 Task: Plan a trip to Trinidad, Uruguay from 6th December, 2023 to 10th December, 2023 for 1 adult.1  bedroom having 1 bed and 1 bathroom. Property type can be hotel. Look for 5 properties as per requirement.
Action: Mouse moved to (708, 288)
Screenshot: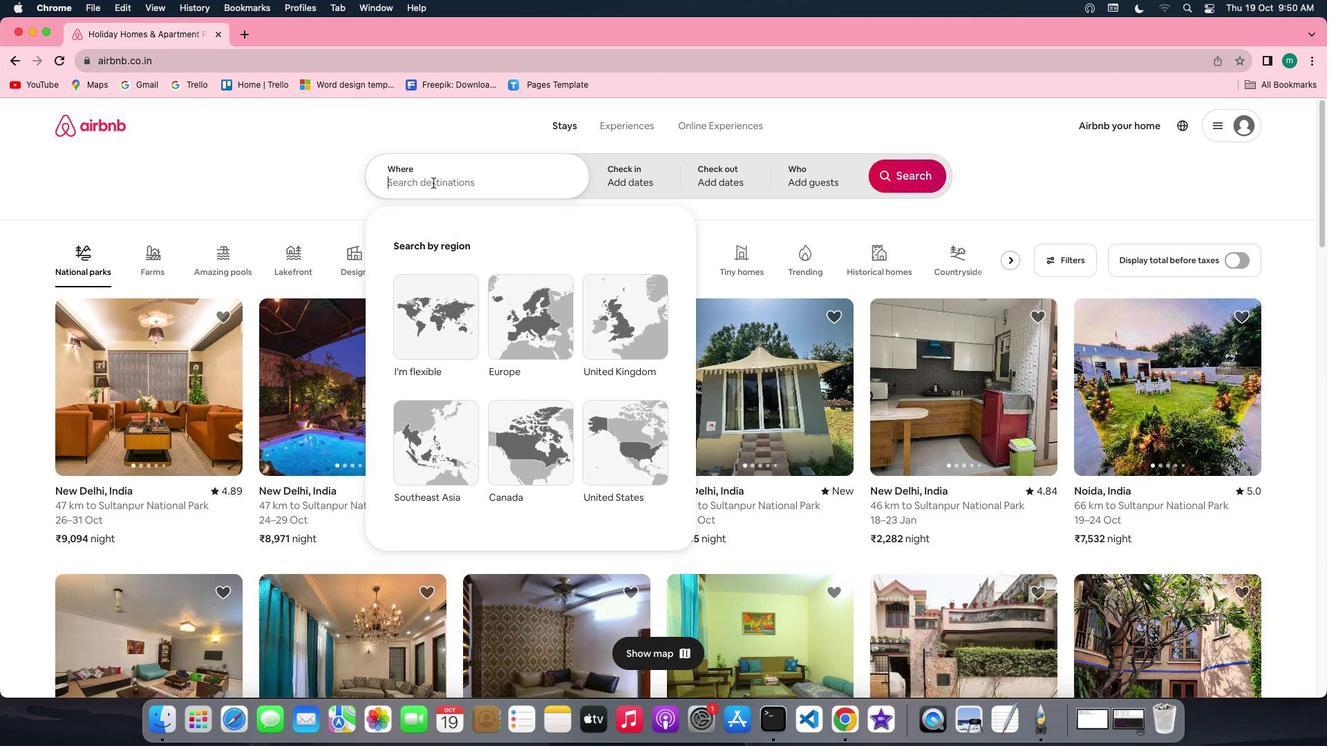 
Action: Mouse pressed left at (708, 288)
Screenshot: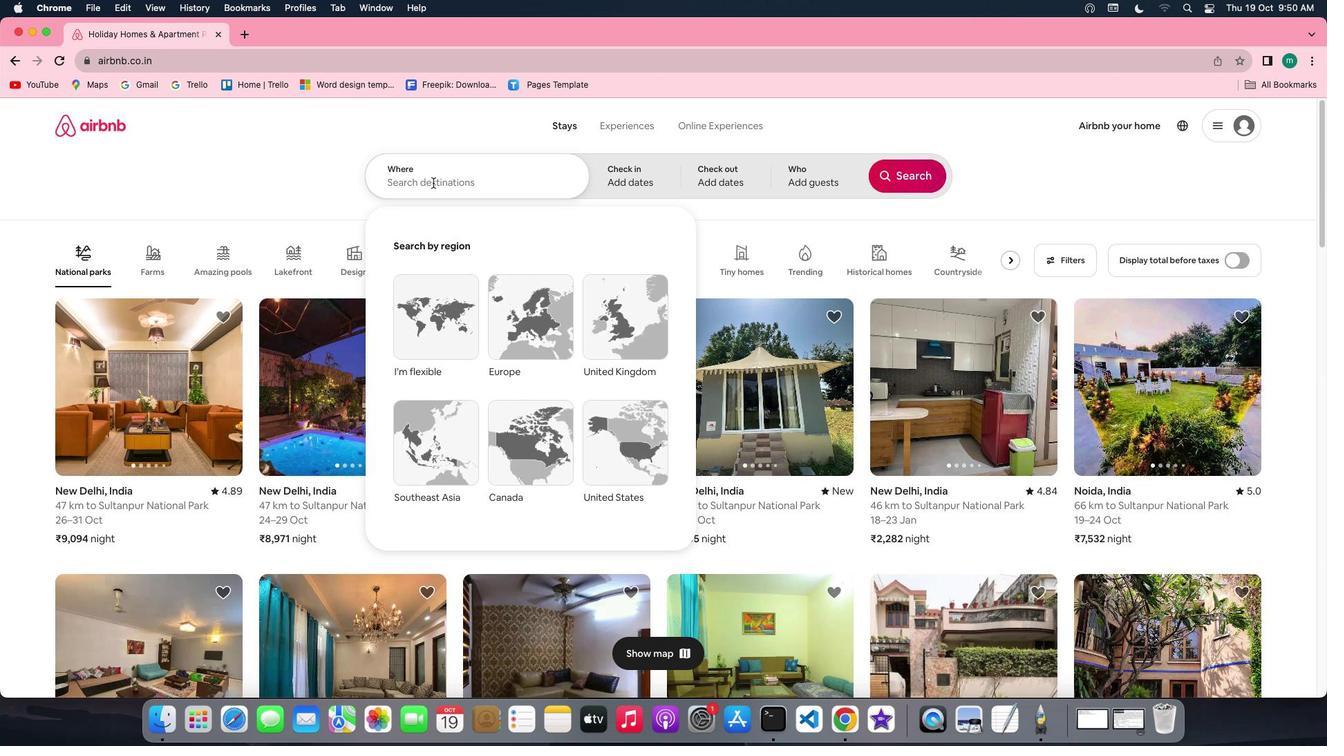 
Action: Mouse pressed left at (708, 288)
Screenshot: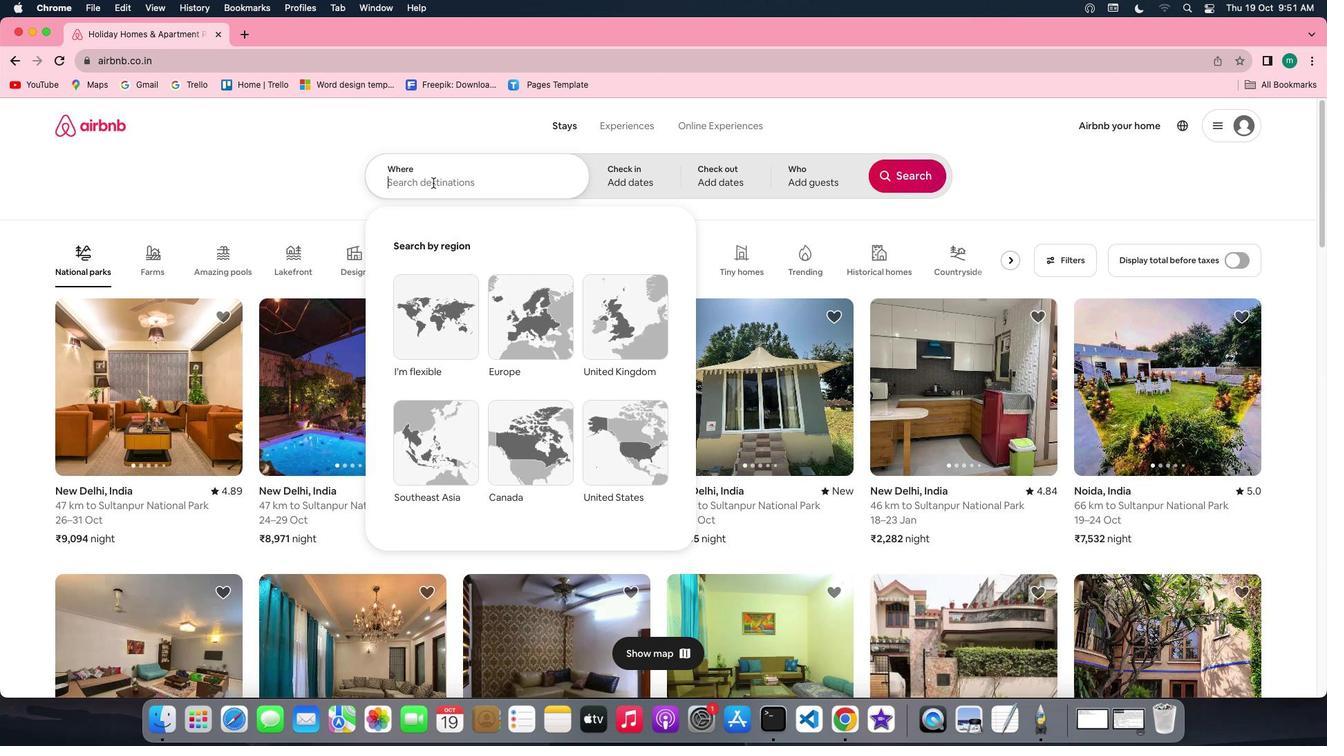 
Action: Key pressed Key.shift'T''r''i''n''i''d''a''d'','Key.spaceKey.shift'U''r''u''g''u''a''y'
Screenshot: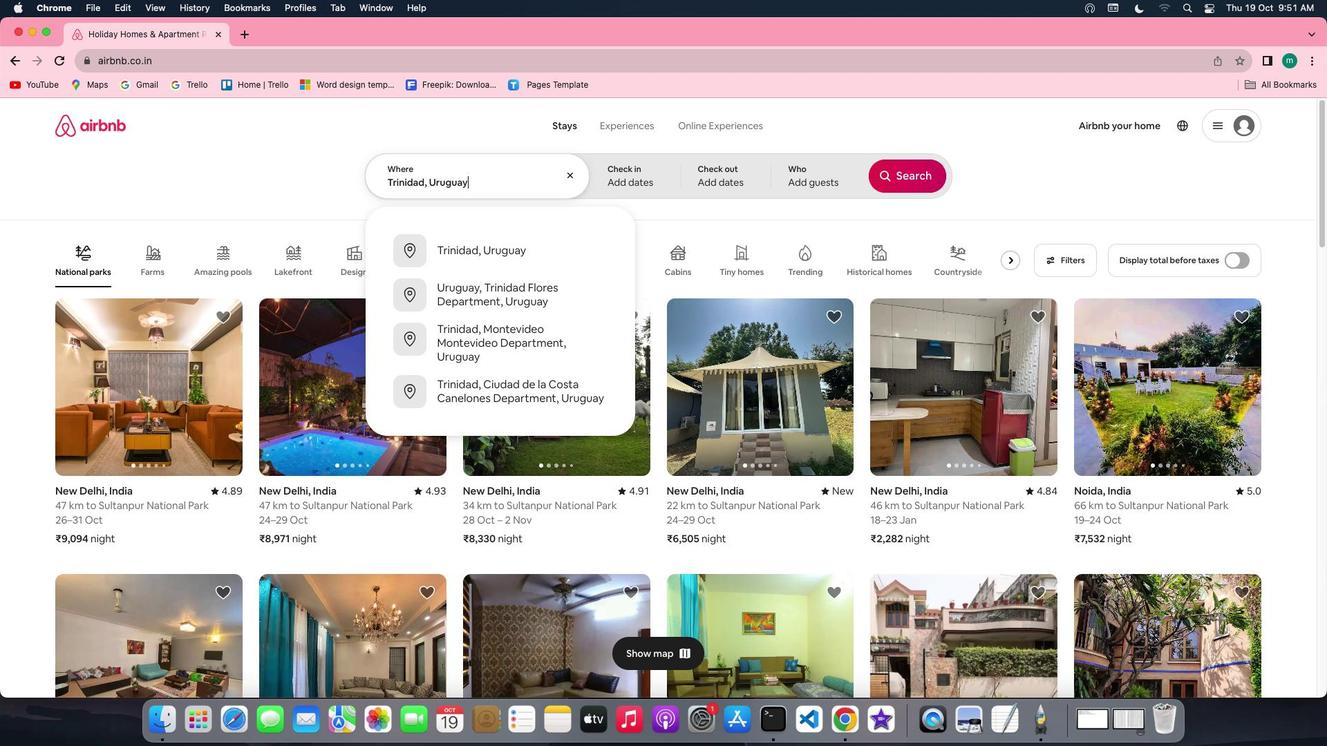 
Action: Mouse moved to (808, 281)
Screenshot: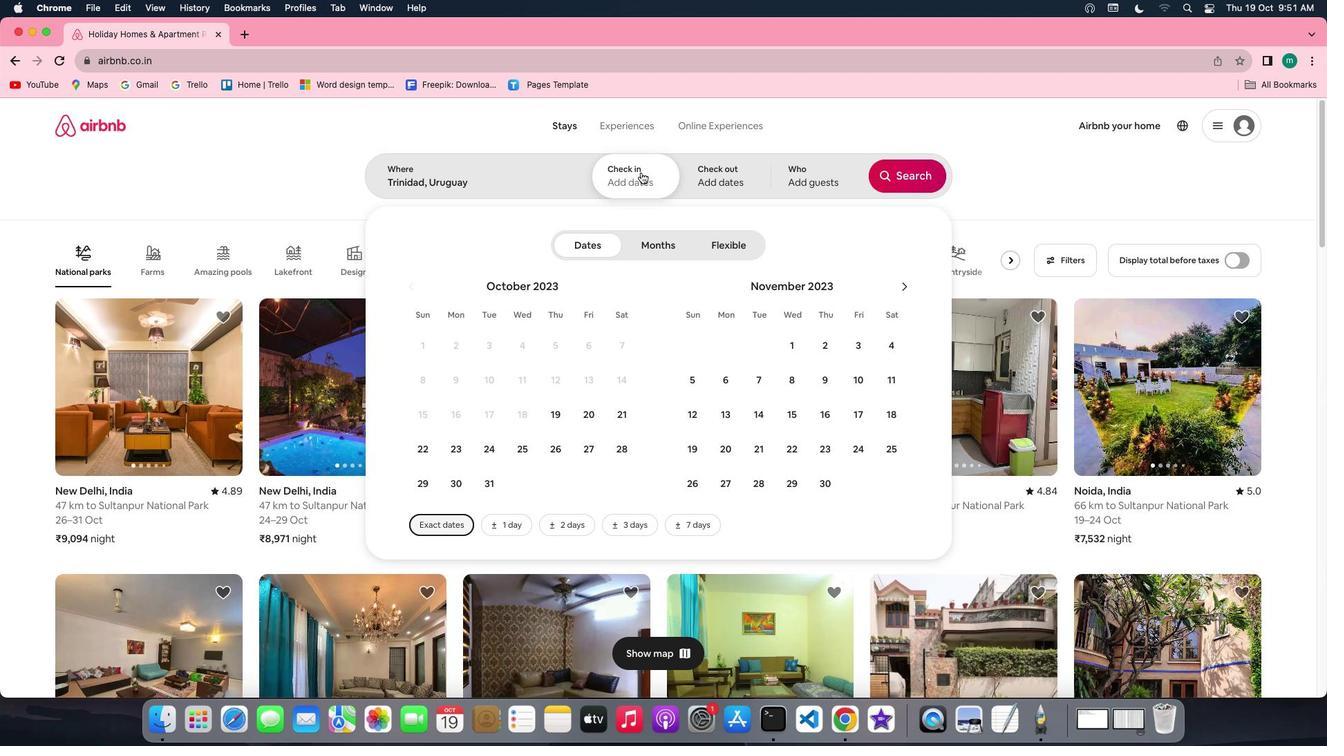 
Action: Mouse pressed left at (808, 281)
Screenshot: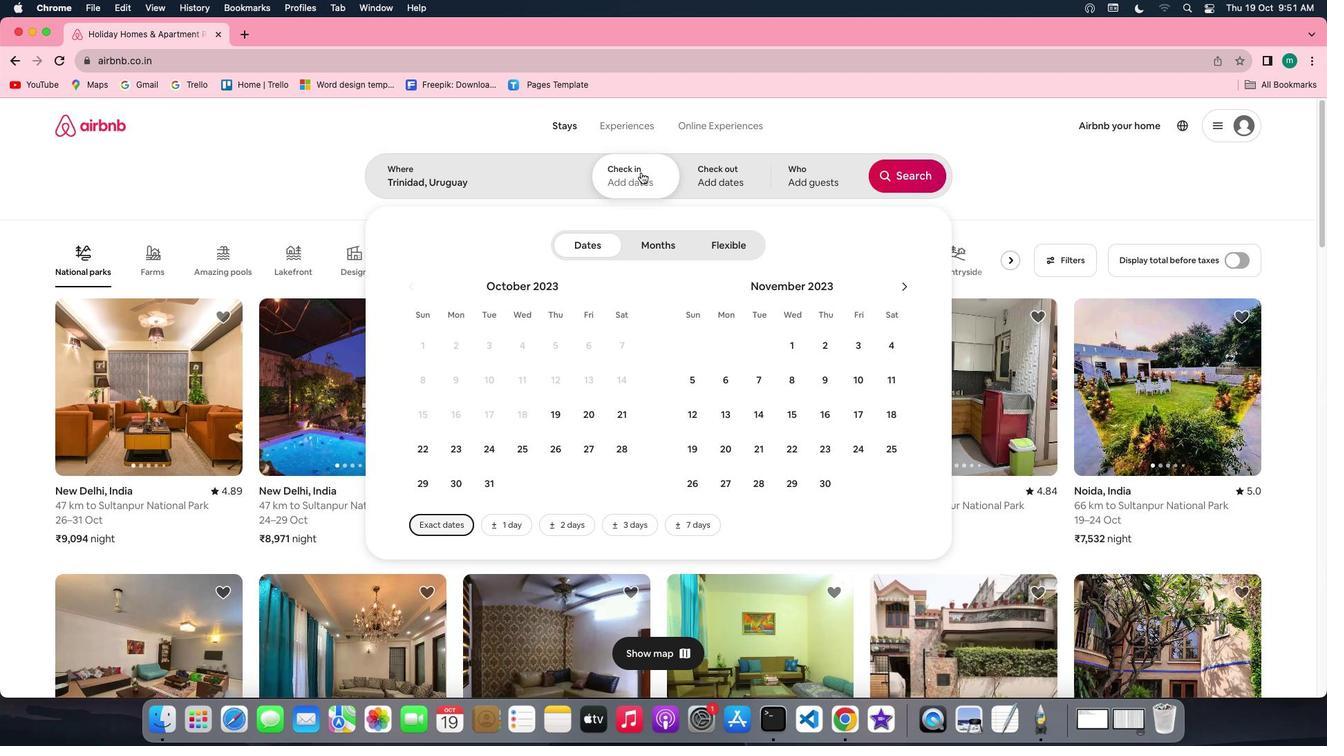 
Action: Key pressed '6'
Screenshot: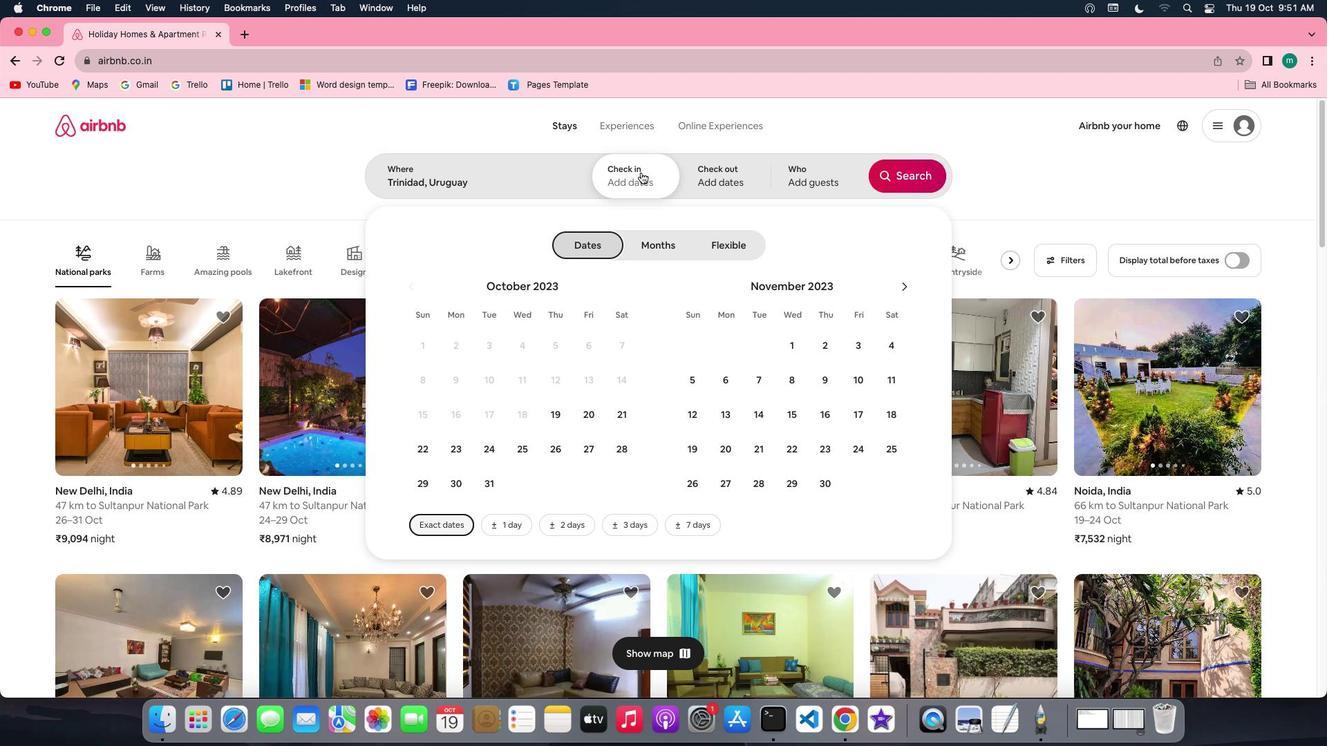 
Action: Mouse moved to (932, 356)
Screenshot: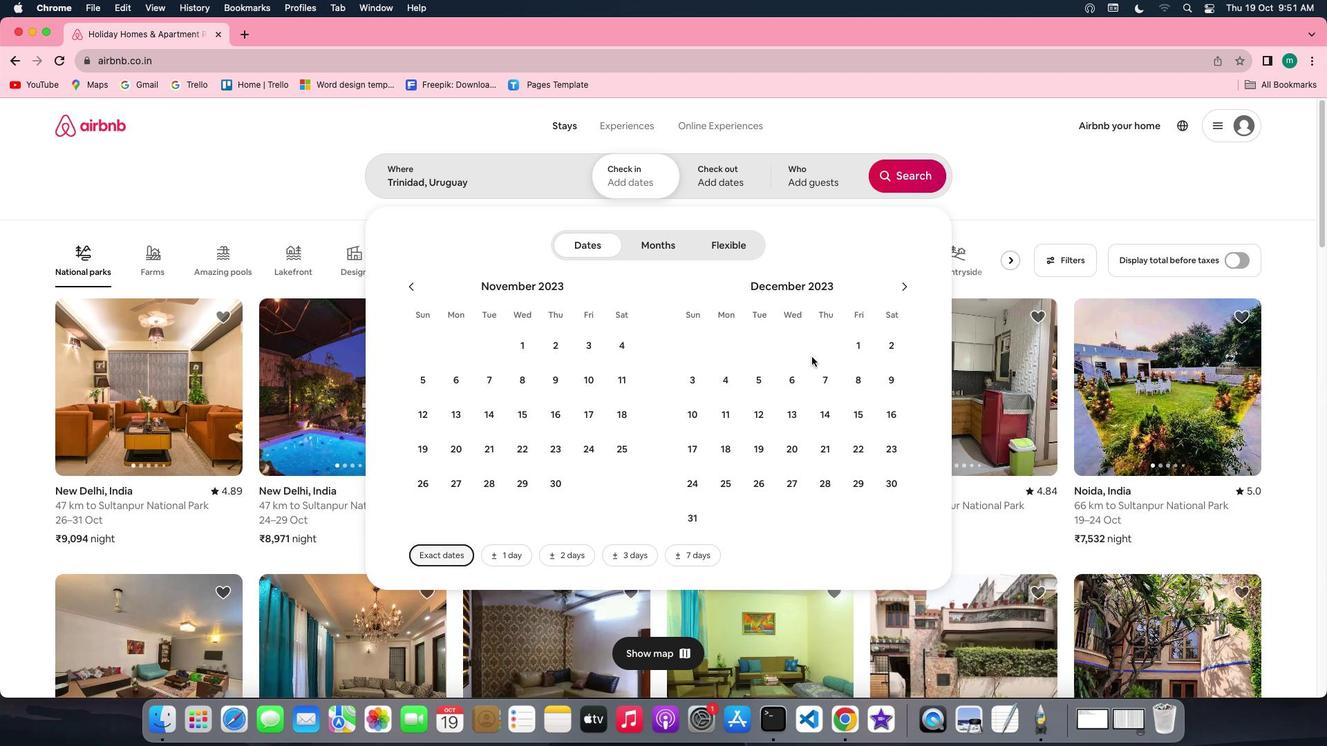 
Action: Mouse pressed left at (932, 356)
Screenshot: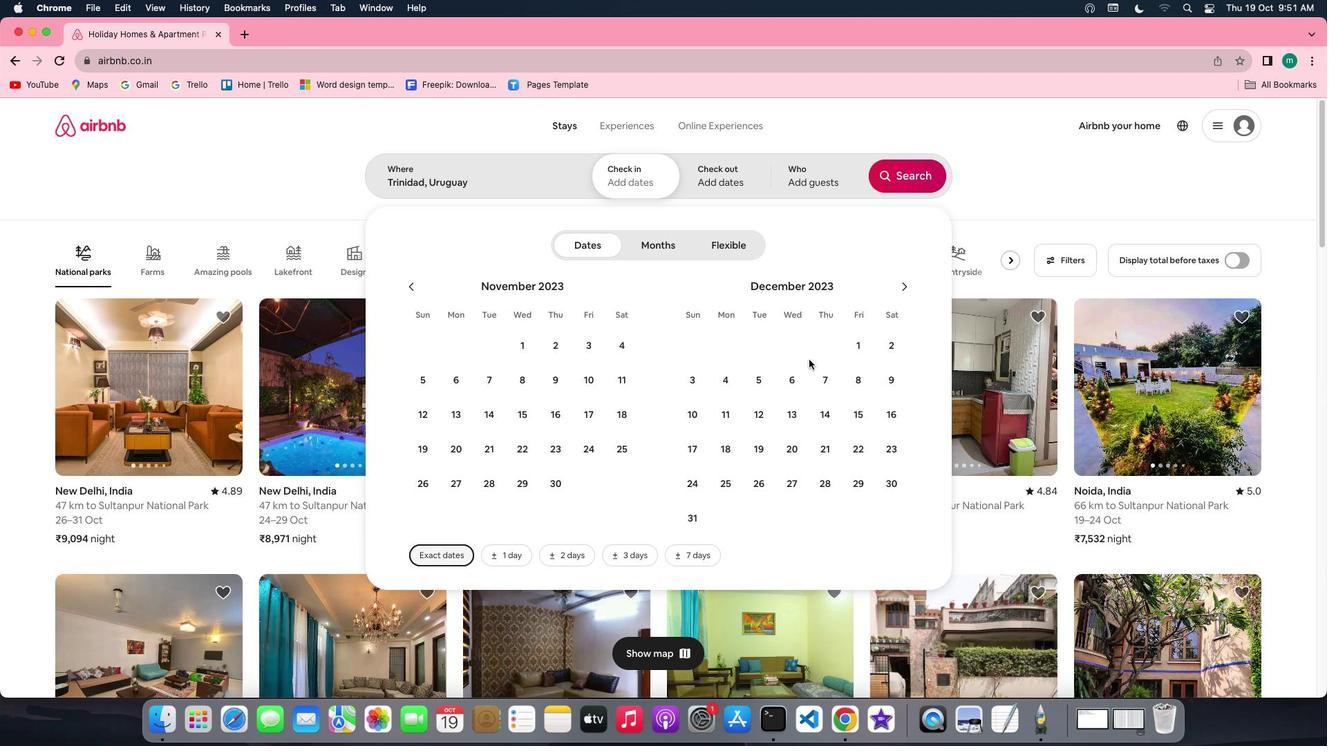 
Action: Mouse moved to (885, 418)
Screenshot: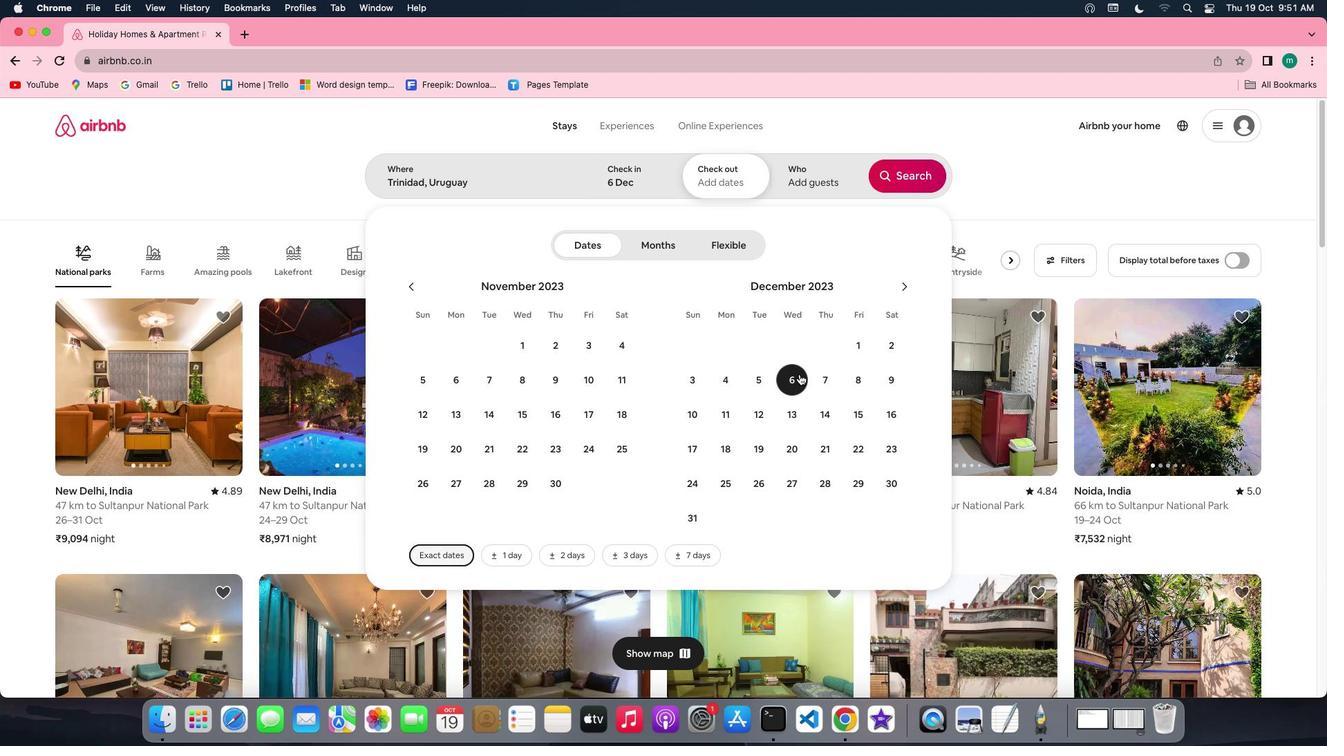 
Action: Mouse pressed left at (885, 418)
Screenshot: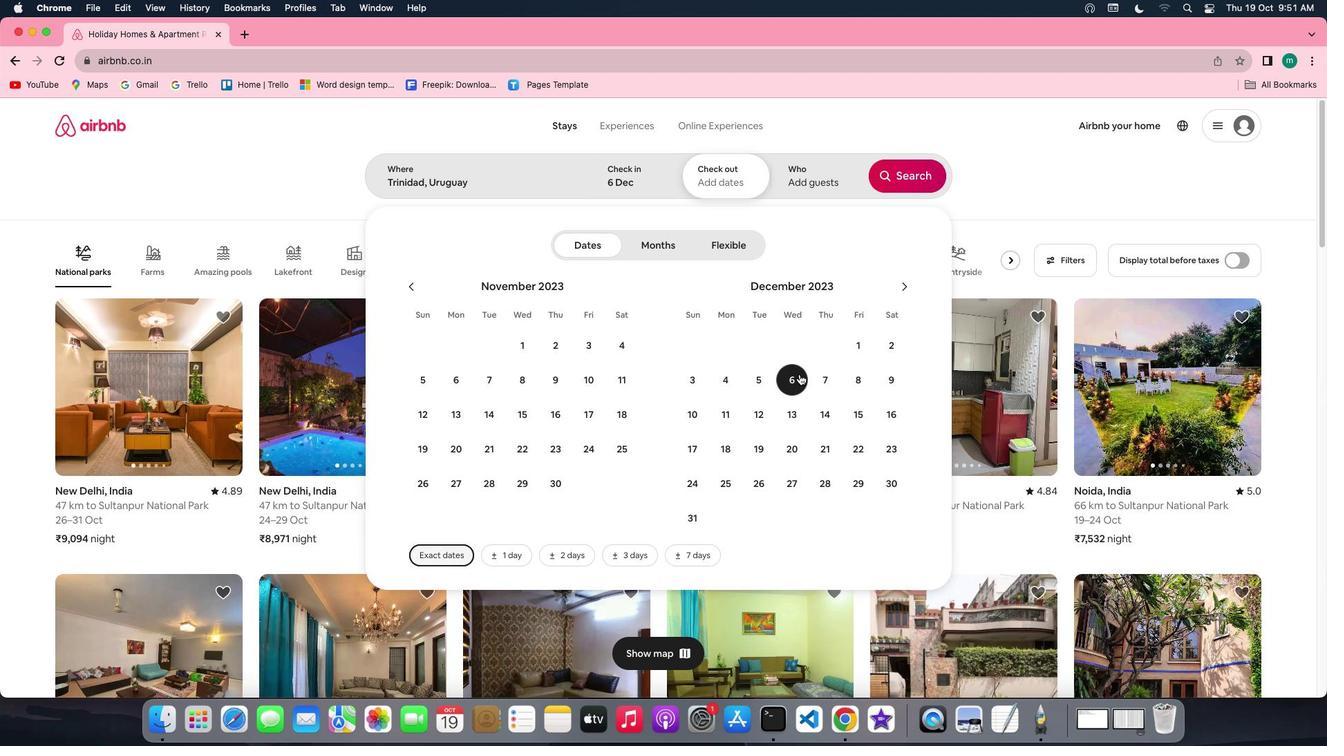 
Action: Mouse moved to (829, 450)
Screenshot: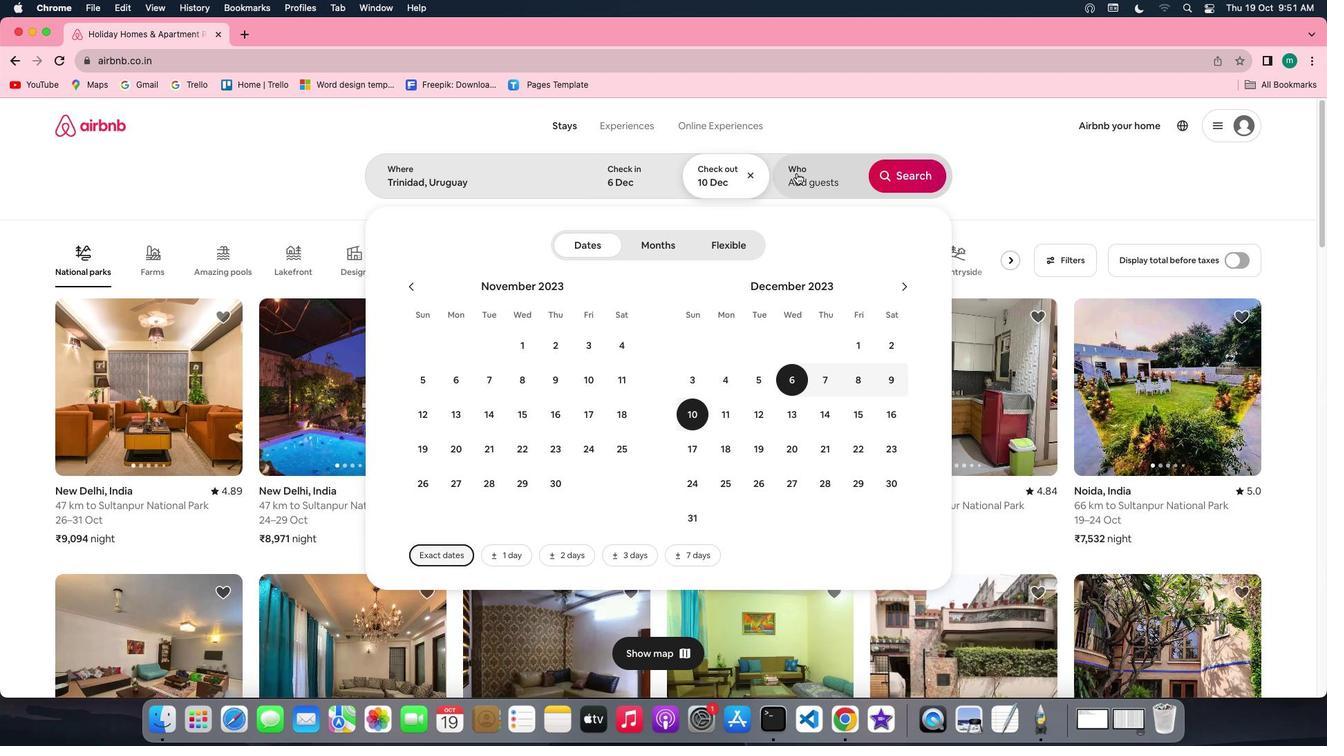 
Action: Mouse pressed left at (829, 450)
Screenshot: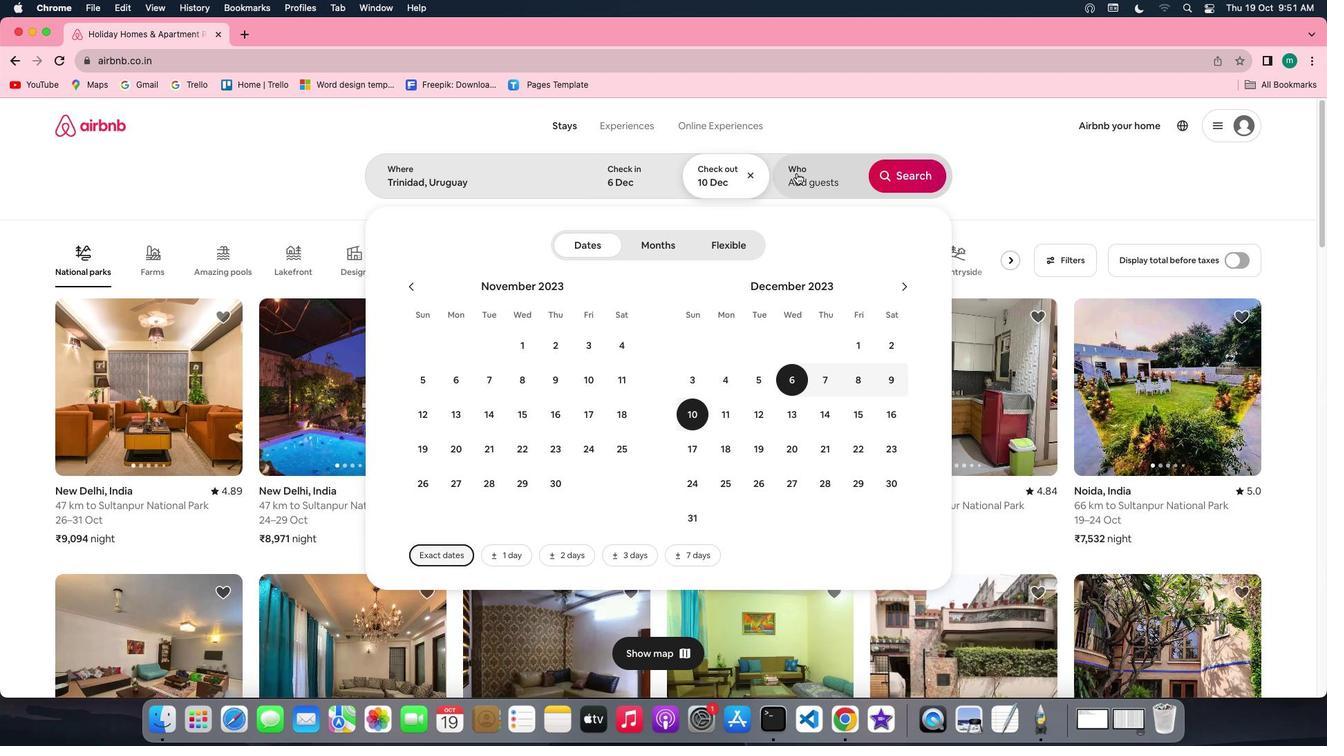 
Action: Mouse moved to (884, 282)
Screenshot: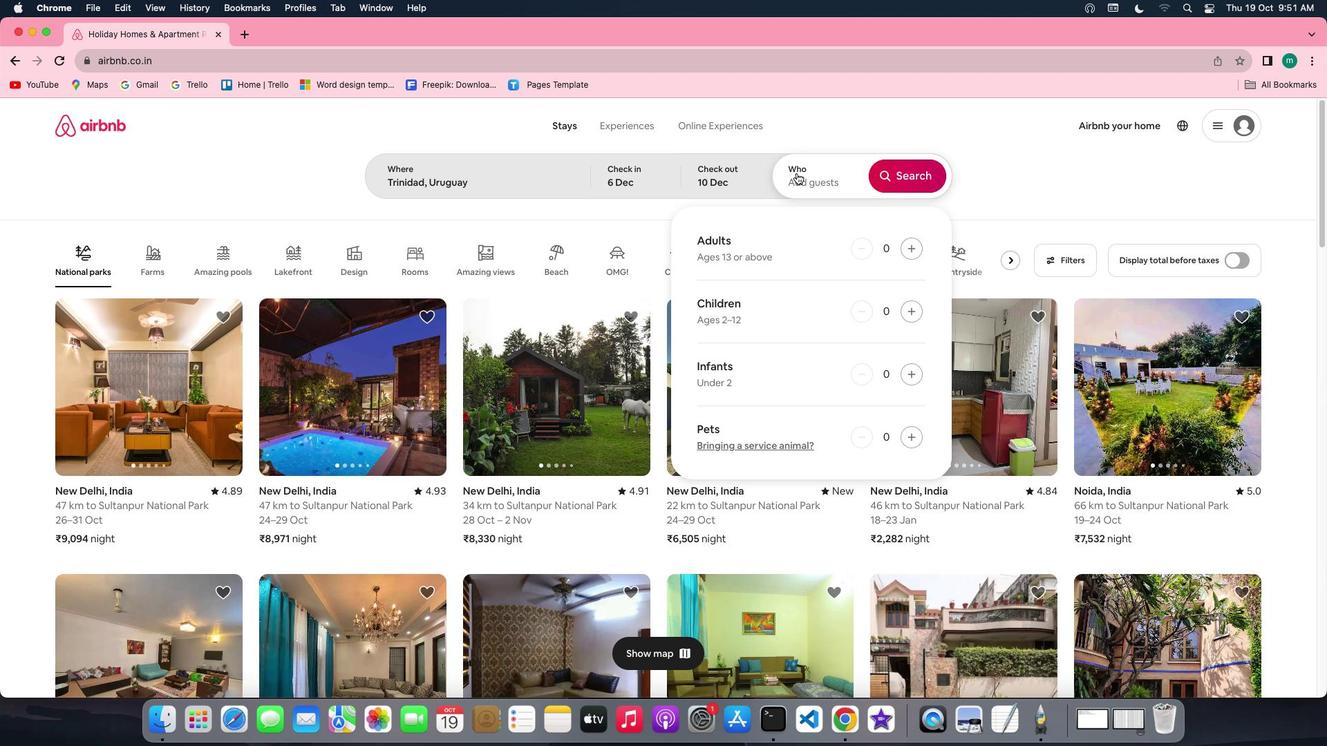 
Action: Mouse pressed left at (884, 282)
Screenshot: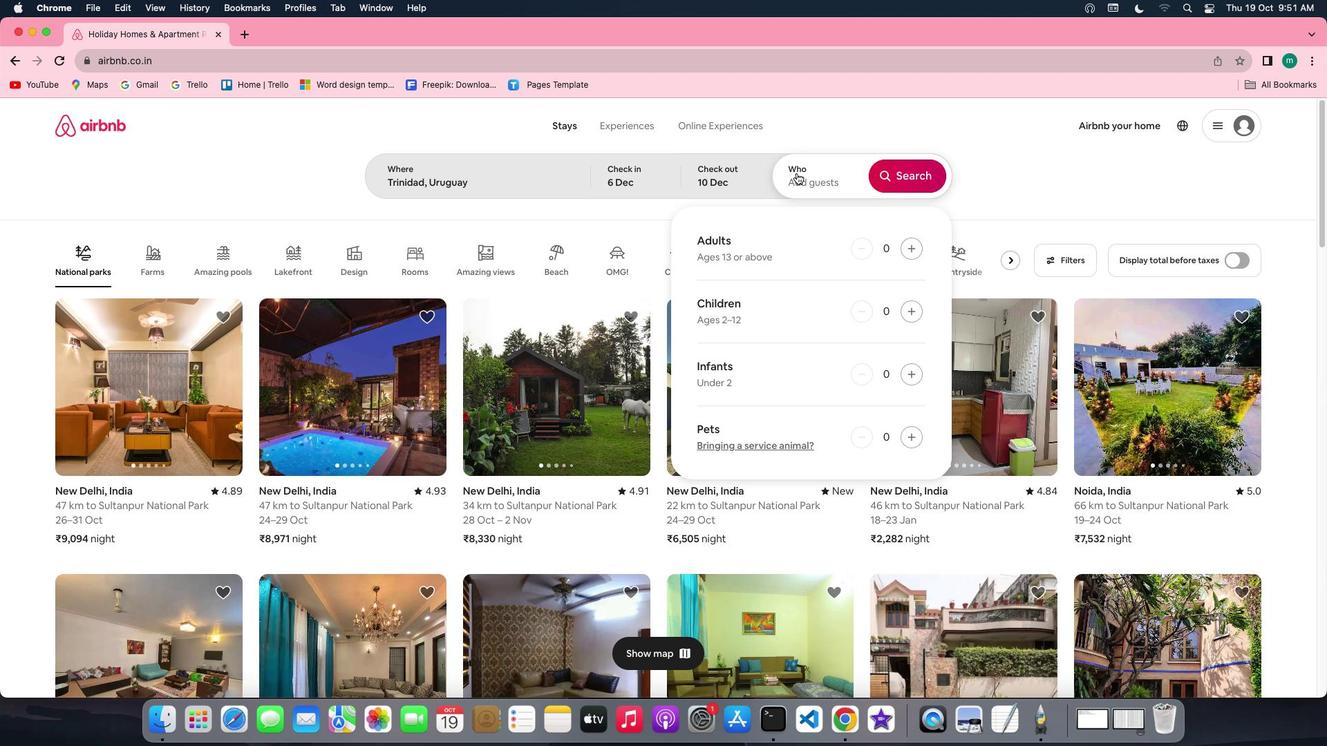 
Action: Mouse moved to (937, 333)
Screenshot: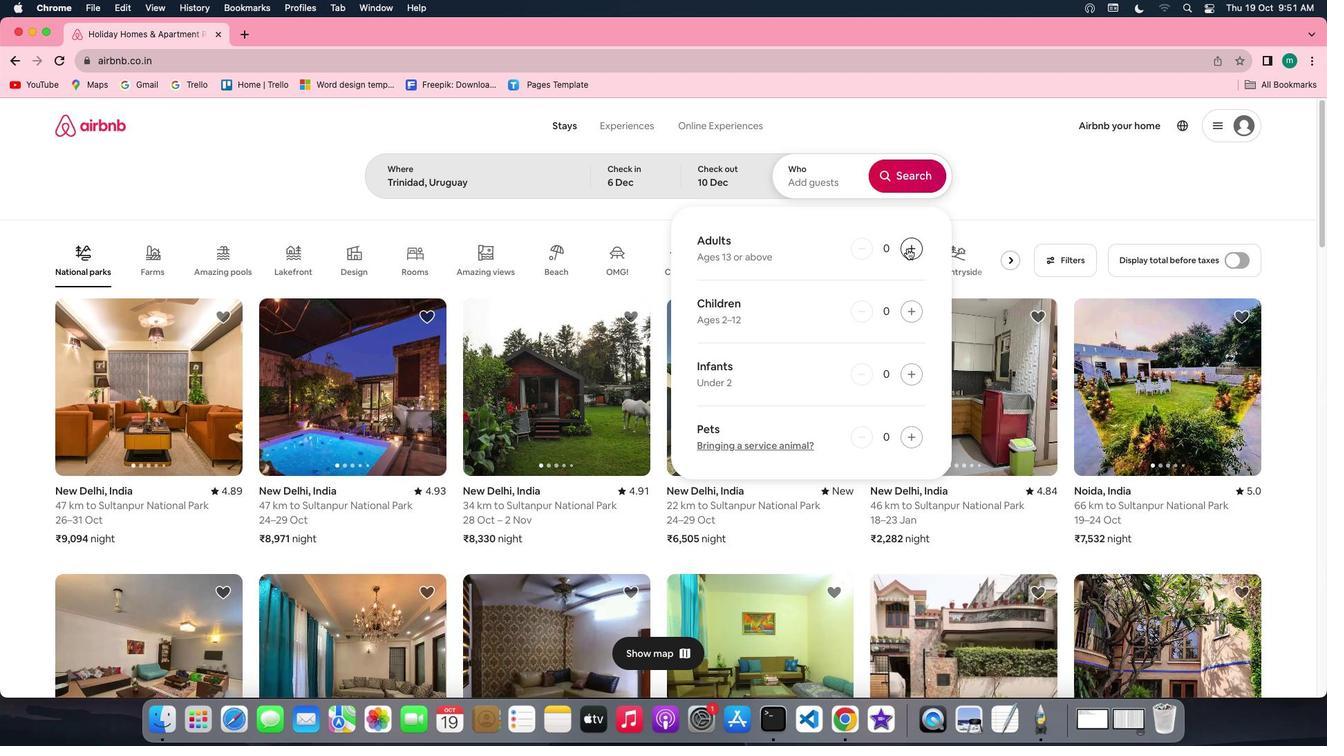 
Action: Mouse pressed left at (937, 333)
Screenshot: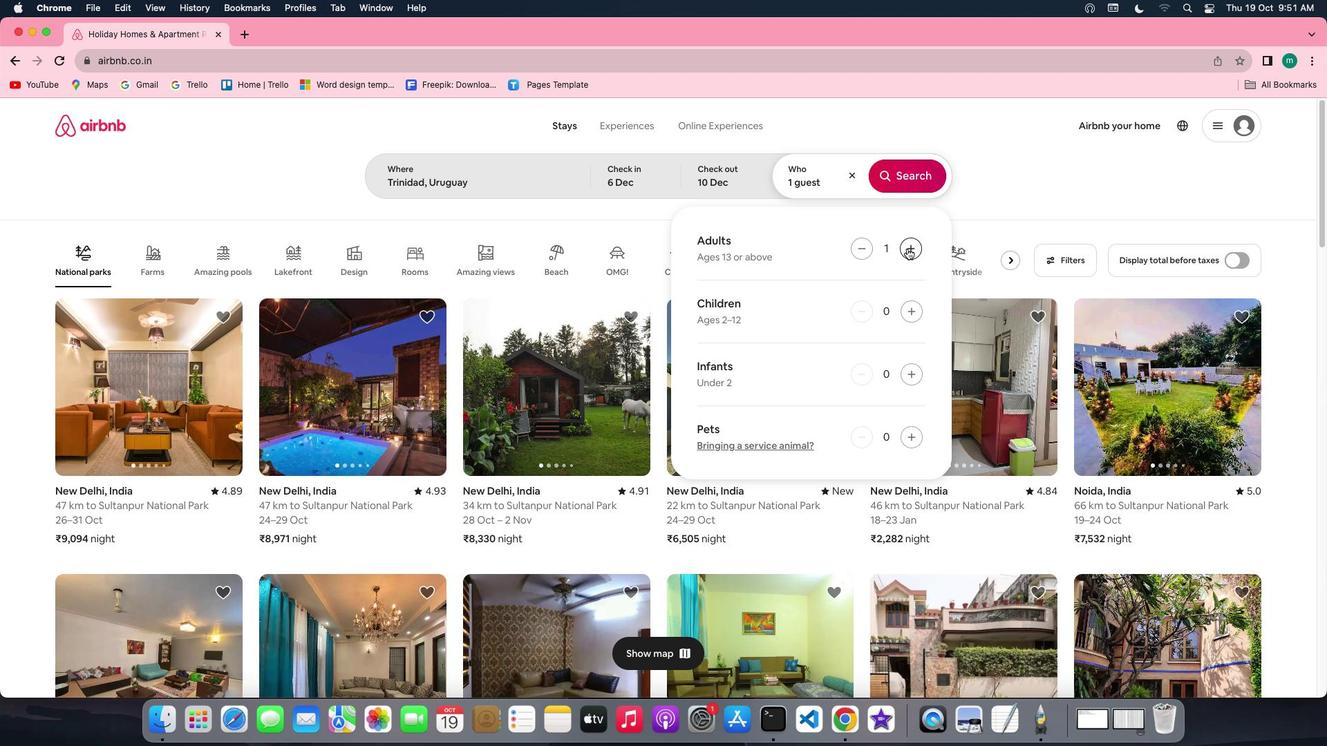
Action: Mouse moved to (947, 286)
Screenshot: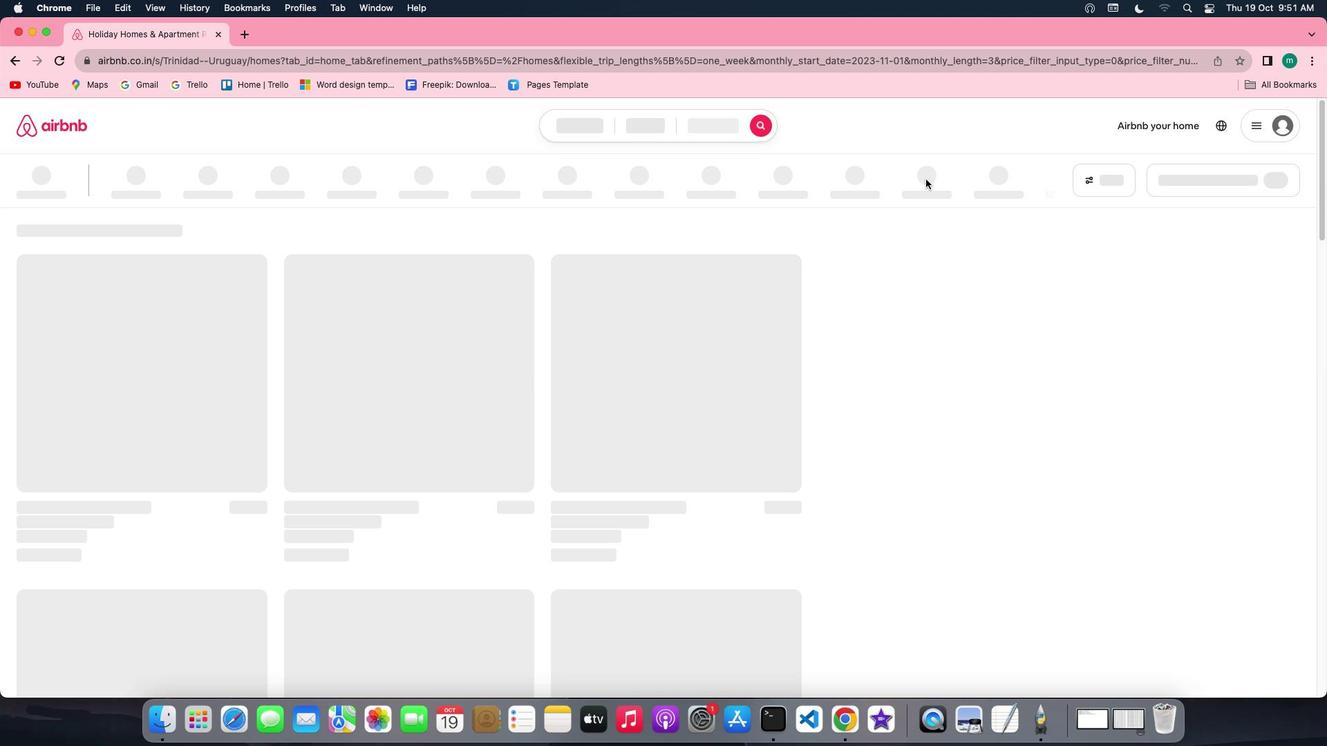 
Action: Mouse pressed left at (947, 286)
Screenshot: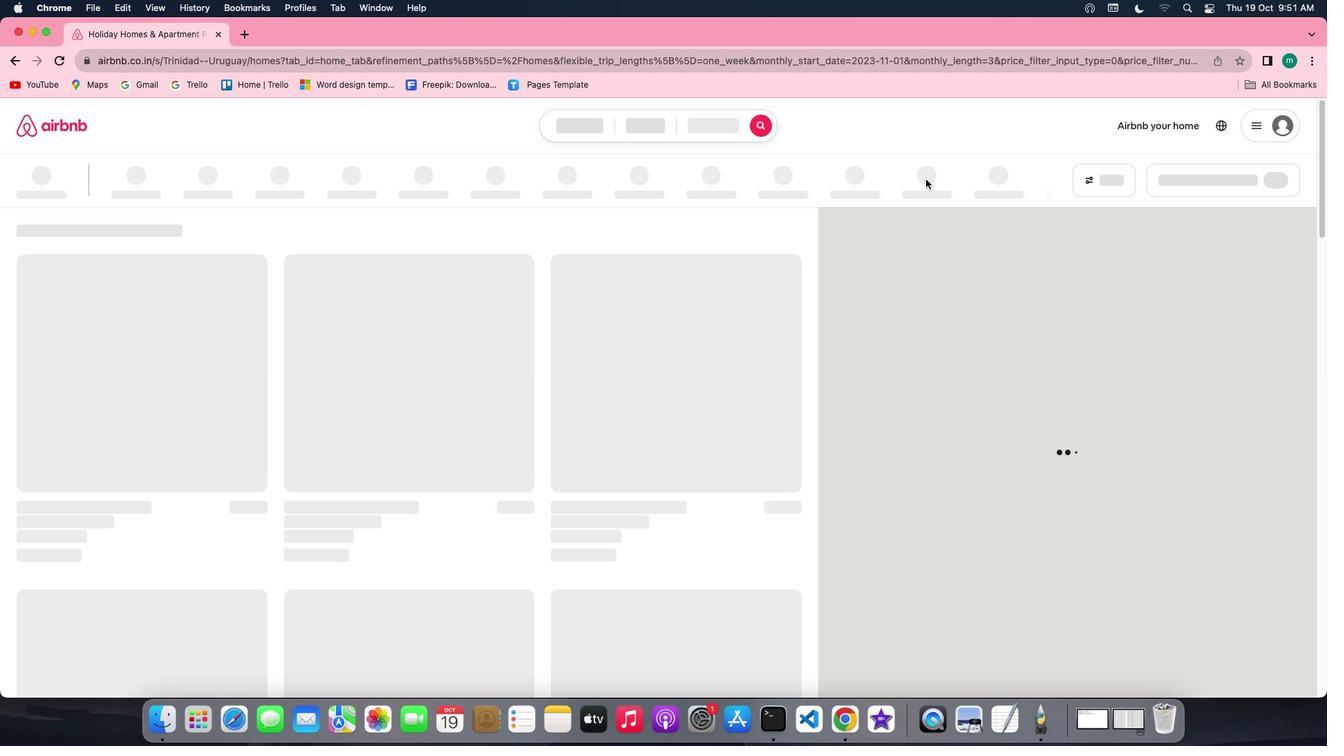 
Action: Mouse moved to (1032, 289)
Screenshot: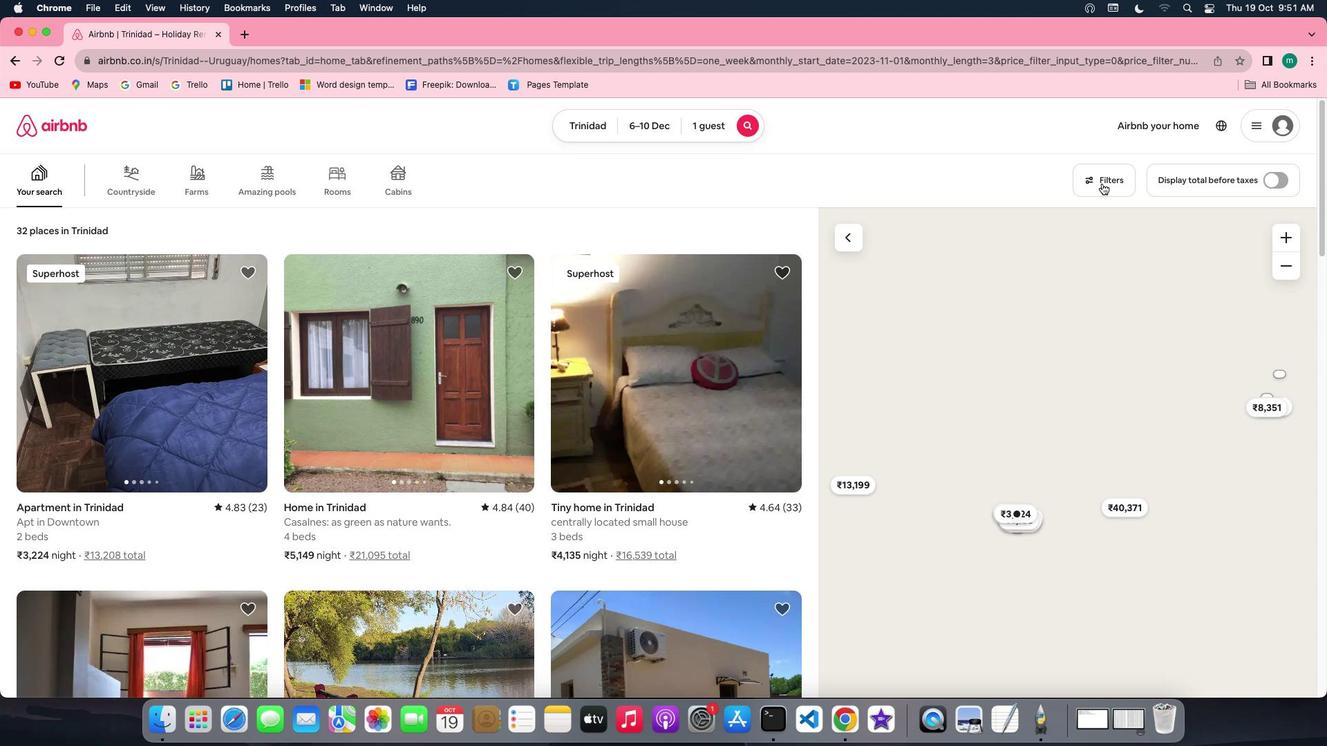 
Action: Mouse pressed left at (1032, 289)
Screenshot: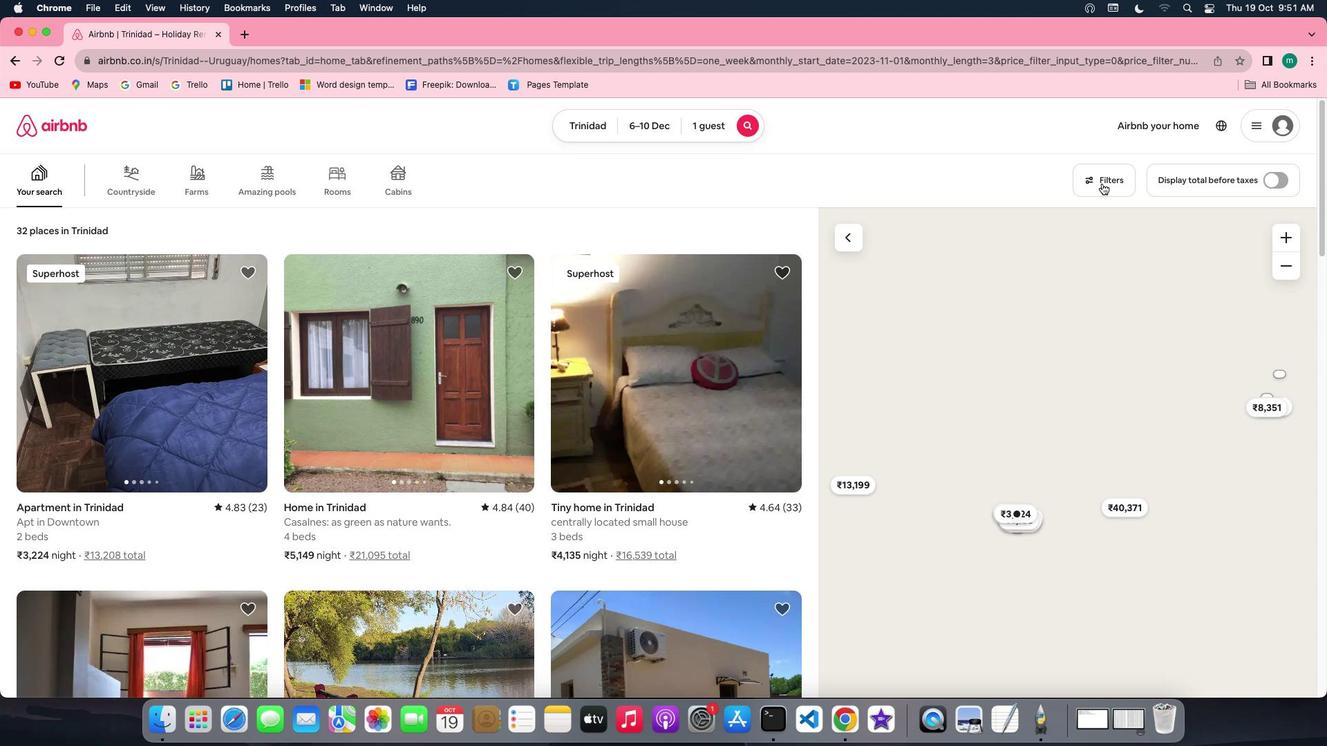 
Action: Mouse moved to (814, 432)
Screenshot: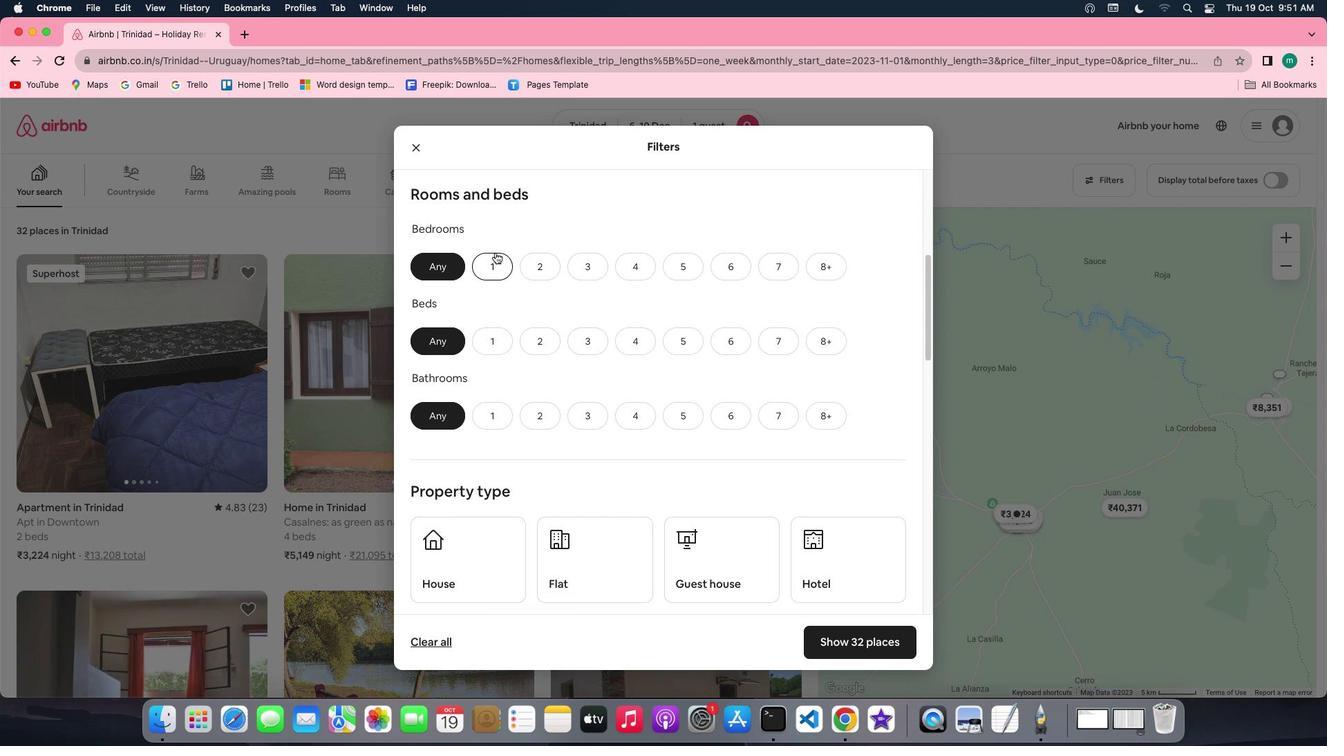 
Action: Mouse scrolled (814, 432) with delta (497, 165)
Screenshot: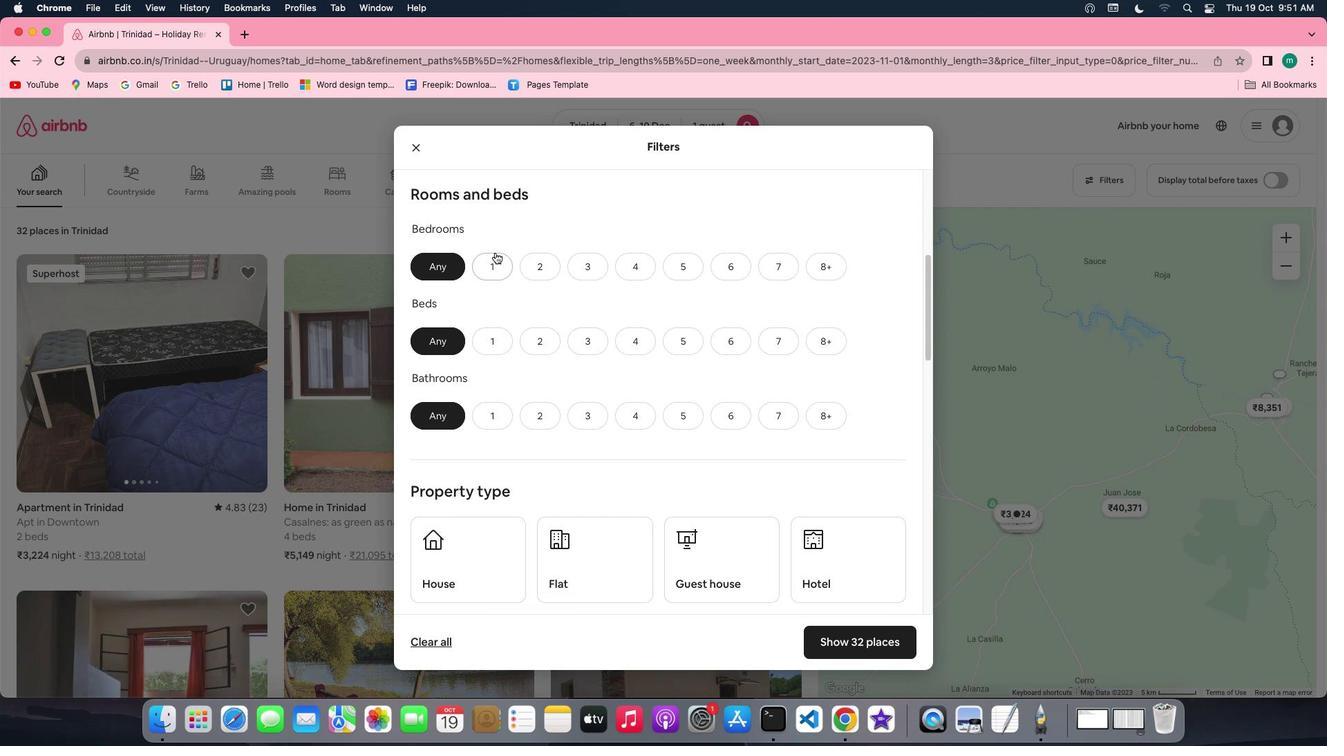 
Action: Mouse scrolled (814, 432) with delta (497, 165)
Screenshot: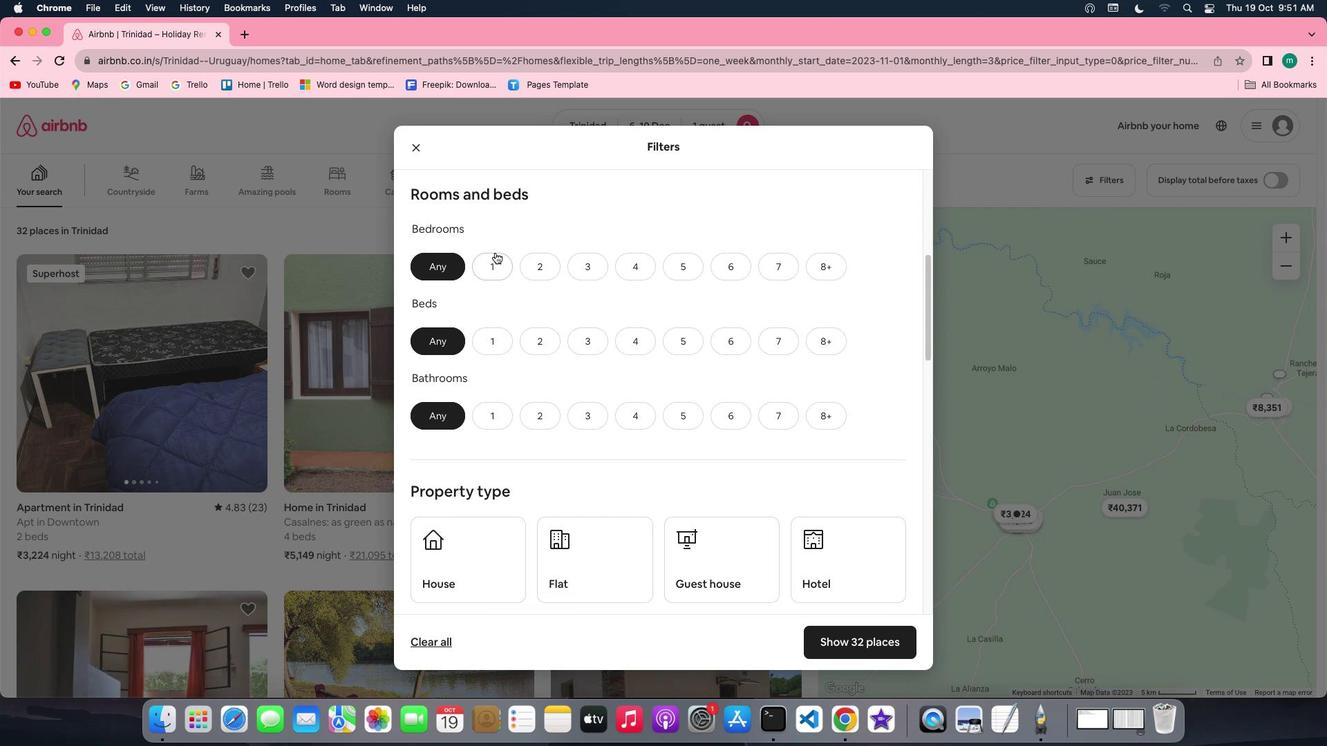 
Action: Mouse scrolled (814, 432) with delta (497, 163)
Screenshot: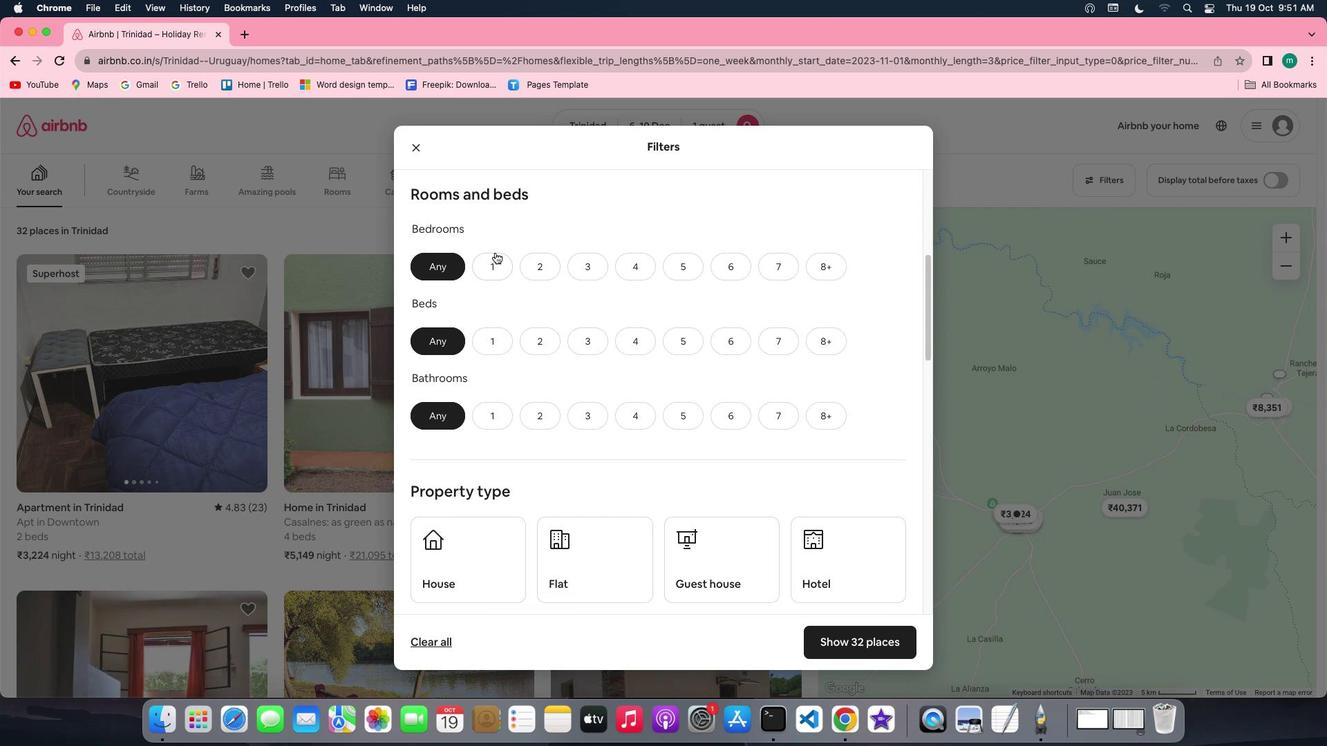 
Action: Mouse scrolled (814, 432) with delta (497, 163)
Screenshot: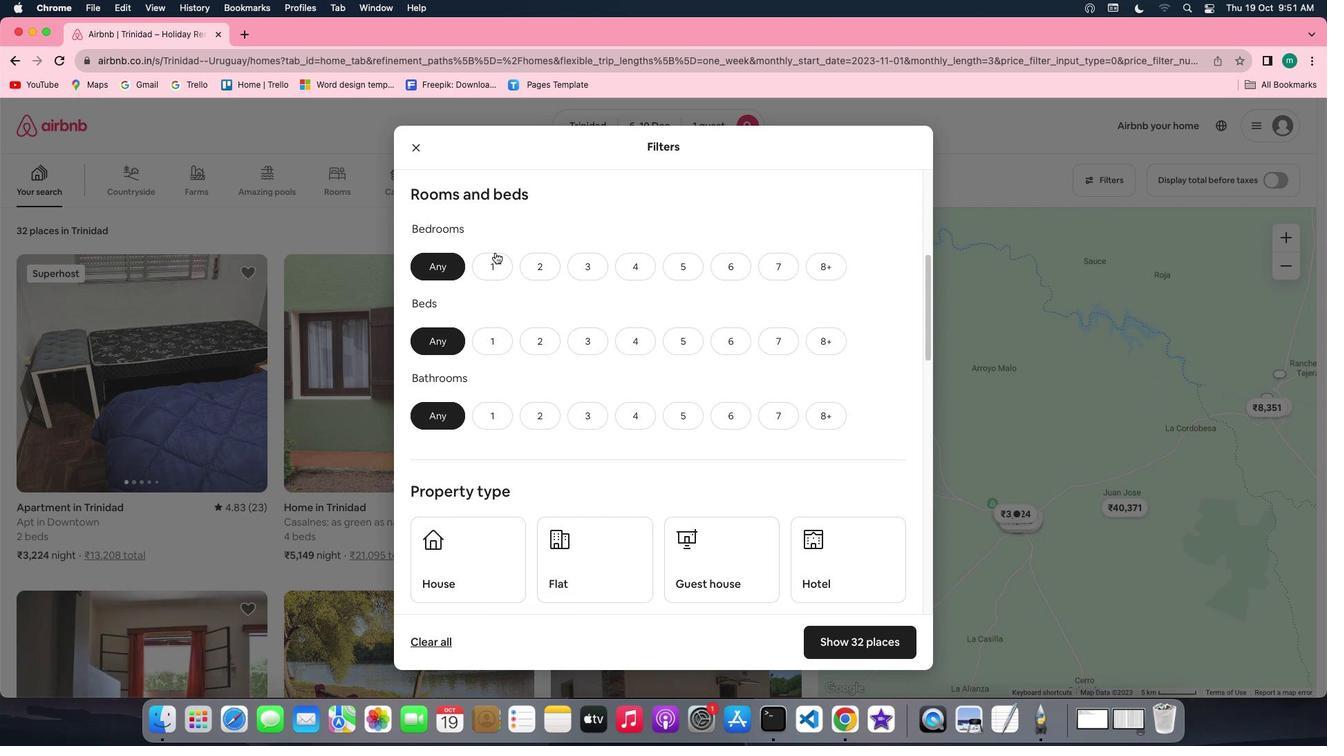 
Action: Mouse scrolled (814, 432) with delta (497, 163)
Screenshot: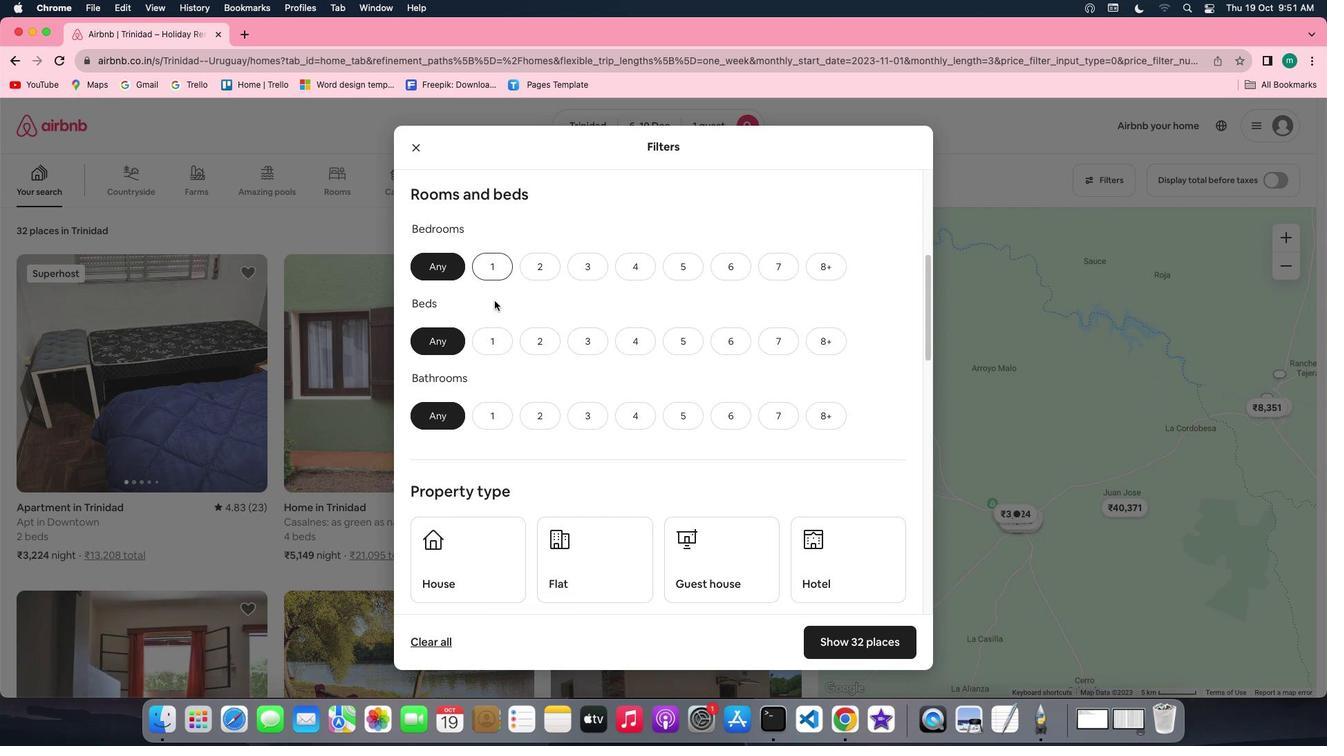 
Action: Mouse moved to (737, 335)
Screenshot: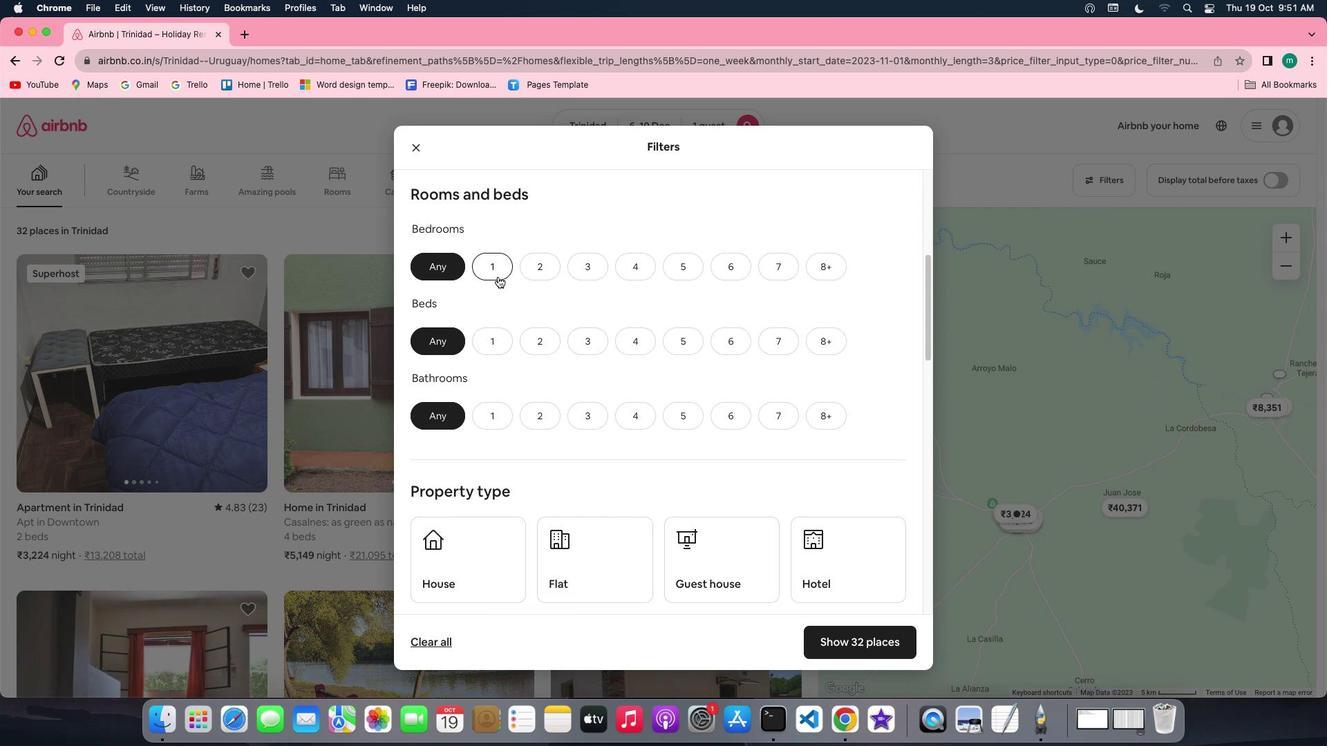 
Action: Mouse pressed left at (737, 335)
Screenshot: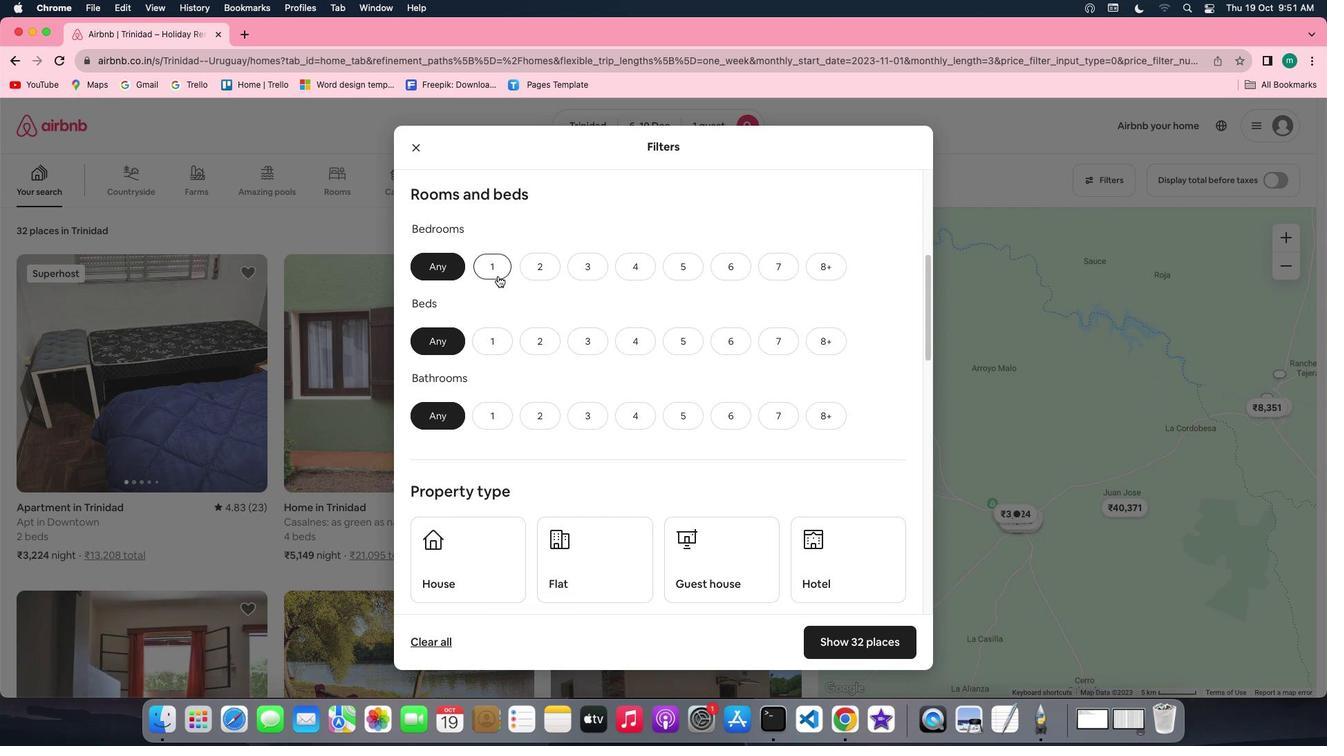 
Action: Mouse moved to (739, 351)
Screenshot: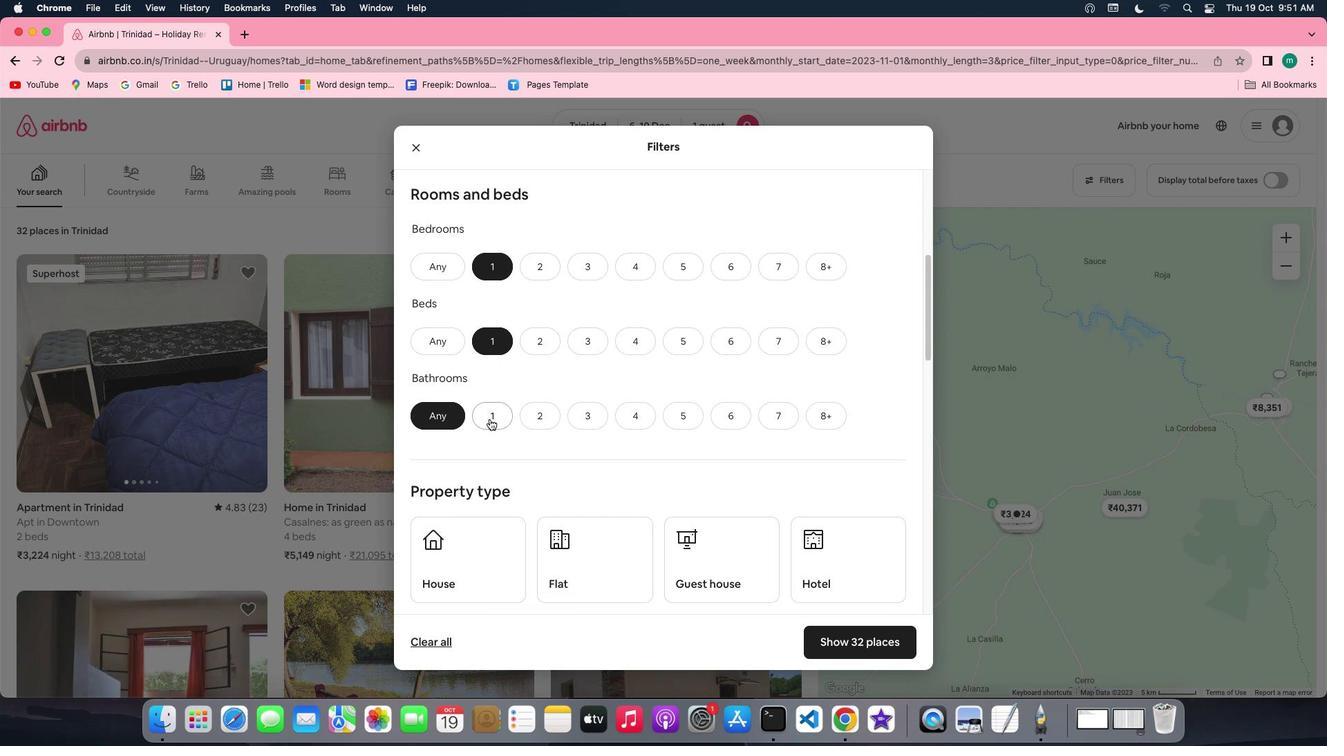 
Action: Mouse pressed left at (739, 351)
Screenshot: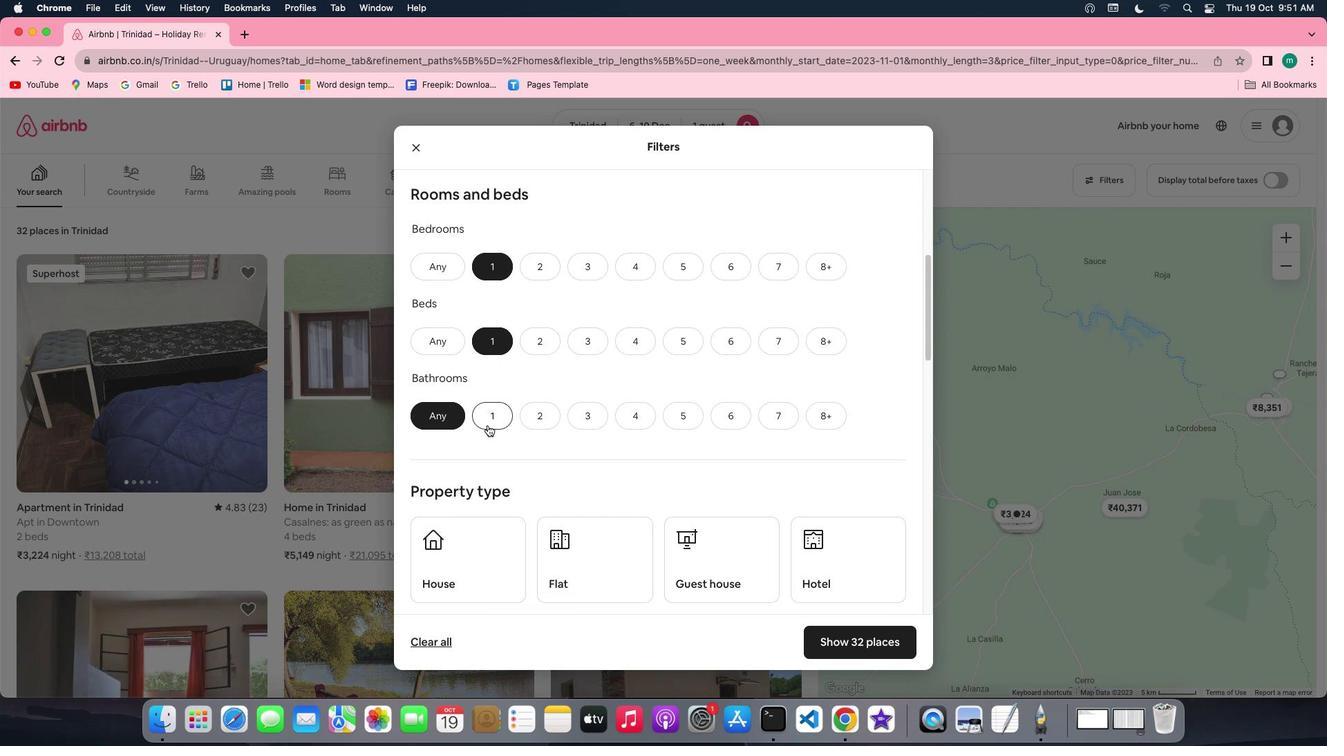 
Action: Mouse moved to (734, 395)
Screenshot: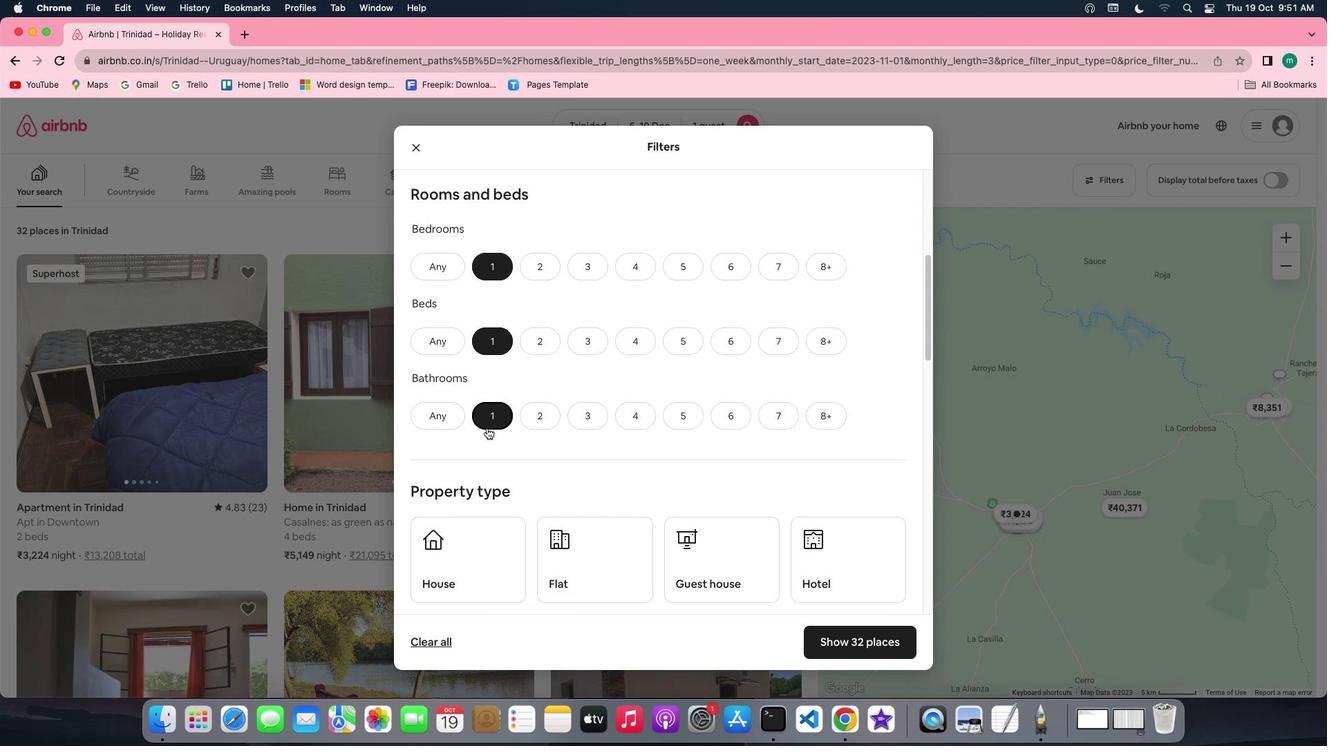 
Action: Mouse pressed left at (734, 395)
Screenshot: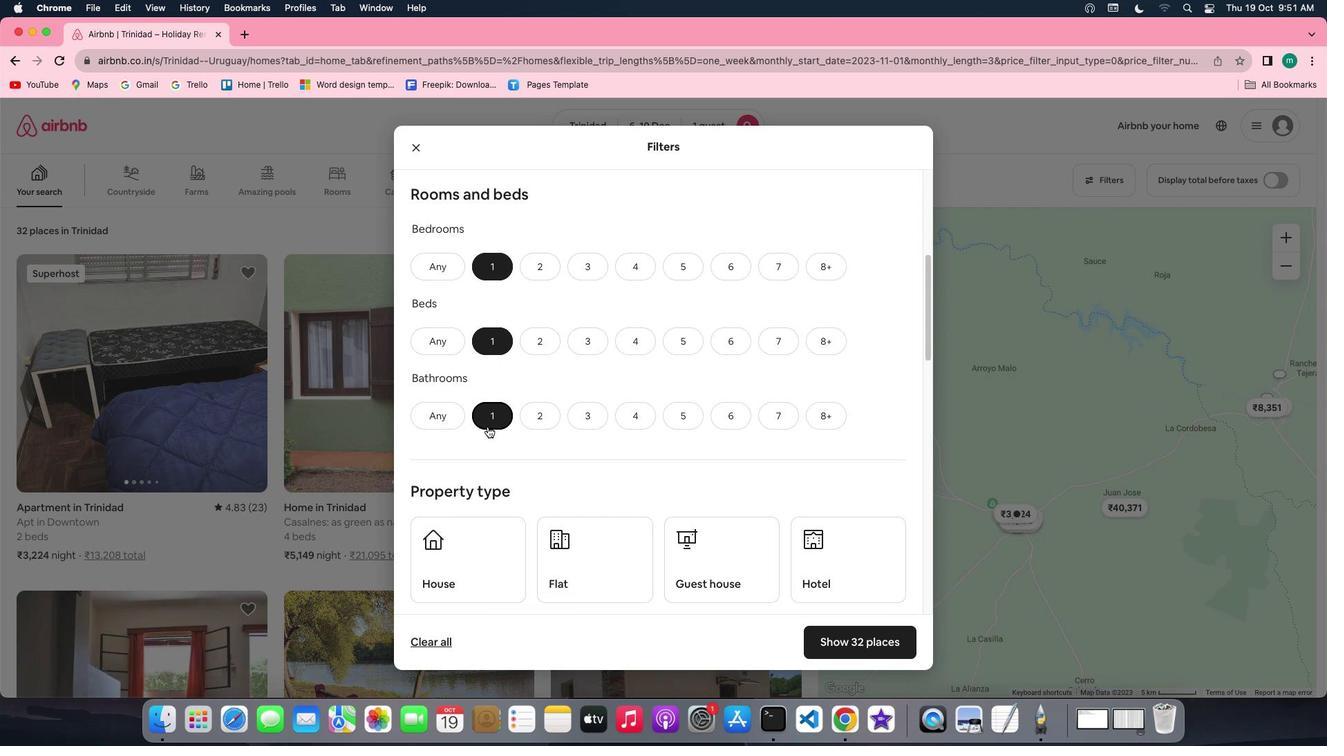 
Action: Mouse moved to (733, 454)
Screenshot: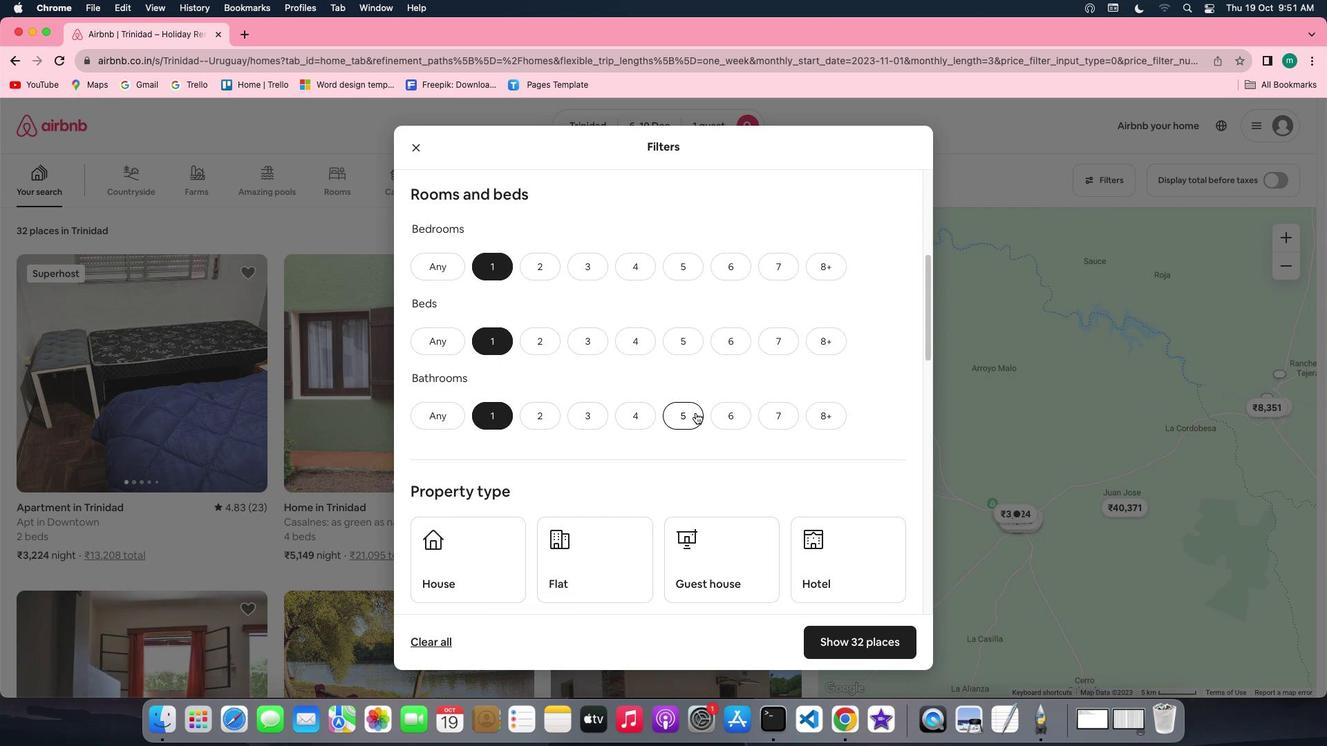
Action: Mouse pressed left at (733, 454)
Screenshot: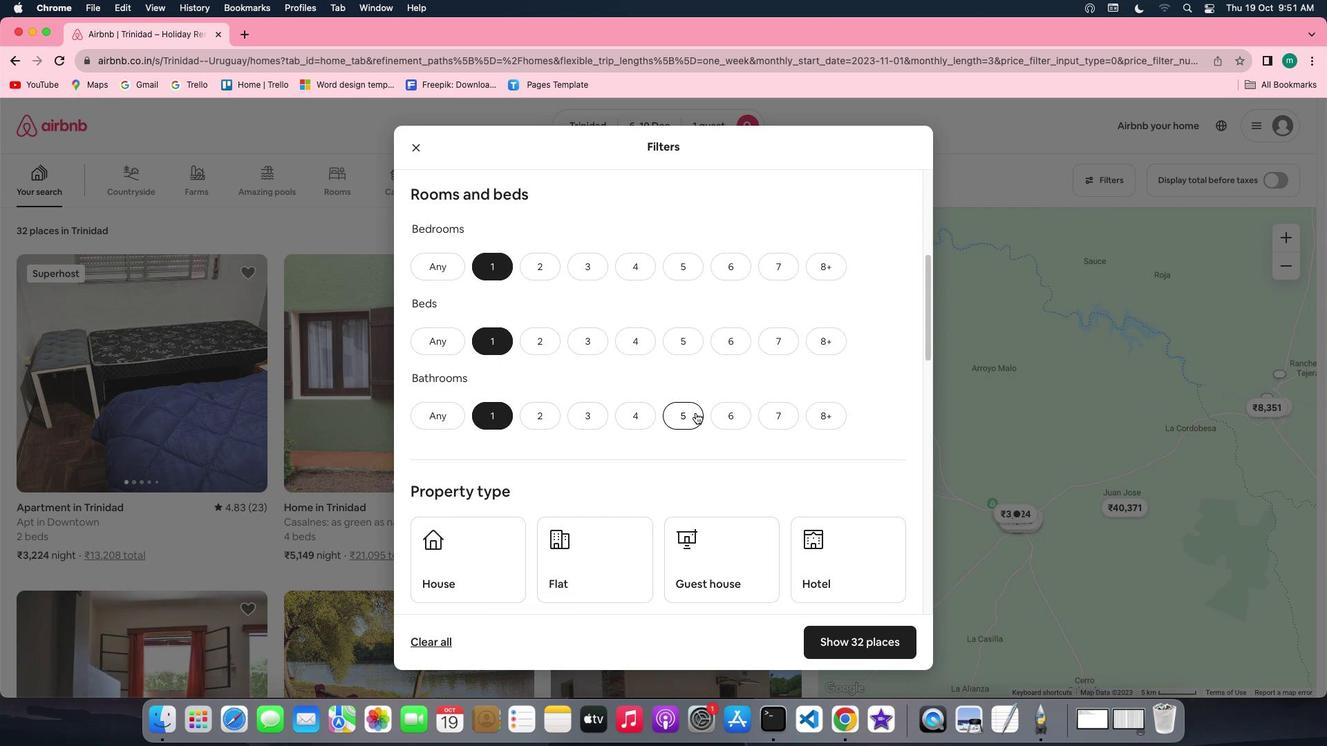
Action: Mouse moved to (835, 443)
Screenshot: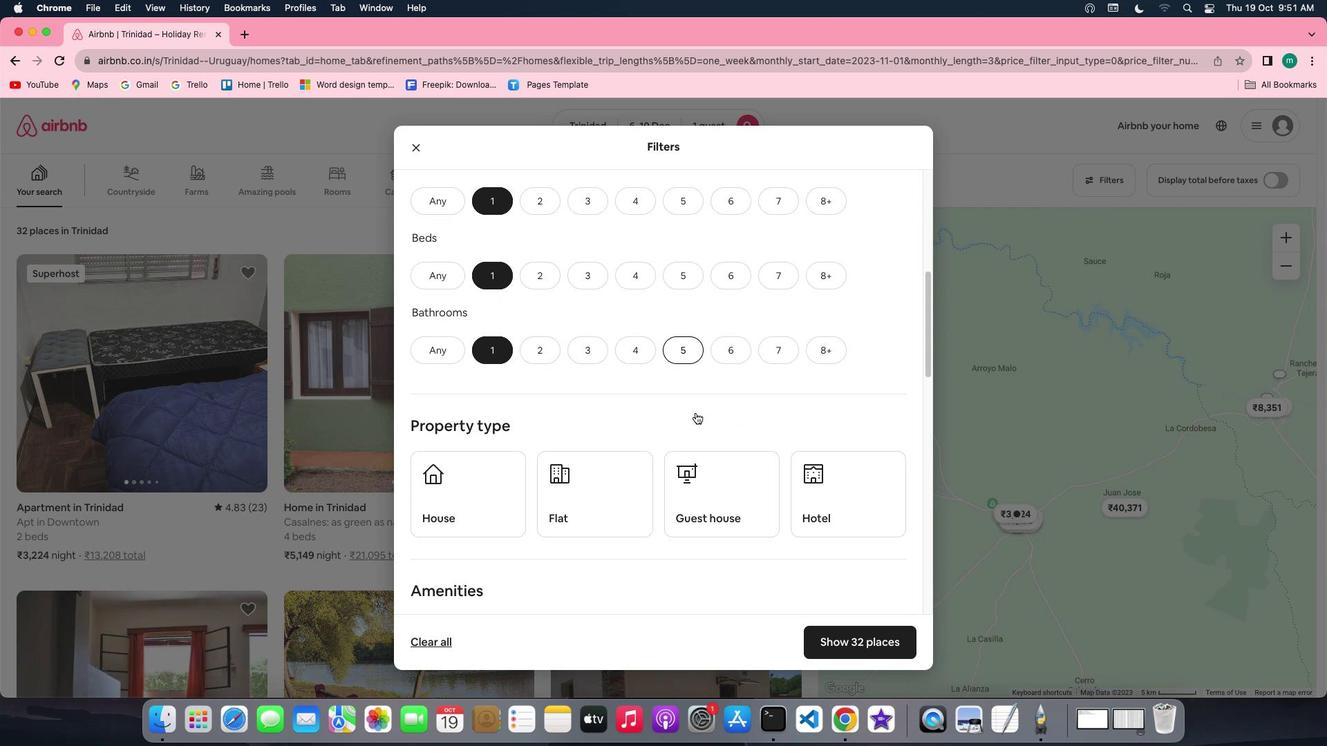 
Action: Mouse scrolled (835, 443) with delta (497, 165)
Screenshot: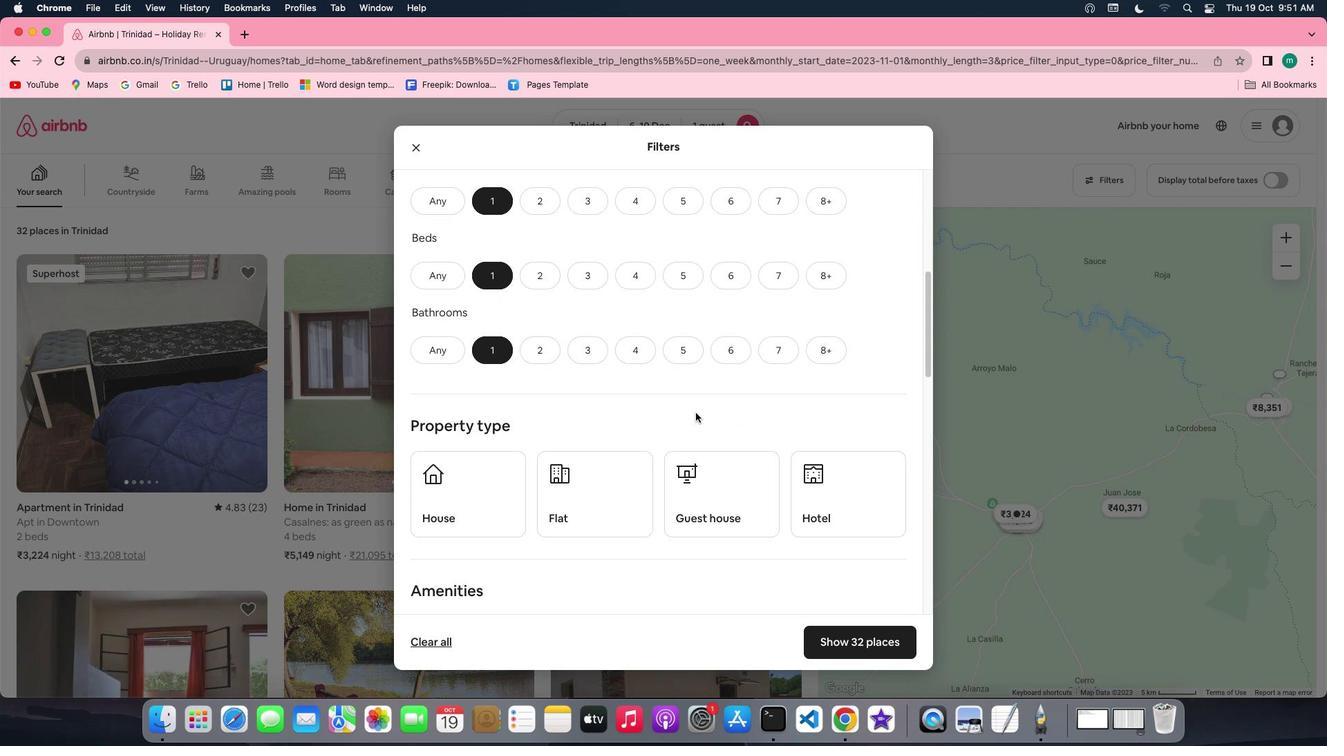 
Action: Mouse scrolled (835, 443) with delta (497, 165)
Screenshot: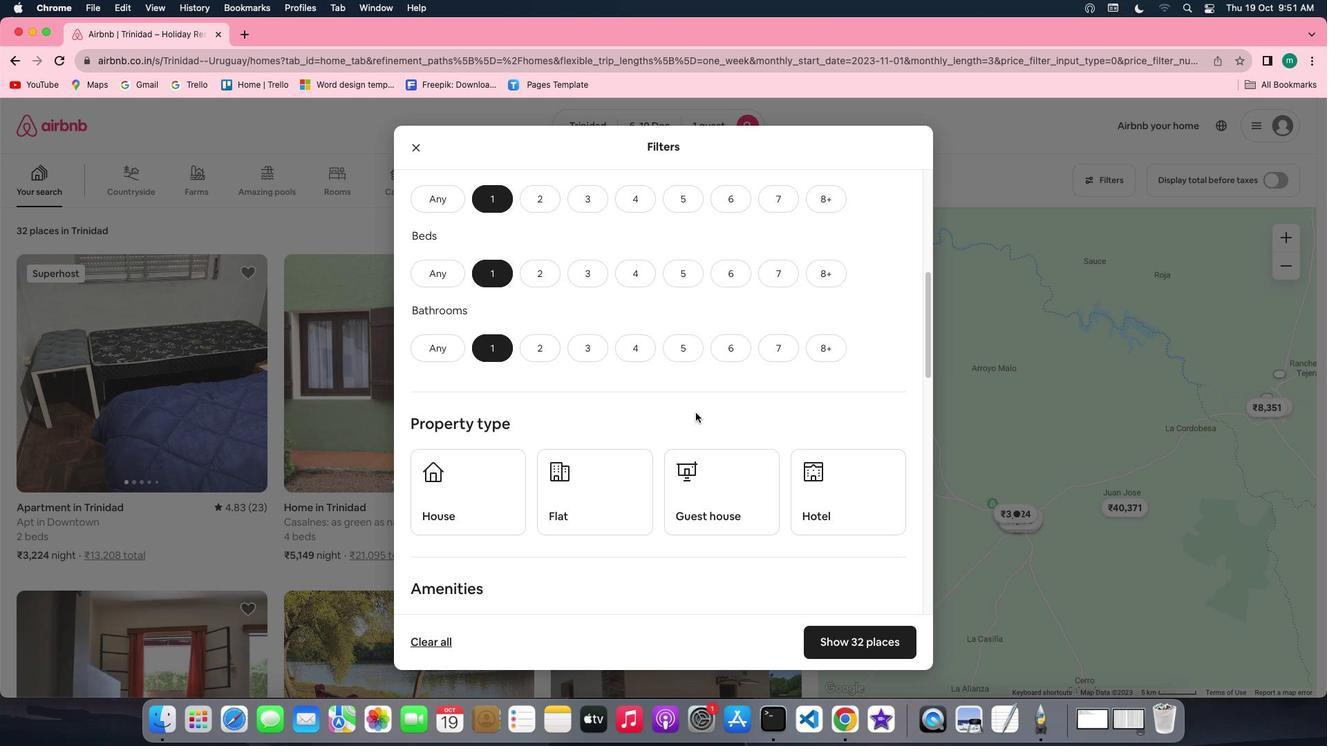 
Action: Mouse scrolled (835, 443) with delta (497, 165)
Screenshot: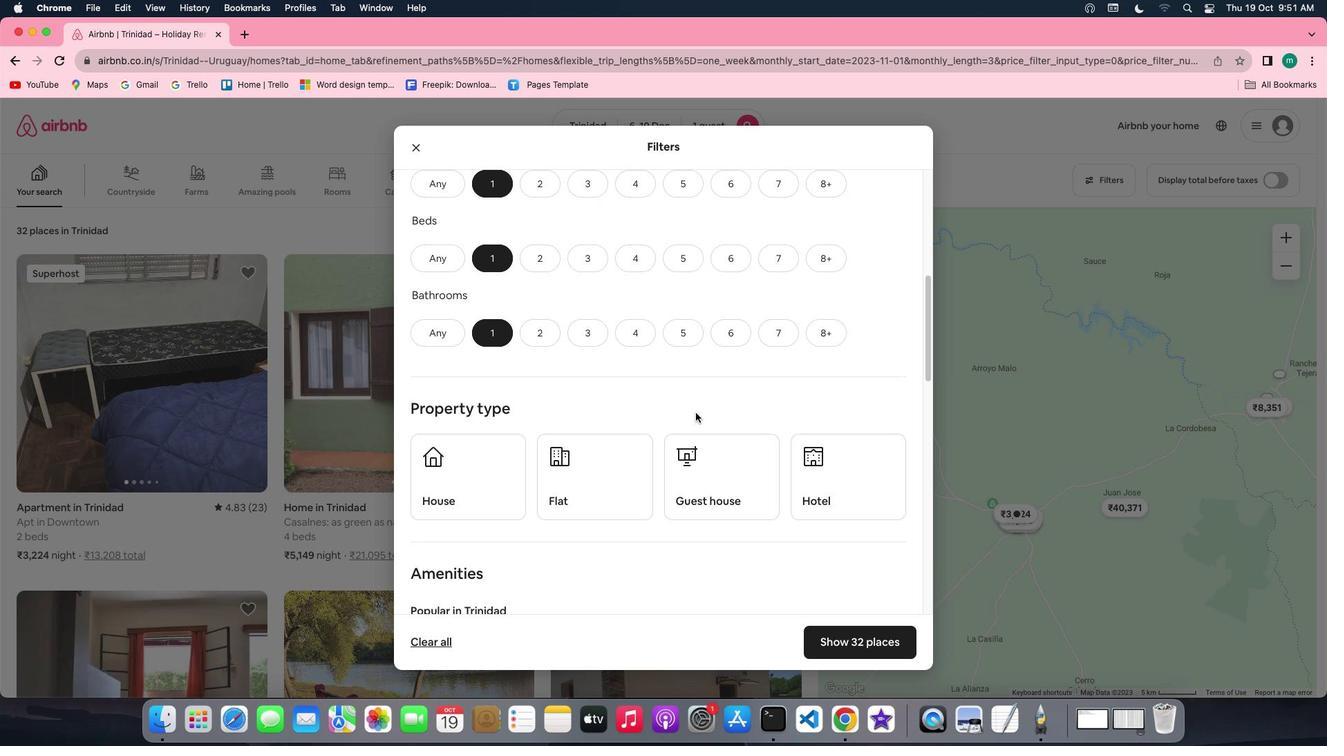 
Action: Mouse scrolled (835, 443) with delta (497, 165)
Screenshot: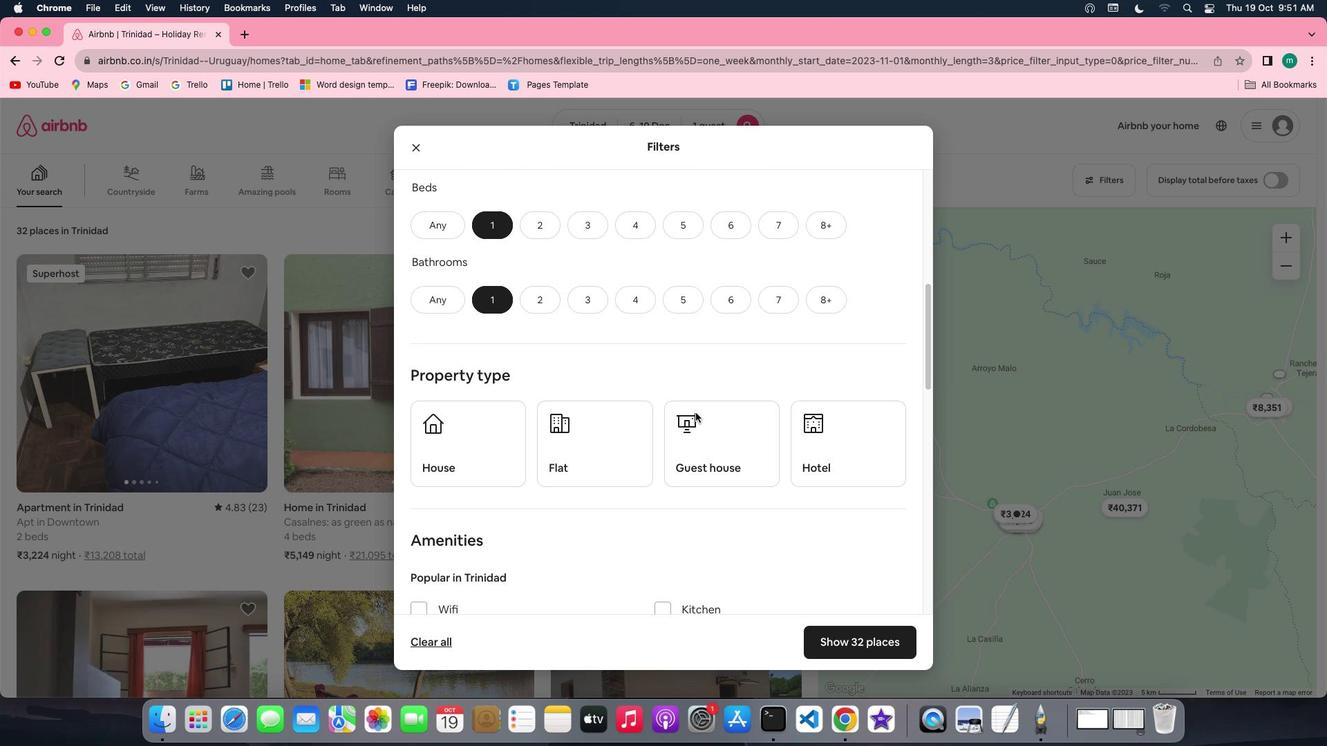 
Action: Mouse scrolled (835, 443) with delta (497, 165)
Screenshot: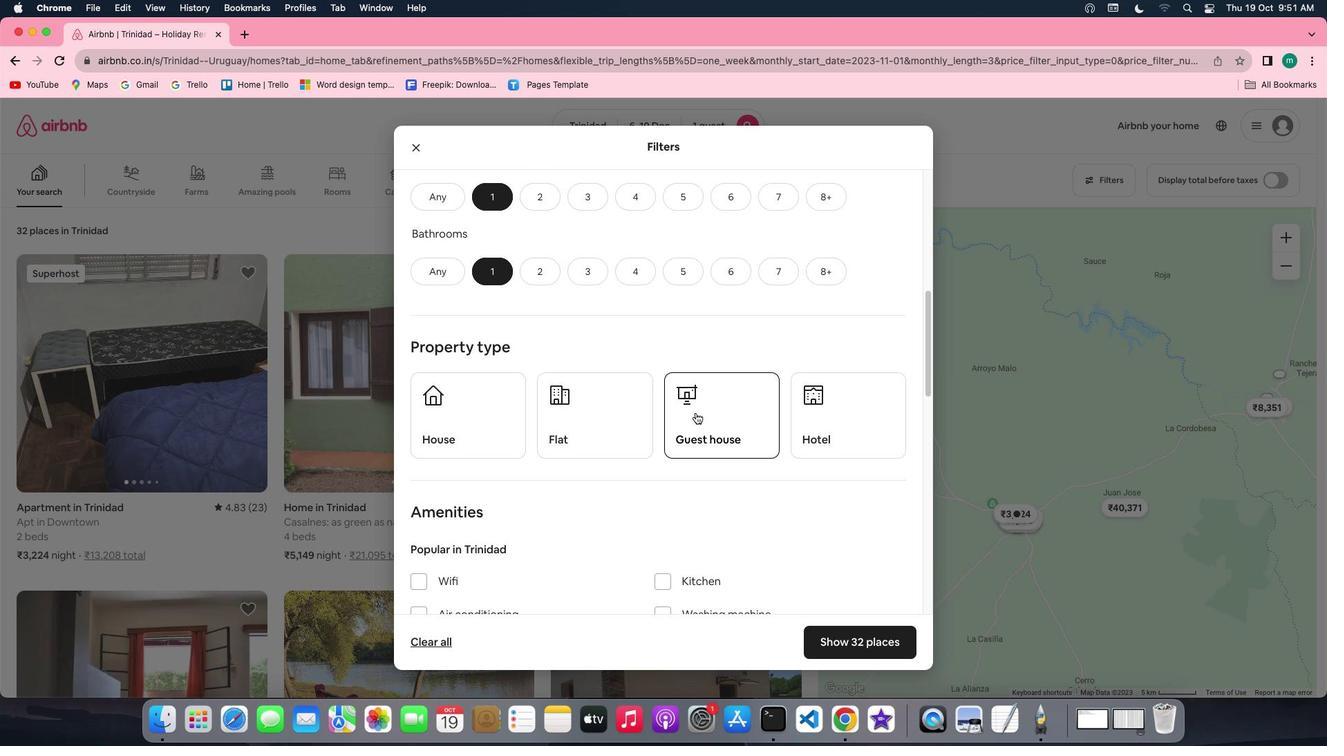 
Action: Mouse scrolled (835, 443) with delta (497, 165)
Screenshot: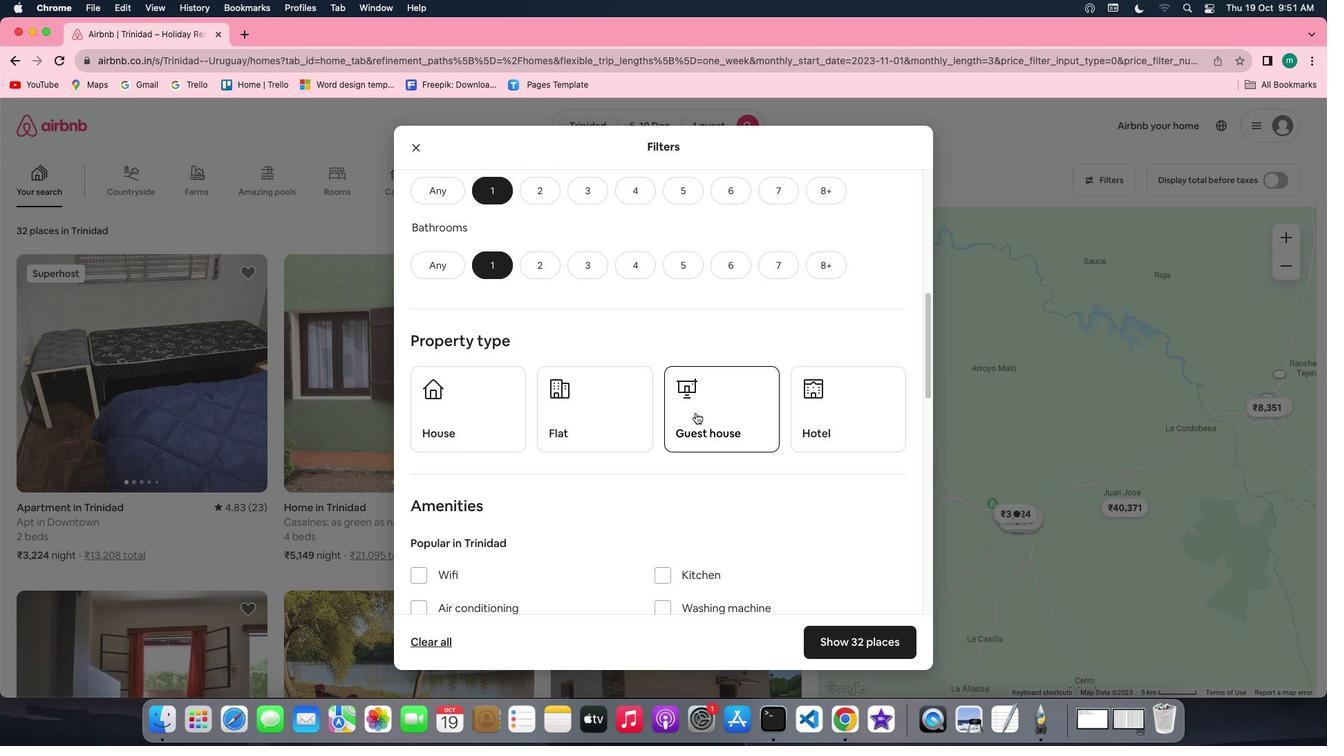 
Action: Mouse scrolled (835, 443) with delta (497, 165)
Screenshot: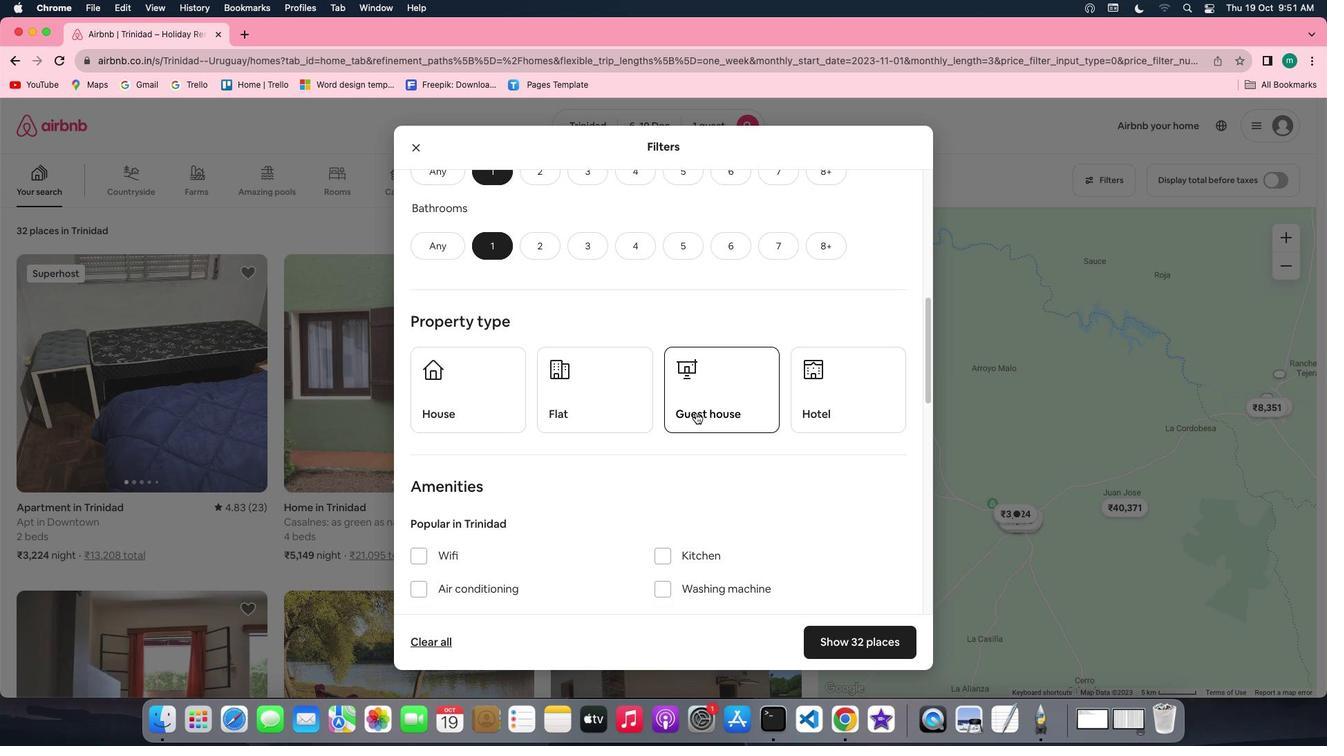 
Action: Mouse scrolled (835, 443) with delta (497, 165)
Screenshot: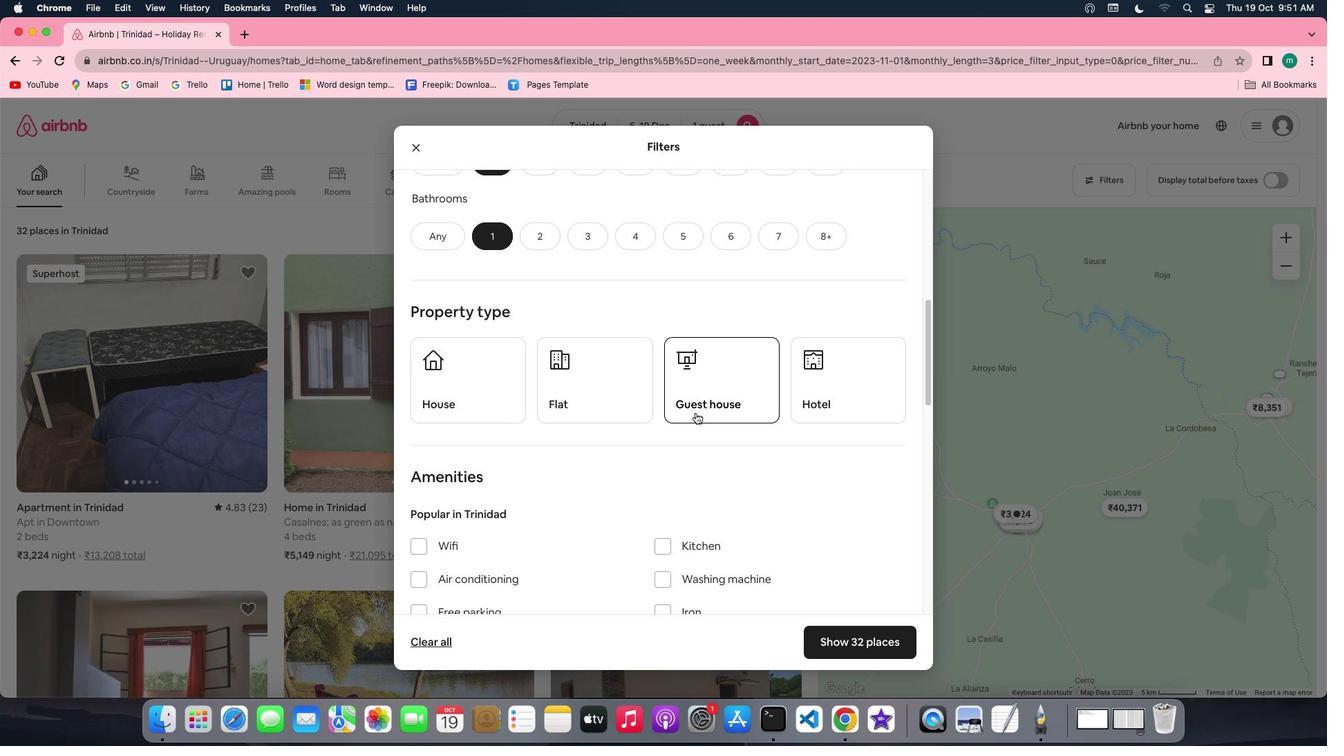 
Action: Mouse scrolled (835, 443) with delta (497, 165)
Screenshot: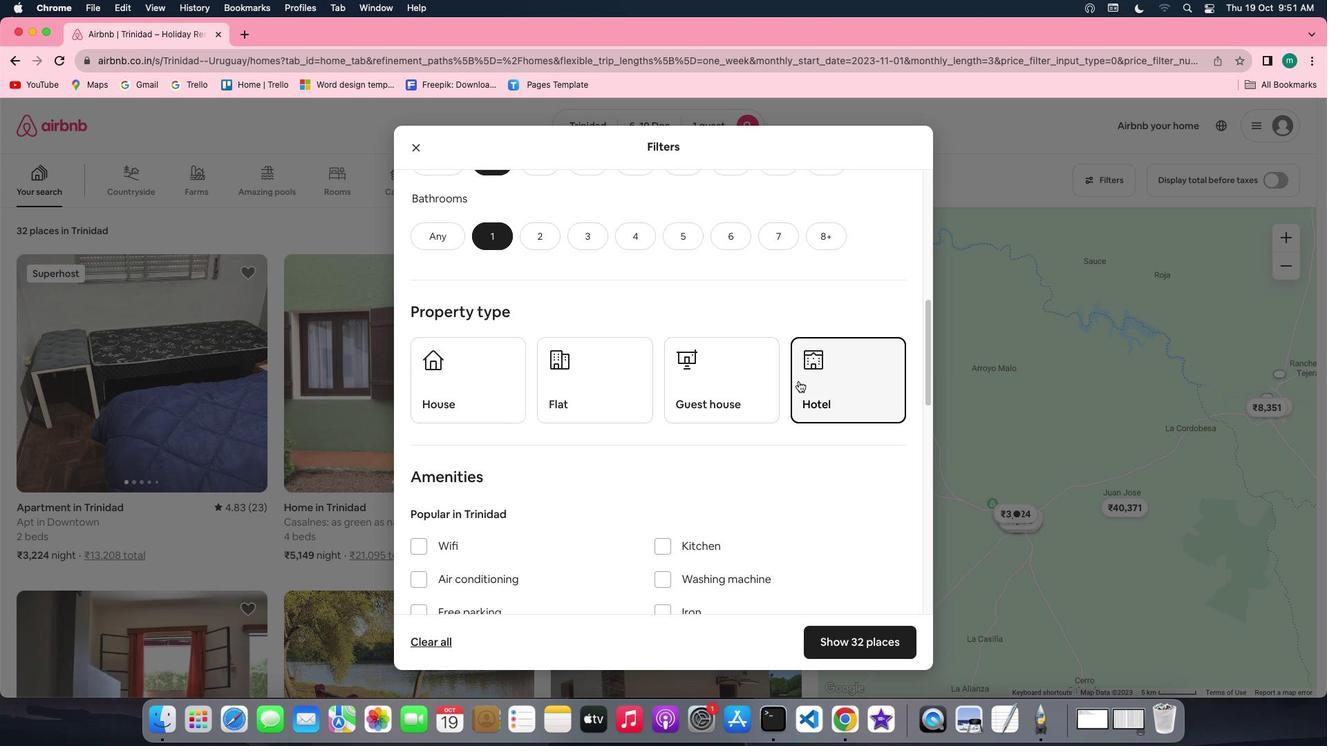 
Action: Mouse scrolled (835, 443) with delta (497, 165)
Screenshot: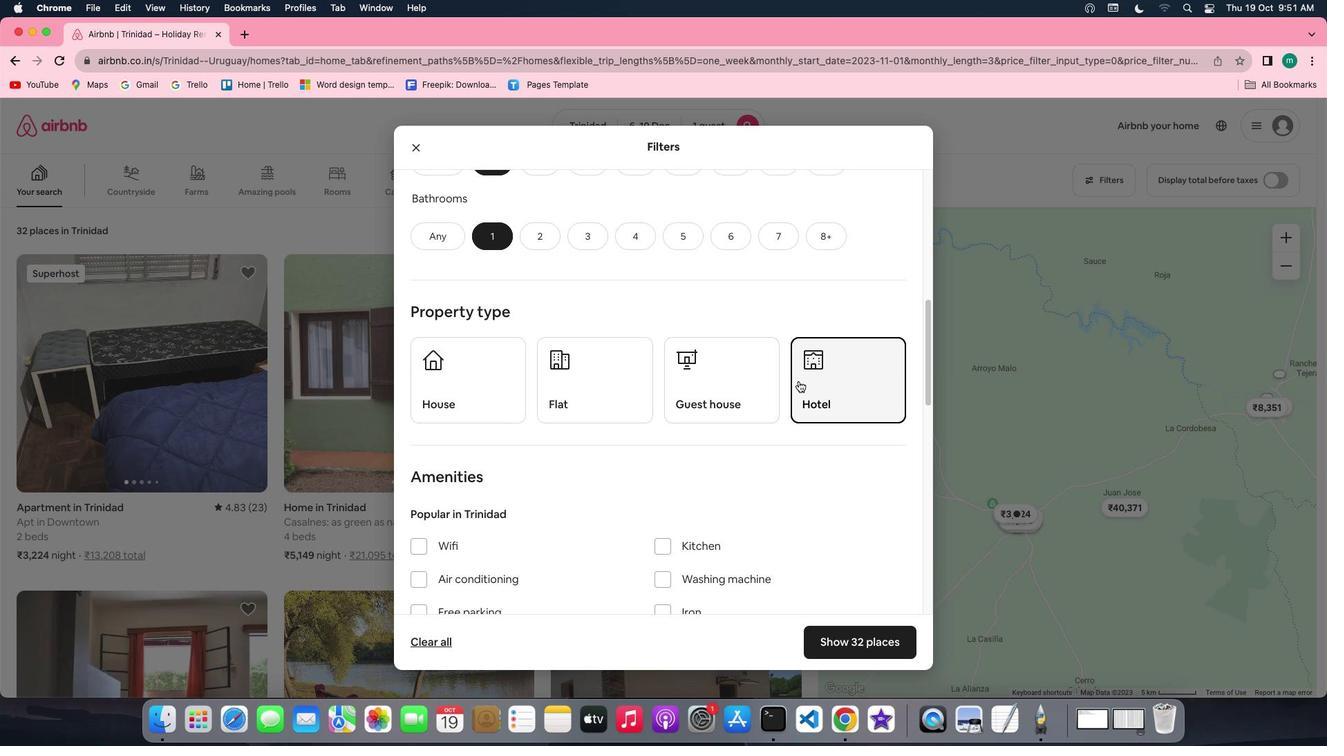 
Action: Mouse scrolled (835, 443) with delta (497, 165)
Screenshot: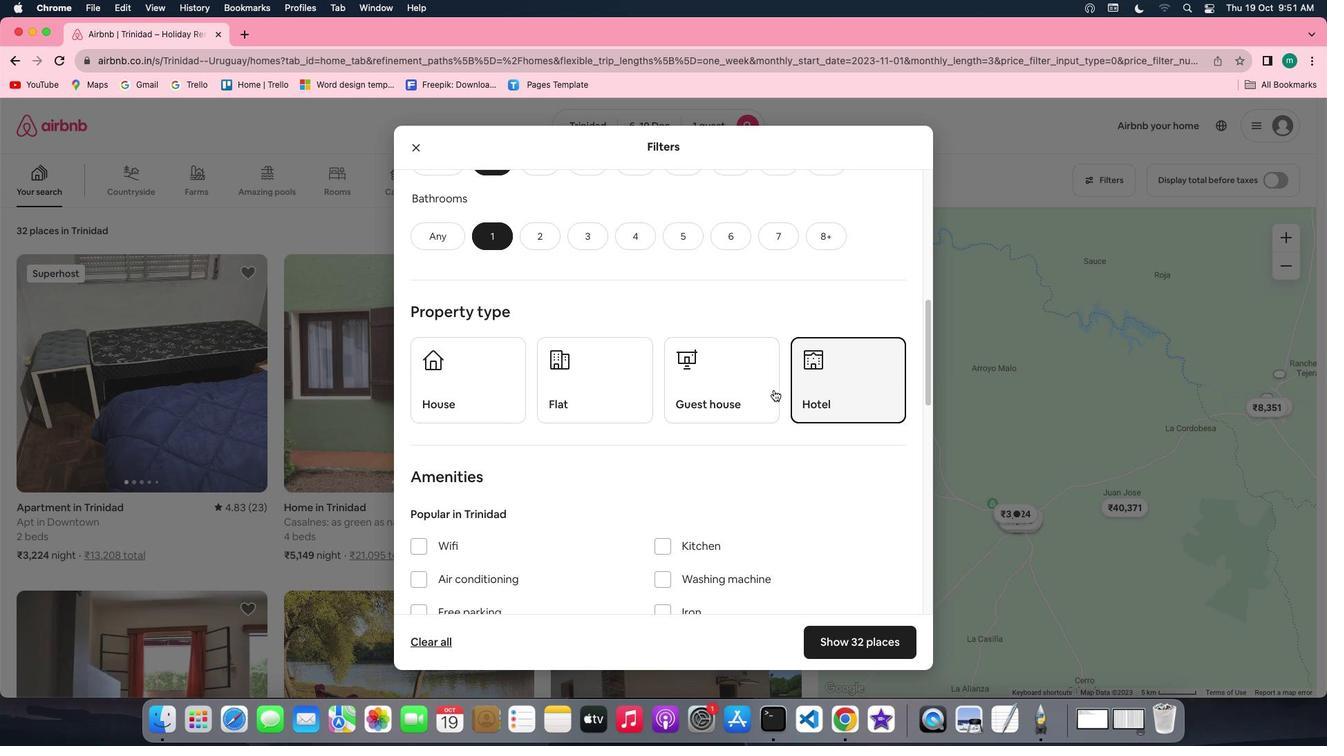 
Action: Mouse moved to (885, 422)
Screenshot: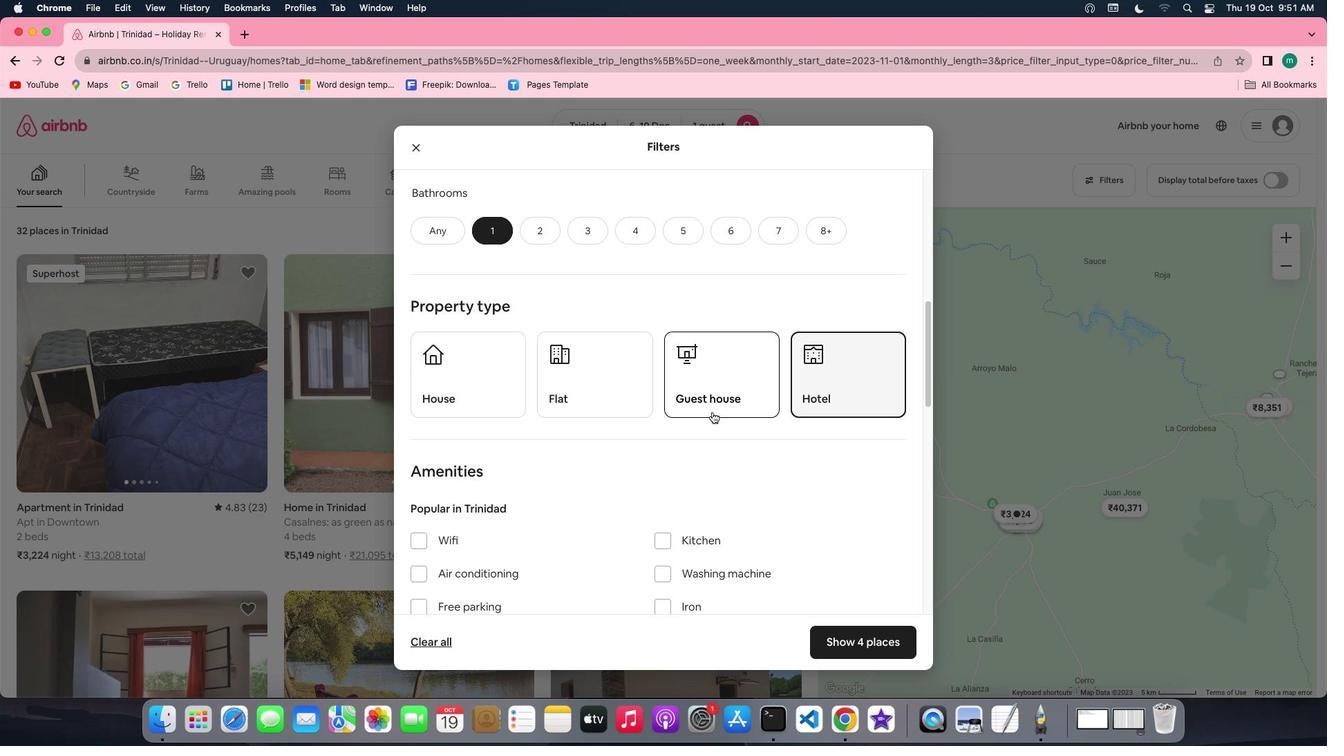 
Action: Mouse pressed left at (885, 422)
Screenshot: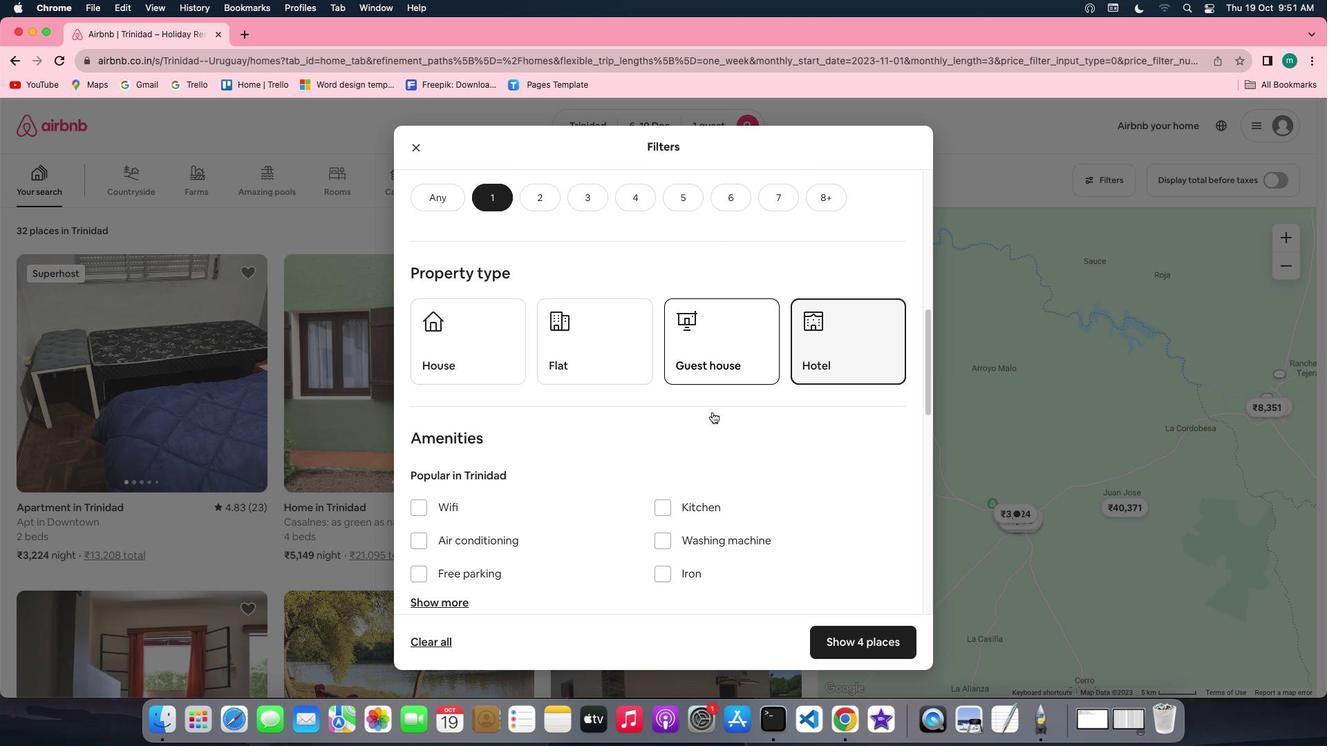 
Action: Mouse moved to (843, 443)
Screenshot: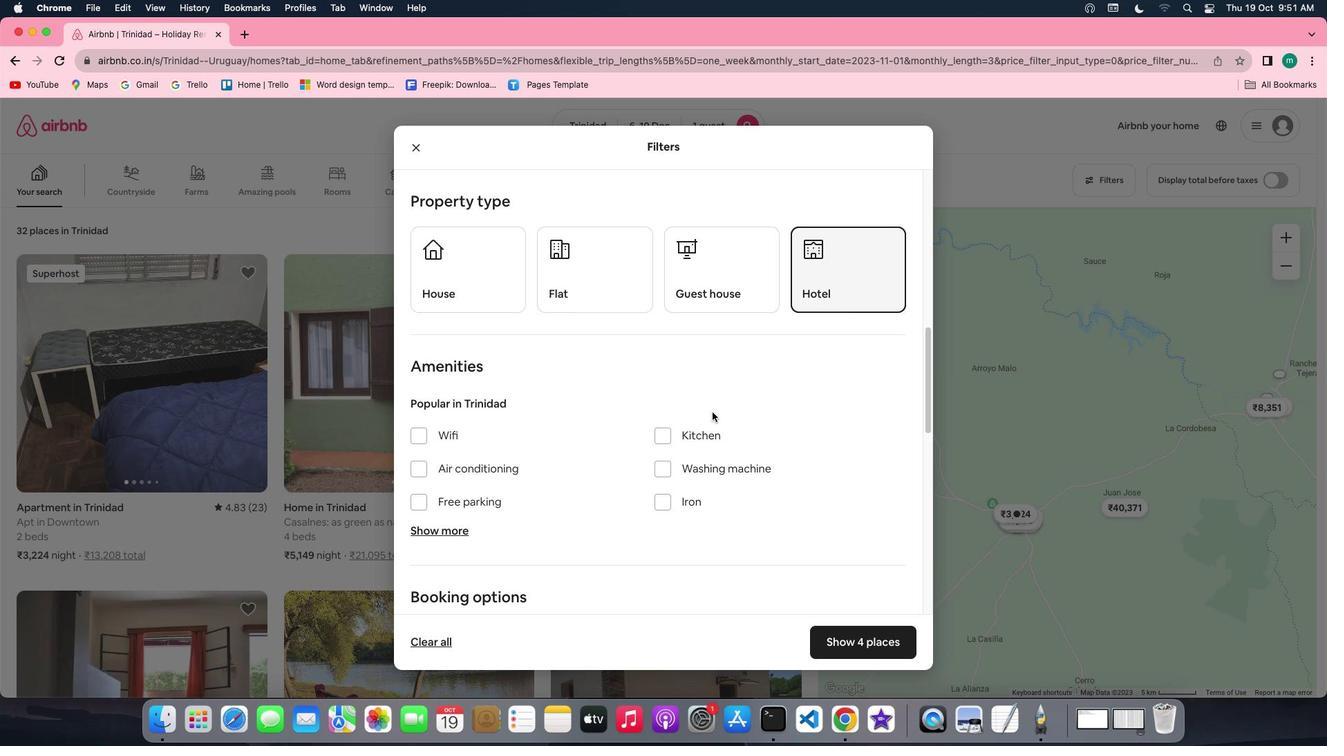 
Action: Mouse scrolled (843, 443) with delta (497, 165)
Screenshot: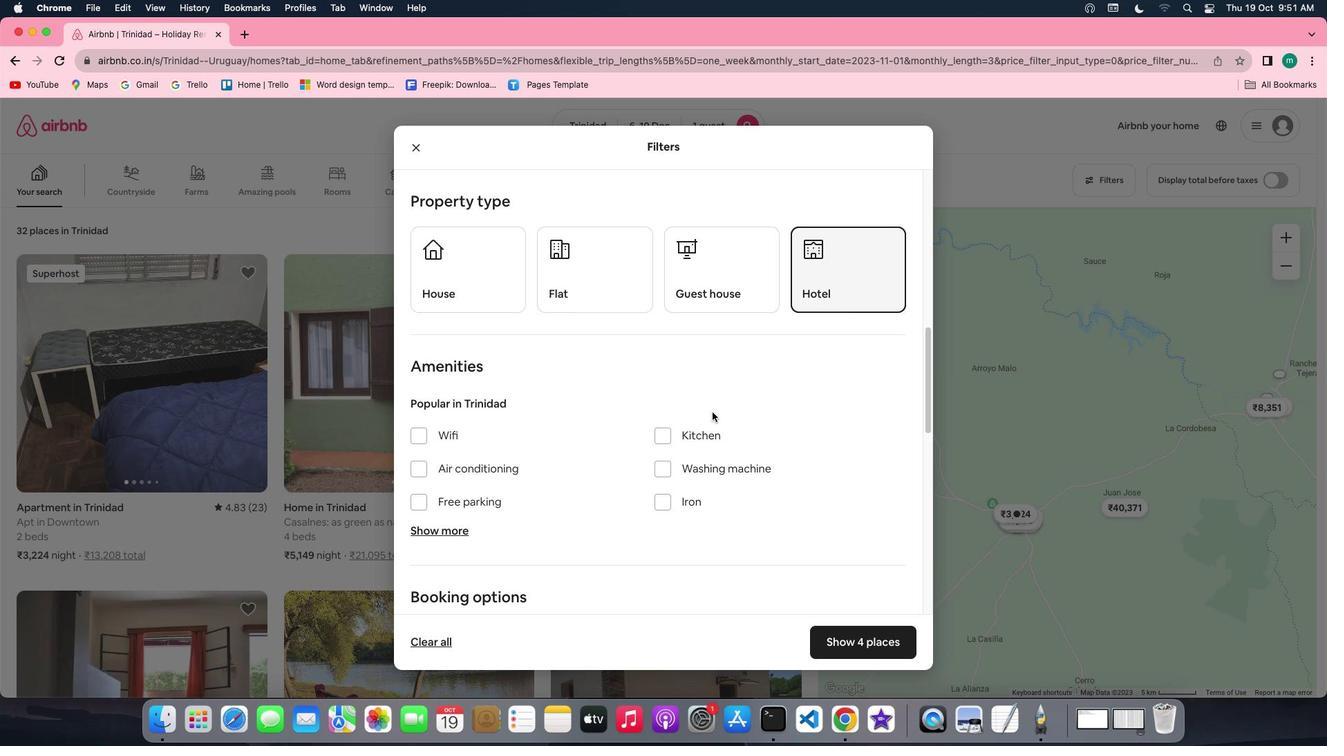 
Action: Mouse scrolled (843, 443) with delta (497, 165)
Screenshot: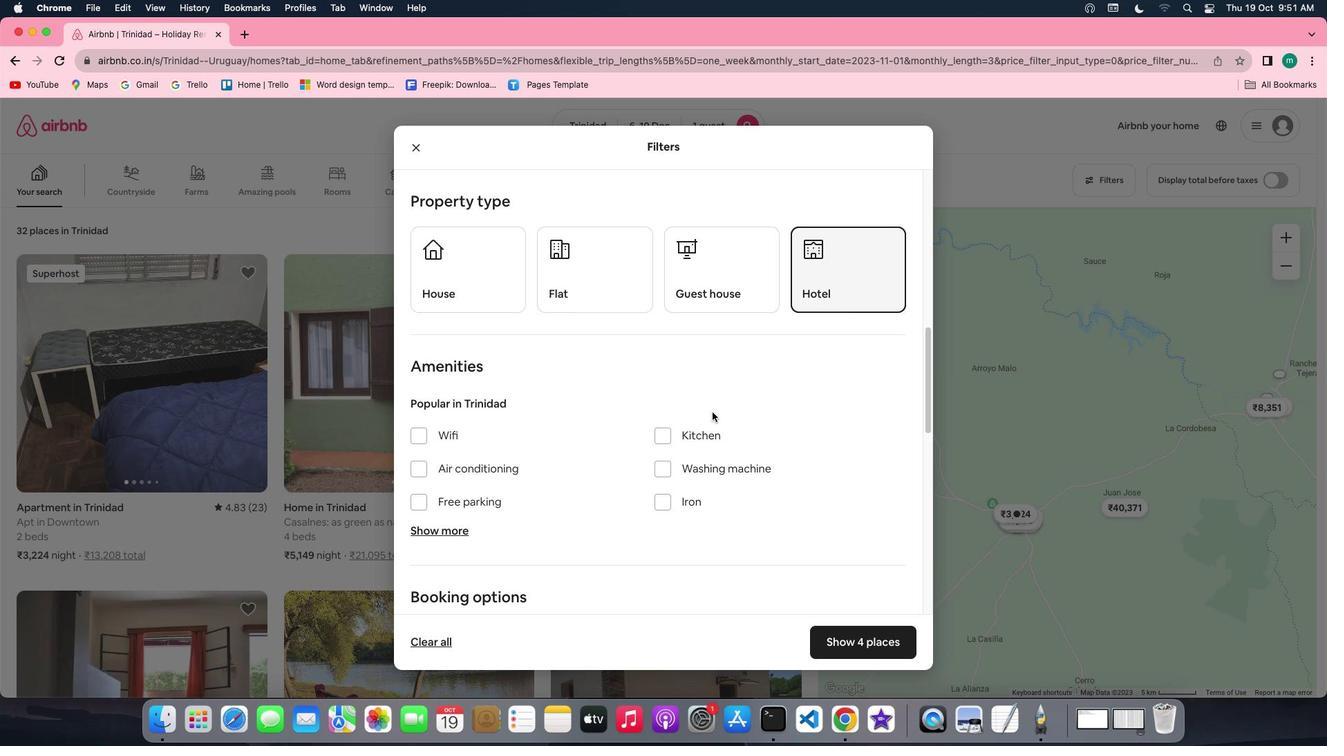 
Action: Mouse scrolled (843, 443) with delta (497, 165)
Screenshot: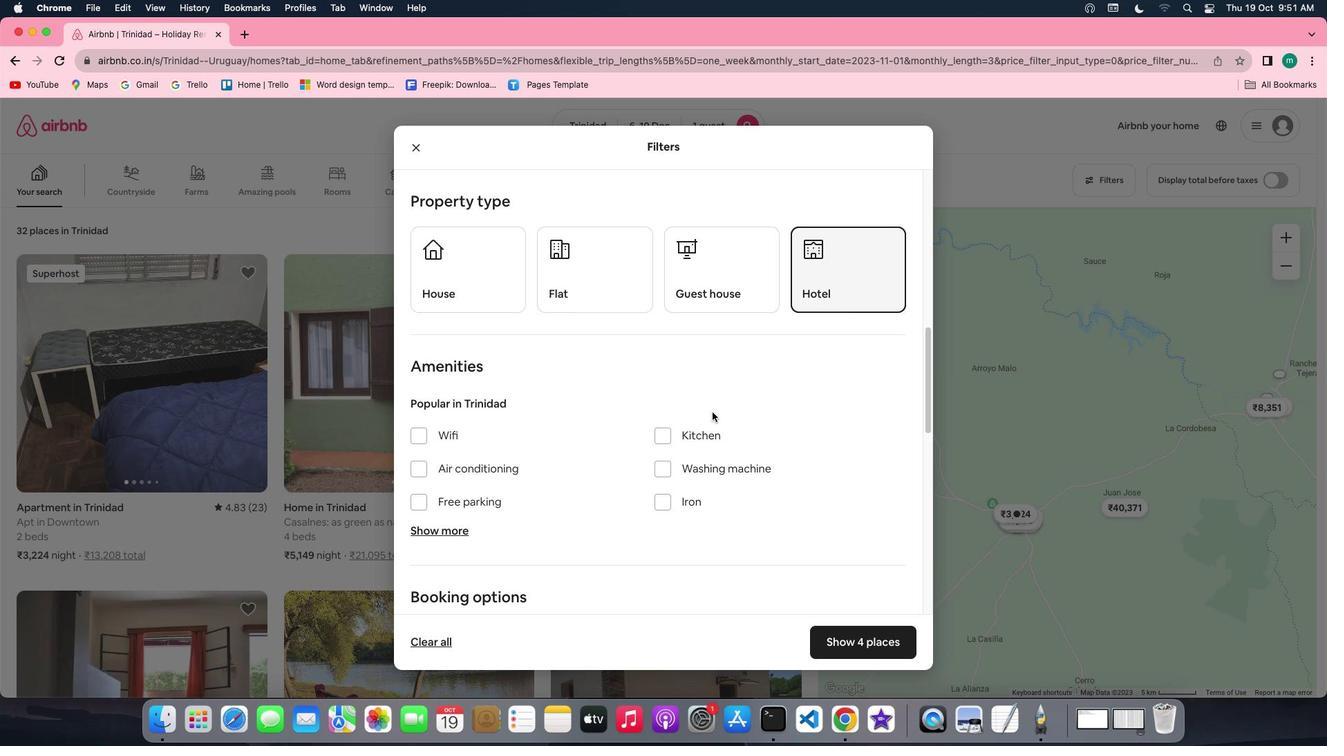 
Action: Mouse scrolled (843, 443) with delta (497, 165)
Screenshot: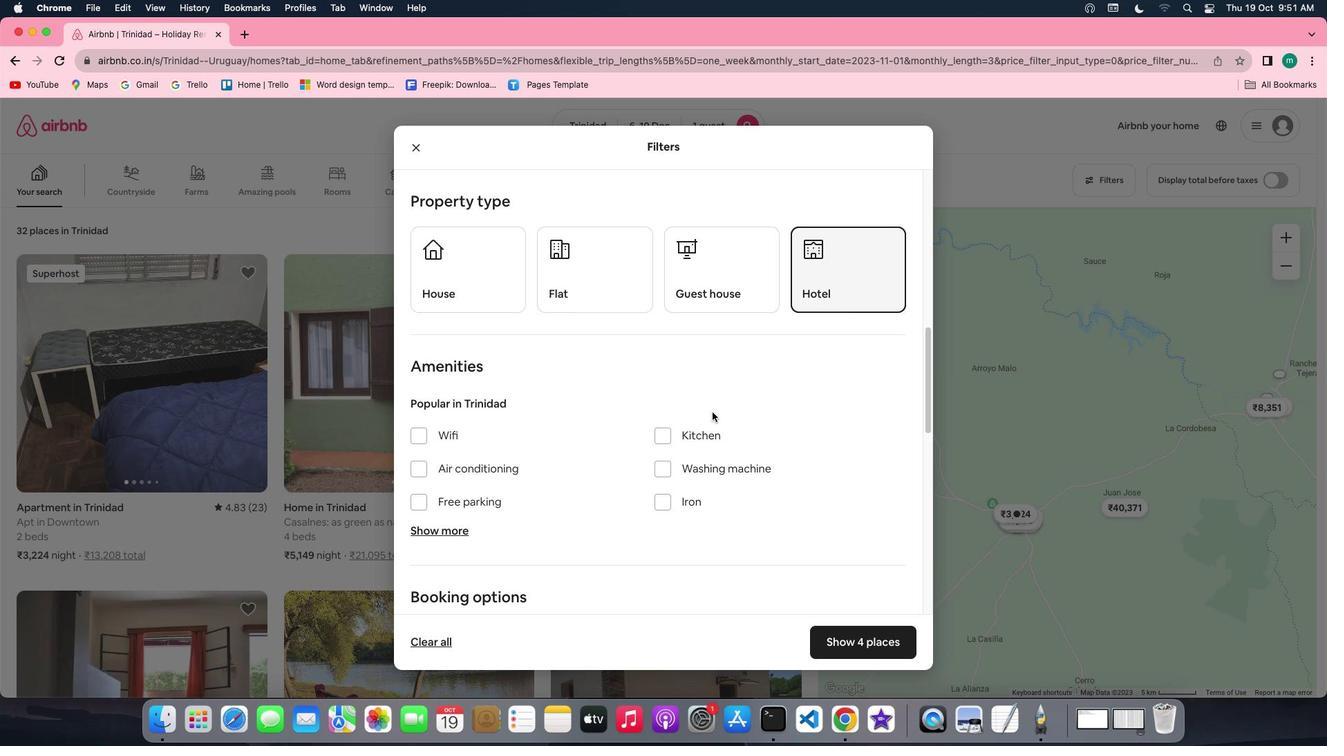 
Action: Mouse scrolled (843, 443) with delta (497, 165)
Screenshot: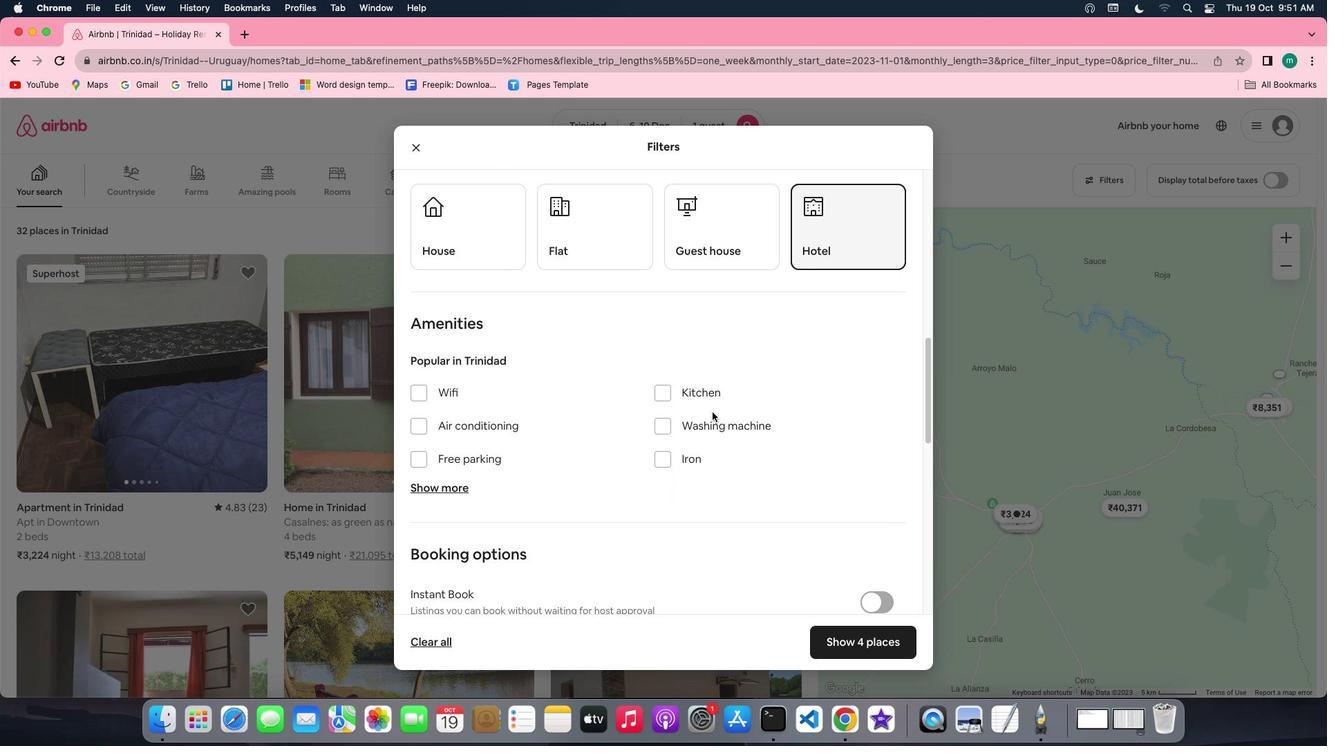 
Action: Mouse scrolled (843, 443) with delta (497, 165)
Screenshot: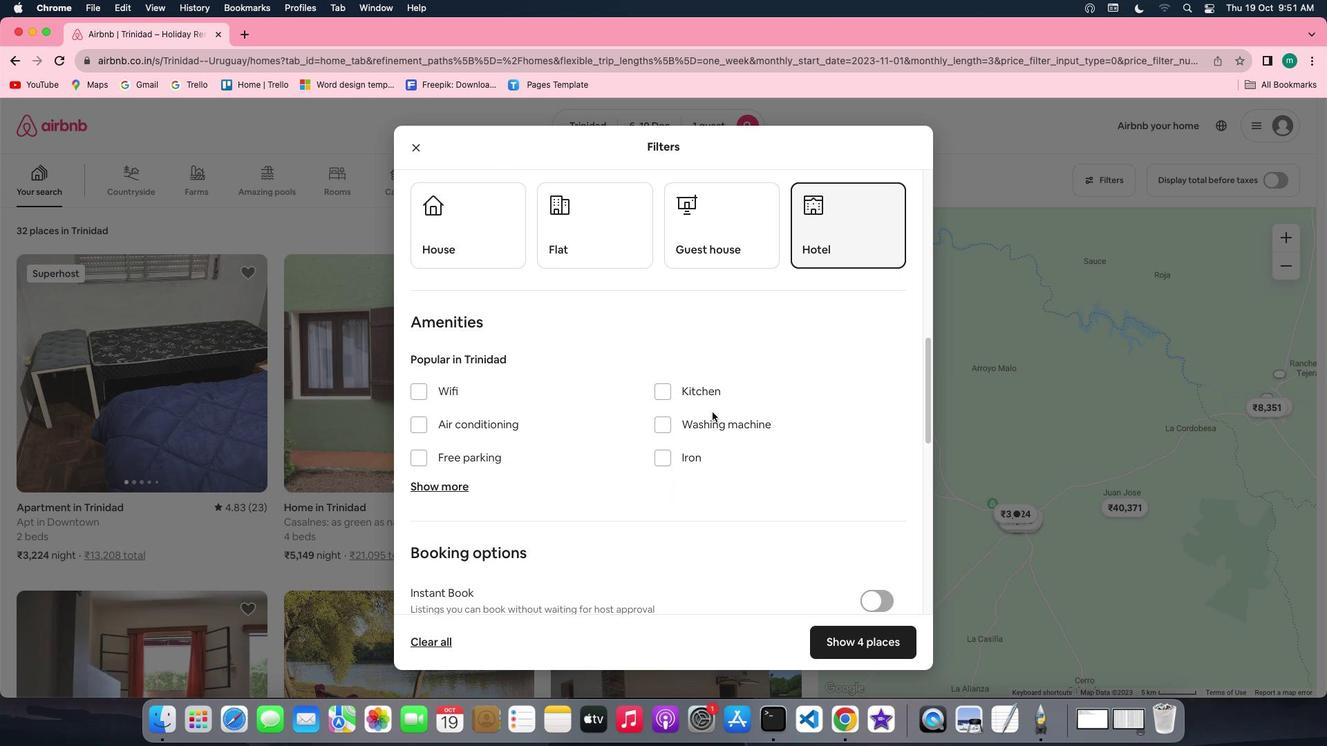 
Action: Mouse scrolled (843, 443) with delta (497, 165)
Screenshot: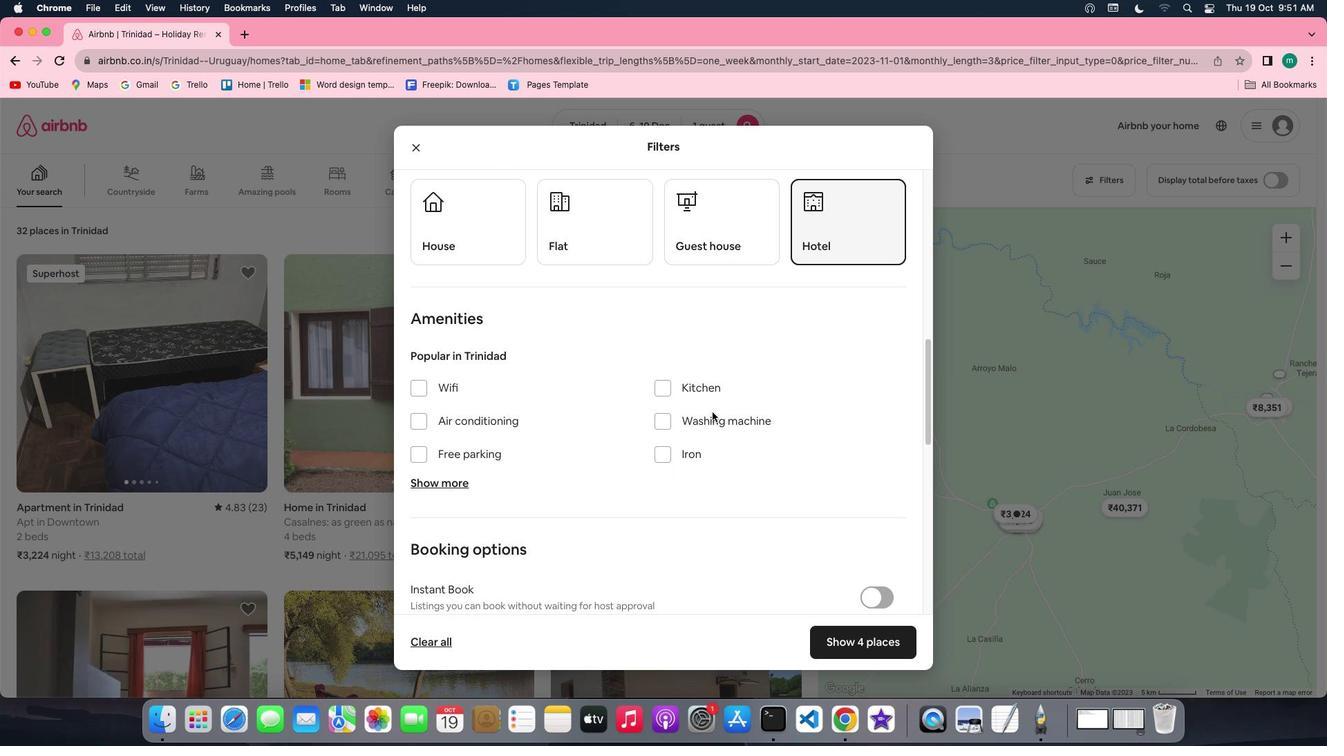 
Action: Mouse scrolled (843, 443) with delta (497, 165)
Screenshot: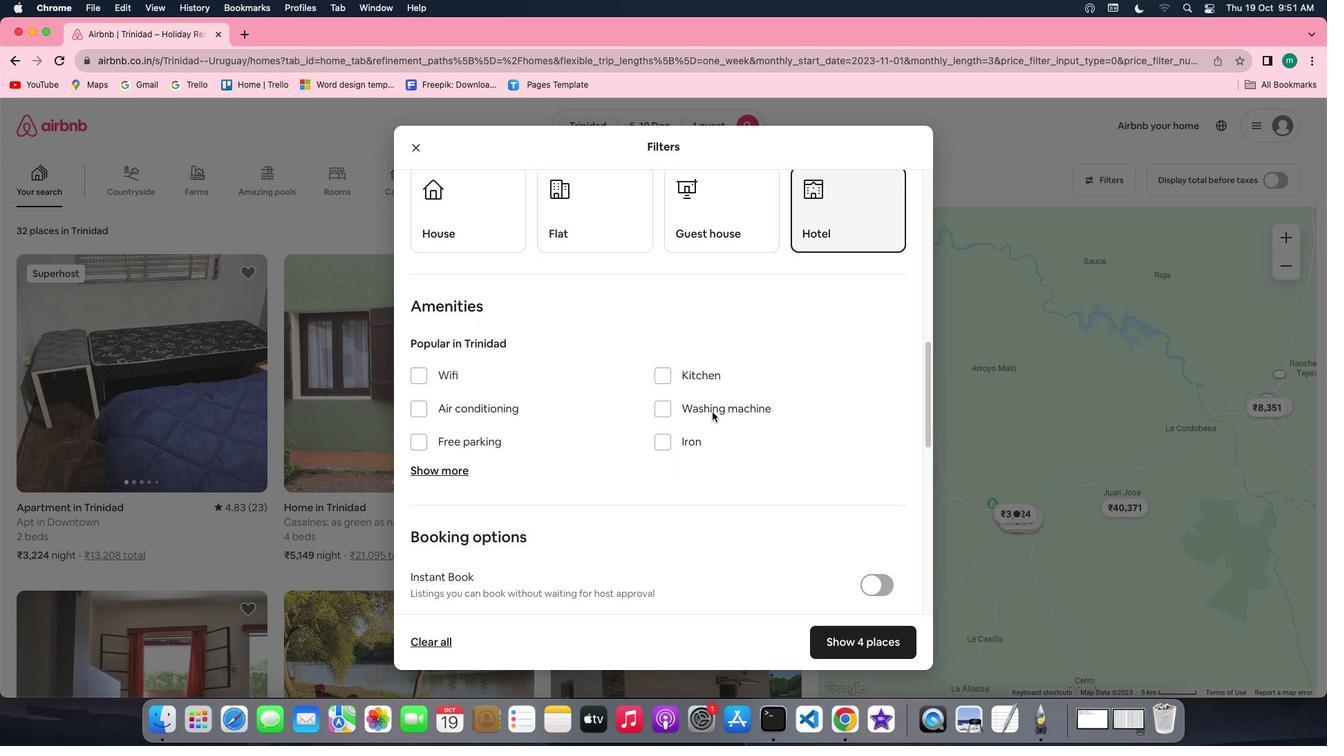 
Action: Mouse scrolled (843, 443) with delta (497, 165)
Screenshot: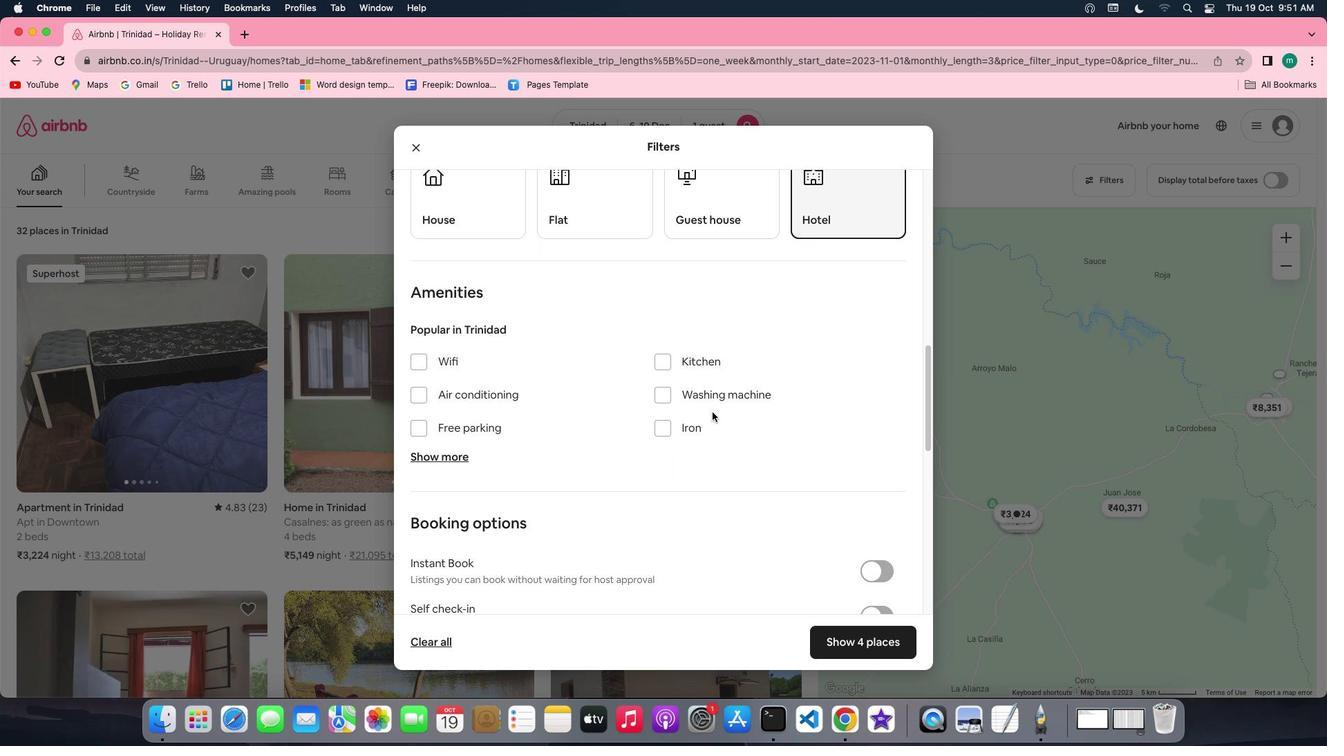 
Action: Mouse scrolled (843, 443) with delta (497, 165)
Screenshot: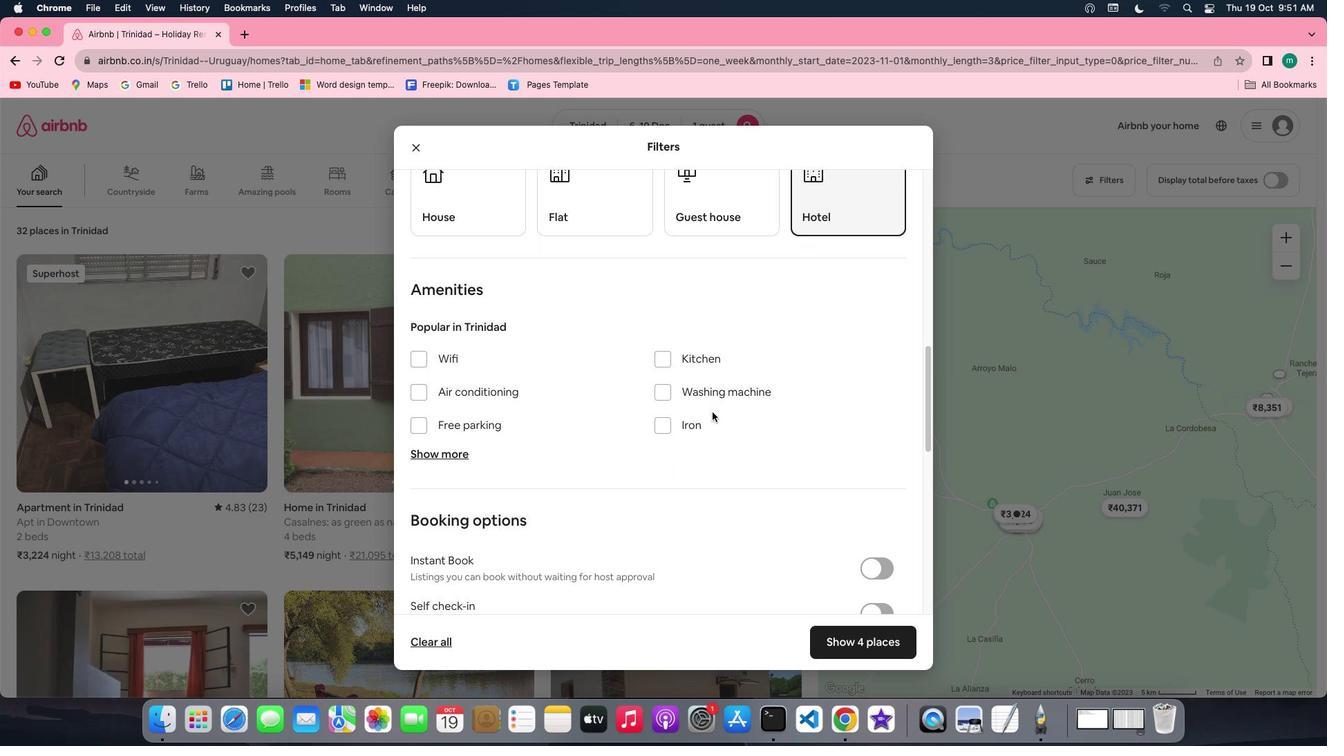 
Action: Mouse scrolled (843, 443) with delta (497, 165)
Screenshot: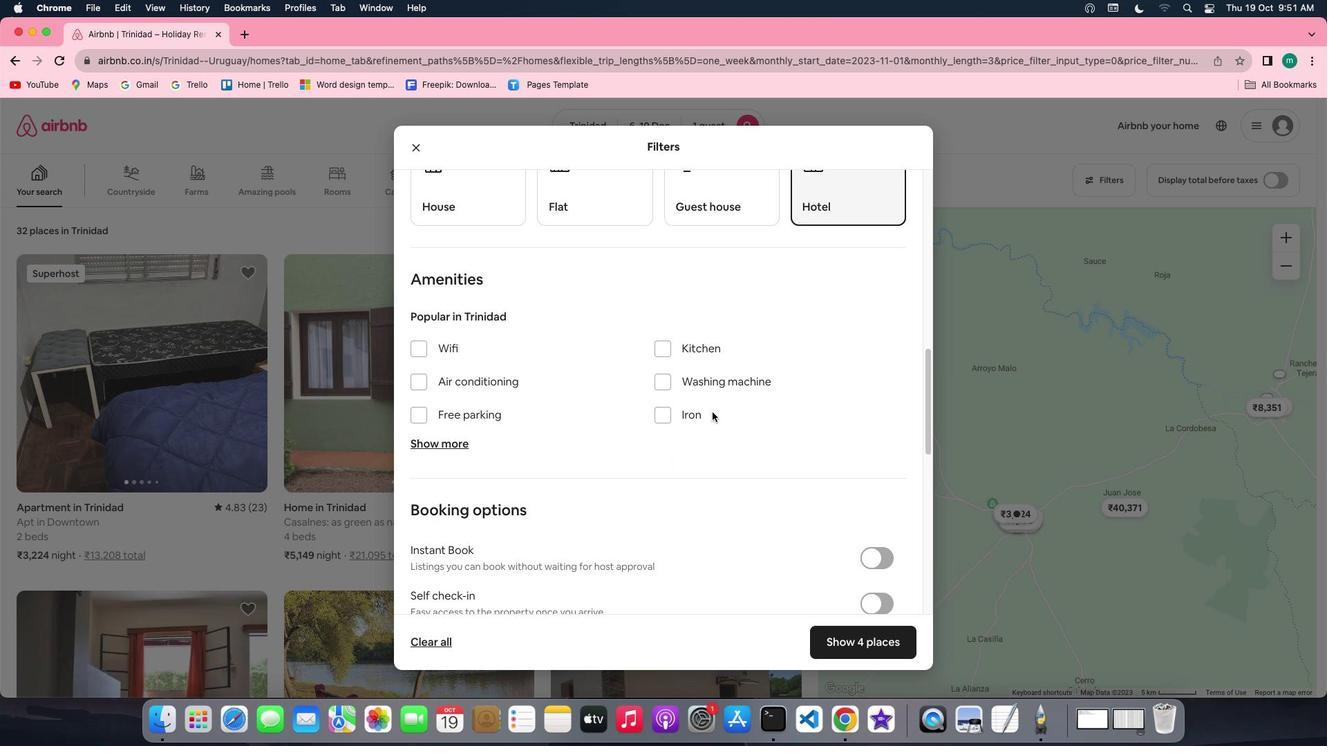 
Action: Mouse scrolled (843, 443) with delta (497, 165)
Screenshot: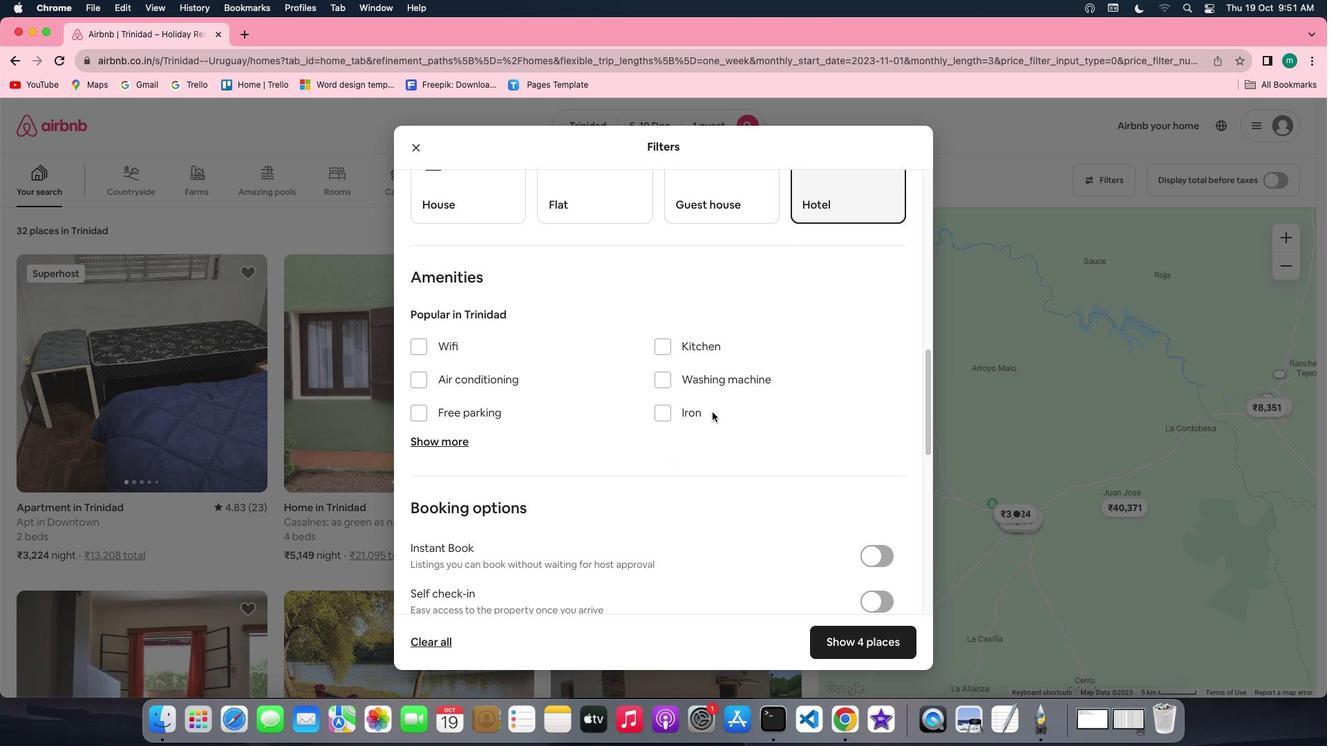 
Action: Mouse scrolled (843, 443) with delta (497, 165)
Screenshot: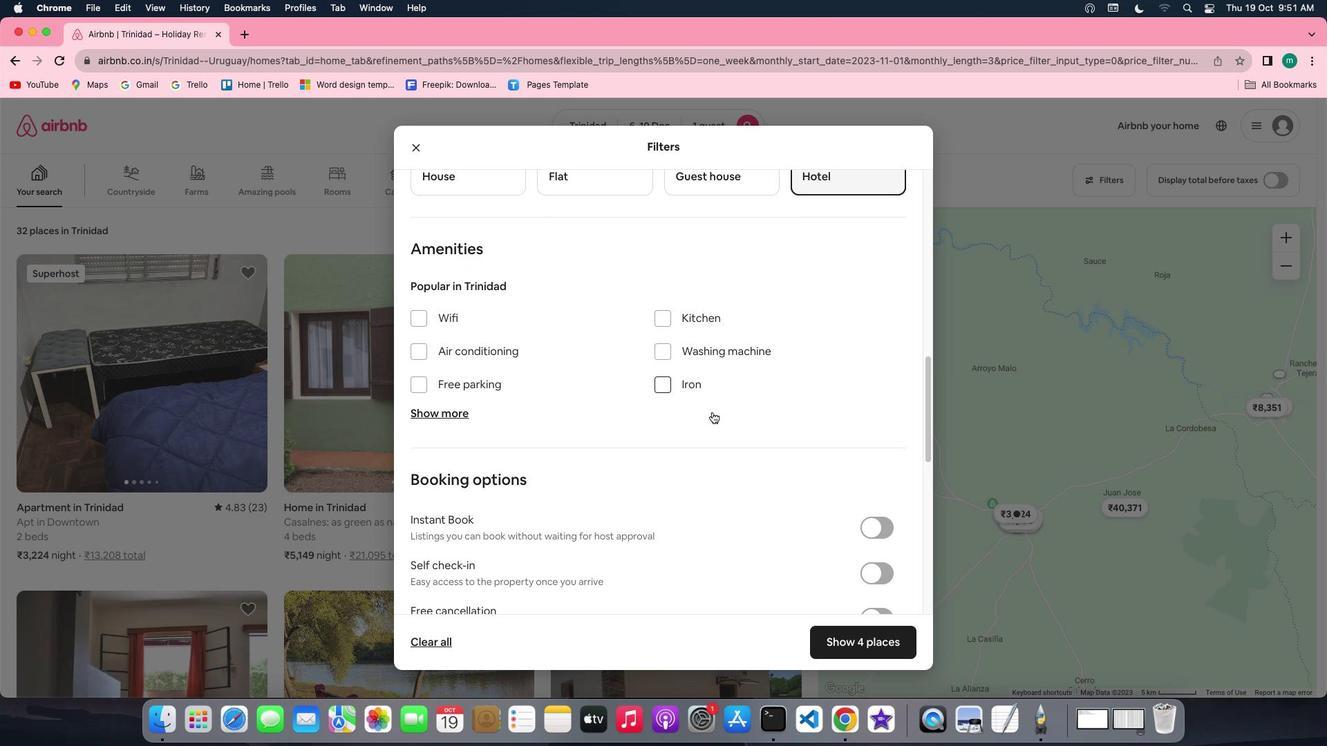 
Action: Mouse scrolled (843, 443) with delta (497, 165)
Screenshot: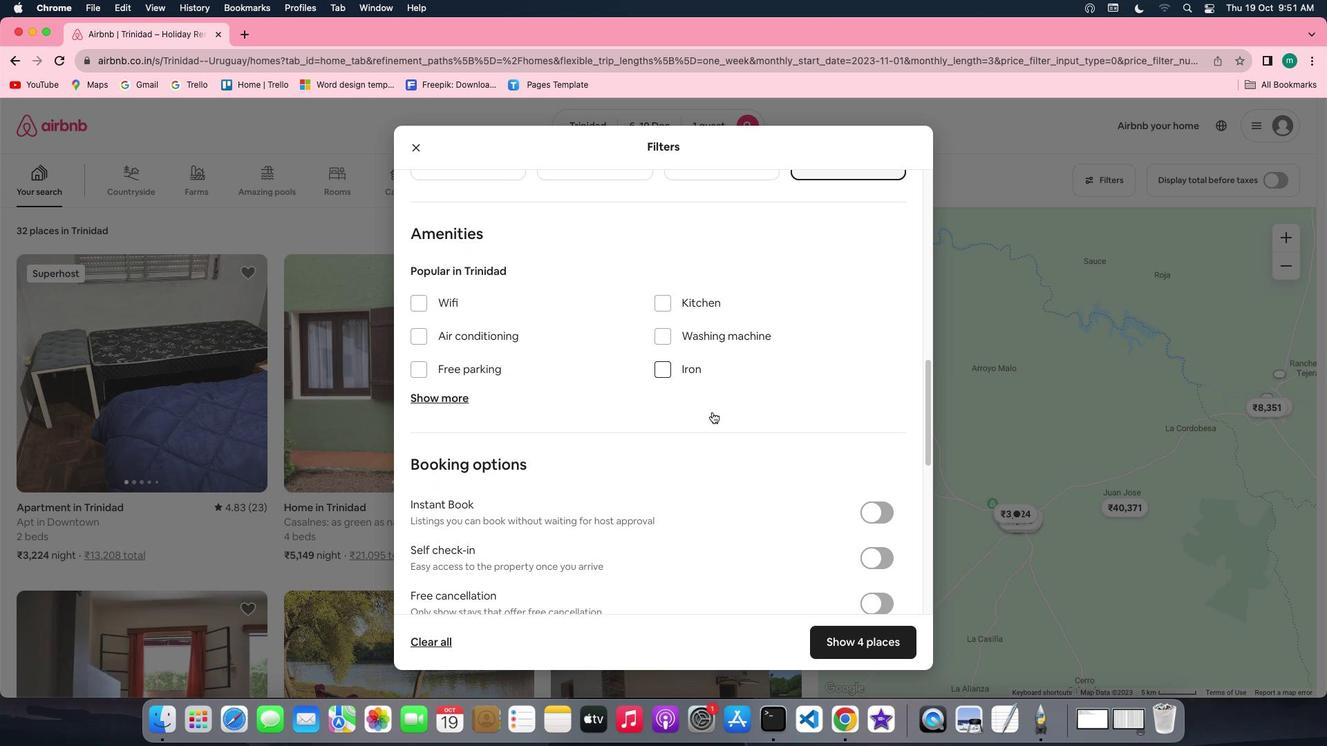 
Action: Mouse scrolled (843, 443) with delta (497, 165)
Screenshot: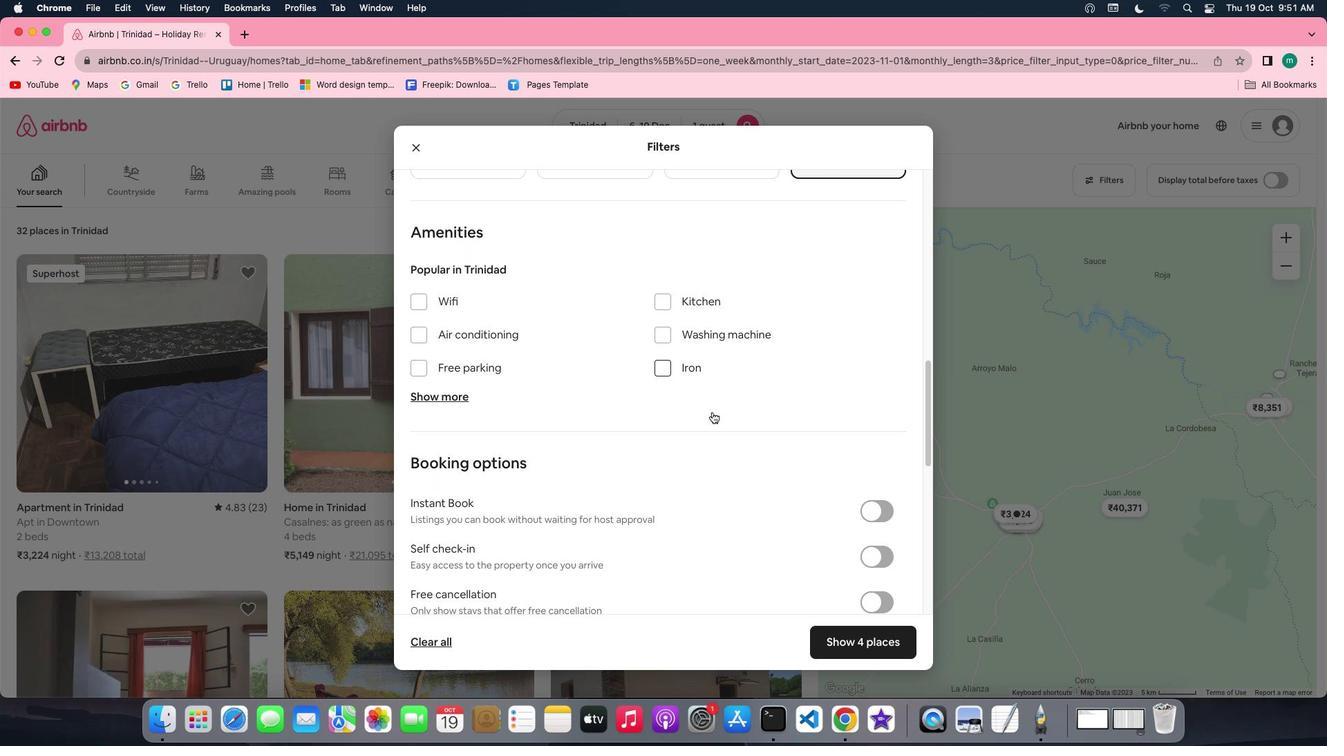 
Action: Mouse scrolled (843, 443) with delta (497, 165)
Screenshot: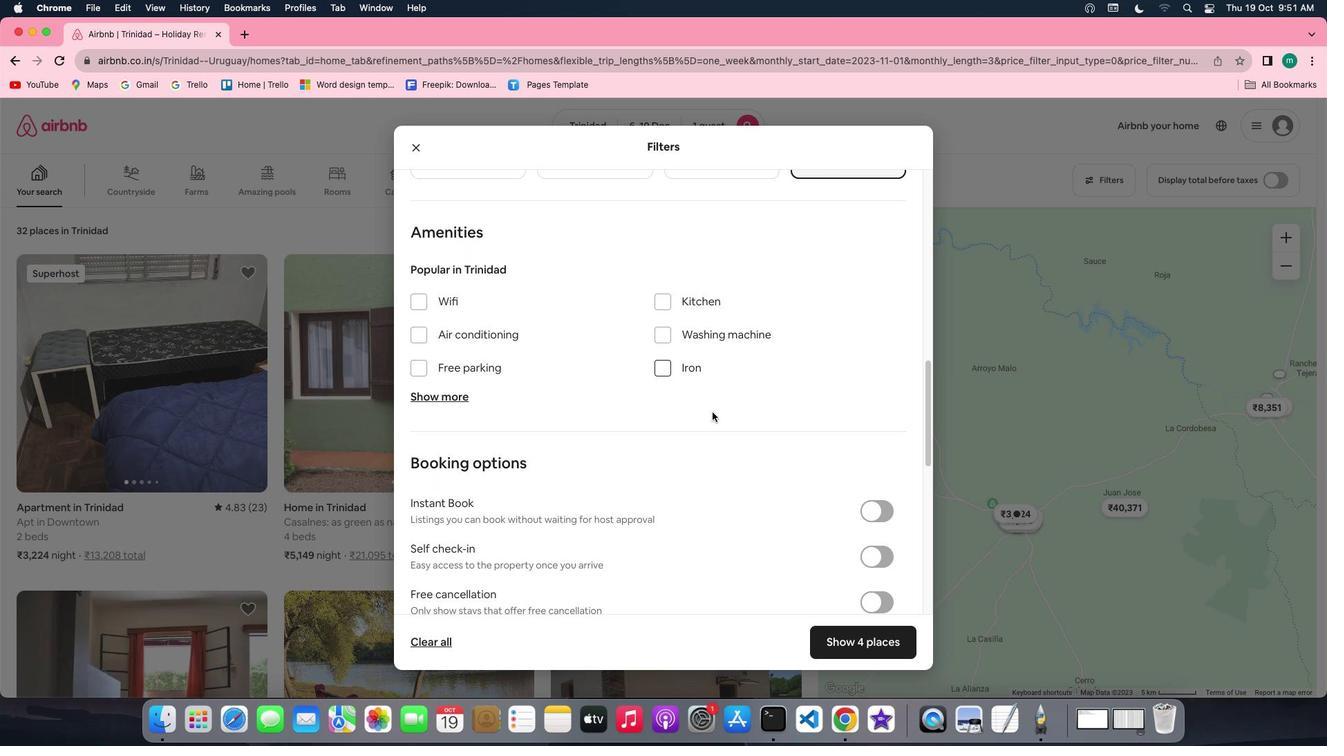 
Action: Mouse scrolled (843, 443) with delta (497, 165)
Screenshot: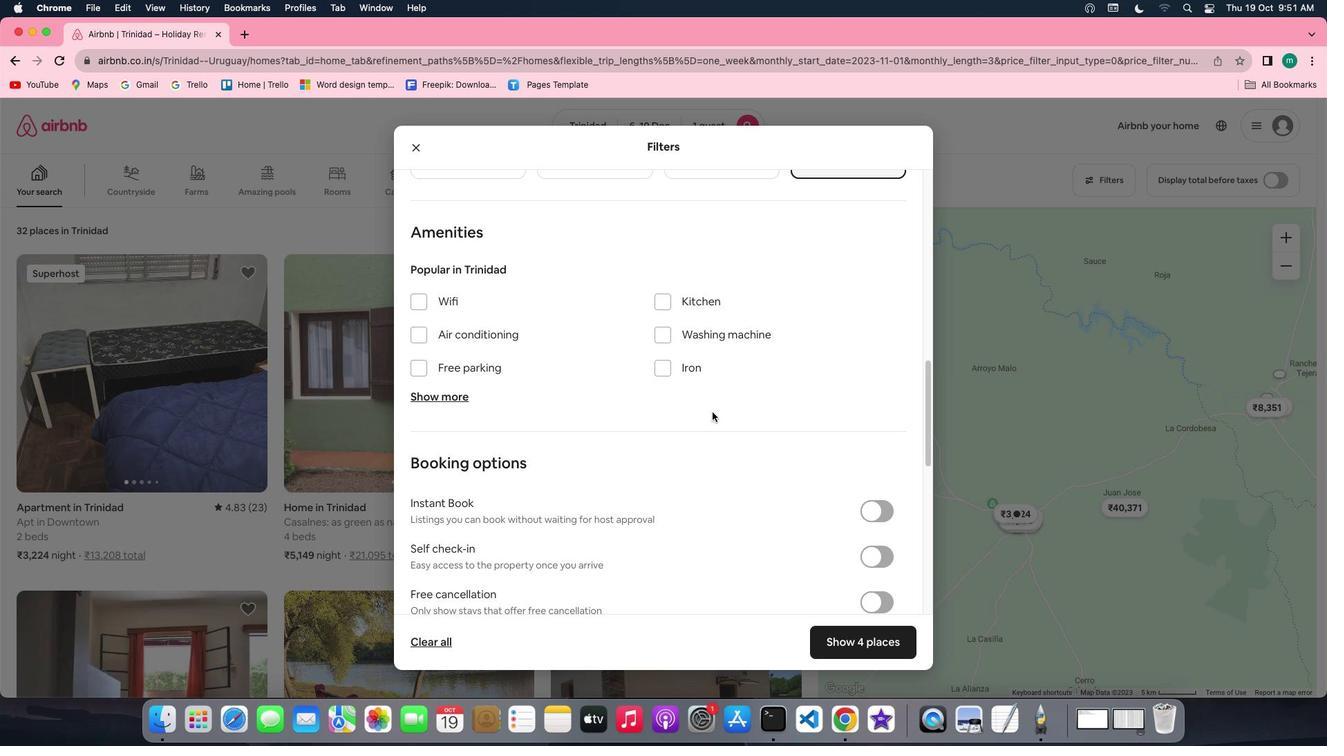 
Action: Mouse scrolled (843, 443) with delta (497, 165)
Screenshot: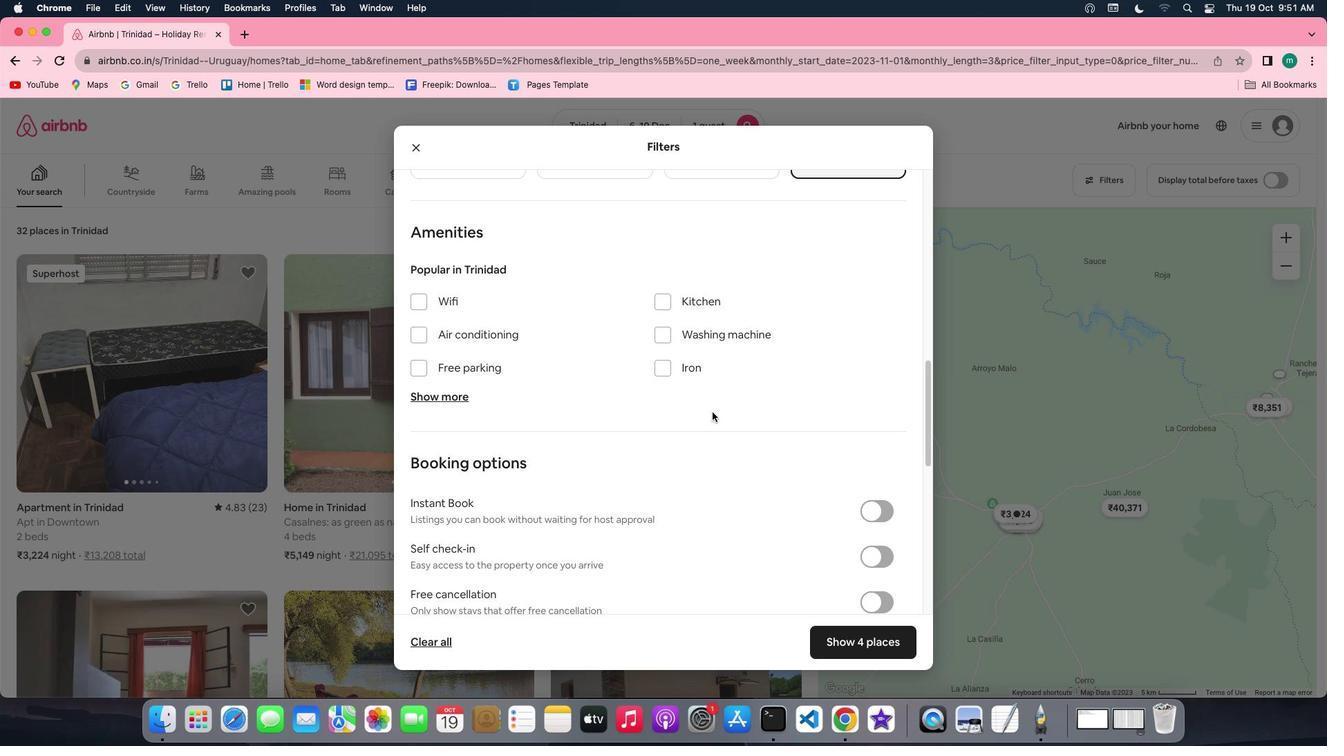 
Action: Mouse scrolled (843, 443) with delta (497, 165)
Screenshot: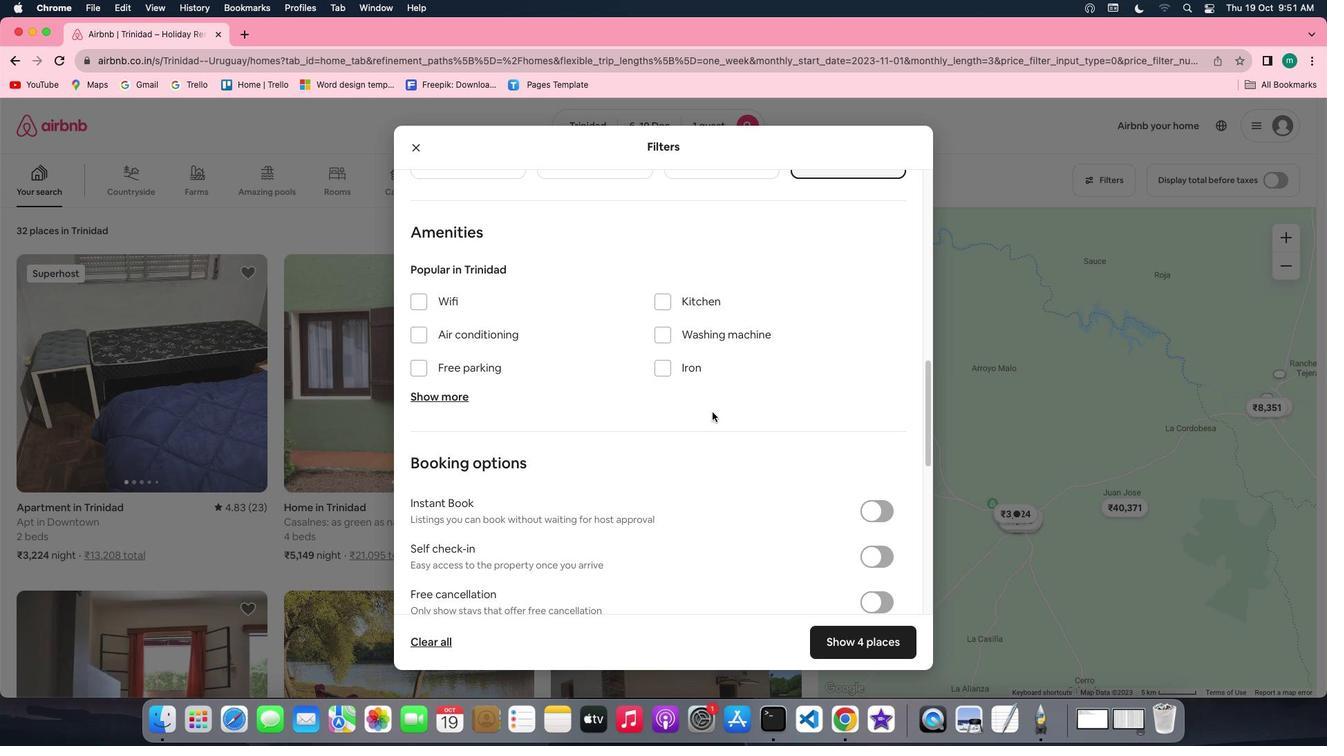 
Action: Mouse scrolled (843, 443) with delta (497, 165)
Screenshot: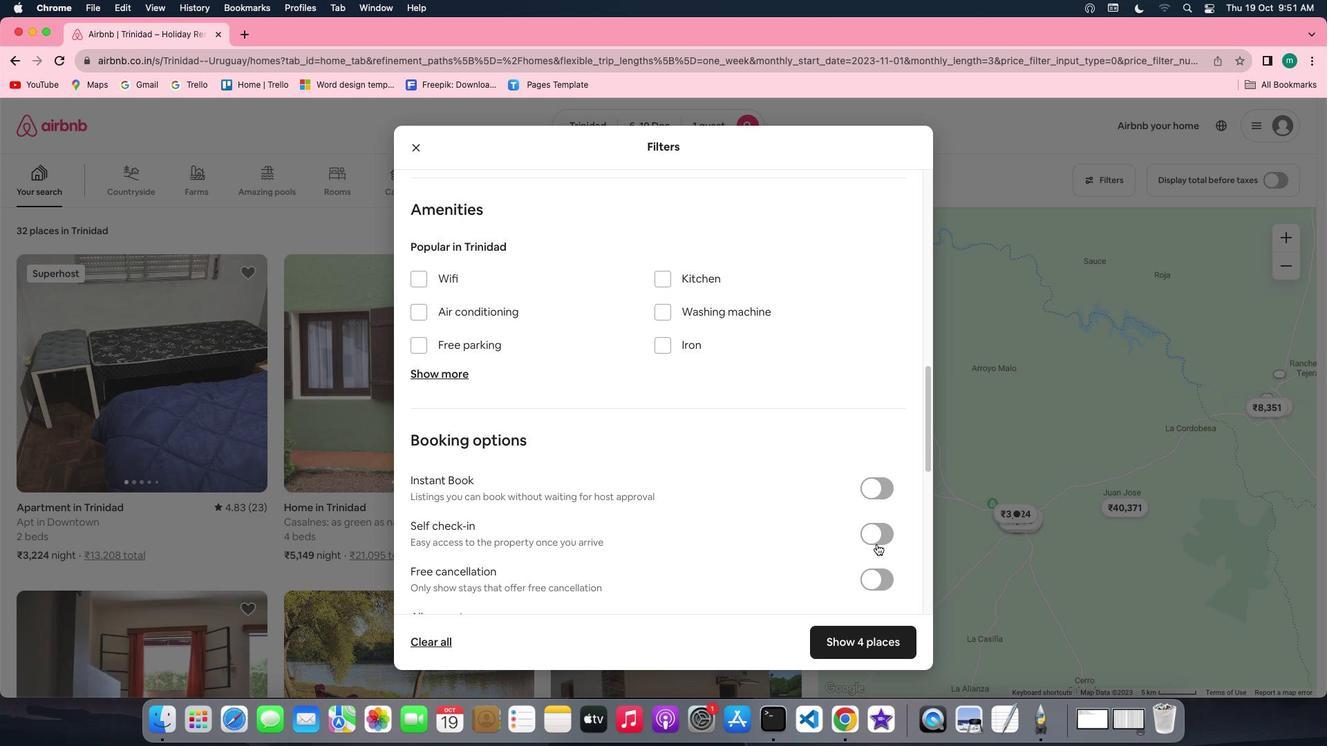 
Action: Mouse scrolled (843, 443) with delta (497, 165)
Screenshot: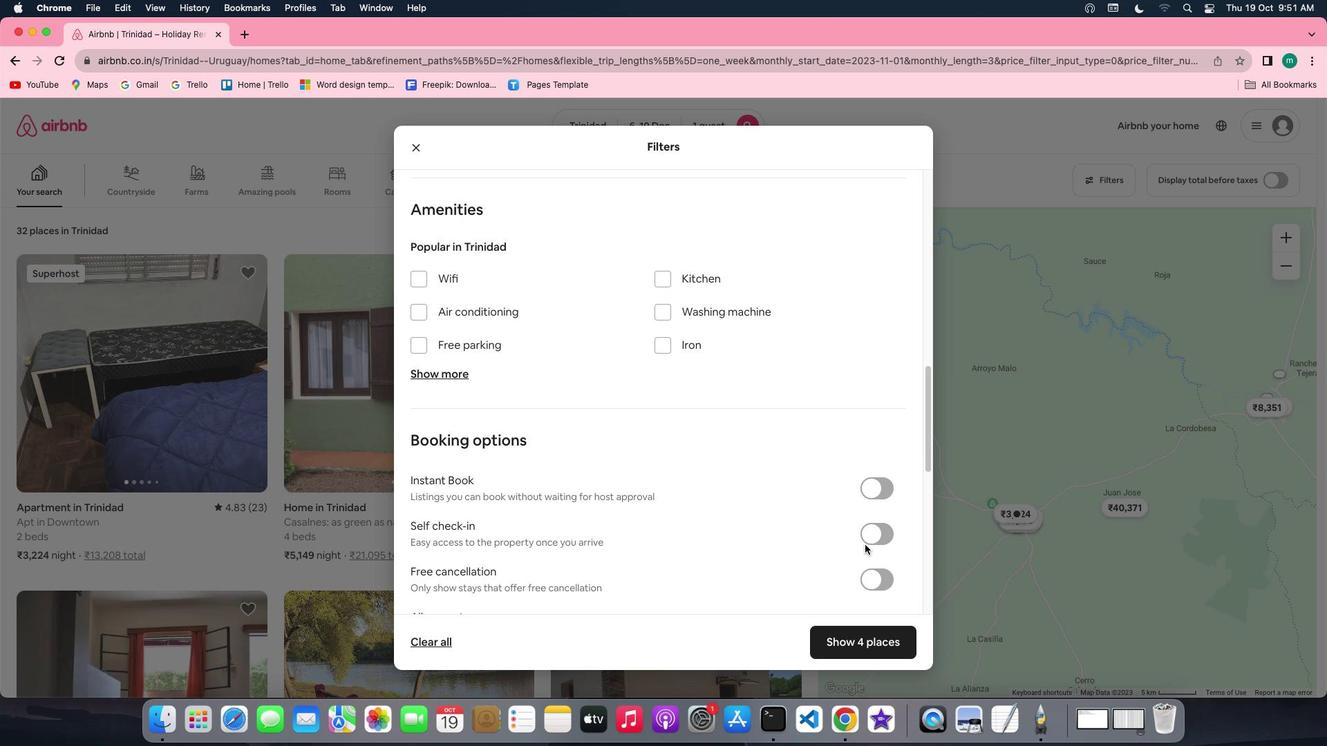 
Action: Mouse scrolled (843, 443) with delta (497, 165)
Screenshot: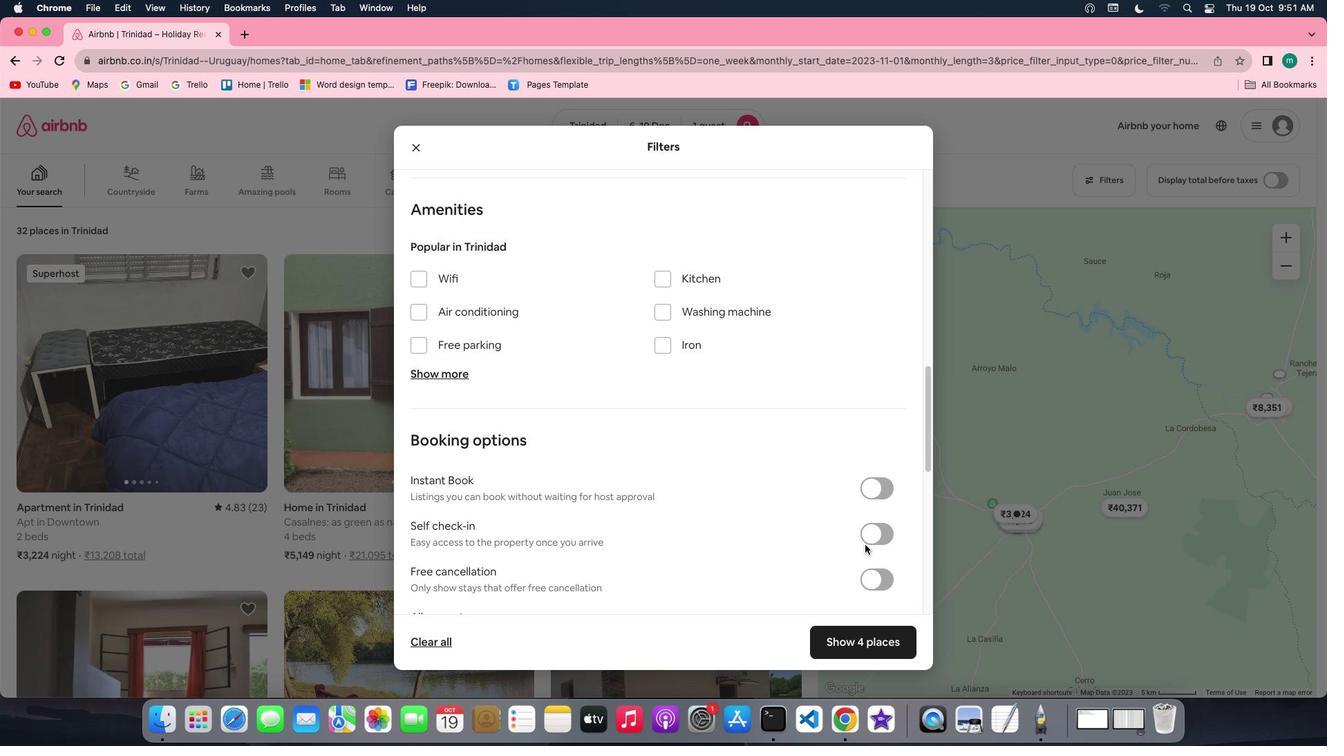 
Action: Mouse moved to (922, 528)
Screenshot: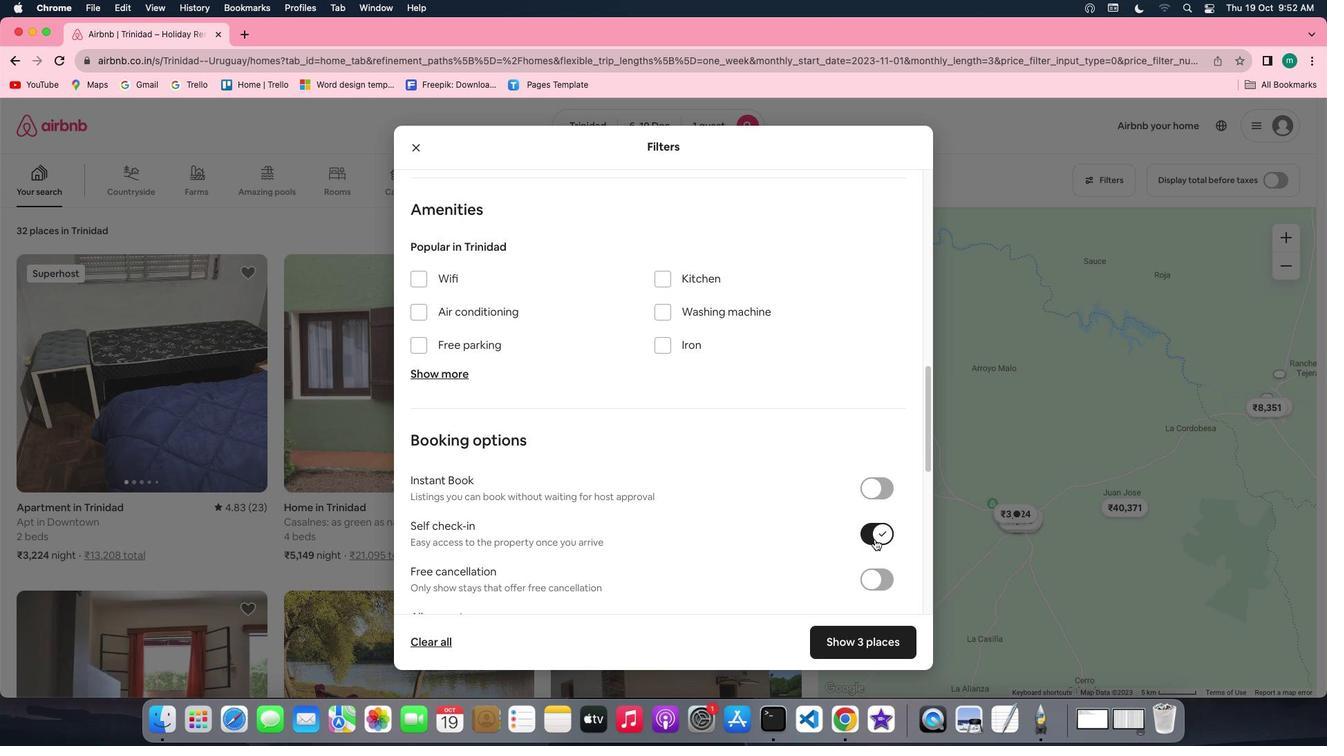 
Action: Mouse pressed left at (922, 528)
Screenshot: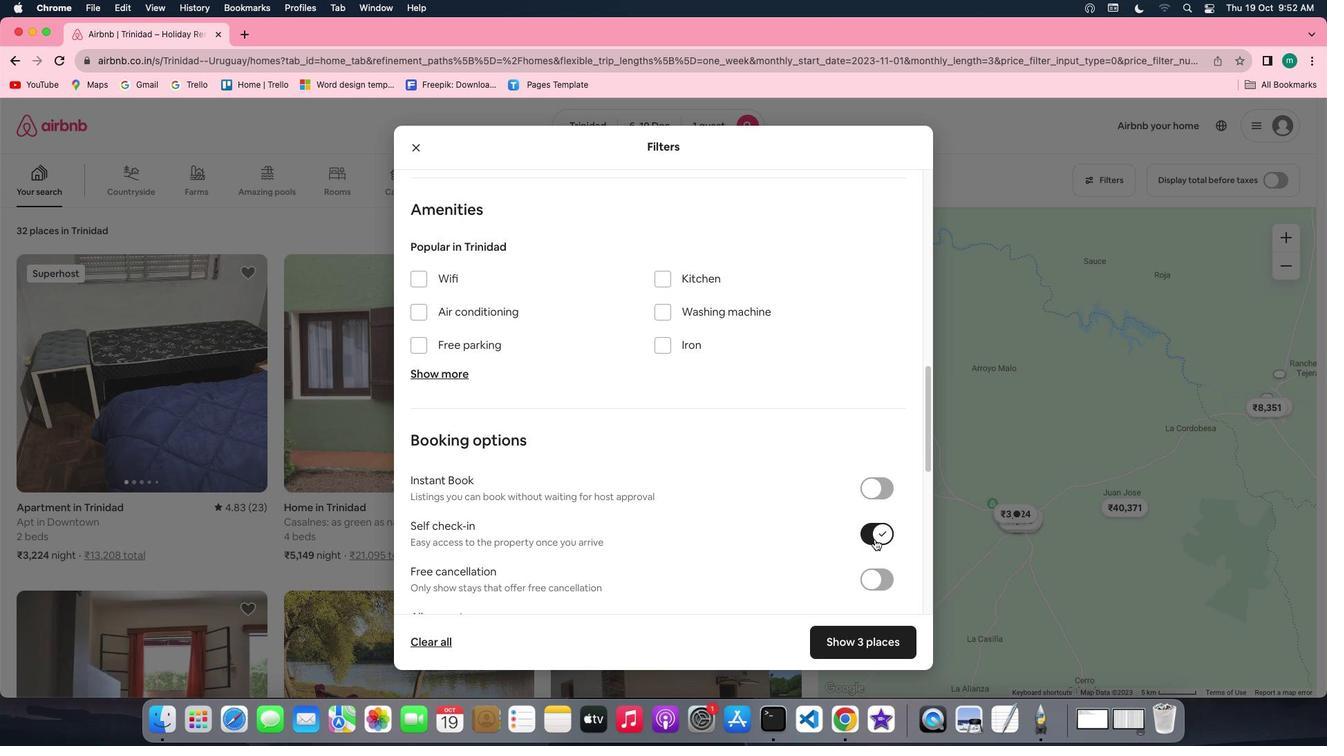 
Action: Mouse moved to (922, 528)
Screenshot: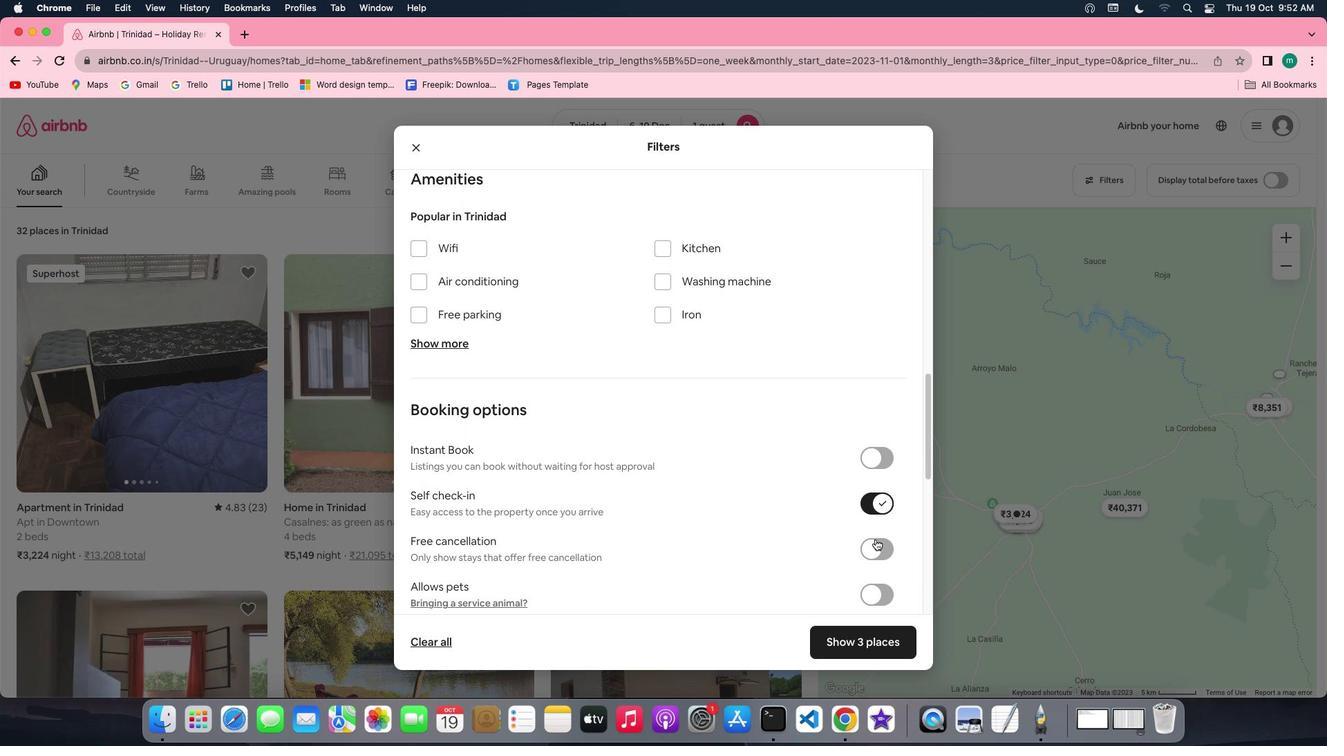 
Action: Mouse scrolled (922, 528) with delta (497, 165)
Screenshot: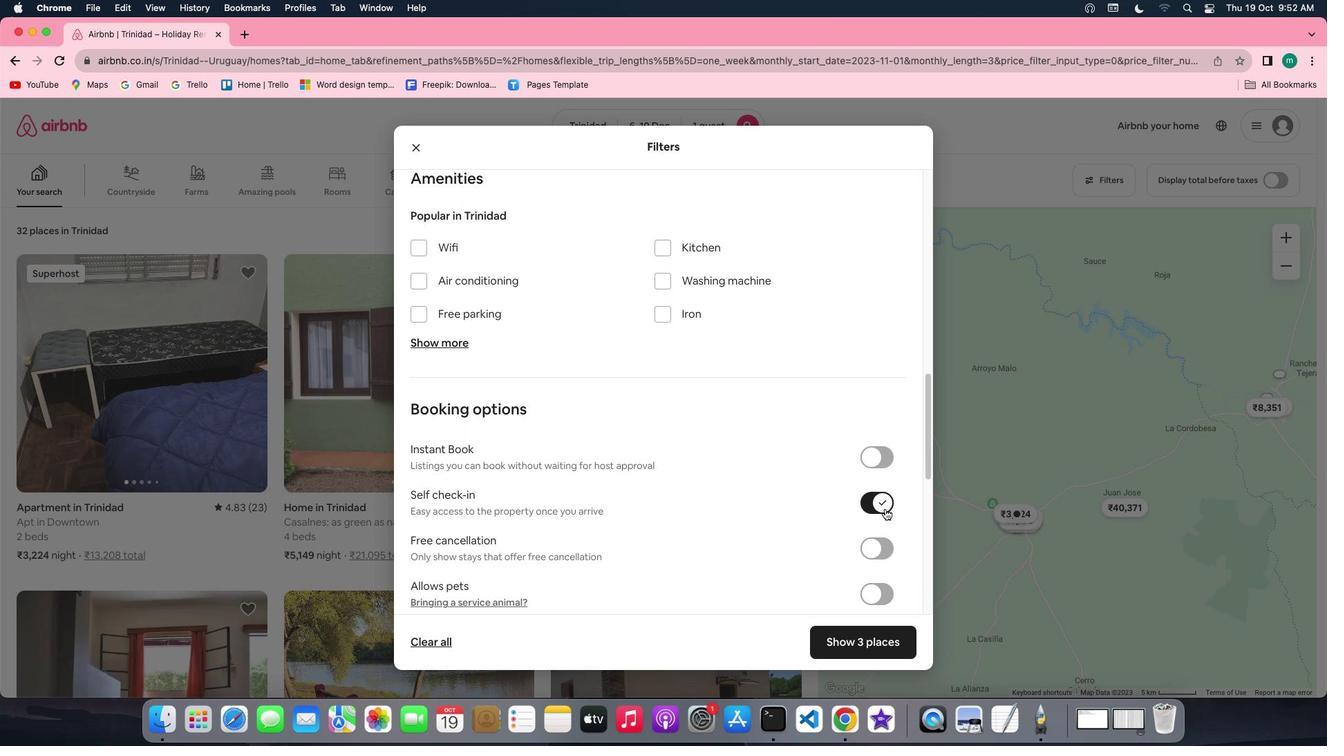 
Action: Mouse scrolled (922, 528) with delta (497, 165)
Screenshot: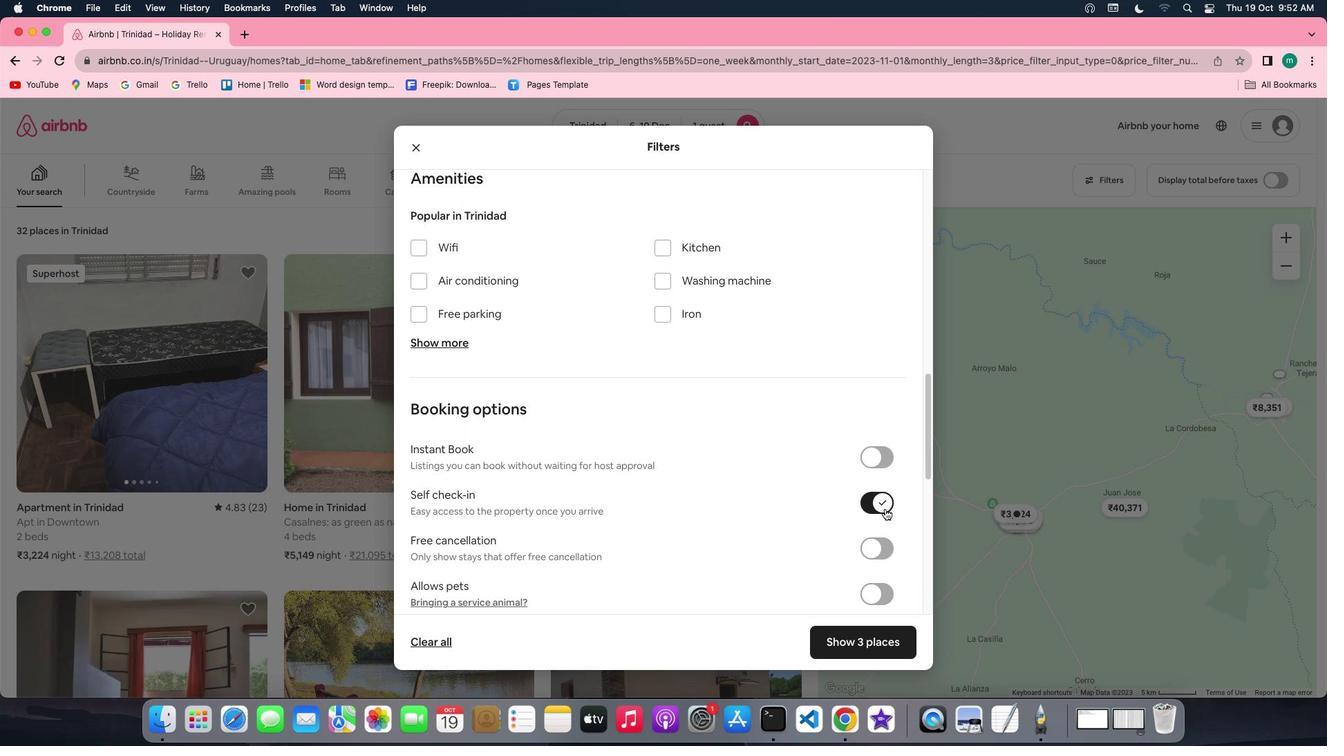 
Action: Mouse scrolled (922, 528) with delta (497, 165)
Screenshot: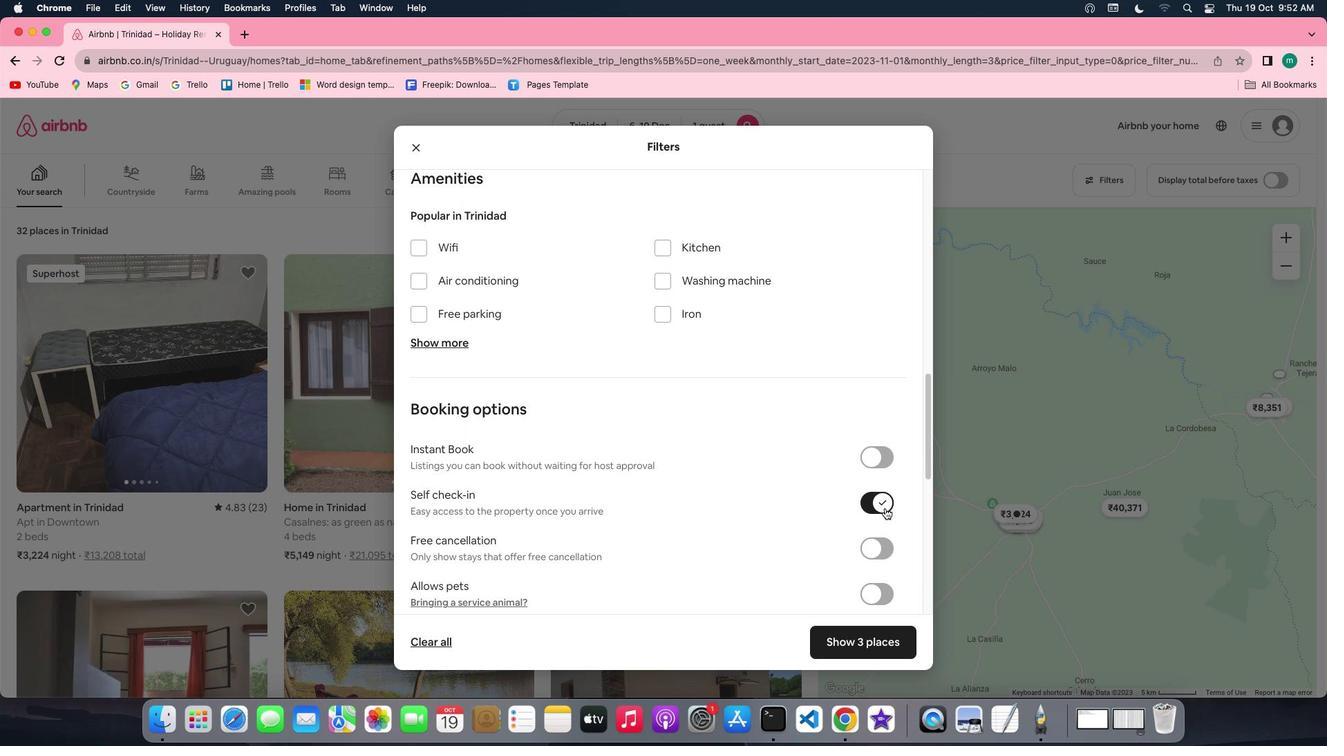 
Action: Mouse moved to (927, 508)
Screenshot: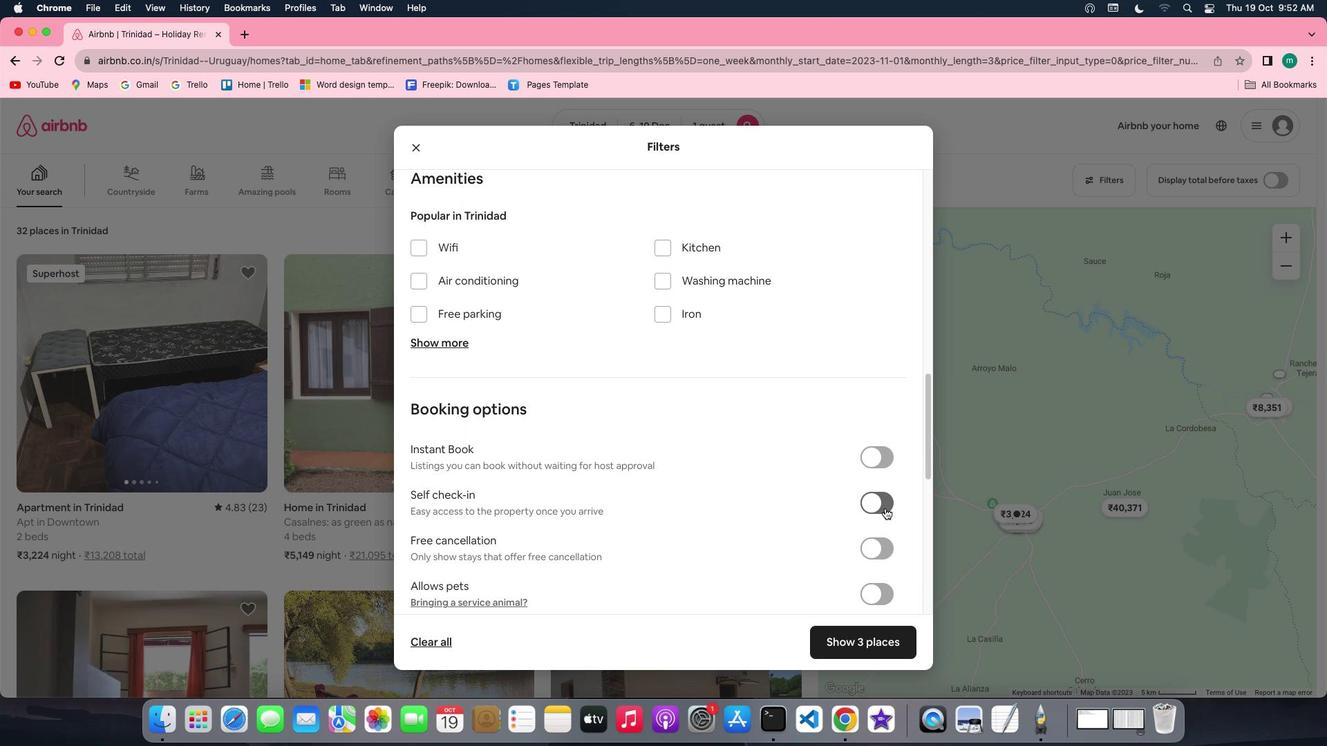 
Action: Mouse pressed left at (927, 508)
Screenshot: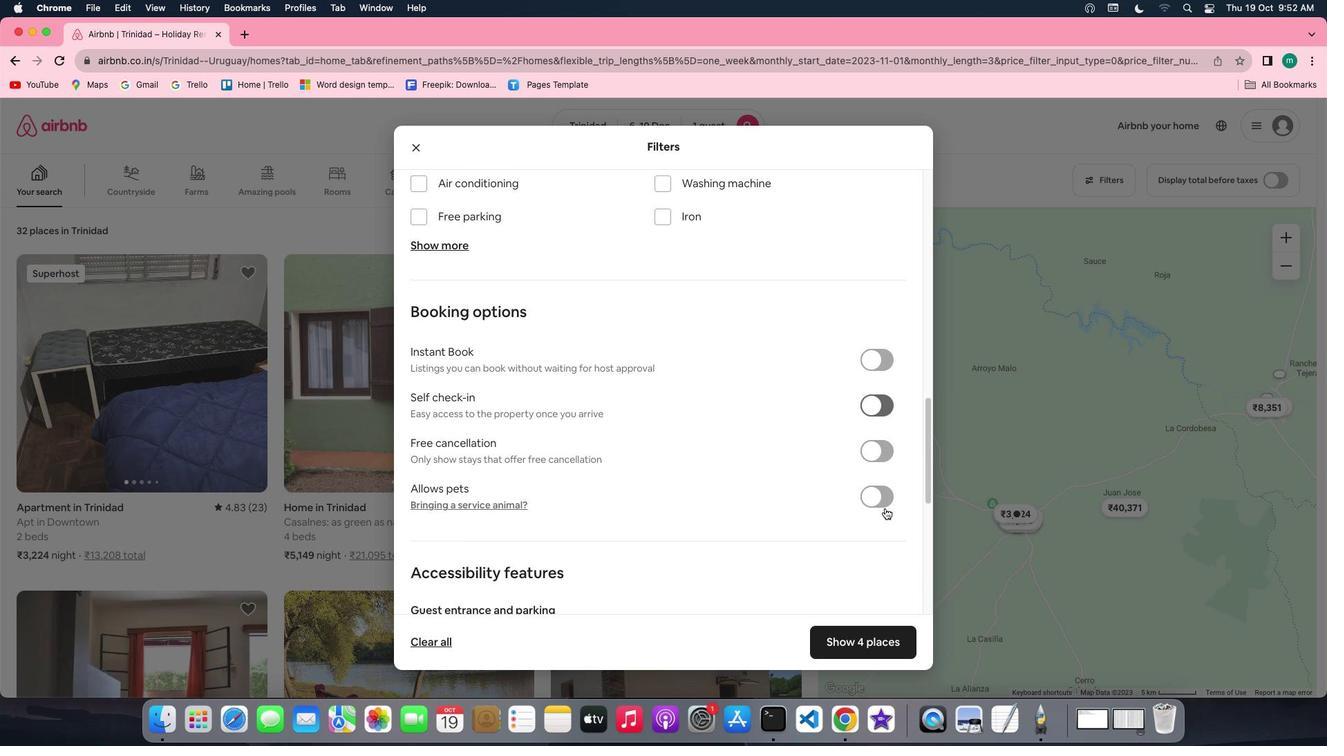 
Action: Mouse scrolled (927, 508) with delta (497, 165)
Screenshot: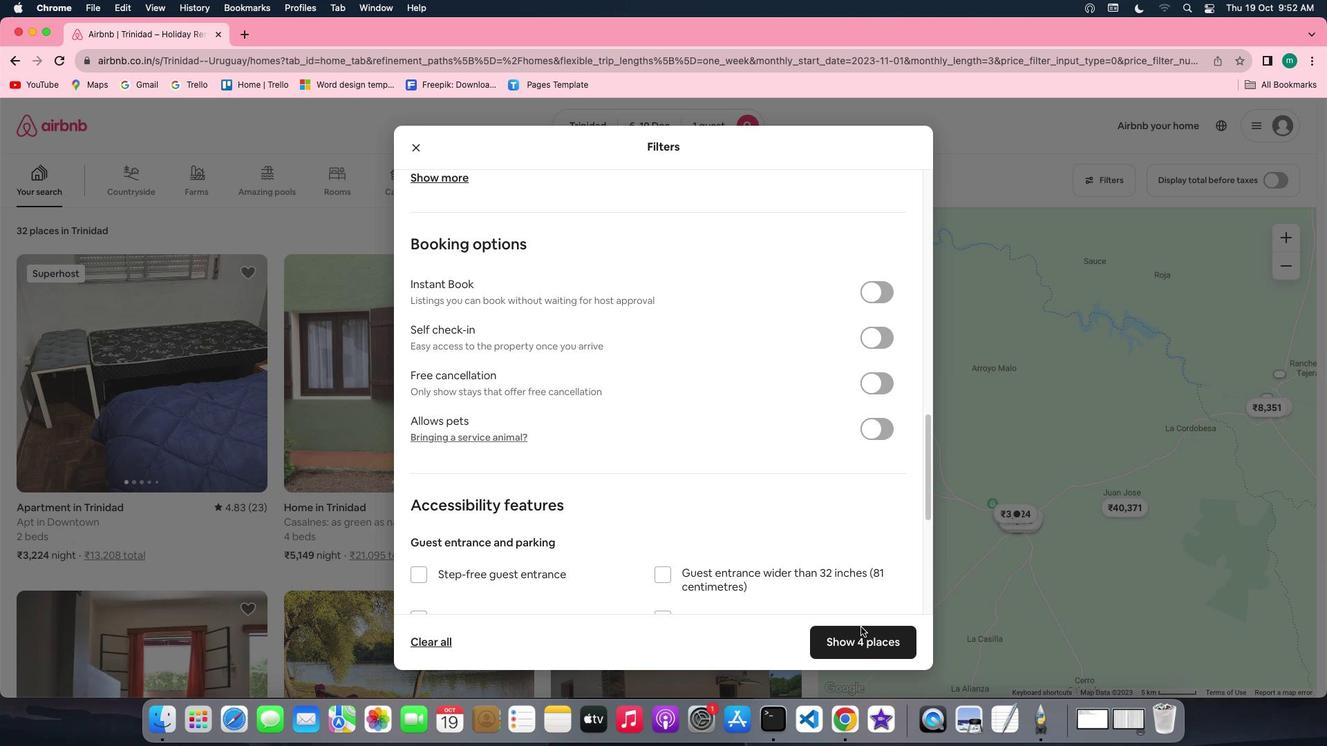 
Action: Mouse scrolled (927, 508) with delta (497, 165)
Screenshot: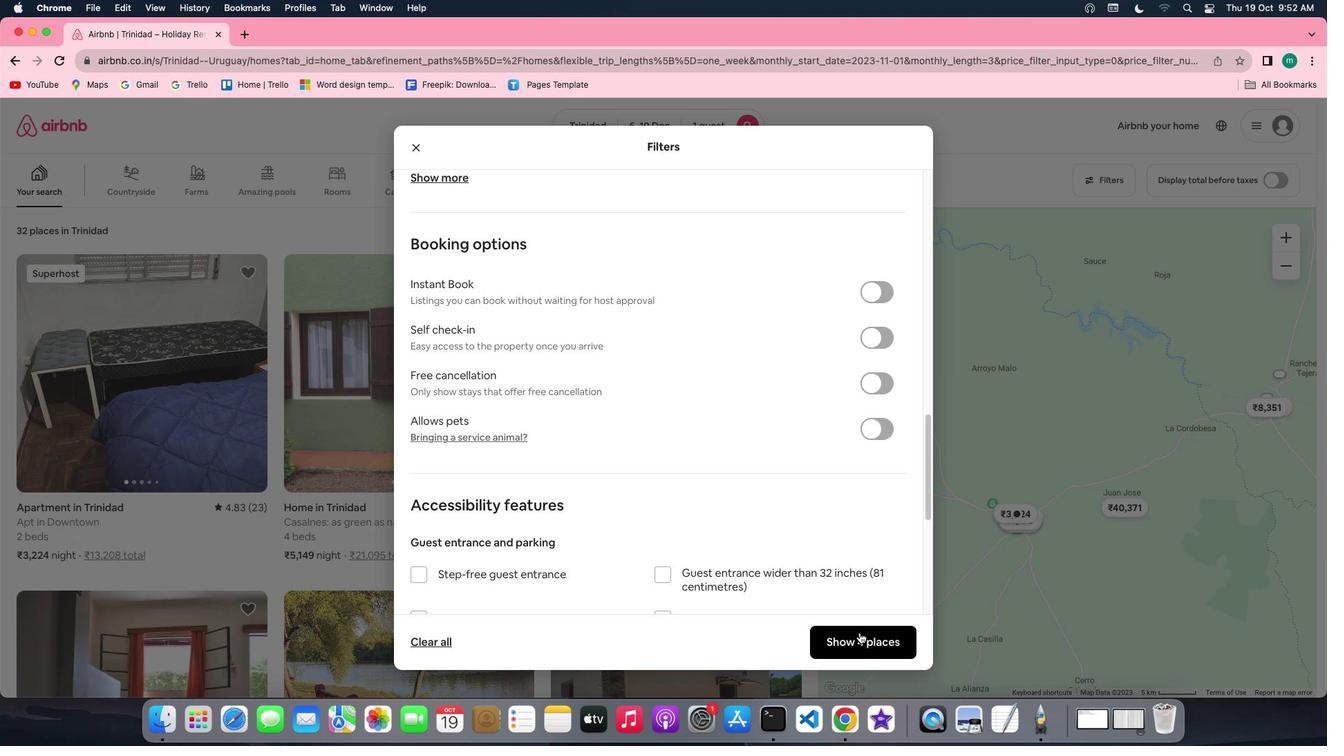 
Action: Mouse scrolled (927, 508) with delta (497, 164)
Screenshot: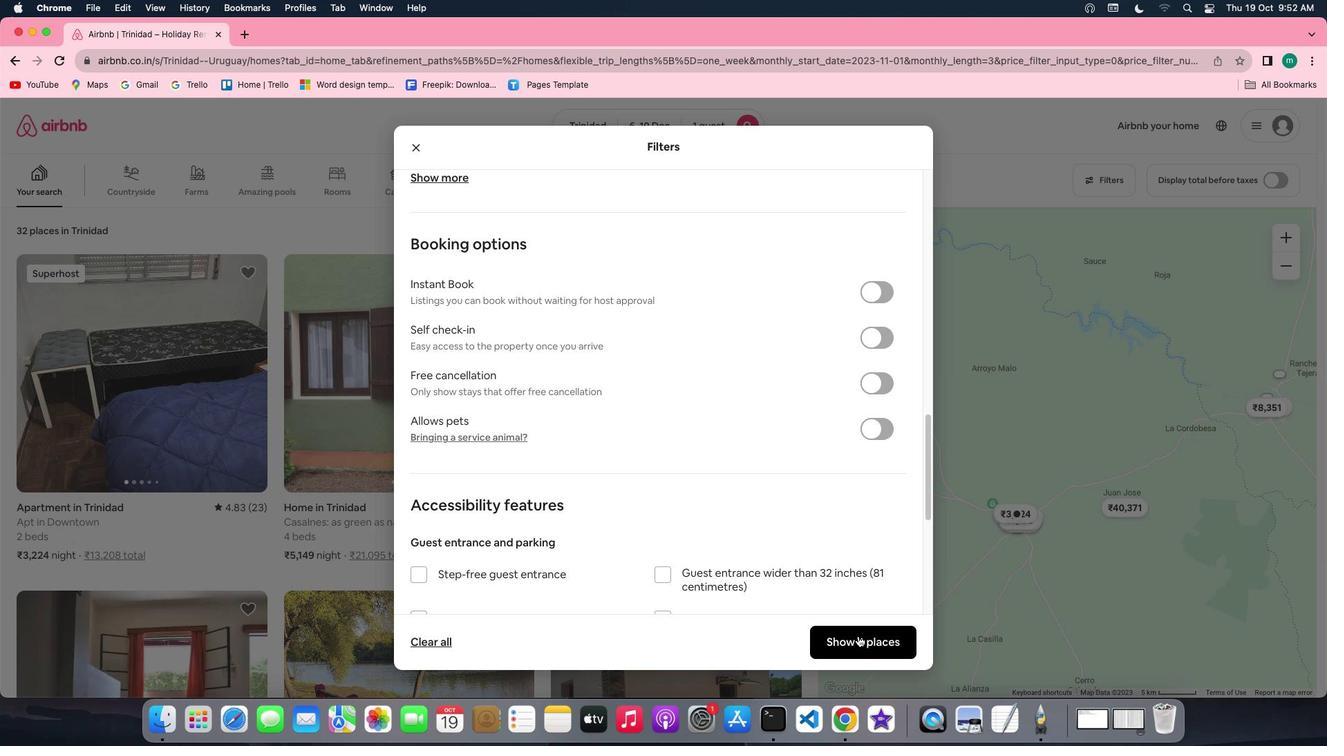 
Action: Mouse scrolled (927, 508) with delta (497, 164)
Screenshot: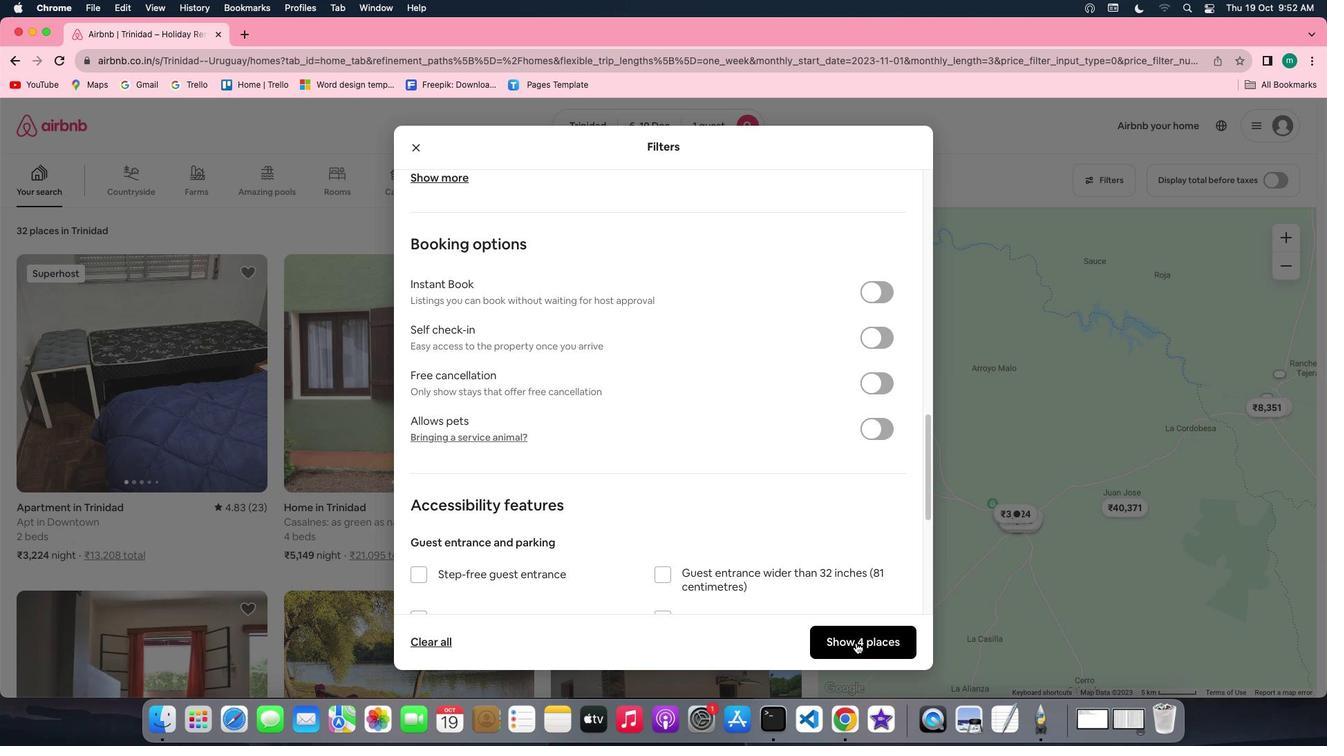 
Action: Mouse moved to (913, 598)
Screenshot: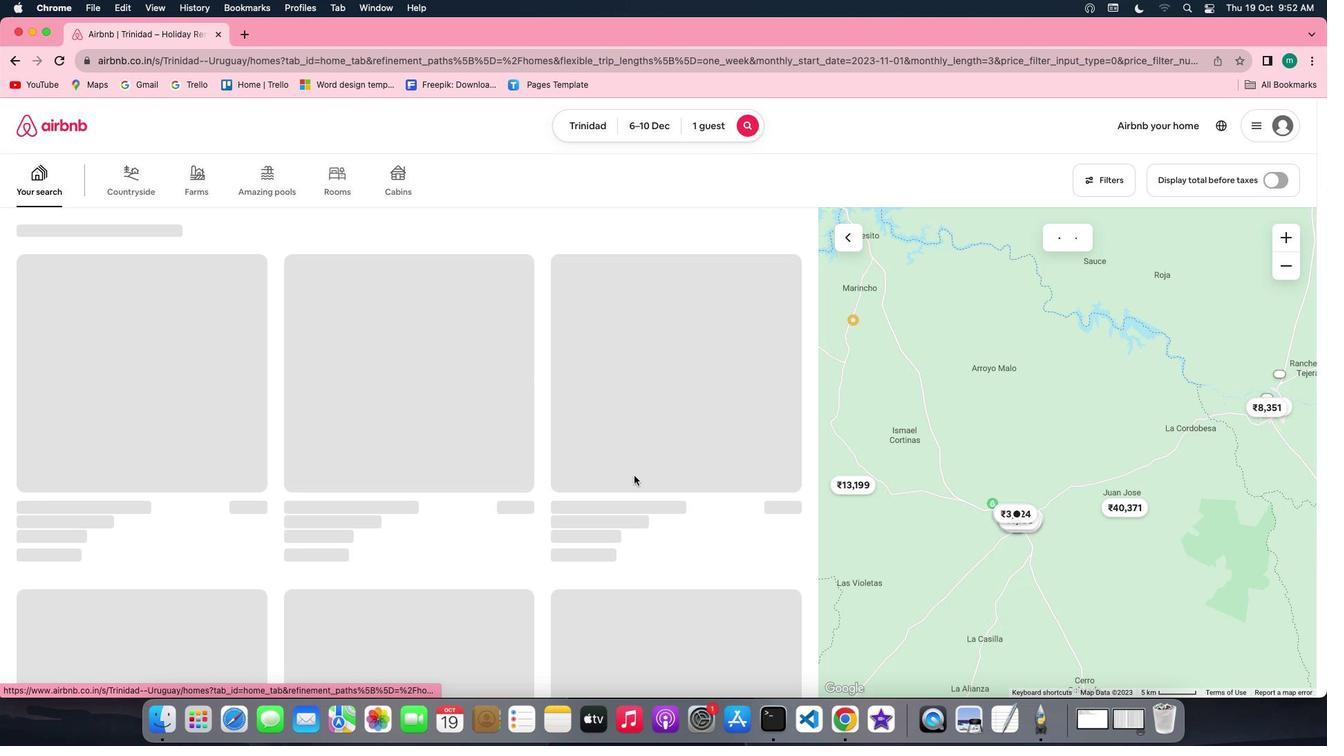 
Action: Mouse pressed left at (913, 598)
Screenshot: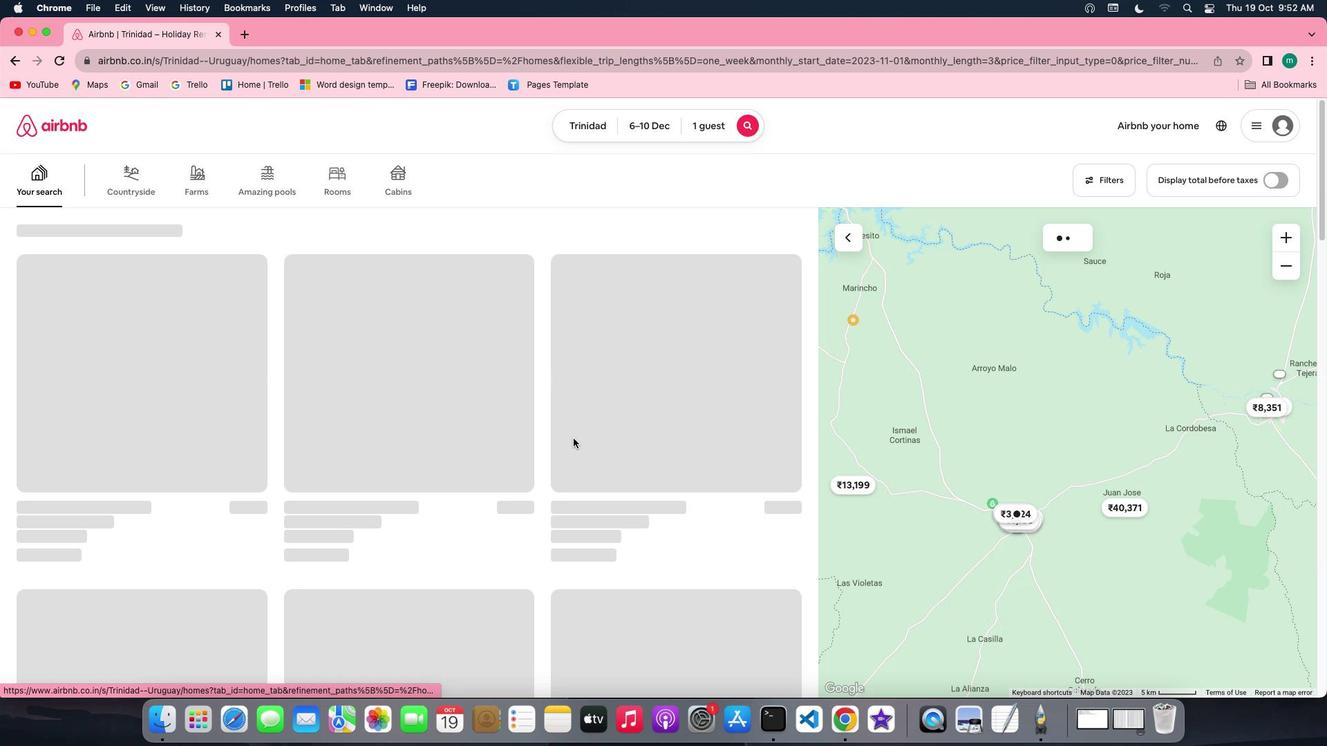 
Action: Mouse moved to (587, 404)
Screenshot: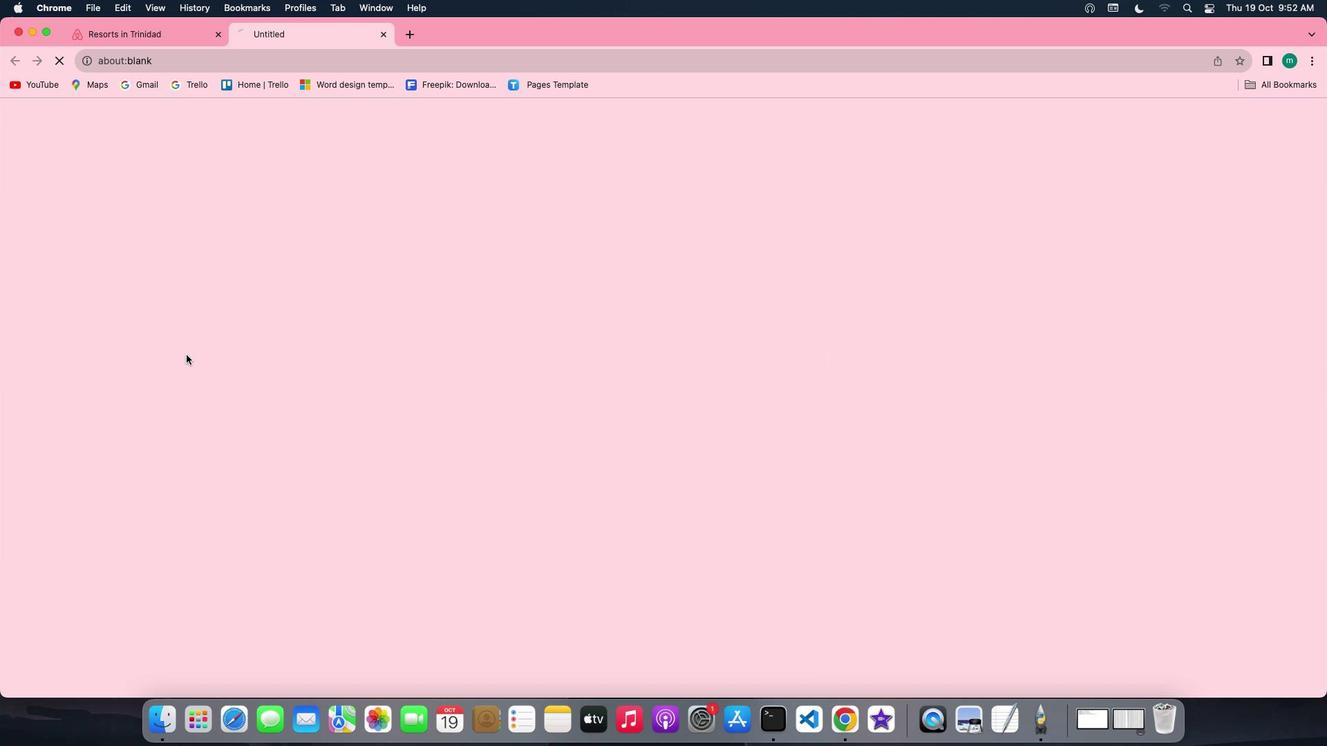 
Action: Mouse pressed left at (587, 404)
Screenshot: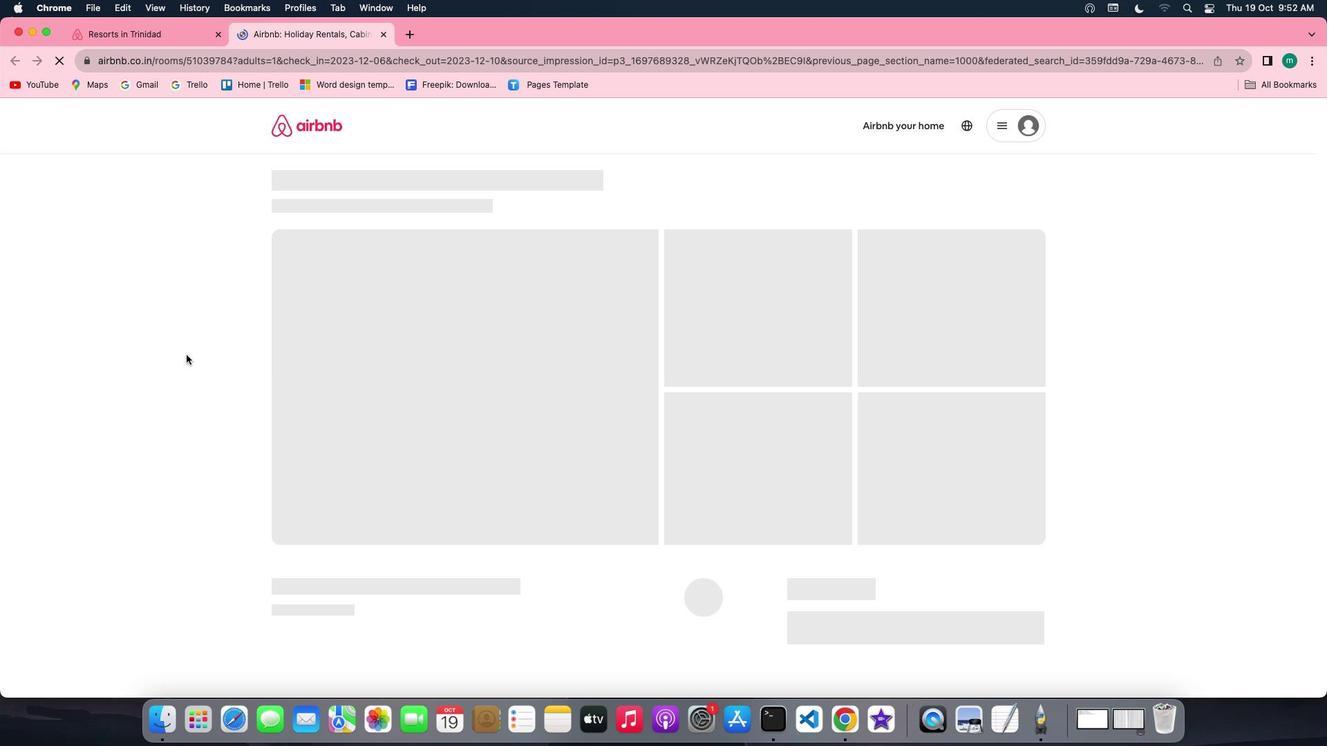 
Action: Mouse moved to (986, 515)
Screenshot: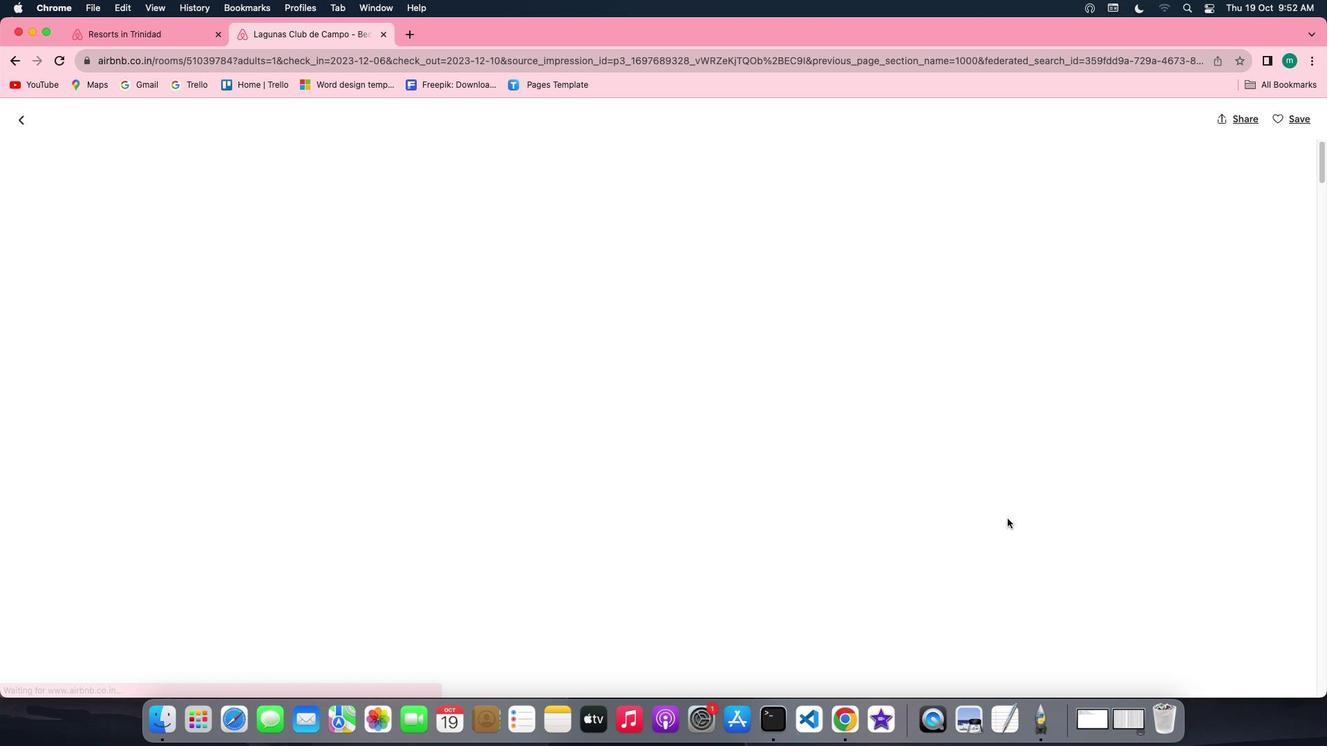 
Action: Mouse pressed left at (986, 515)
Screenshot: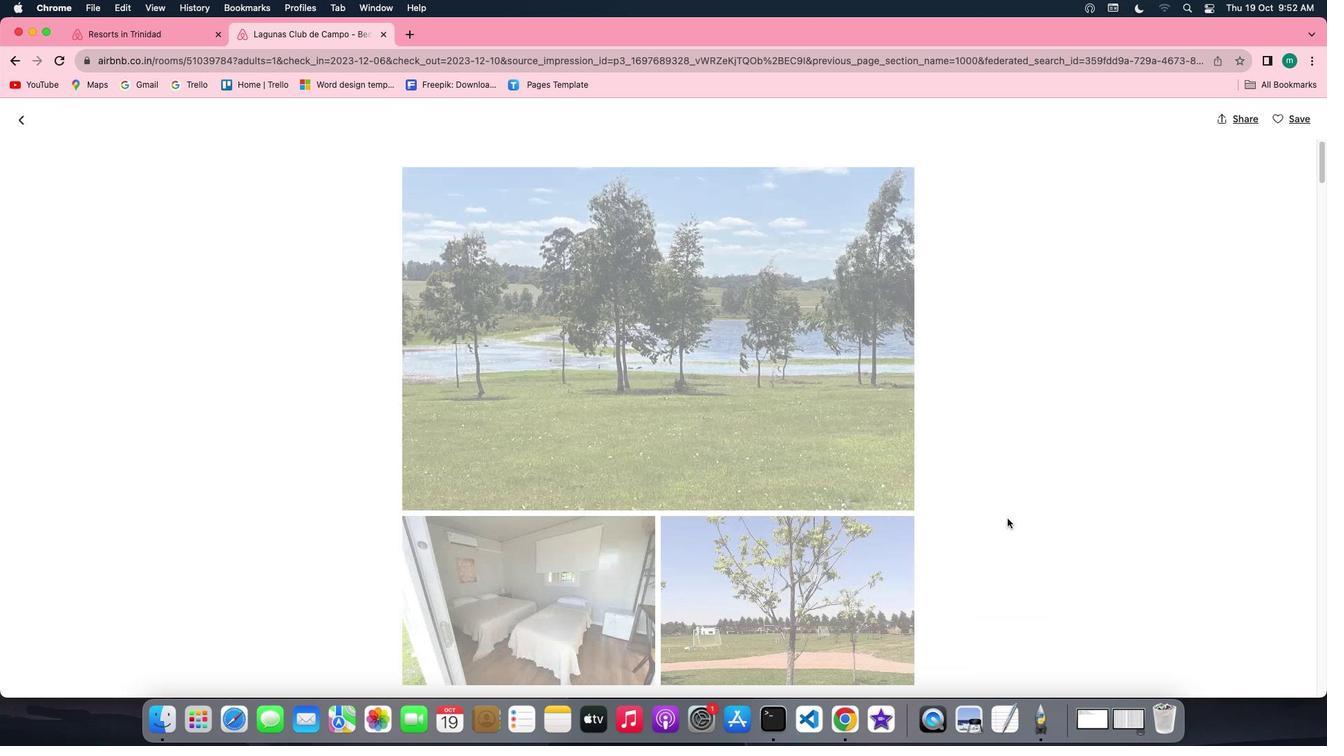 
Action: Mouse moved to (912, 512)
Screenshot: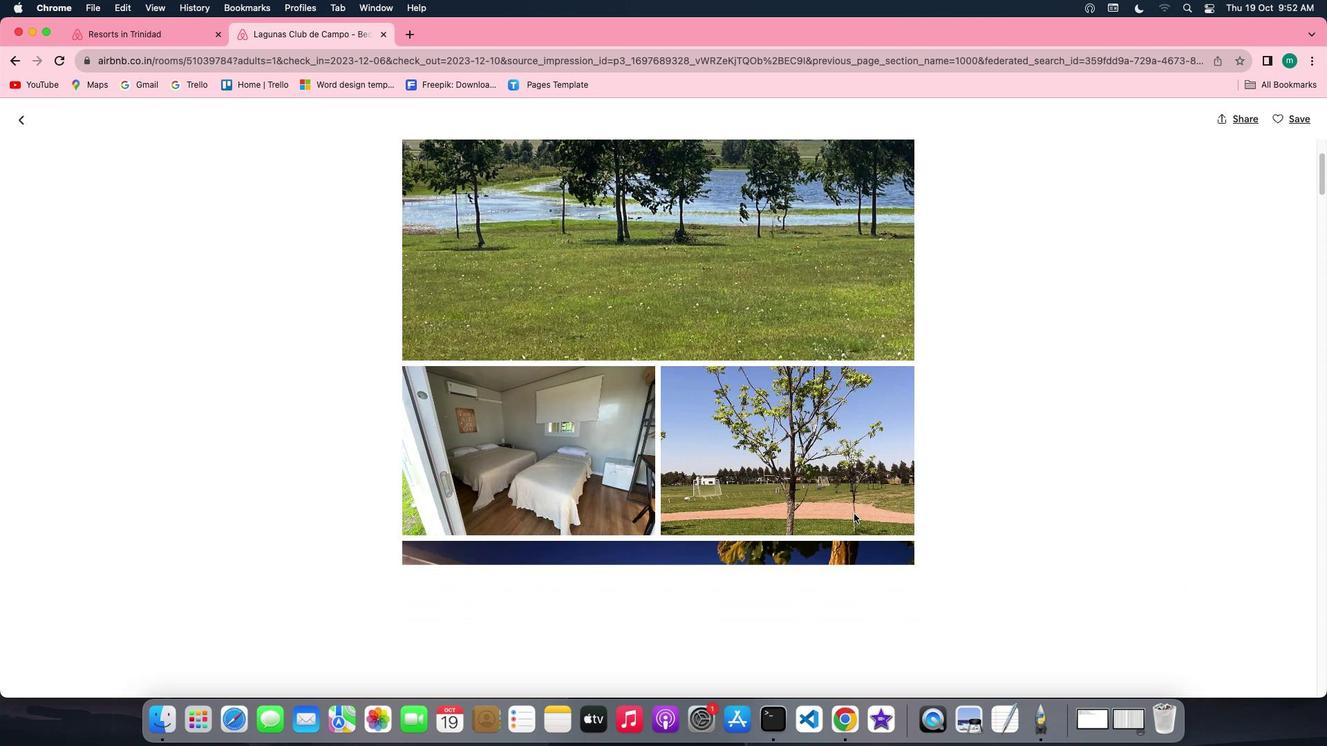 
Action: Mouse scrolled (912, 512) with delta (497, 165)
Screenshot: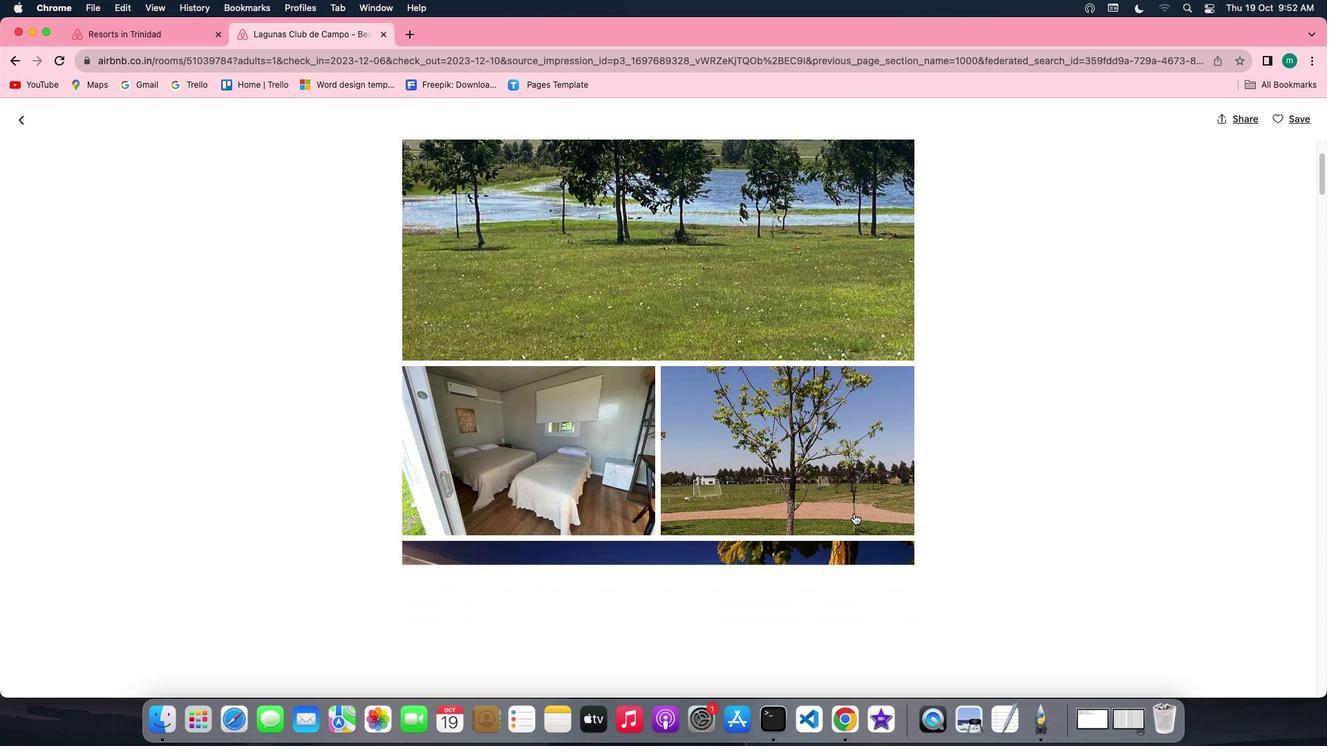 
Action: Mouse scrolled (912, 512) with delta (497, 165)
Screenshot: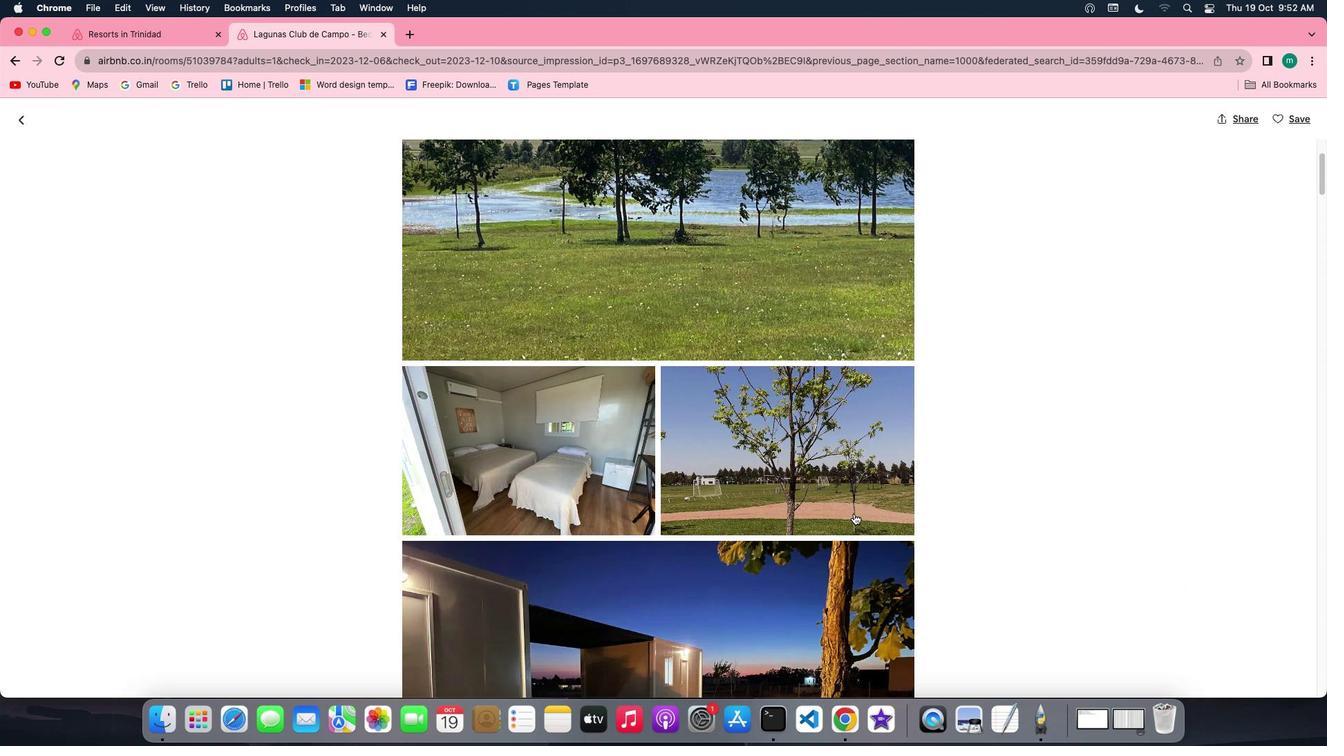 
Action: Mouse scrolled (912, 512) with delta (497, 165)
Screenshot: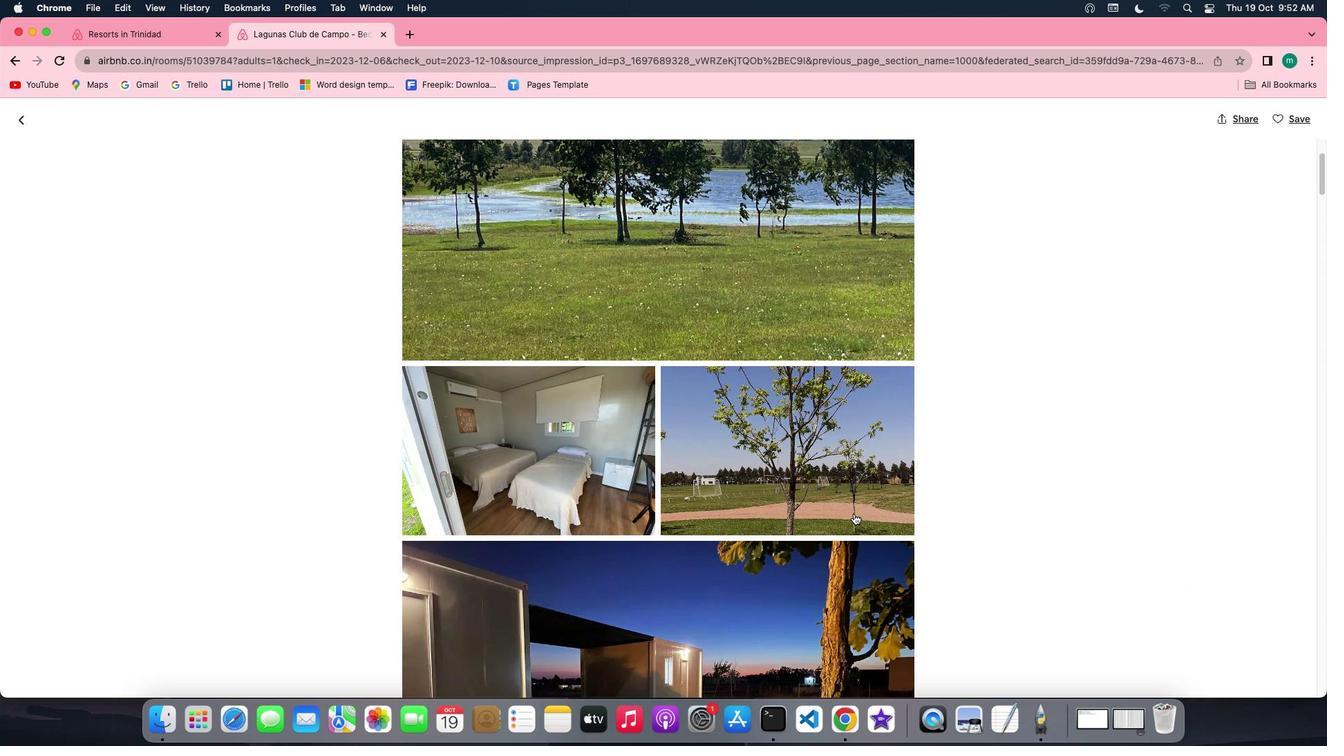 
Action: Mouse scrolled (912, 512) with delta (497, 165)
Screenshot: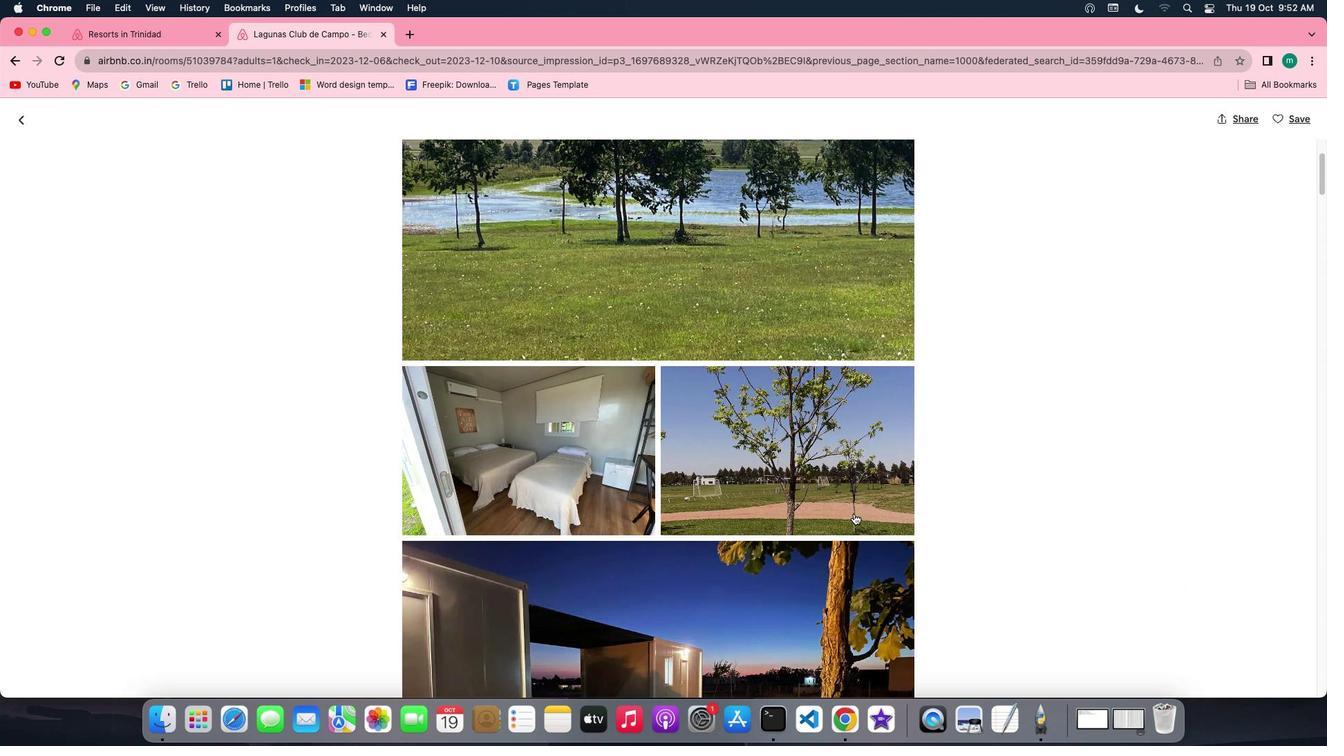 
Action: Mouse scrolled (912, 512) with delta (497, 165)
Screenshot: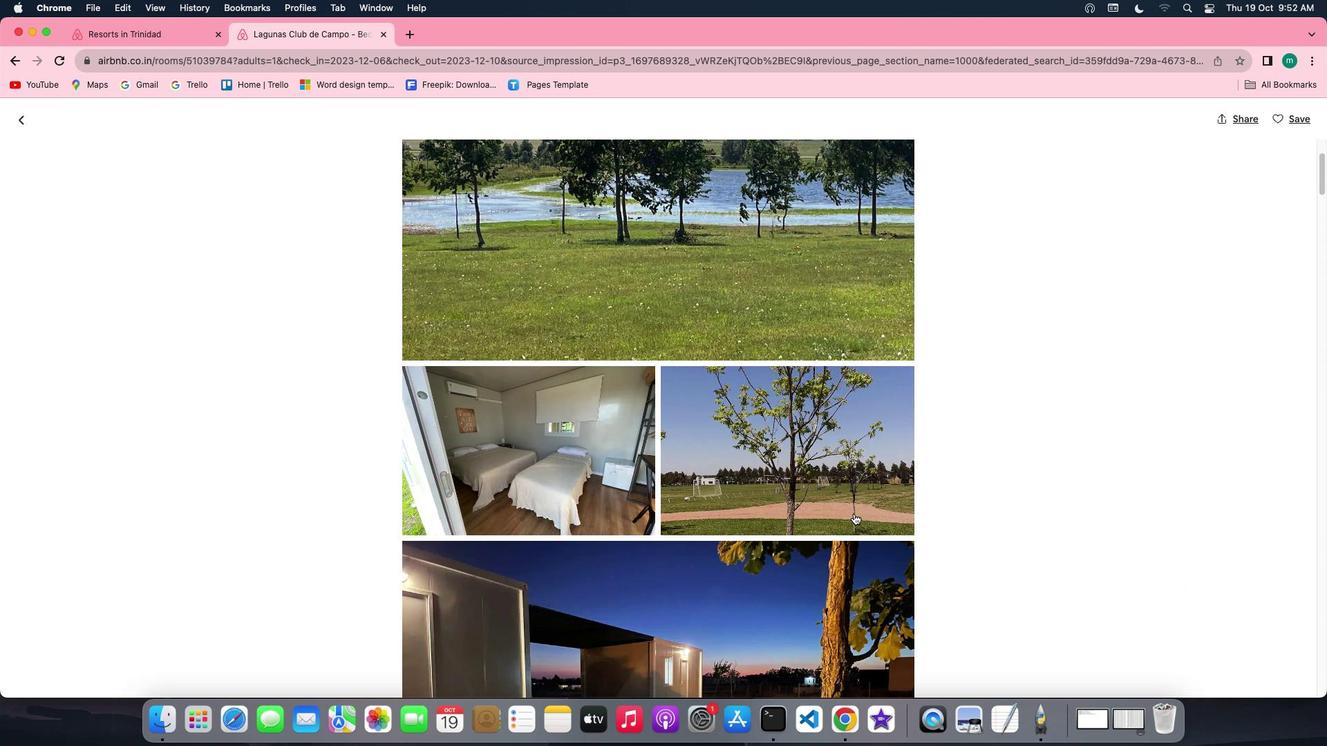 
Action: Mouse scrolled (912, 512) with delta (497, 165)
Screenshot: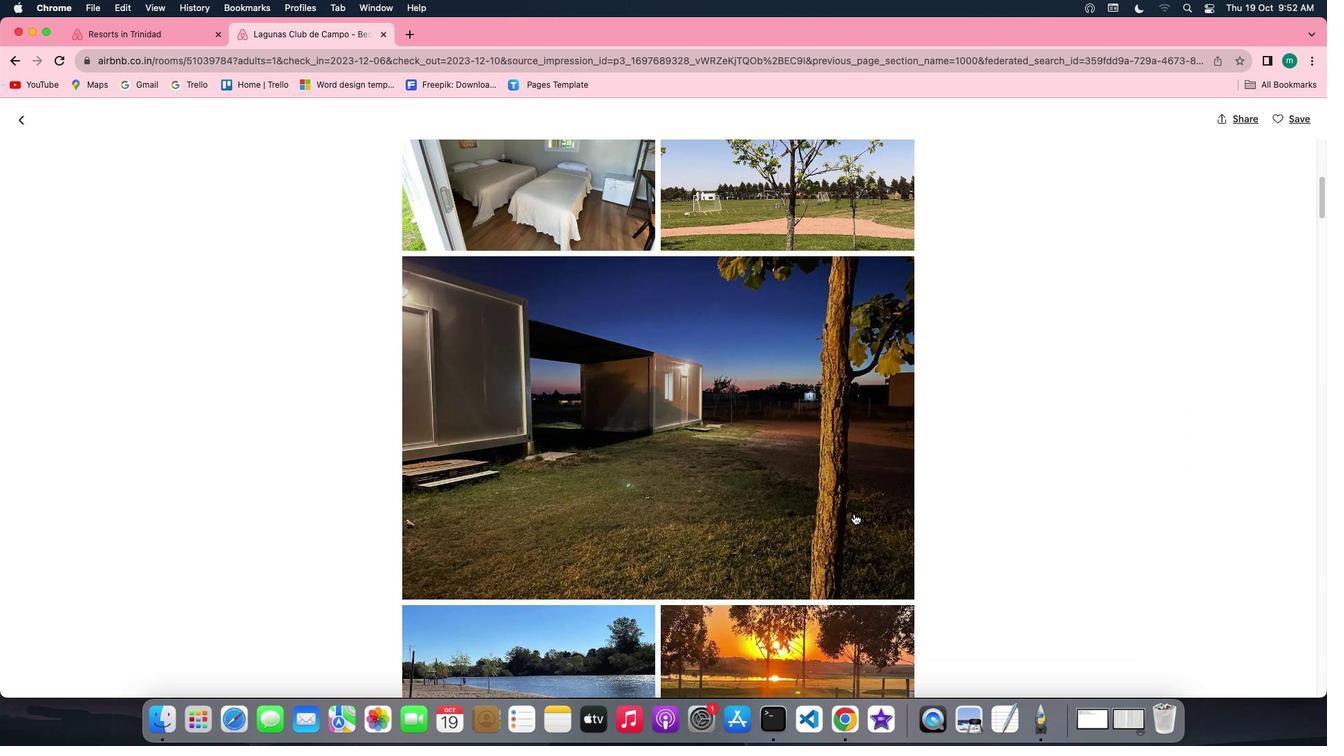 
Action: Mouse scrolled (912, 512) with delta (497, 165)
Screenshot: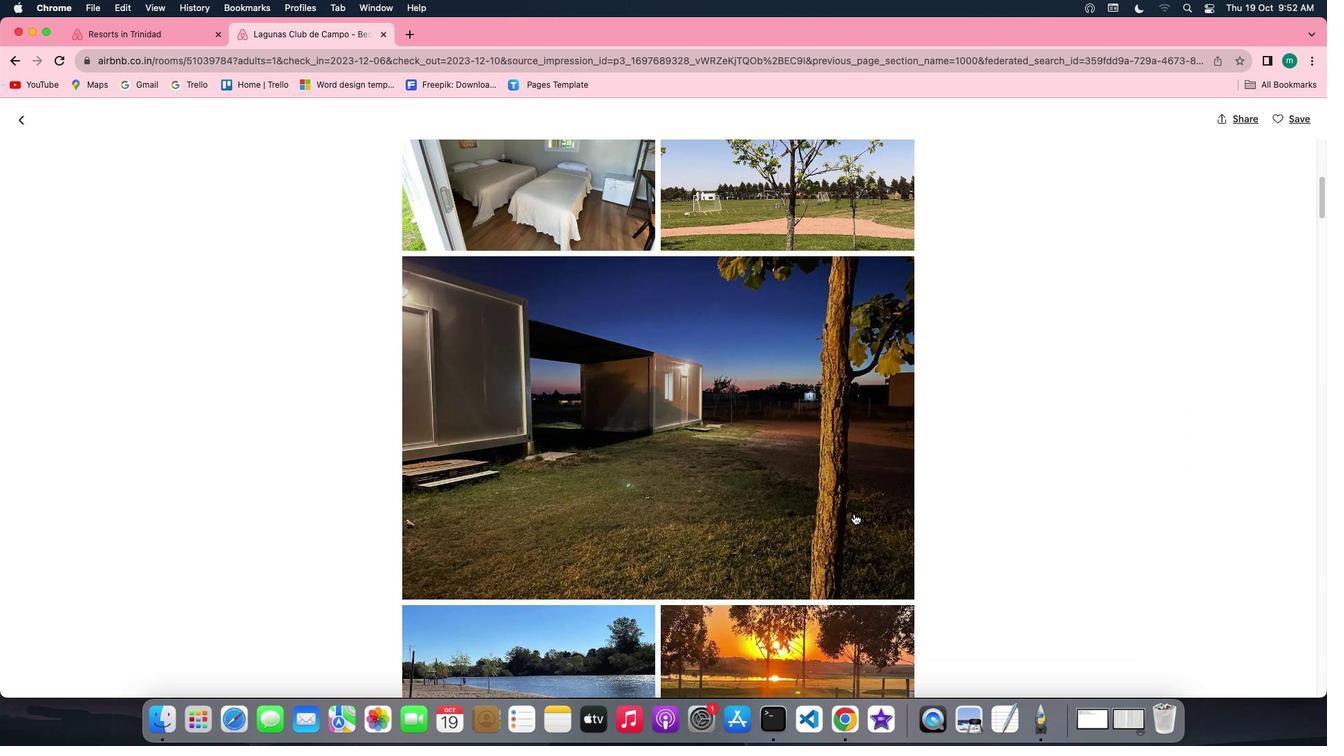 
Action: Mouse scrolled (912, 512) with delta (497, 165)
Screenshot: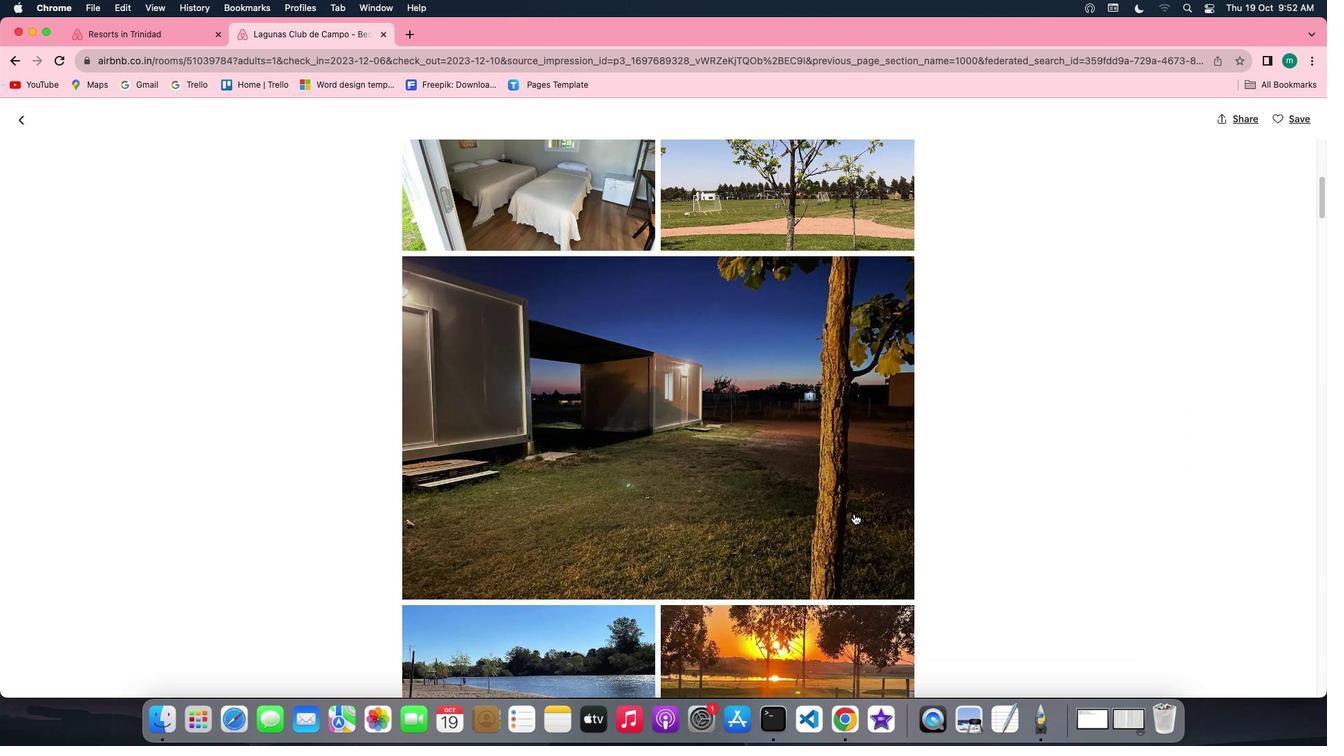 
Action: Mouse scrolled (912, 512) with delta (497, 164)
Screenshot: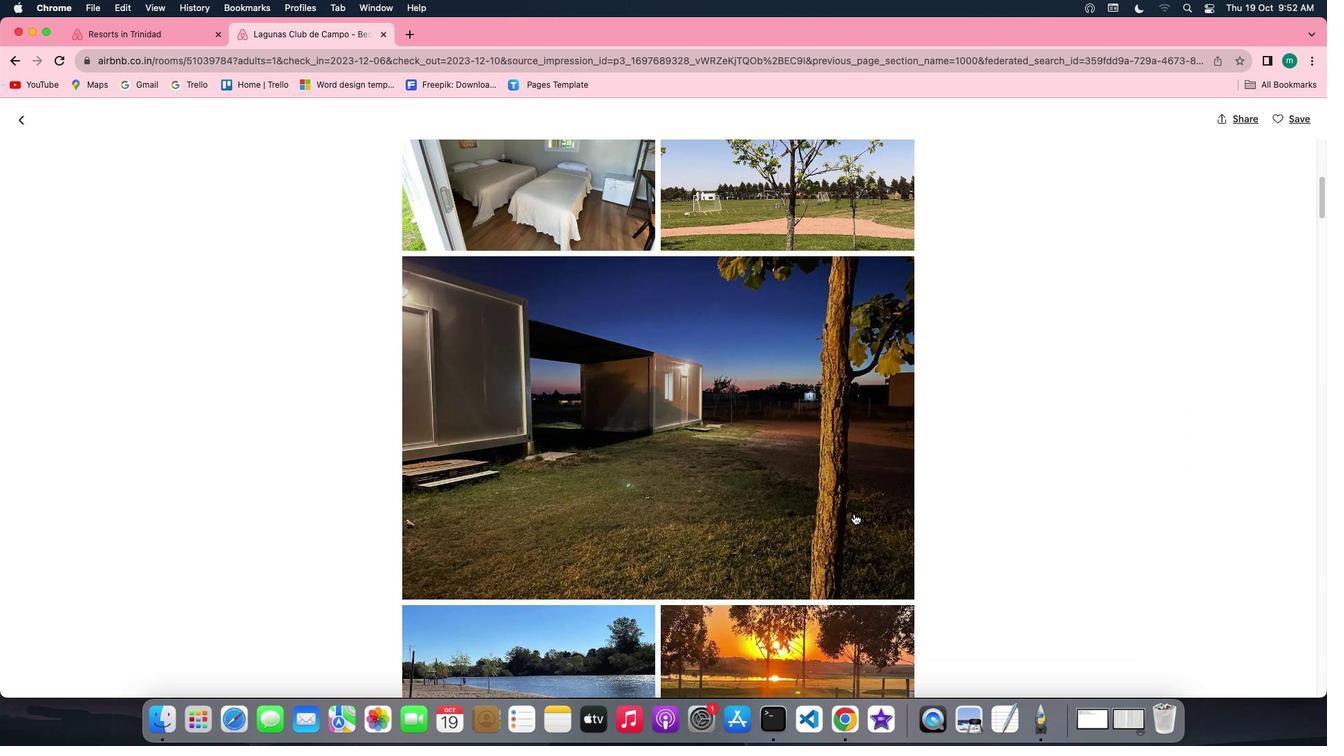 
Action: Mouse scrolled (912, 512) with delta (497, 163)
Screenshot: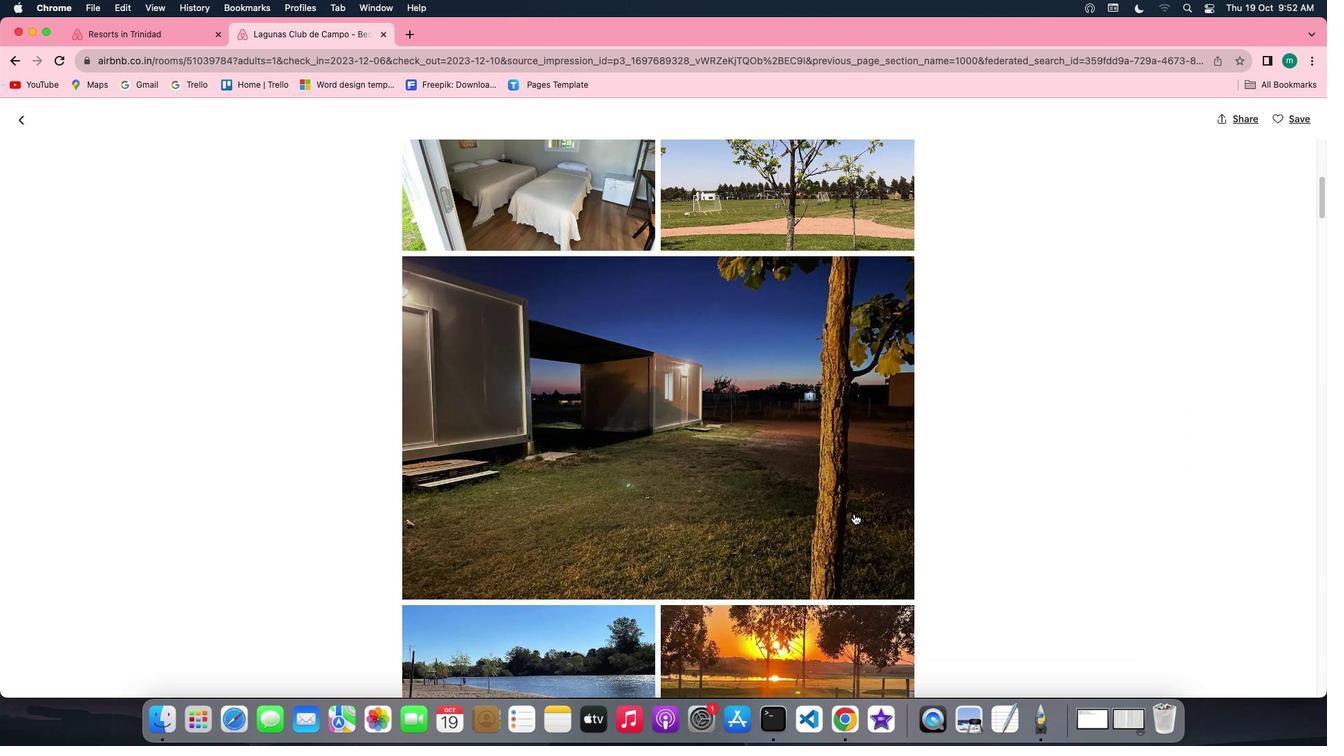 
Action: Mouse scrolled (912, 512) with delta (497, 163)
Screenshot: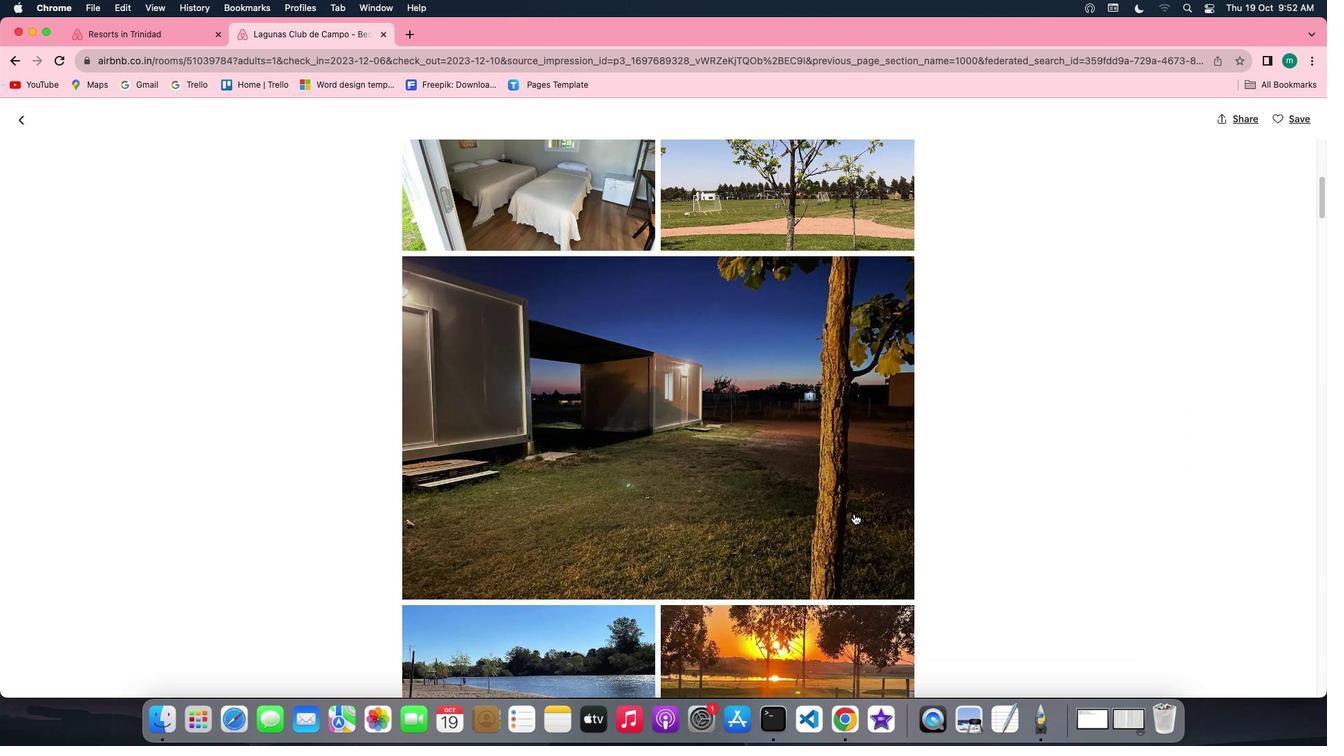 
Action: Mouse scrolled (912, 512) with delta (497, 165)
Screenshot: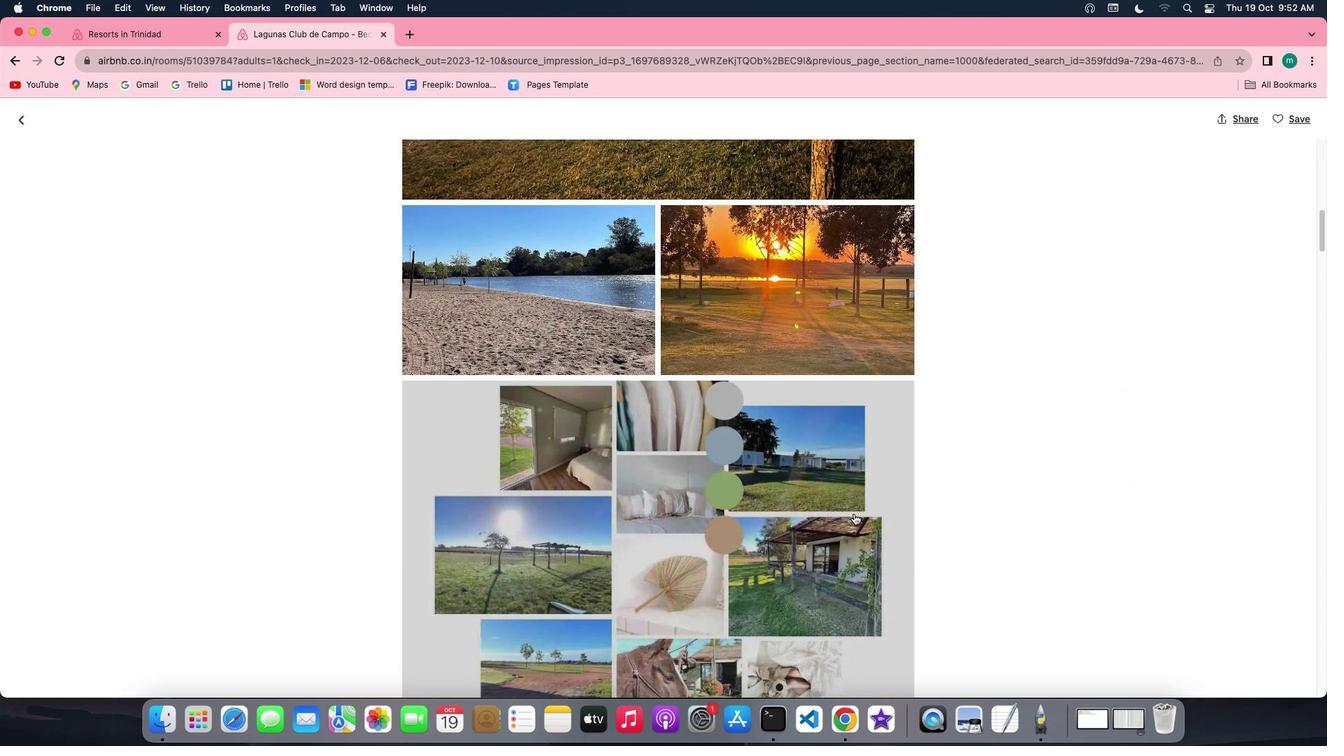 
Action: Mouse scrolled (912, 512) with delta (497, 165)
Screenshot: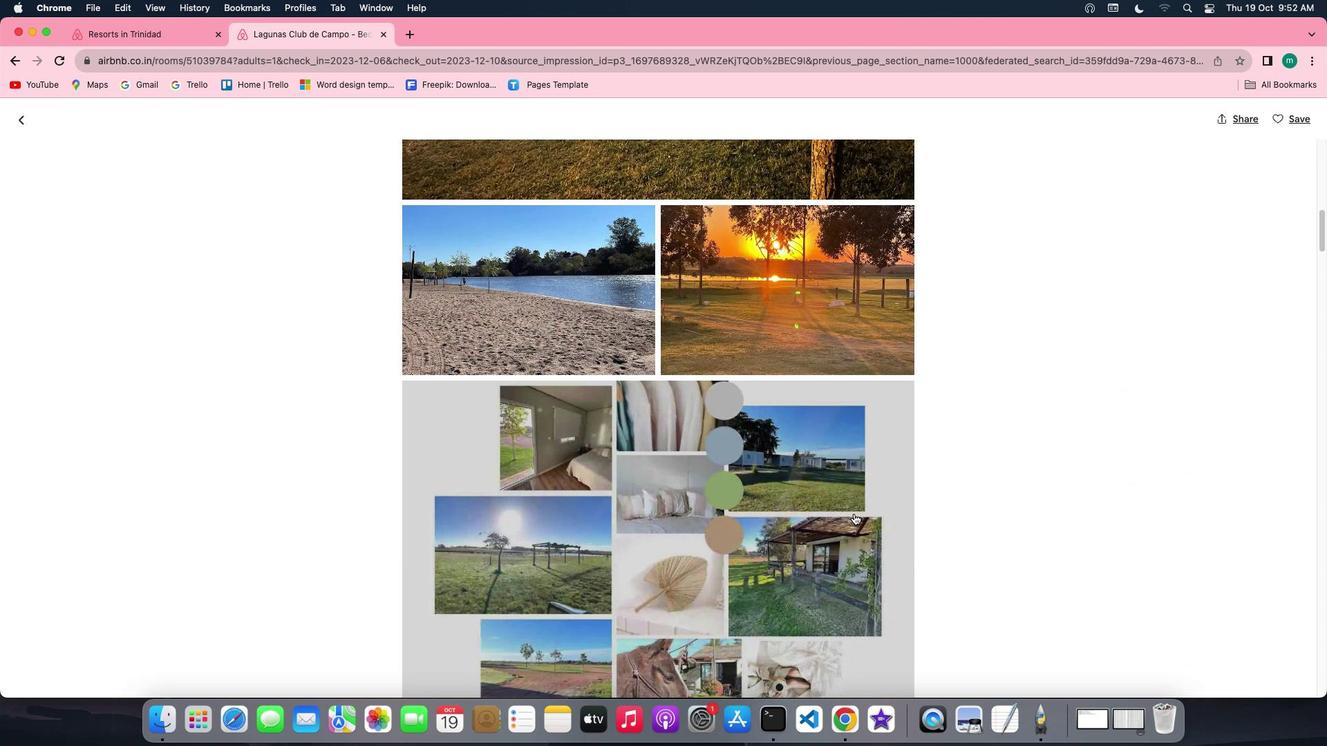 
Action: Mouse scrolled (912, 512) with delta (497, 164)
Screenshot: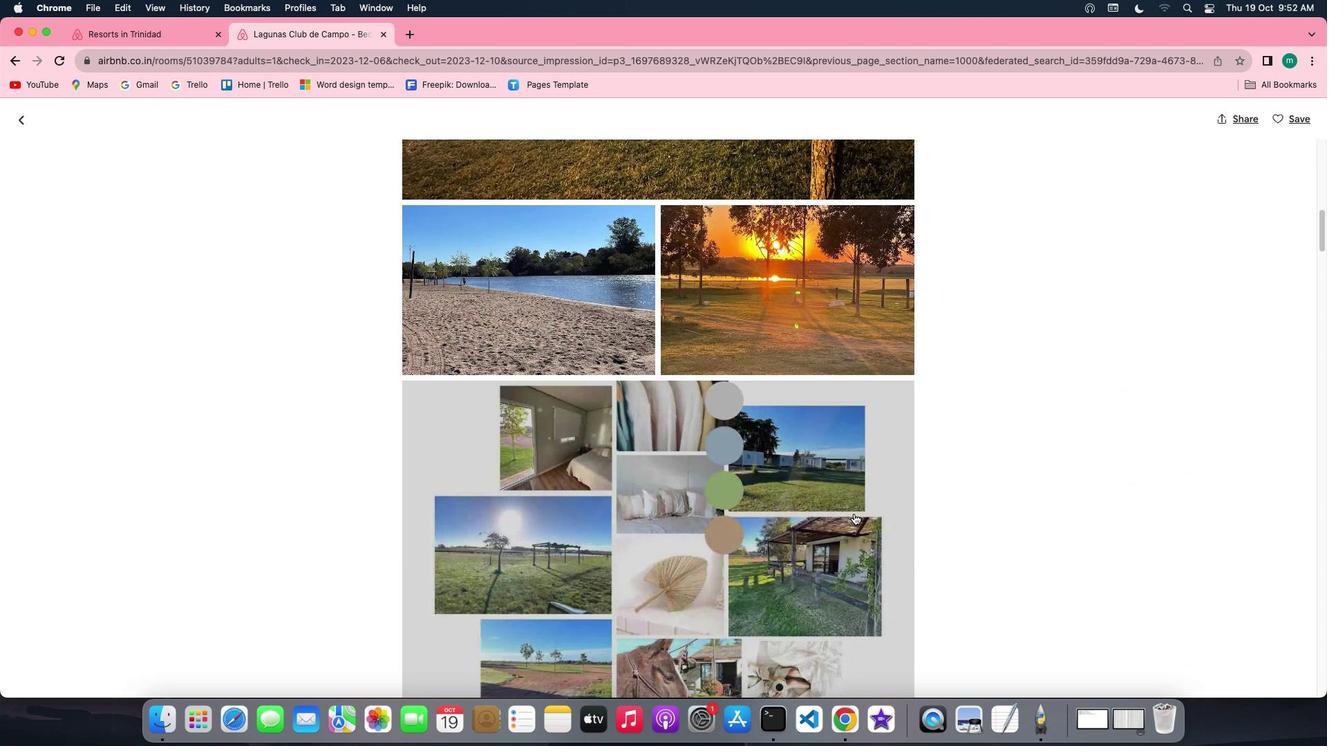 
Action: Mouse scrolled (912, 512) with delta (497, 163)
Screenshot: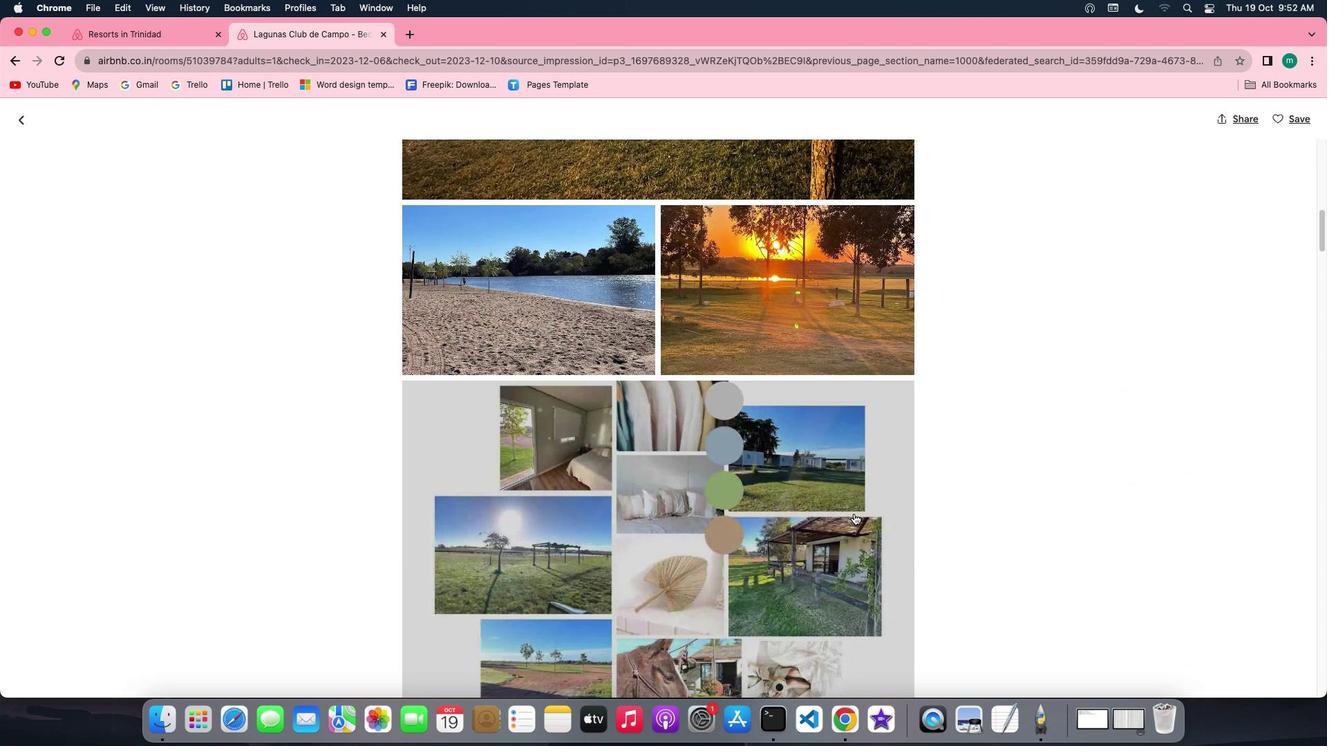 
Action: Mouse scrolled (912, 512) with delta (497, 163)
Screenshot: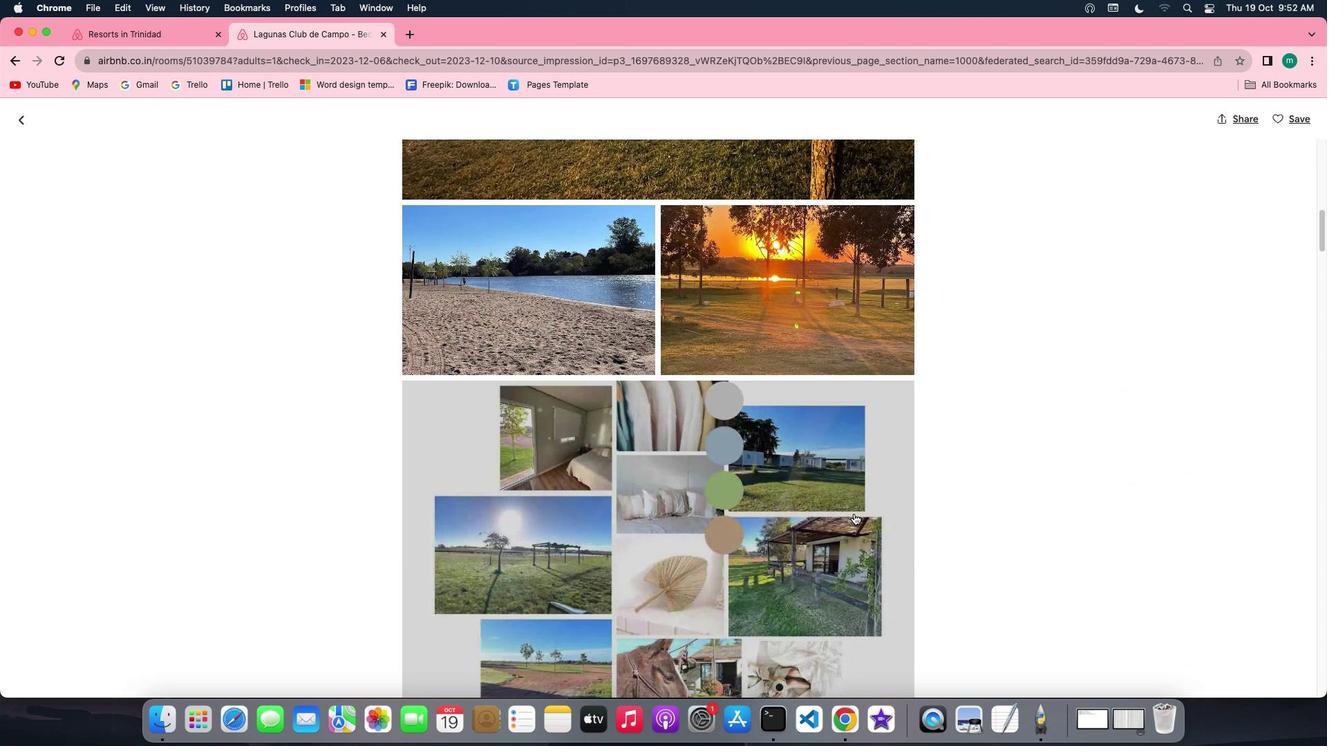 
Action: Mouse scrolled (912, 512) with delta (497, 163)
Screenshot: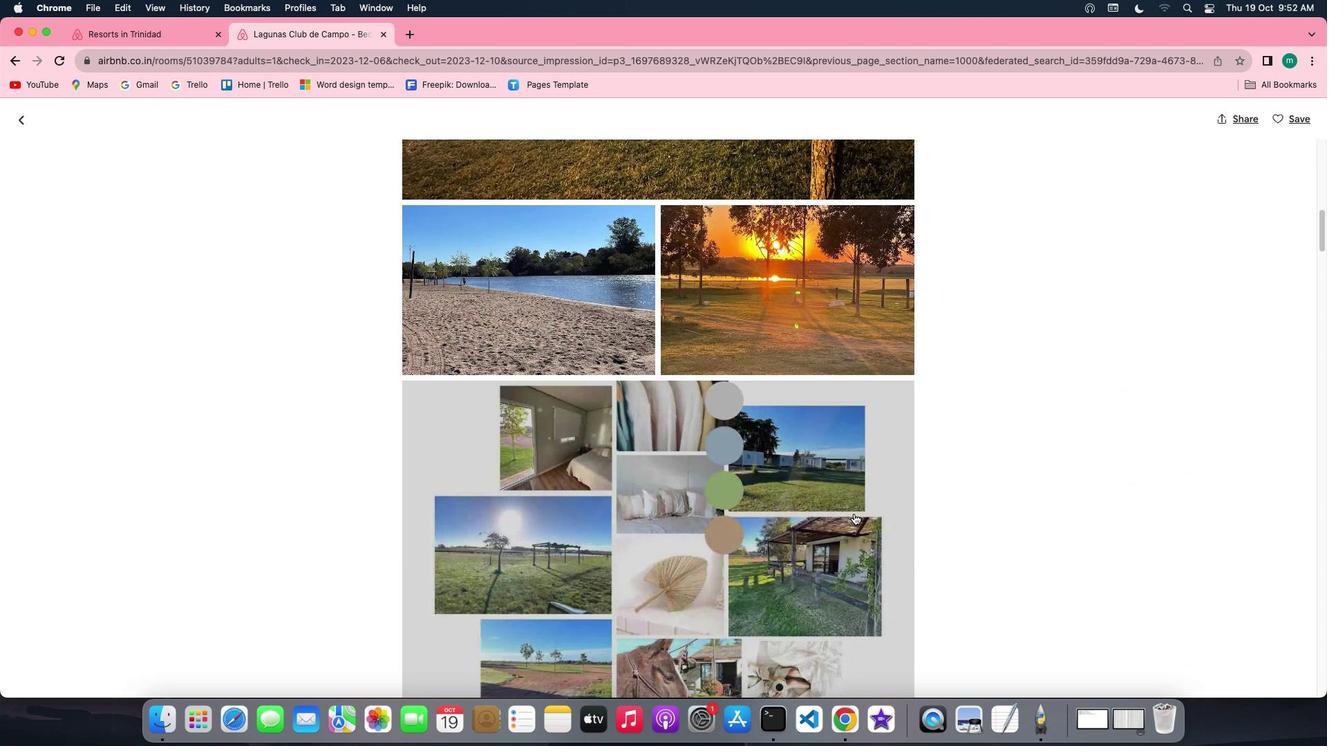 
Action: Mouse scrolled (912, 512) with delta (497, 165)
Screenshot: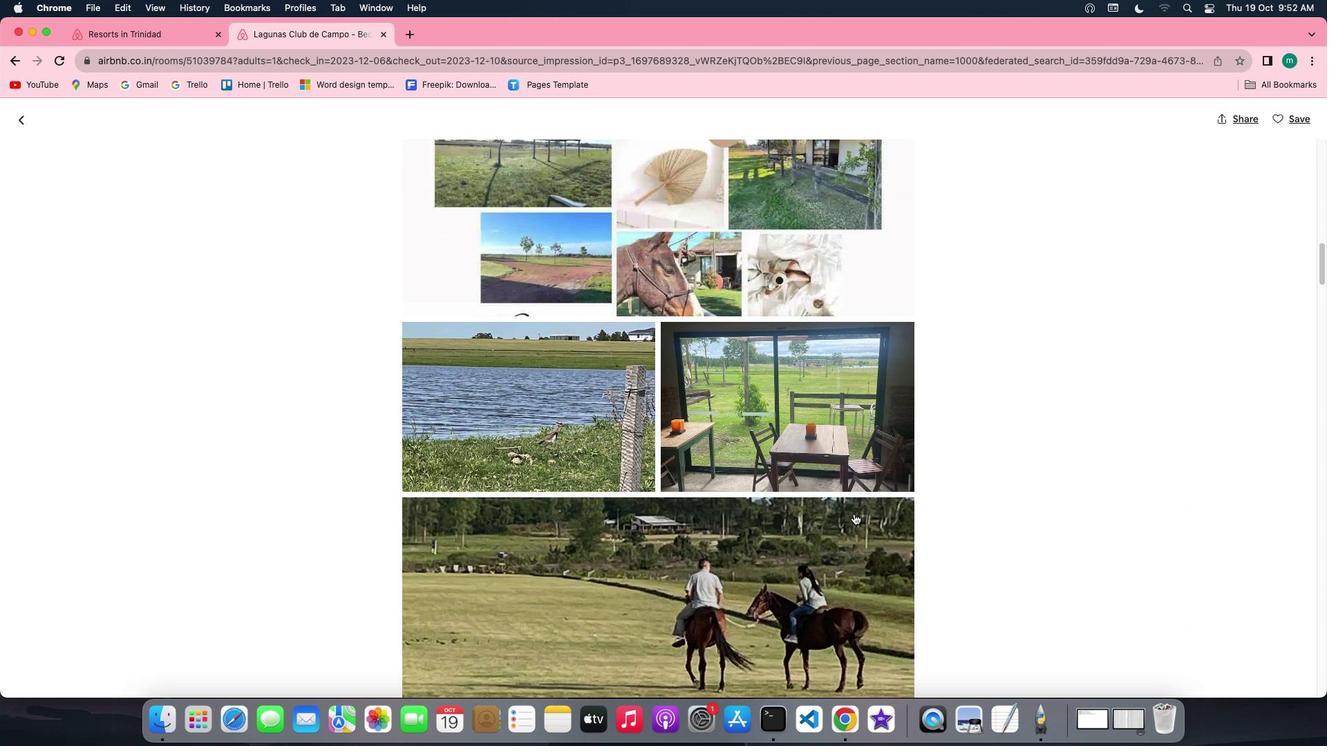 
Action: Mouse scrolled (912, 512) with delta (497, 165)
Screenshot: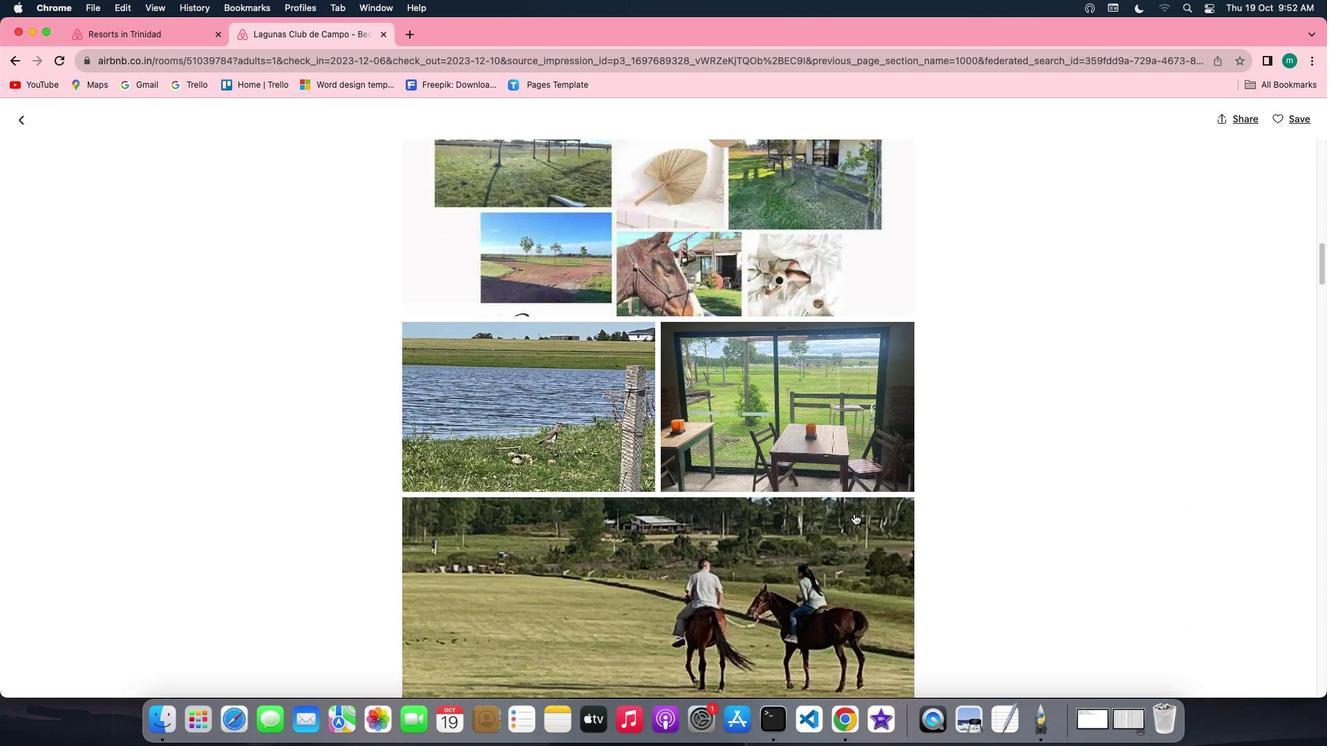
Action: Mouse scrolled (912, 512) with delta (497, 164)
Screenshot: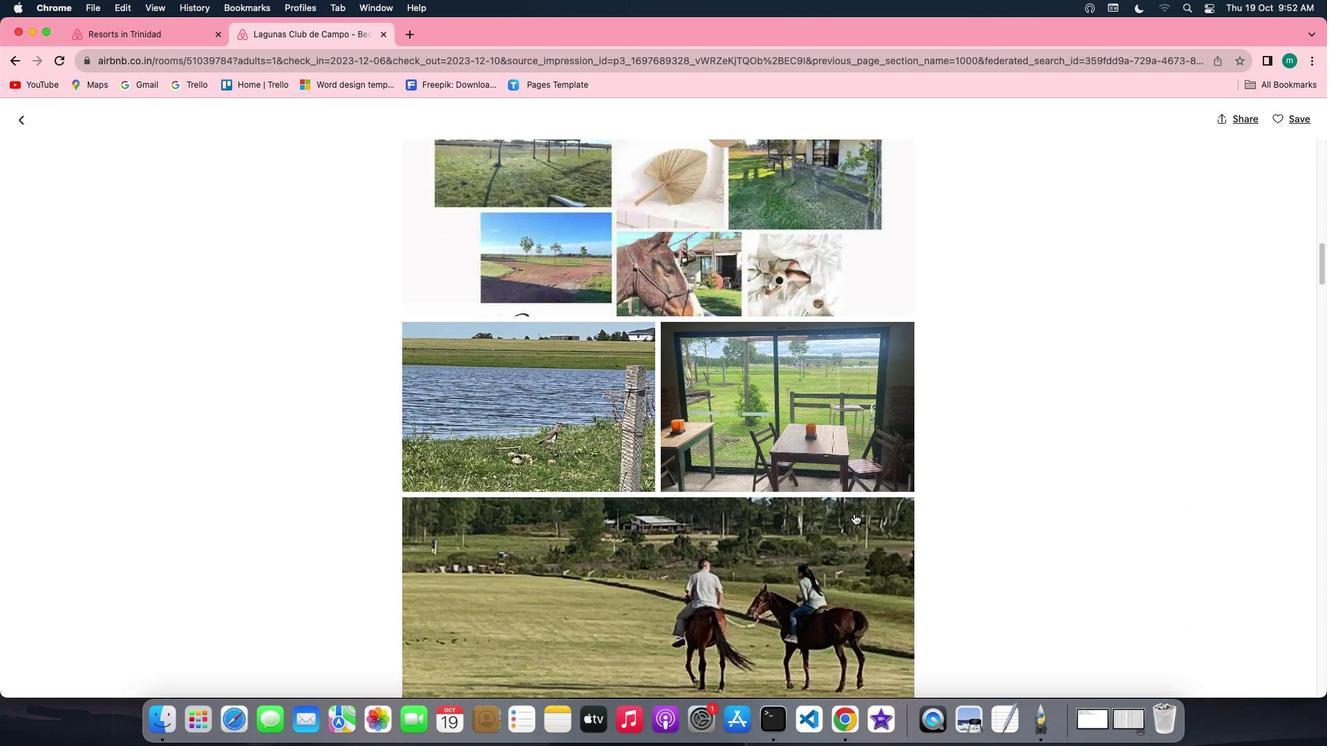 
Action: Mouse scrolled (912, 512) with delta (497, 163)
Screenshot: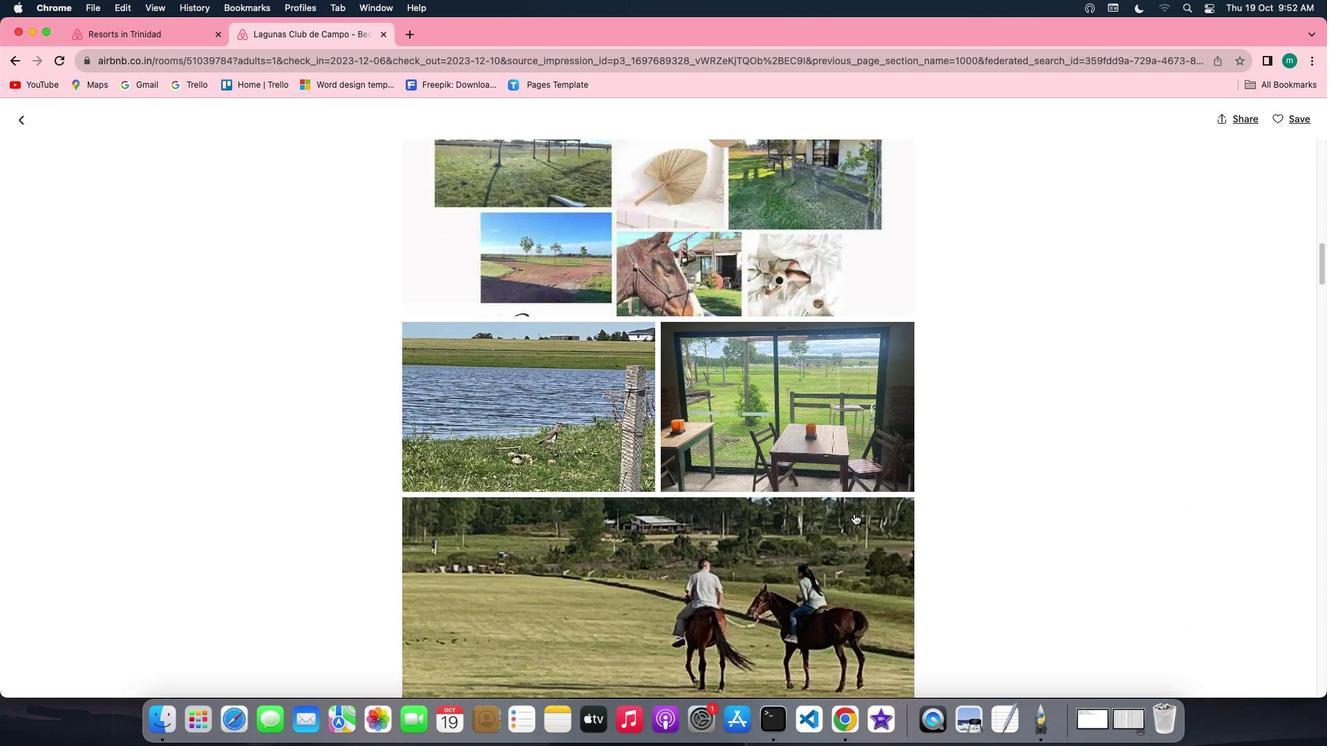
Action: Mouse scrolled (912, 512) with delta (497, 163)
Screenshot: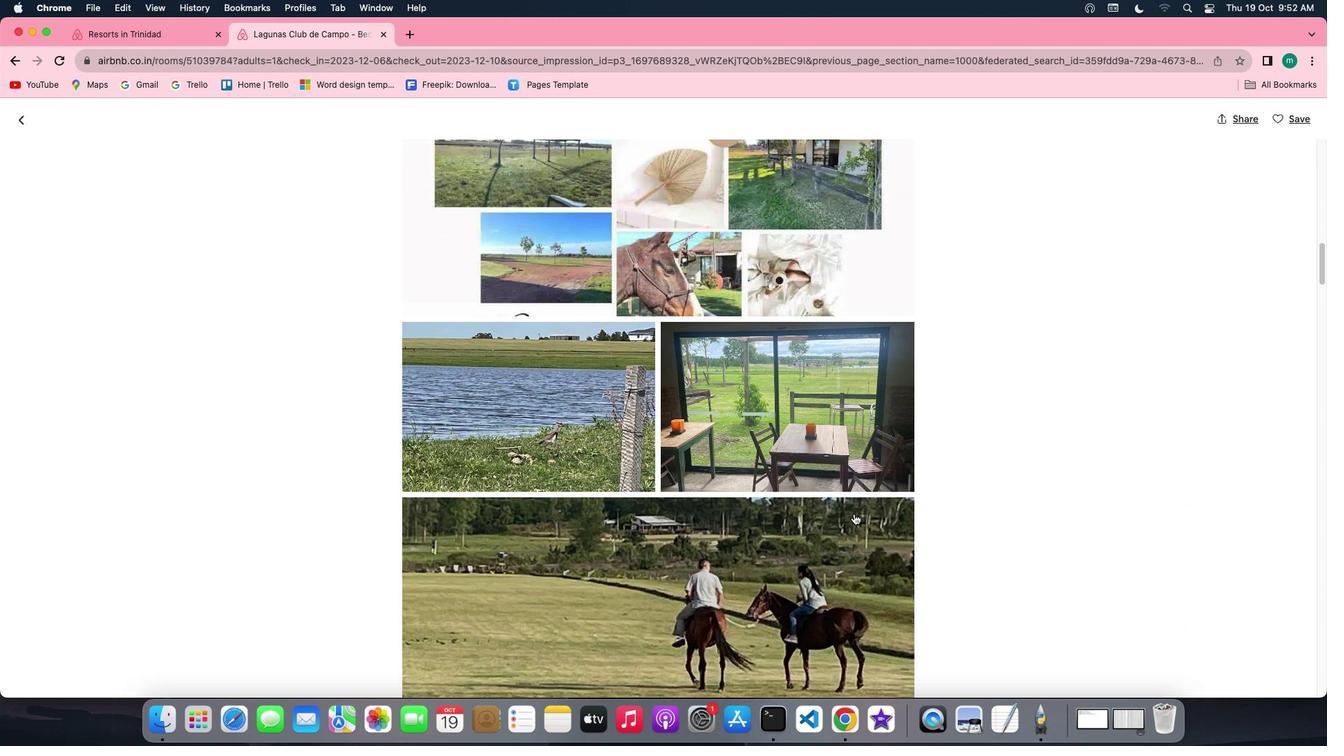 
Action: Mouse scrolled (912, 512) with delta (497, 163)
Screenshot: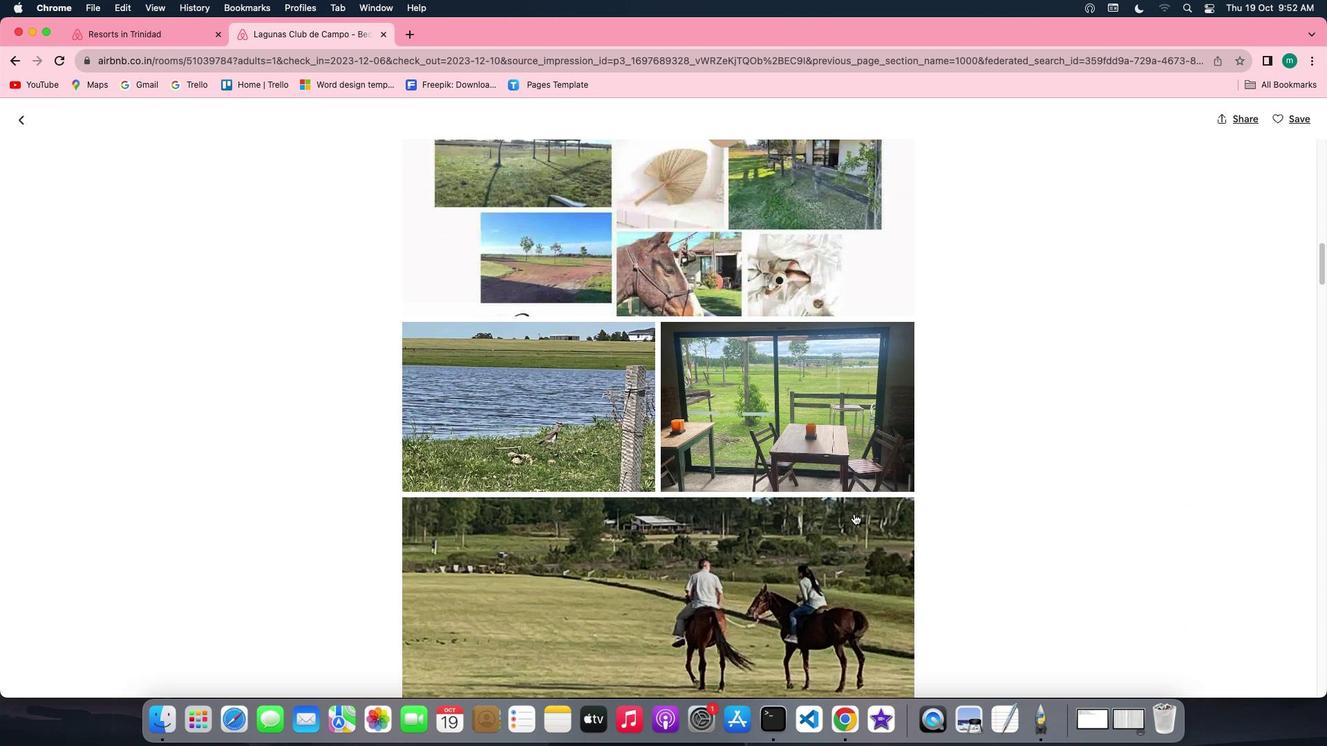 
Action: Mouse scrolled (912, 512) with delta (497, 165)
Screenshot: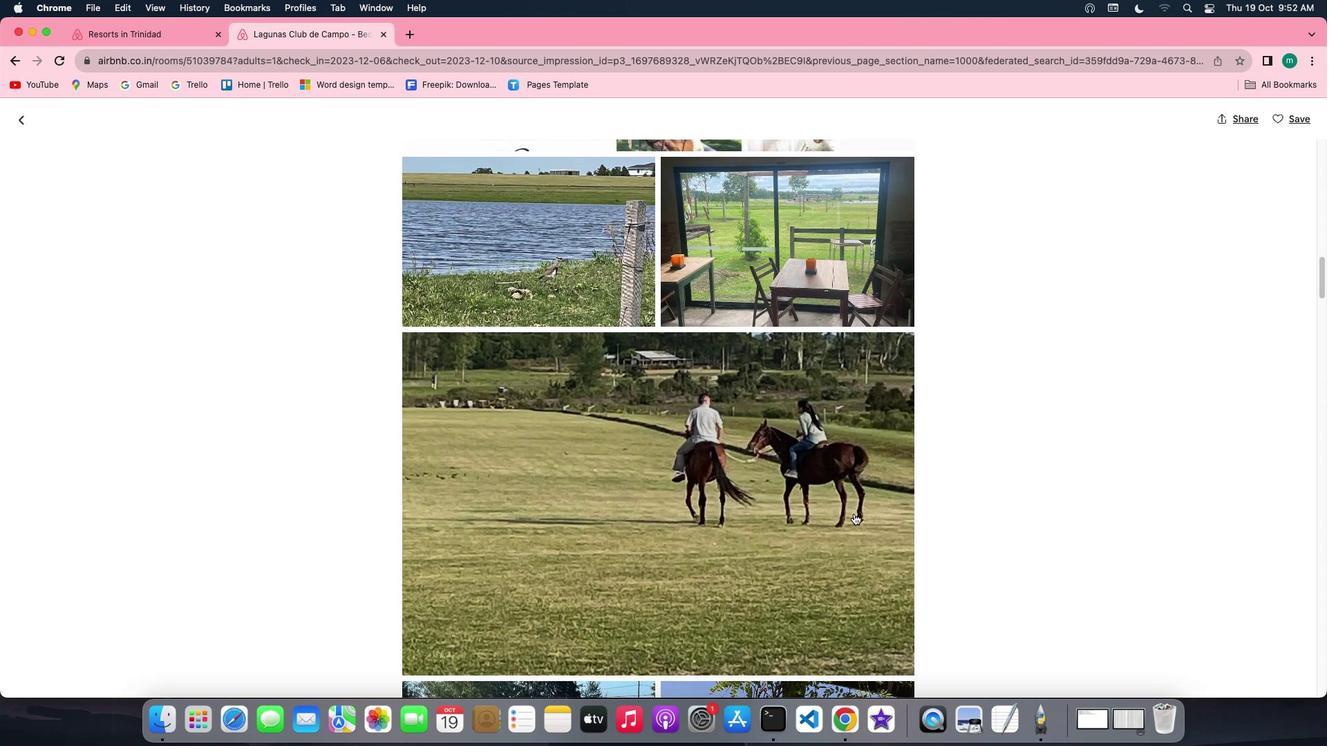 
Action: Mouse scrolled (912, 512) with delta (497, 165)
Screenshot: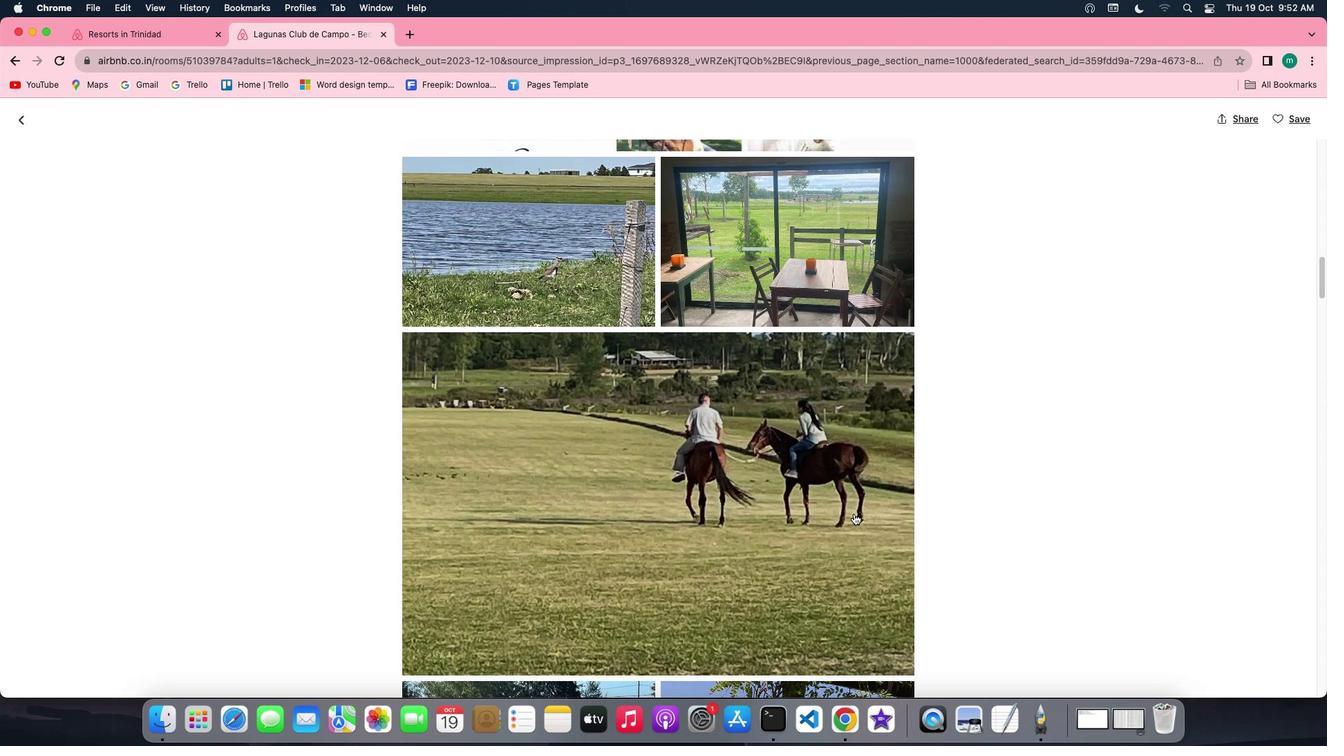 
Action: Mouse scrolled (912, 512) with delta (497, 165)
Screenshot: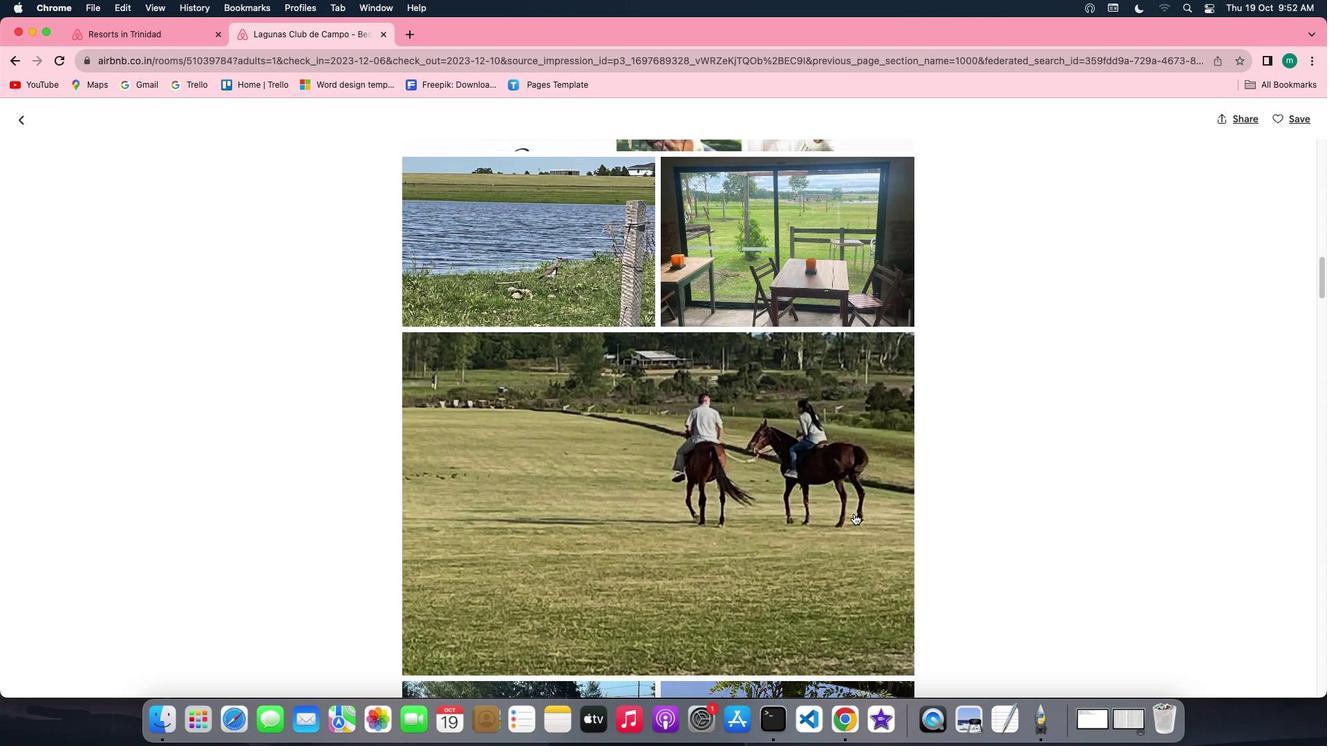 
Action: Mouse scrolled (912, 512) with delta (497, 165)
Screenshot: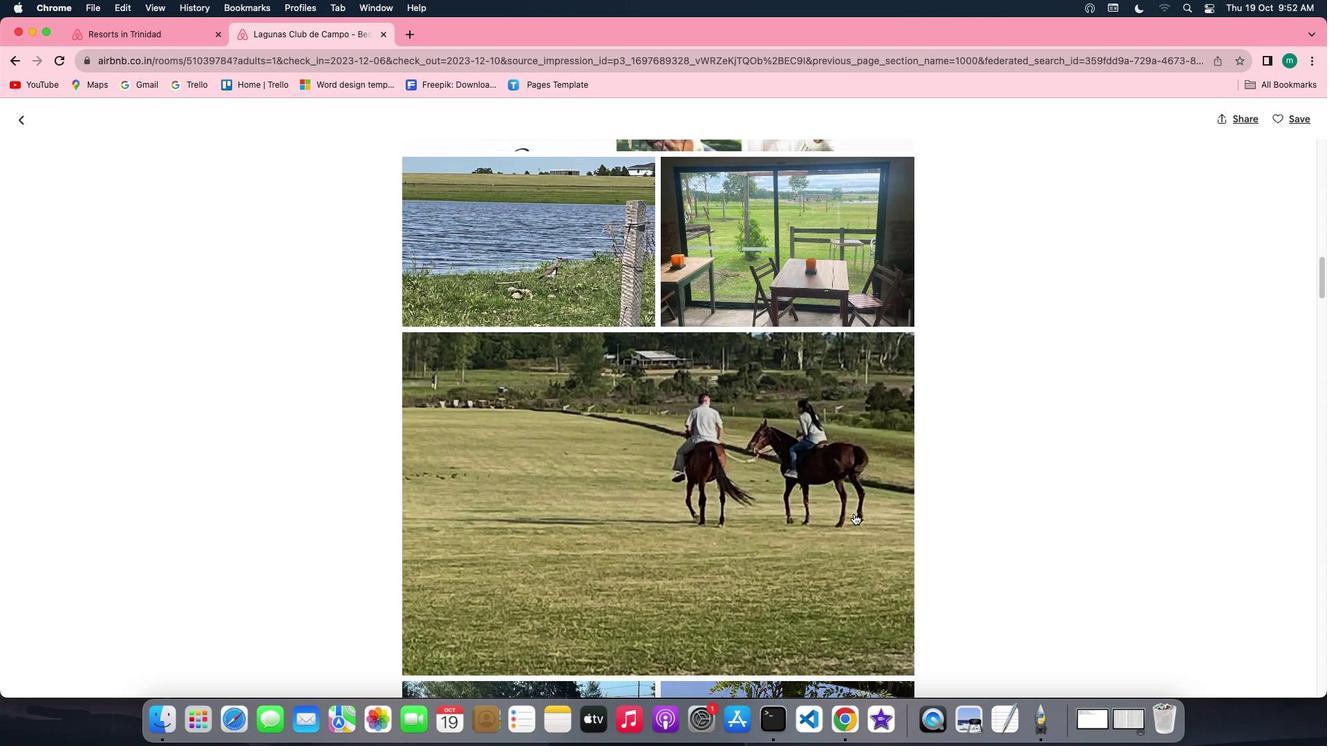 
Action: Mouse scrolled (912, 512) with delta (497, 164)
Screenshot: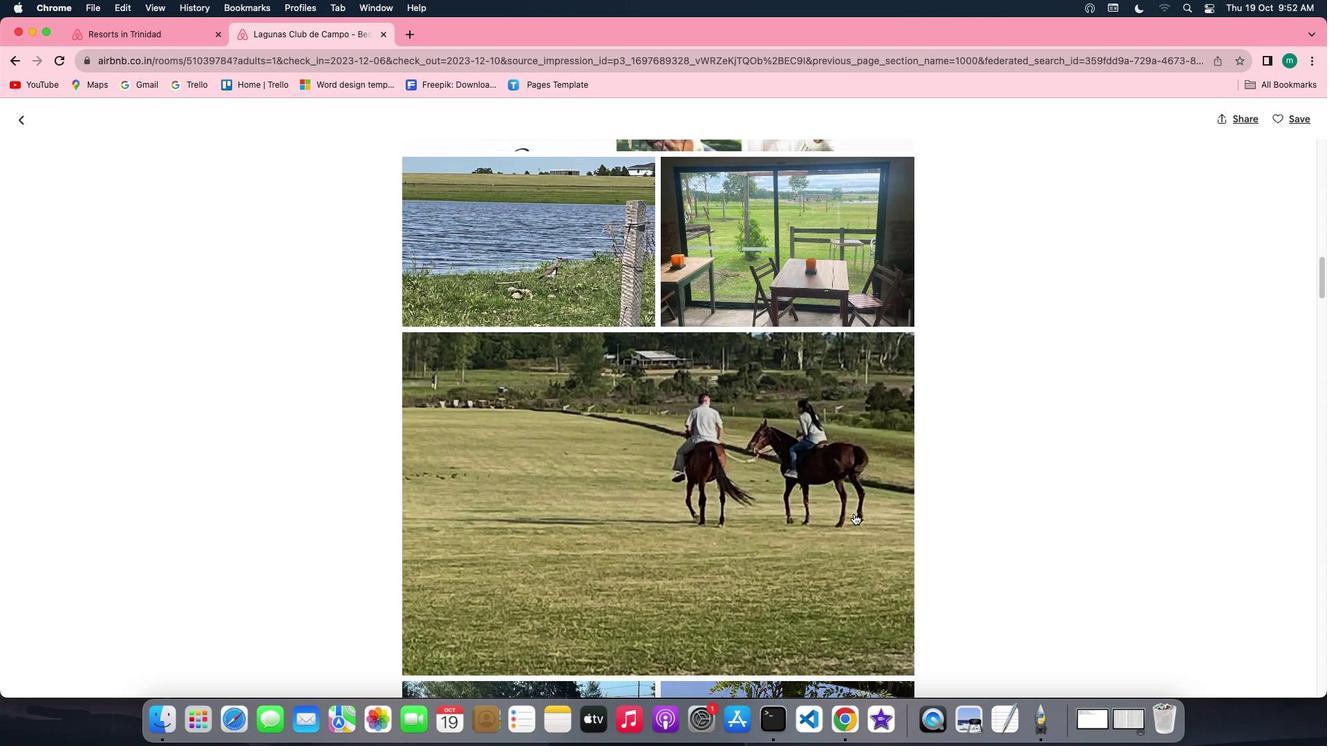 
Action: Mouse scrolled (912, 512) with delta (497, 165)
Screenshot: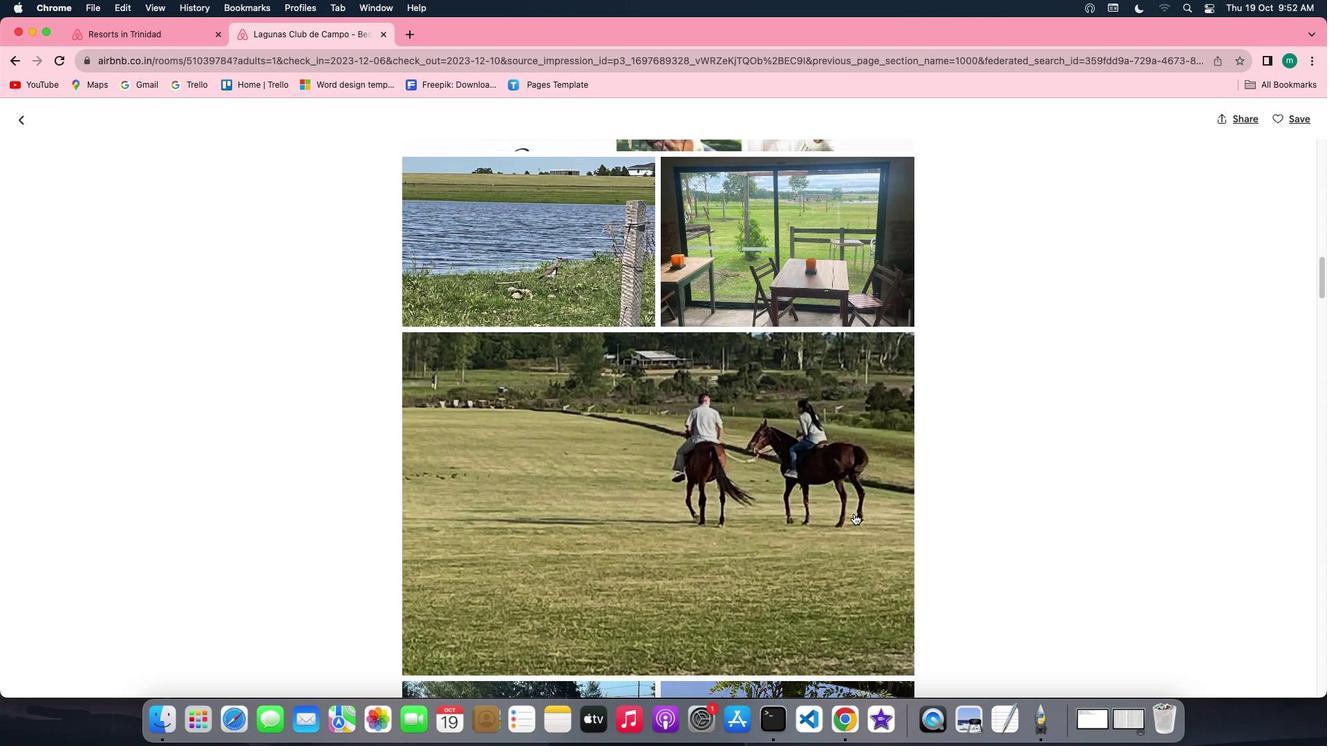 
Action: Mouse scrolled (912, 512) with delta (497, 165)
Screenshot: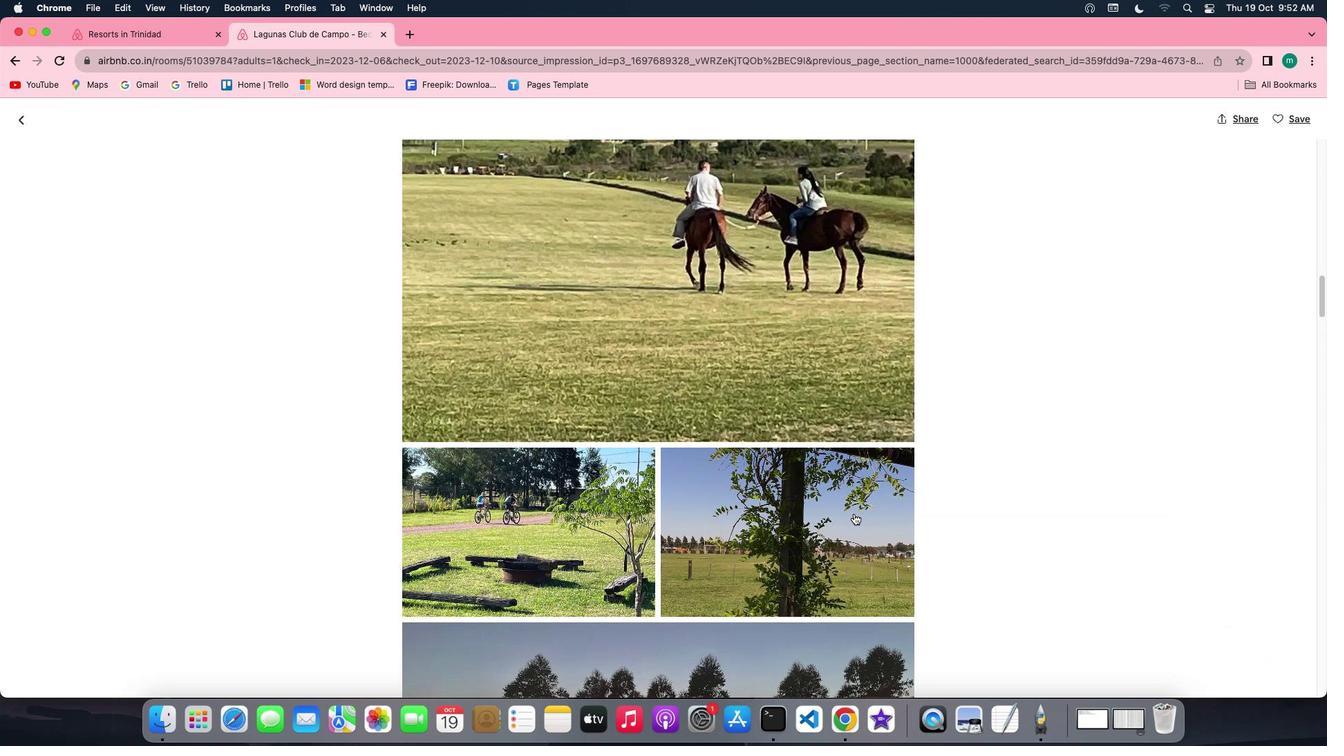 
Action: Mouse scrolled (912, 512) with delta (497, 165)
Screenshot: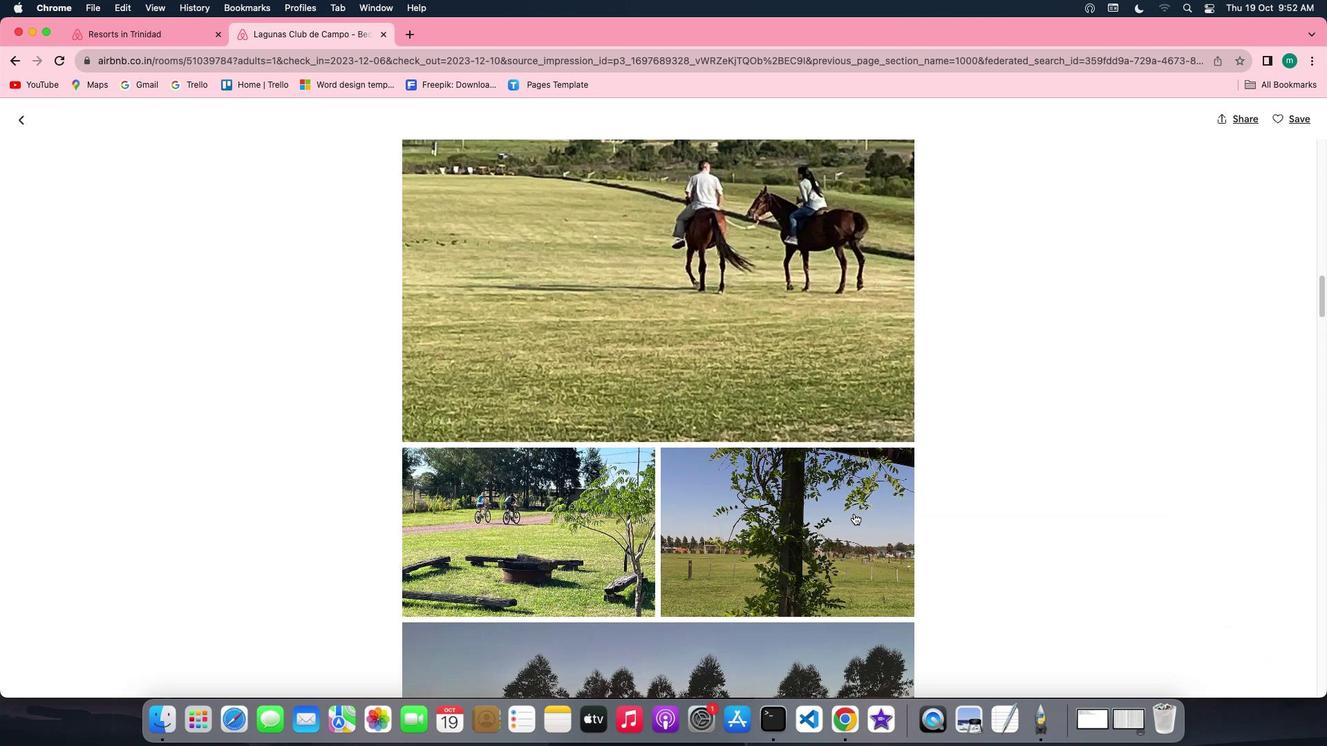 
Action: Mouse scrolled (912, 512) with delta (497, 165)
Screenshot: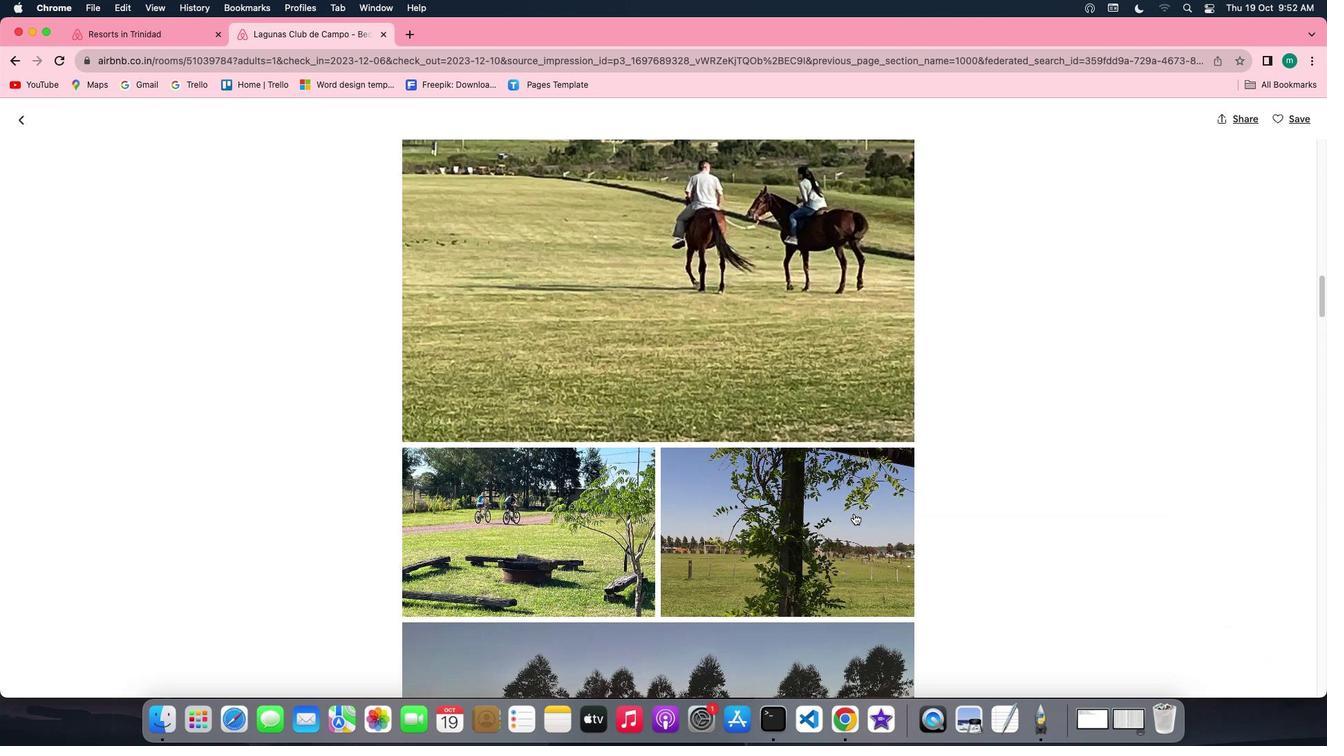 
Action: Mouse scrolled (912, 512) with delta (497, 165)
Screenshot: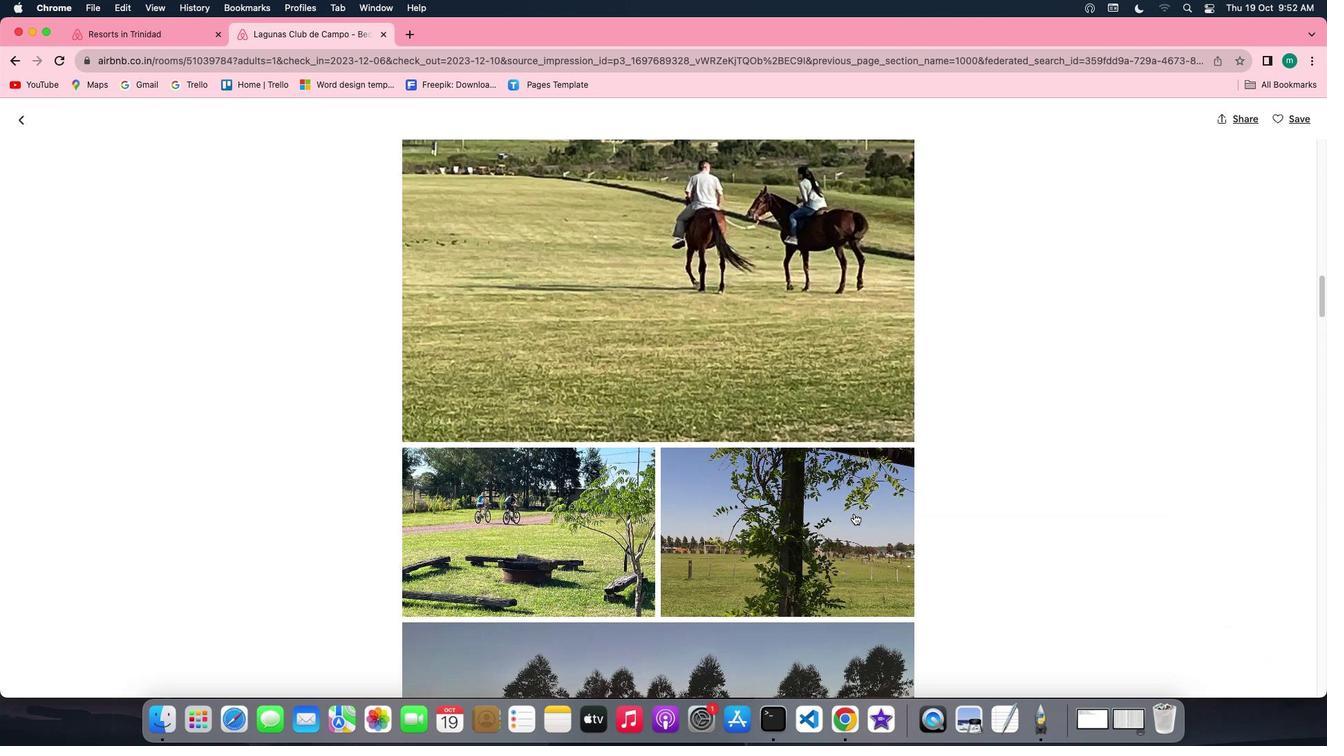 
Action: Mouse scrolled (912, 512) with delta (497, 164)
Screenshot: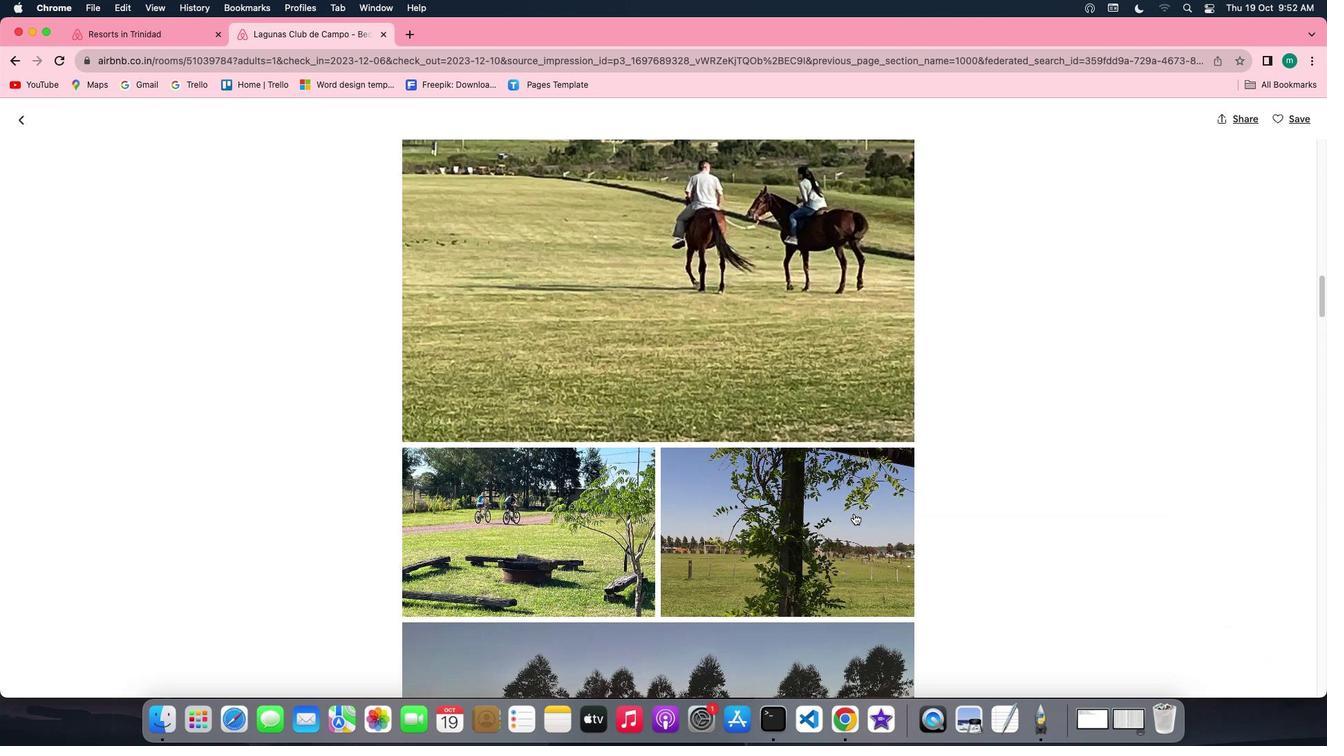 
Action: Mouse scrolled (912, 512) with delta (497, 164)
Screenshot: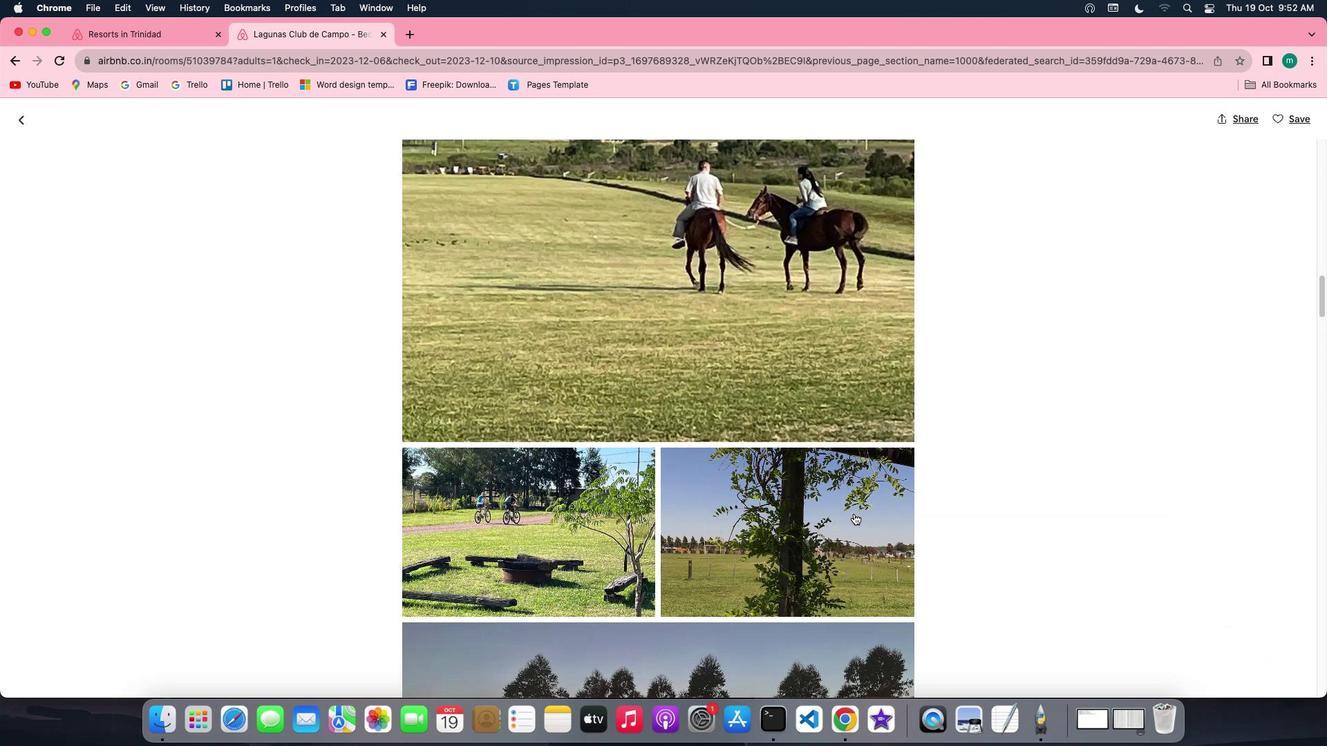 
Action: Mouse scrolled (912, 512) with delta (497, 165)
Screenshot: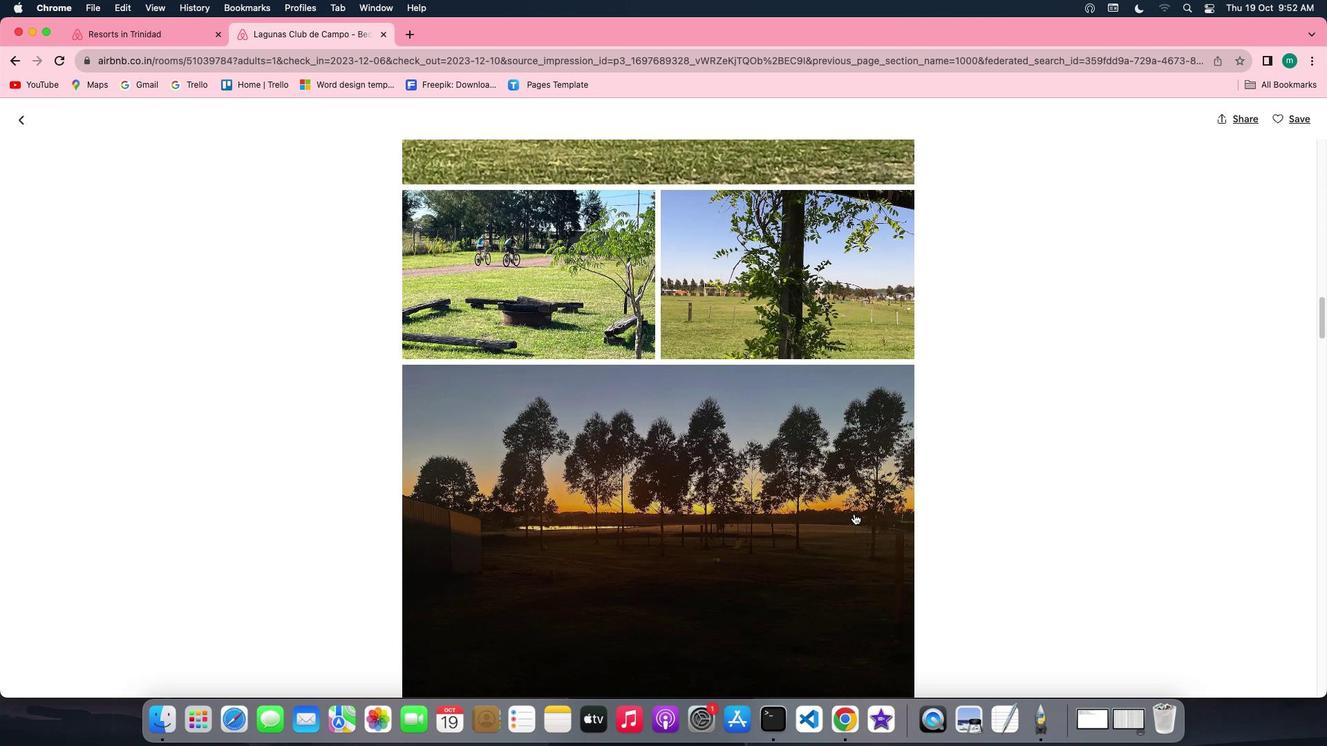 
Action: Mouse scrolled (912, 512) with delta (497, 165)
Screenshot: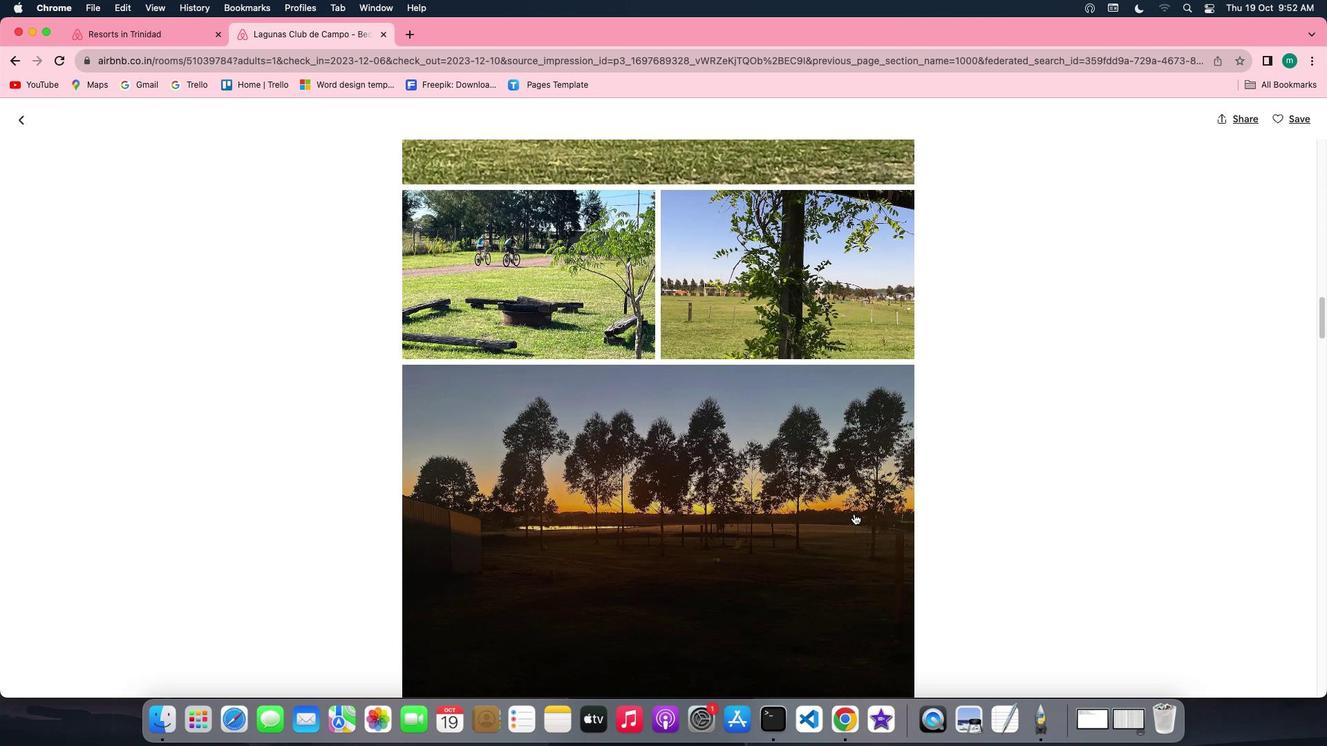 
Action: Mouse scrolled (912, 512) with delta (497, 165)
Screenshot: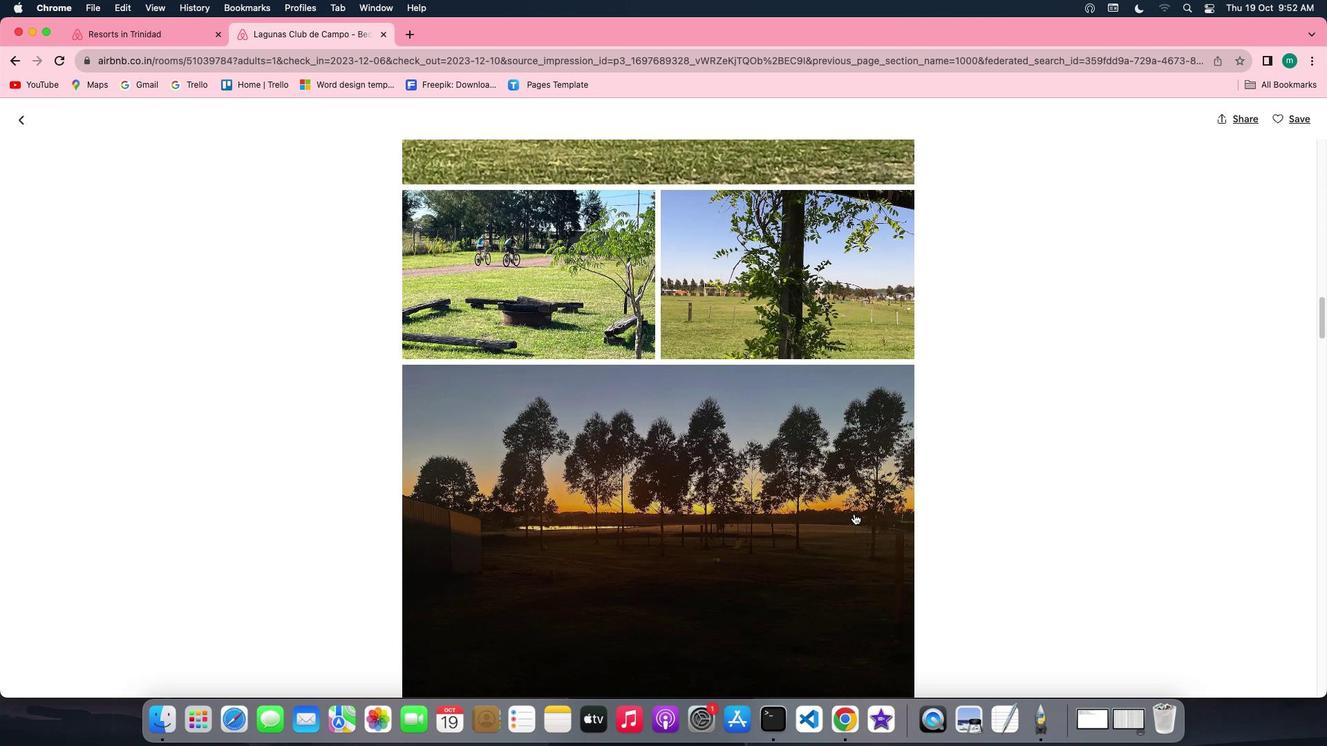 
Action: Mouse scrolled (912, 512) with delta (497, 163)
Screenshot: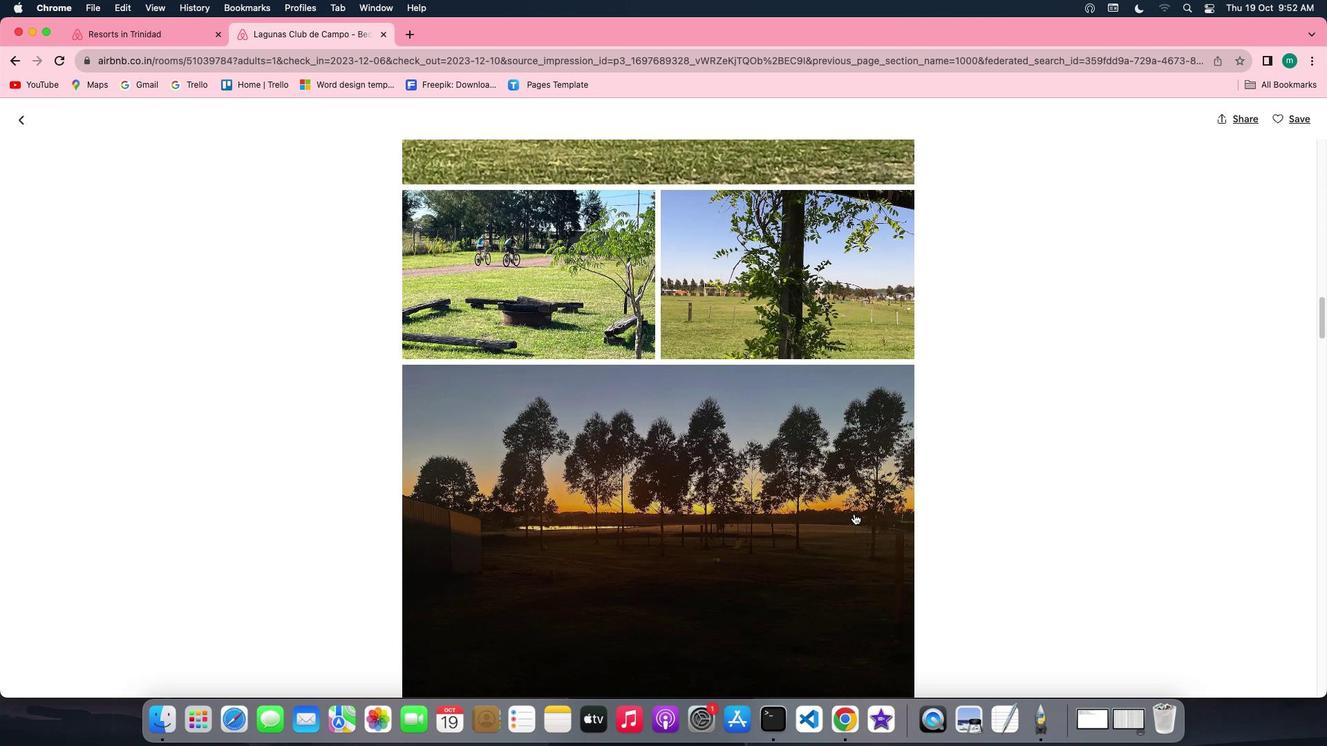 
Action: Mouse scrolled (912, 512) with delta (497, 163)
Screenshot: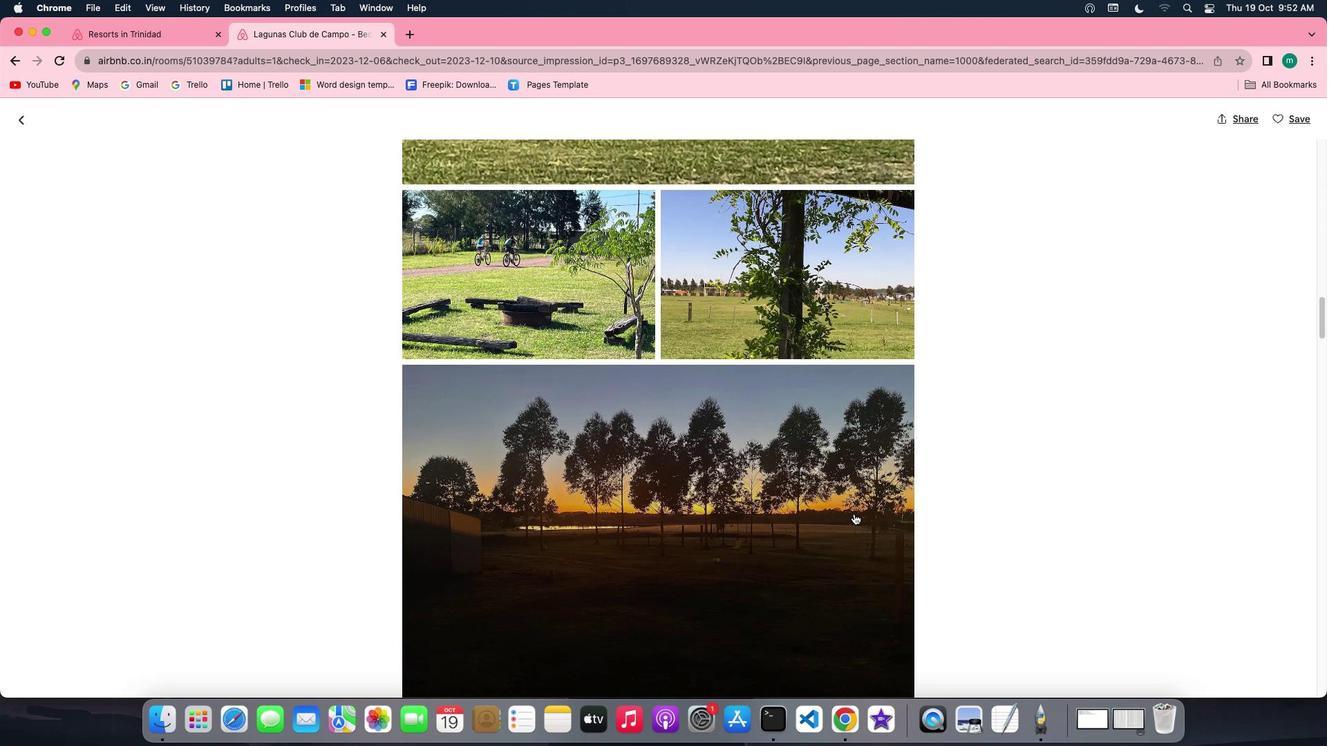 
Action: Mouse scrolled (912, 512) with delta (497, 165)
Screenshot: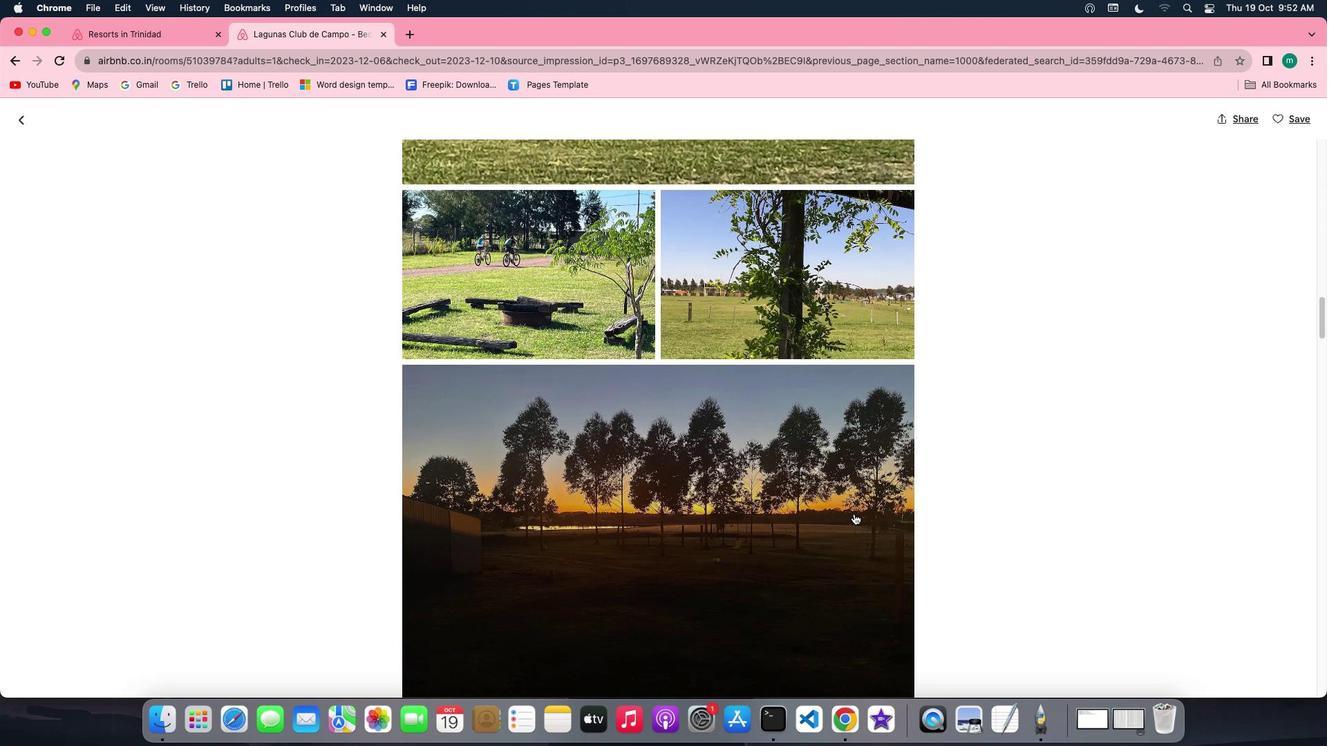 
Action: Mouse scrolled (912, 512) with delta (497, 165)
Screenshot: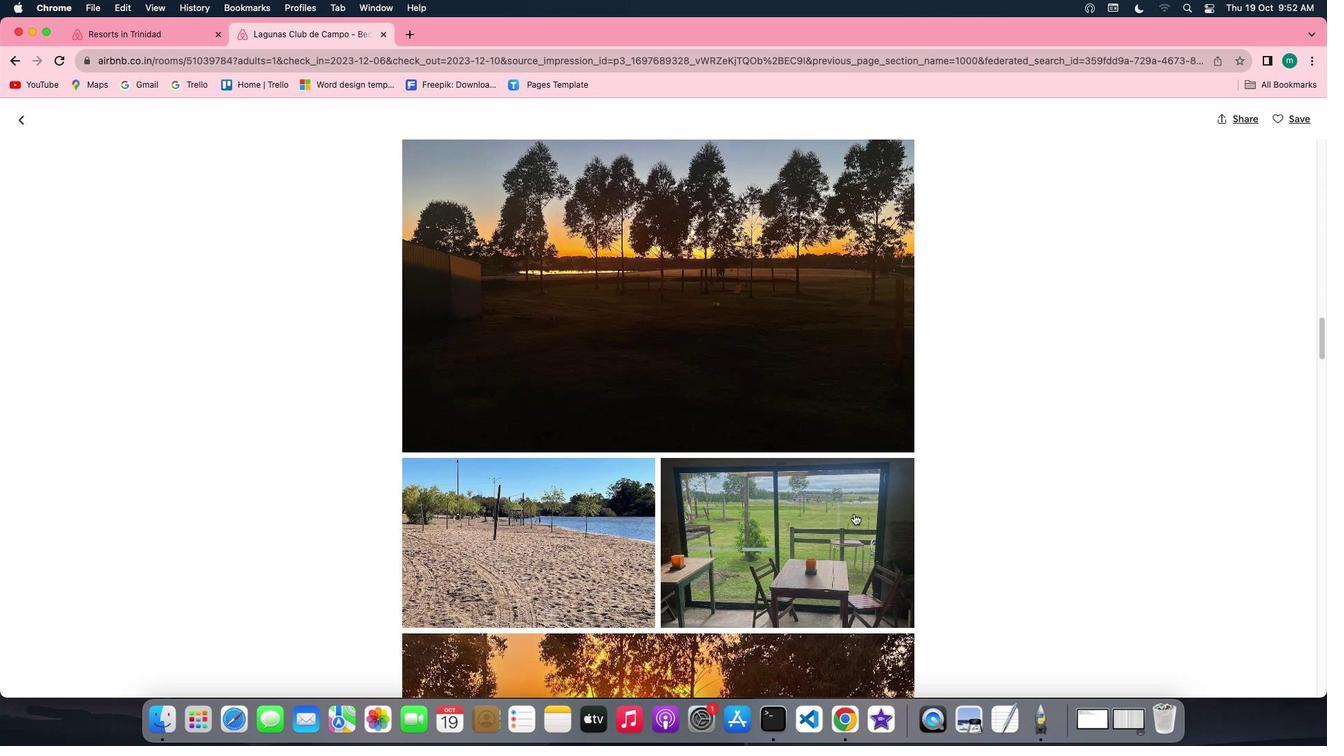 
Action: Mouse scrolled (912, 512) with delta (497, 165)
Screenshot: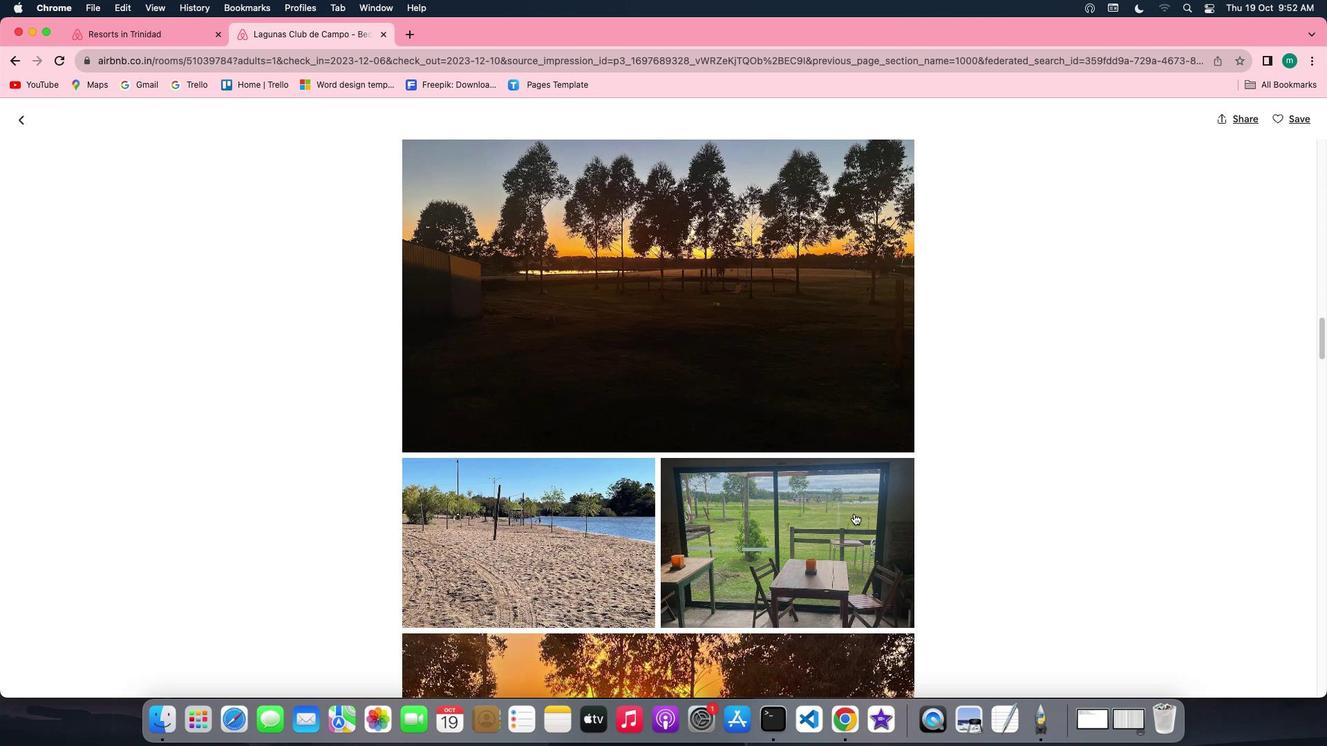 
Action: Mouse scrolled (912, 512) with delta (497, 165)
Screenshot: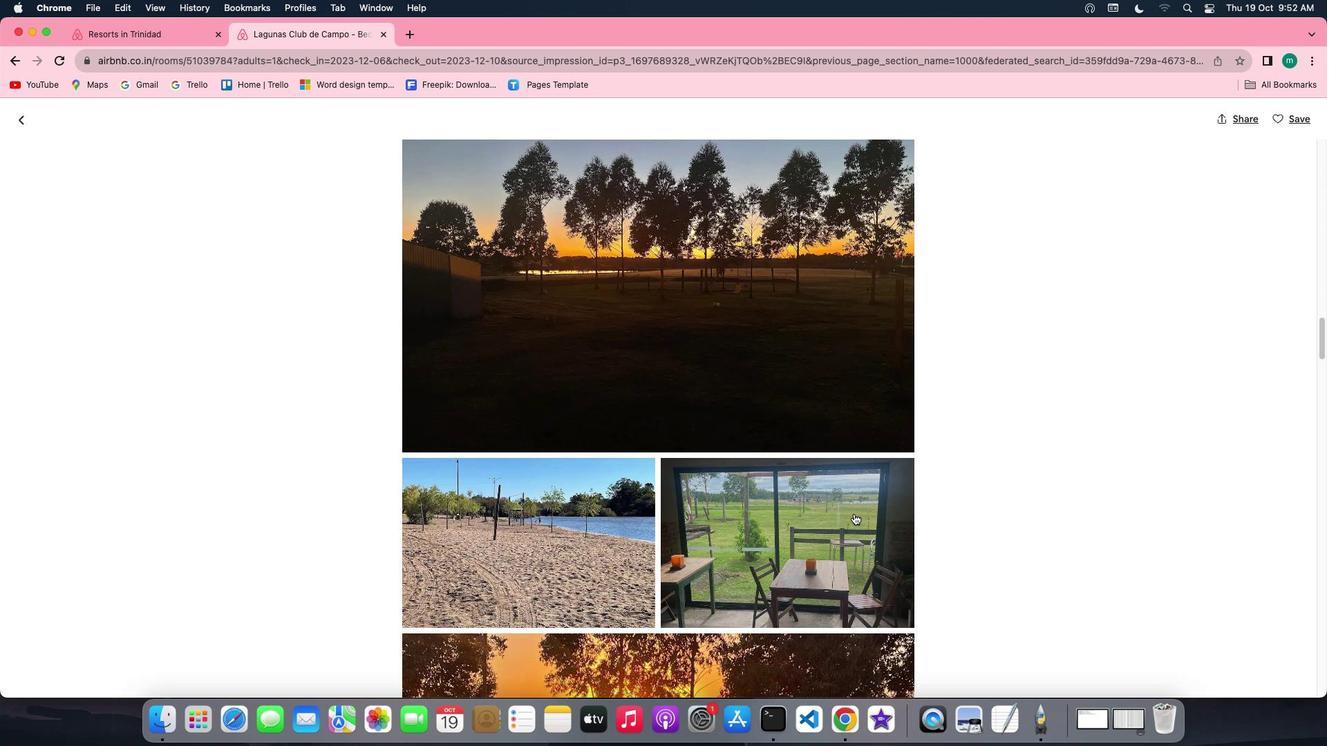 
Action: Mouse scrolled (912, 512) with delta (497, 163)
Screenshot: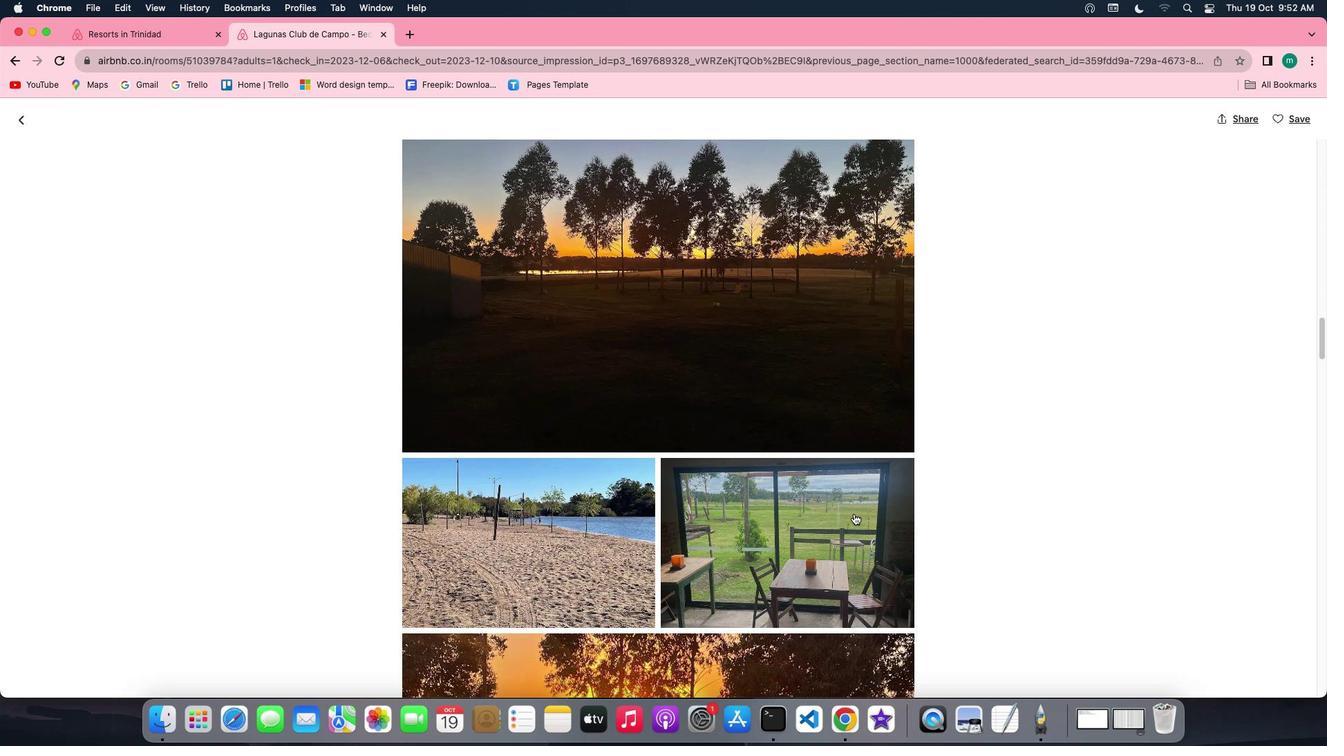 
Action: Mouse scrolled (912, 512) with delta (497, 163)
Screenshot: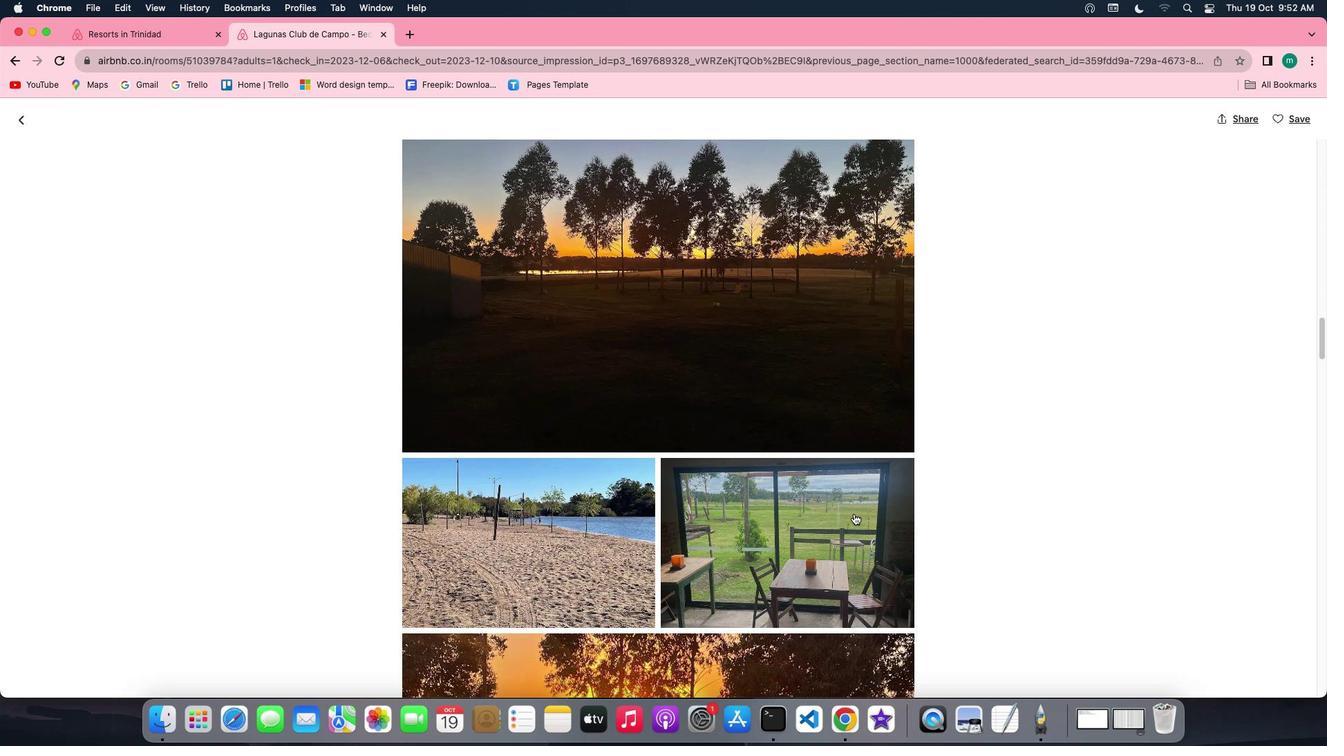 
Action: Mouse scrolled (912, 512) with delta (497, 165)
Screenshot: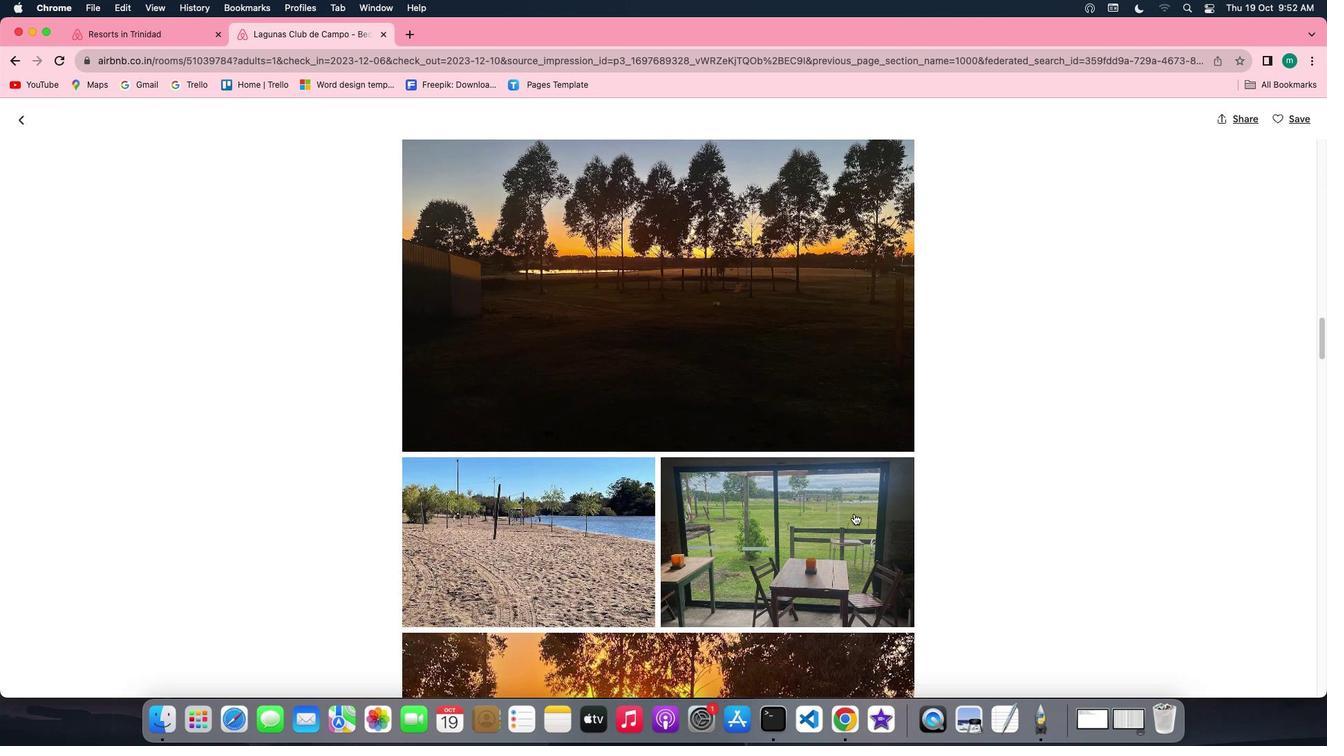 
Action: Mouse scrolled (912, 512) with delta (497, 165)
Screenshot: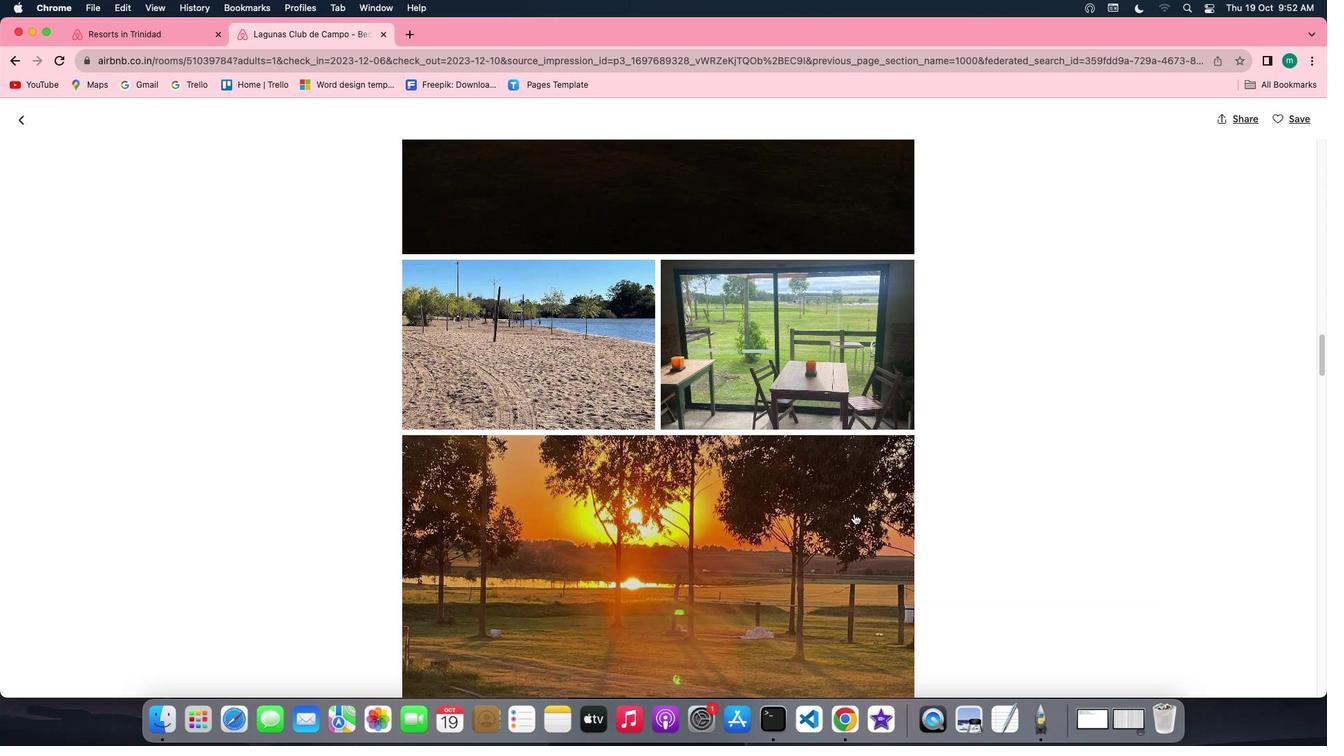 
Action: Mouse scrolled (912, 512) with delta (497, 165)
Screenshot: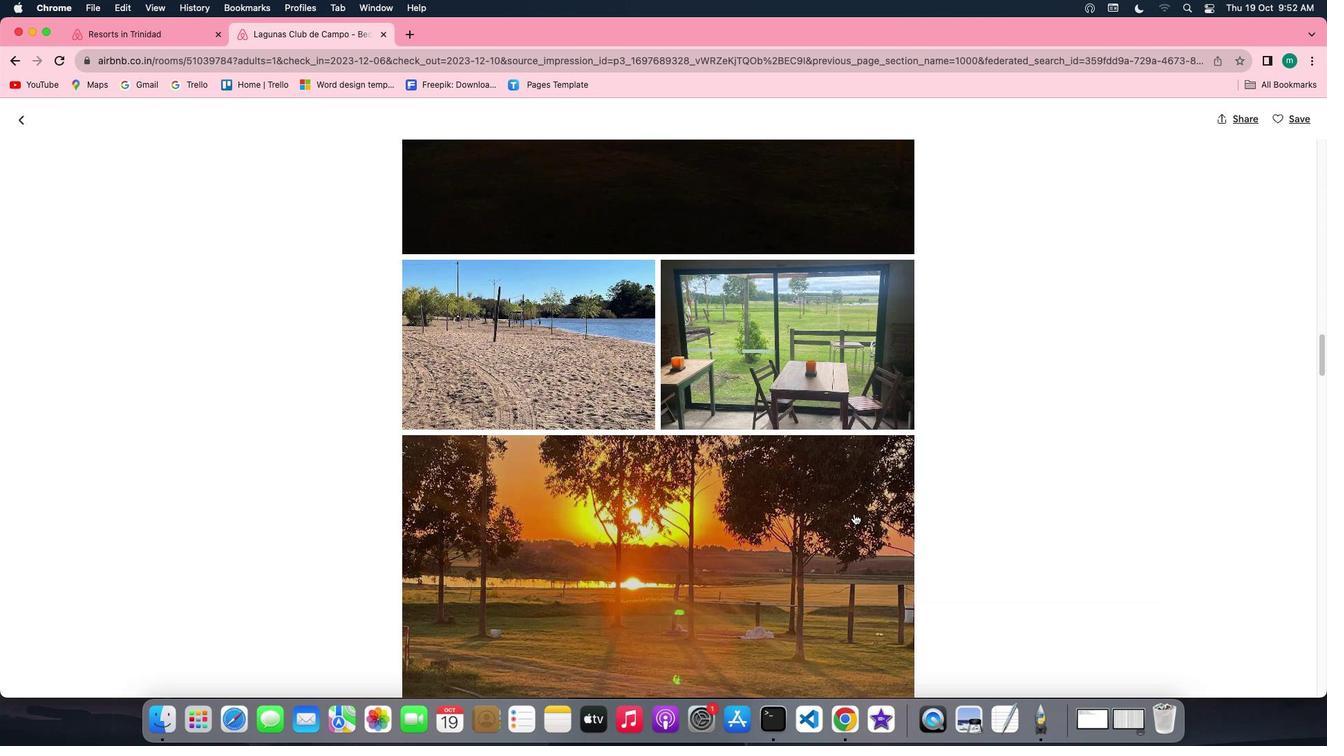 
Action: Mouse scrolled (912, 512) with delta (497, 165)
Screenshot: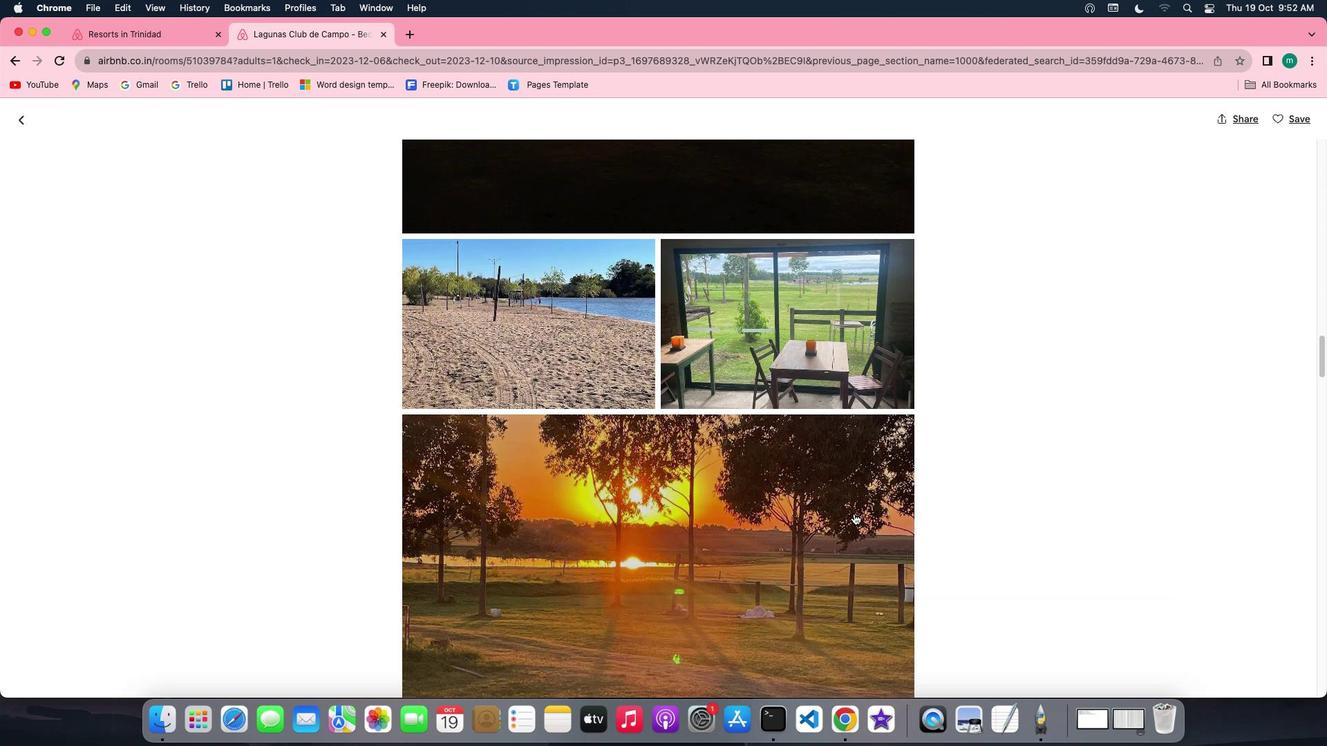 
Action: Mouse scrolled (912, 512) with delta (497, 164)
Screenshot: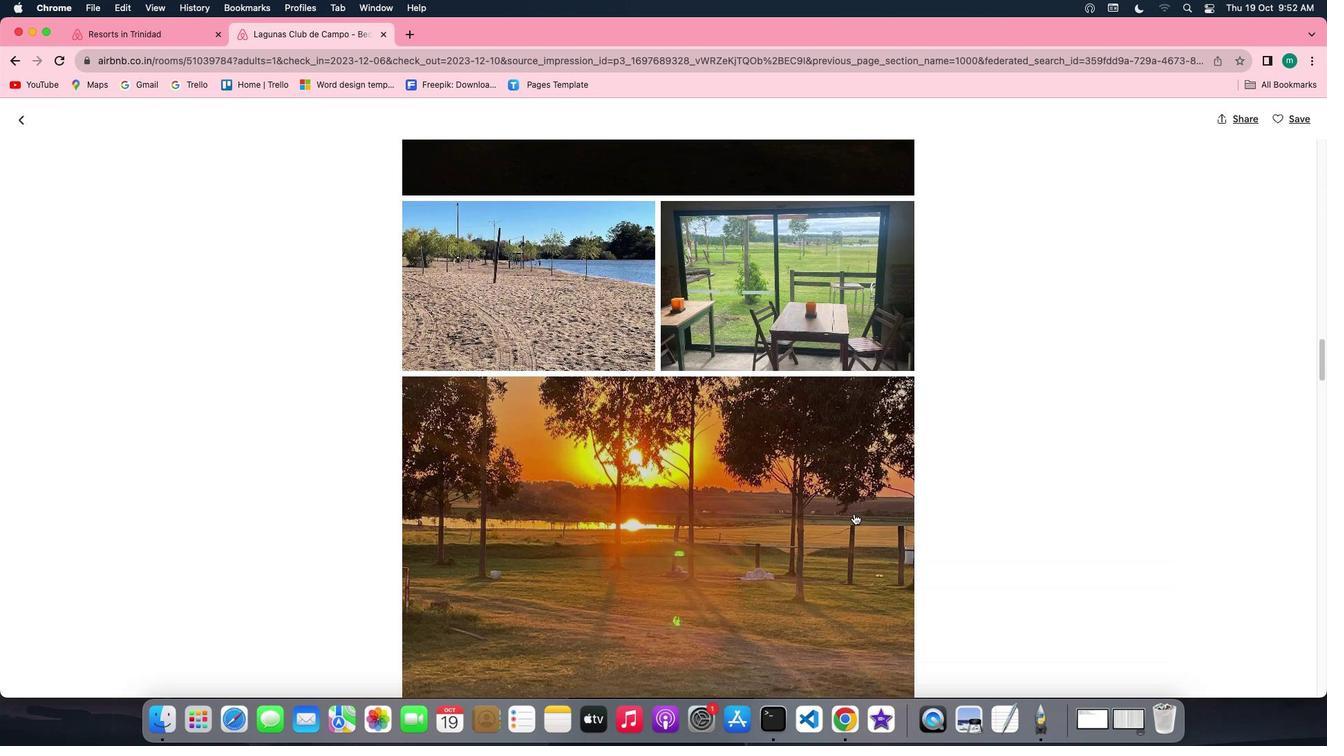 
Action: Mouse scrolled (912, 512) with delta (497, 164)
Screenshot: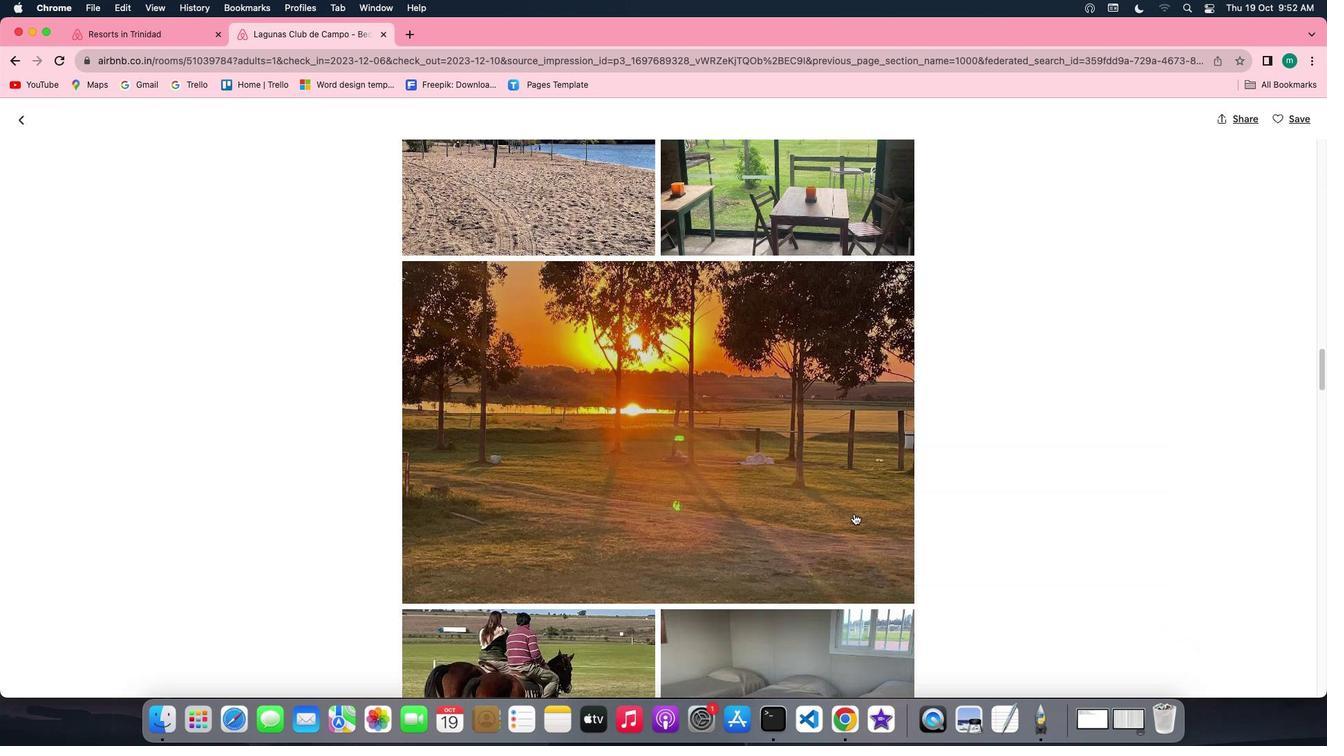 
Action: Mouse scrolled (912, 512) with delta (497, 165)
Screenshot: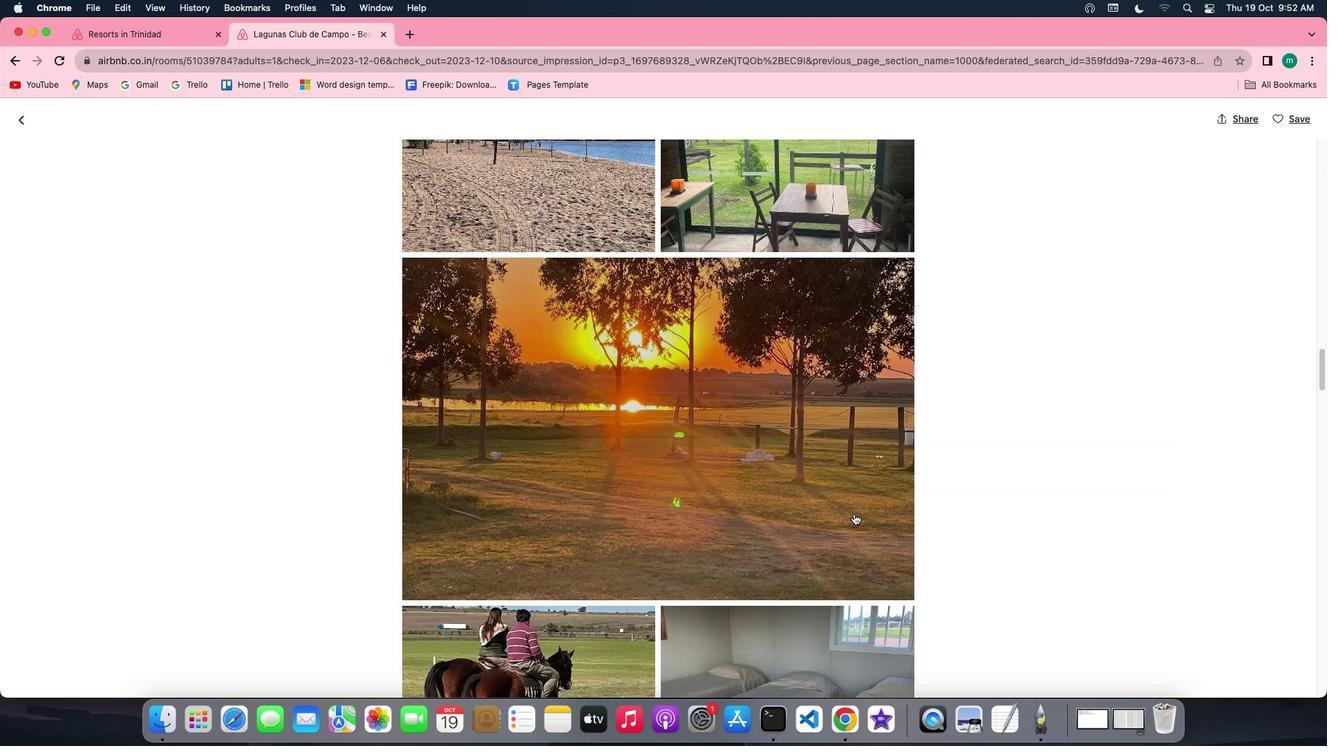 
Action: Mouse scrolled (912, 512) with delta (497, 165)
Screenshot: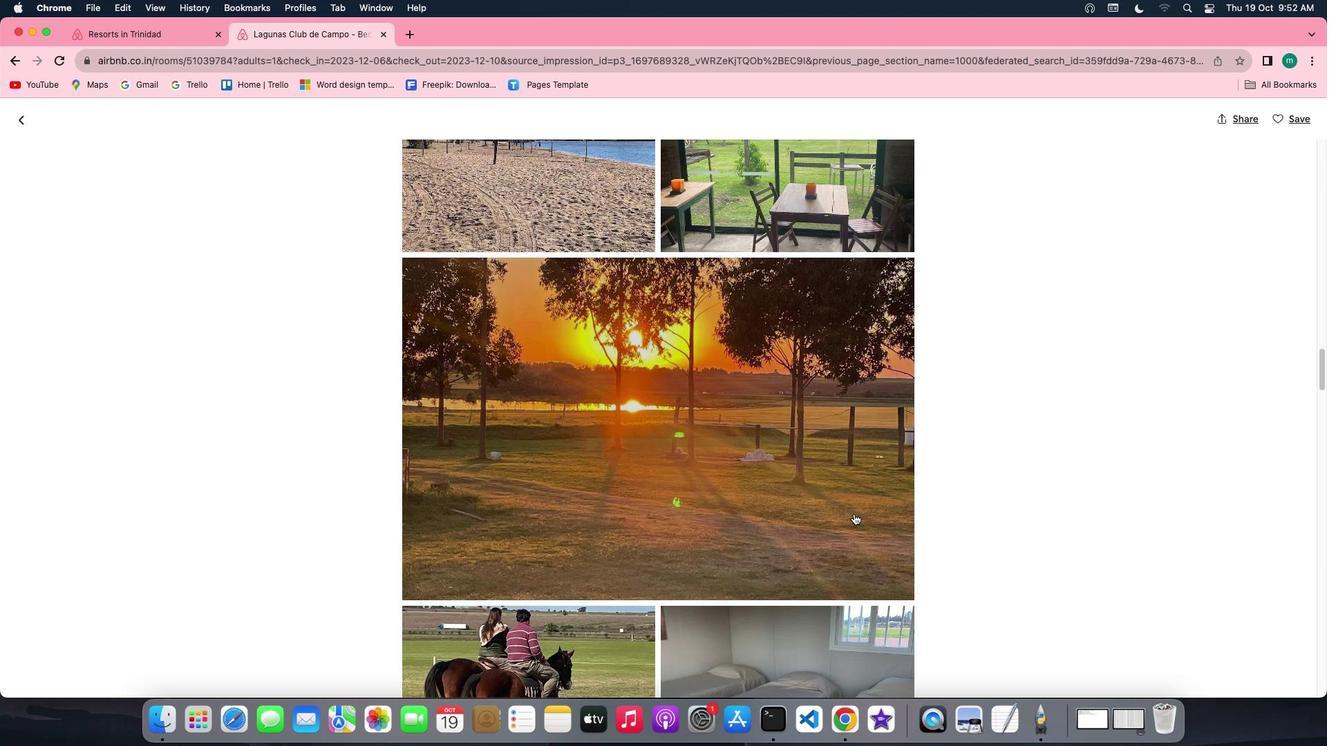 
Action: Mouse scrolled (912, 512) with delta (497, 165)
Screenshot: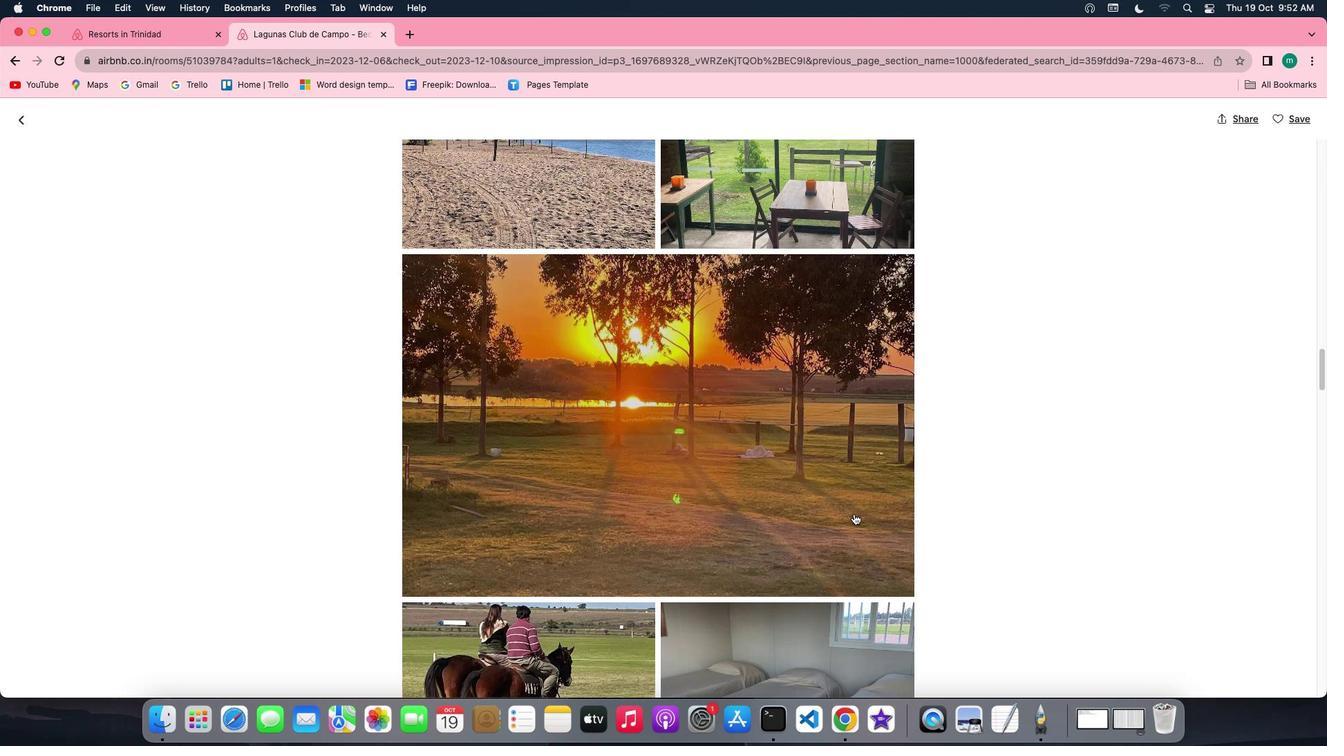 
Action: Mouse scrolled (912, 512) with delta (497, 164)
Screenshot: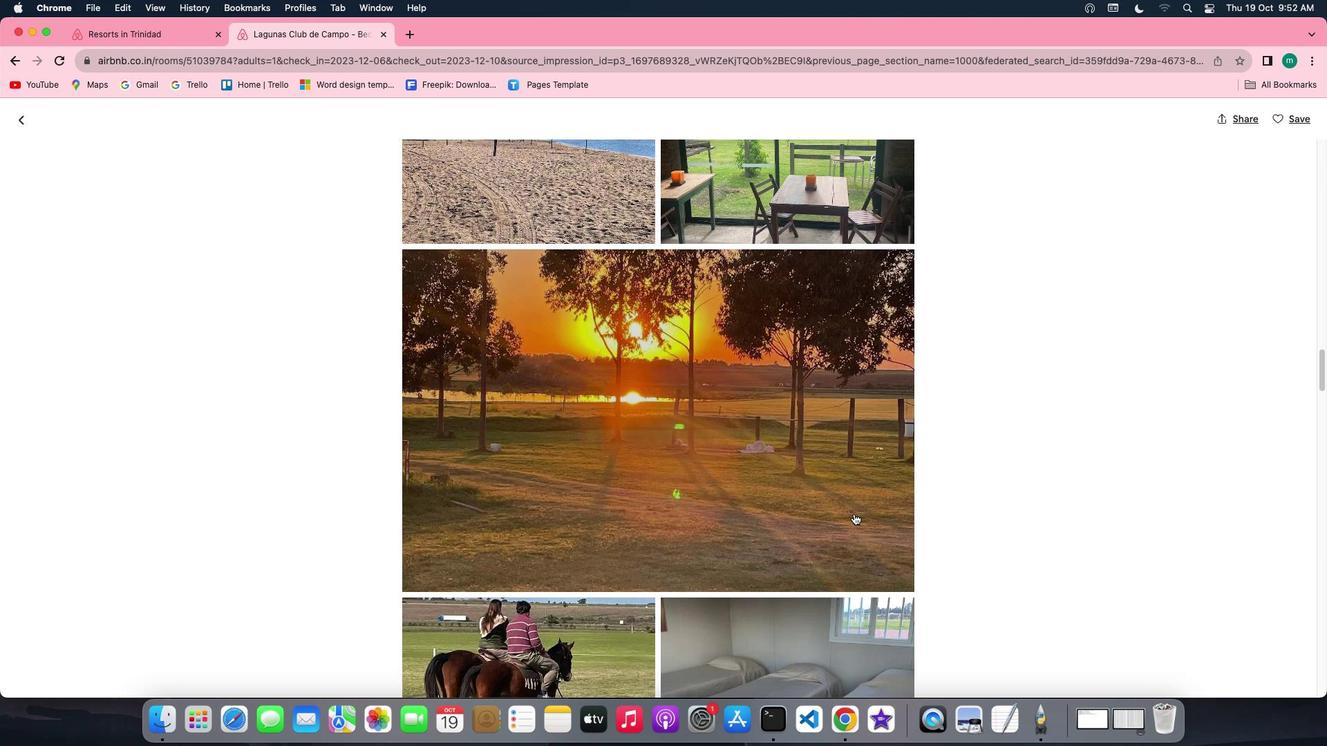 
Action: Mouse scrolled (912, 512) with delta (497, 163)
Screenshot: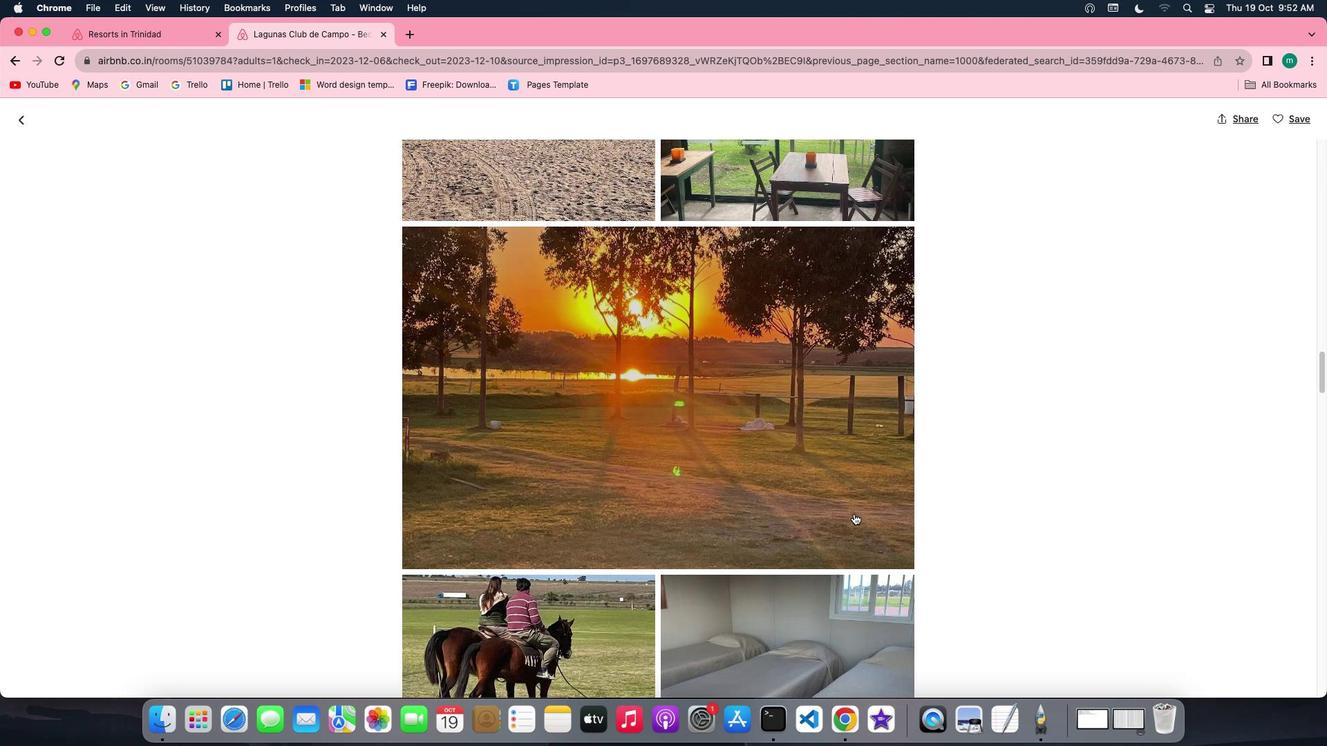 
Action: Mouse scrolled (912, 512) with delta (497, 165)
Screenshot: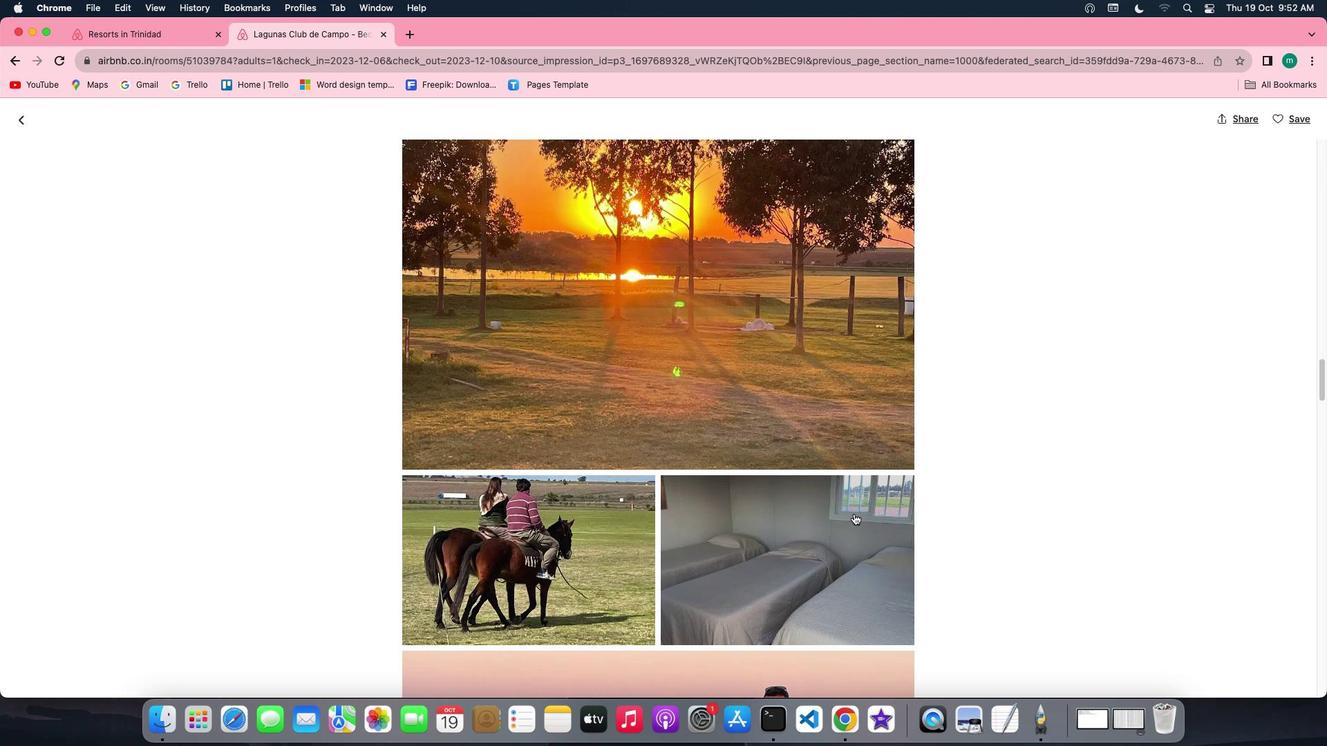
Action: Mouse scrolled (912, 512) with delta (497, 165)
Screenshot: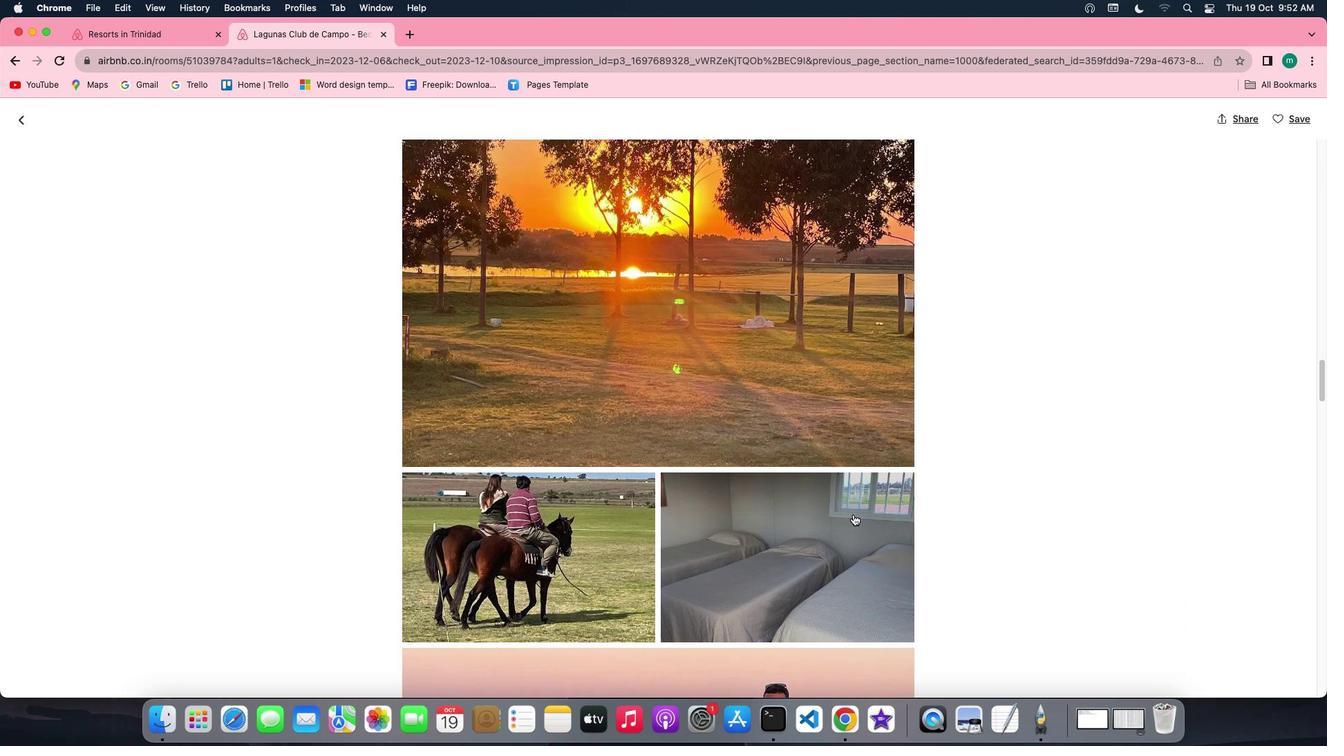 
Action: Mouse scrolled (912, 512) with delta (497, 165)
Screenshot: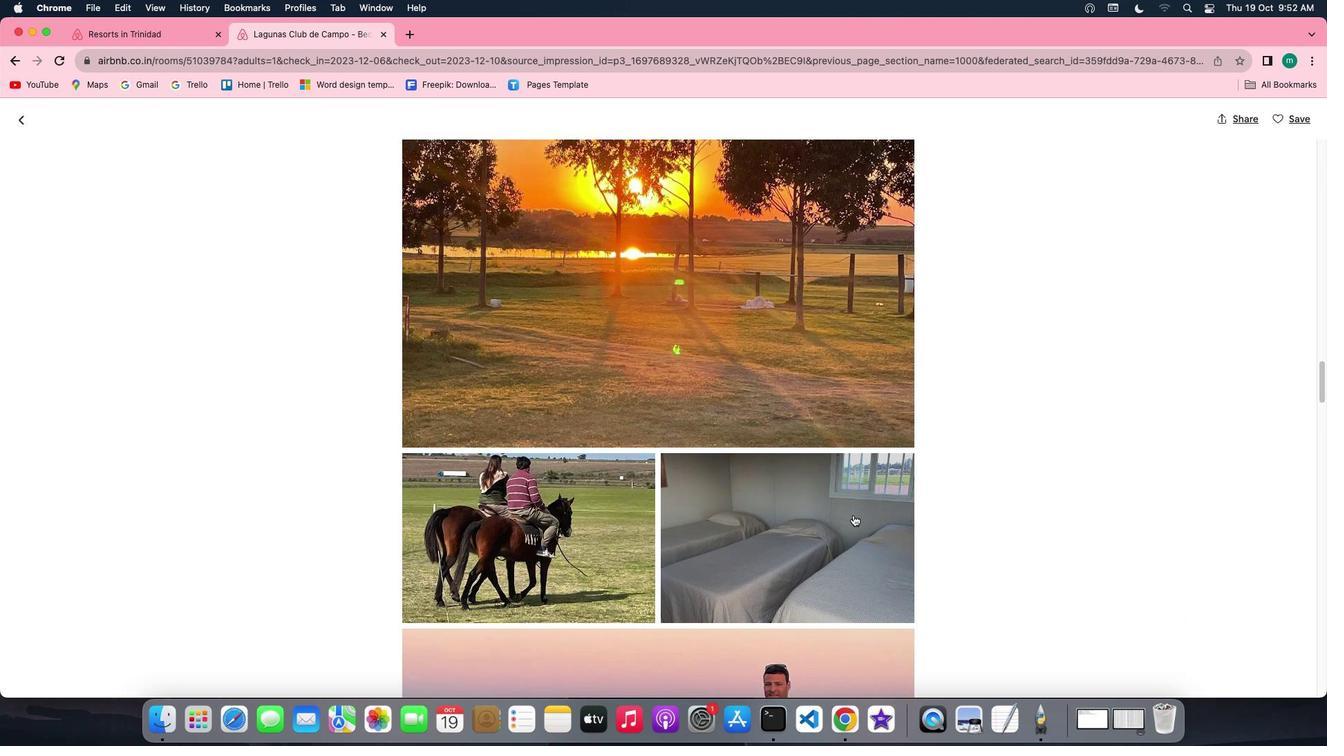 
Action: Mouse scrolled (912, 512) with delta (497, 164)
Screenshot: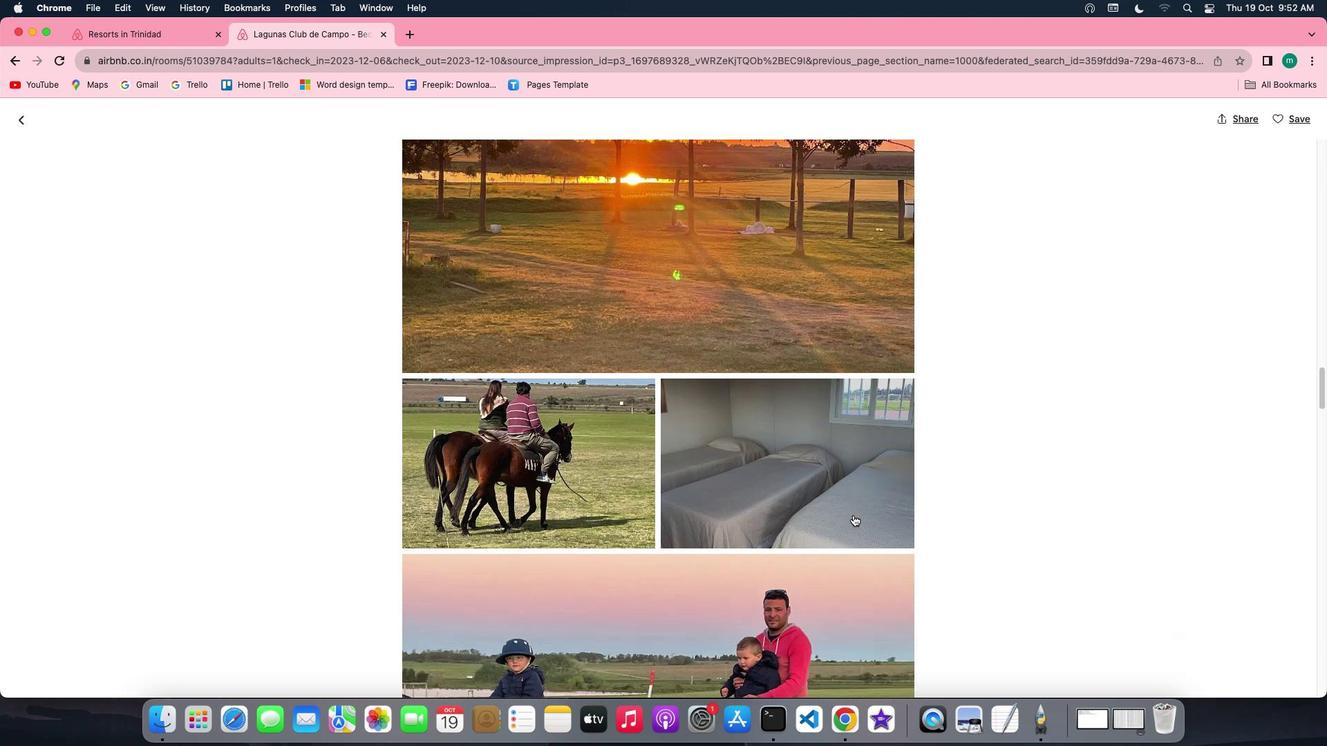 
Action: Mouse moved to (912, 512)
Screenshot: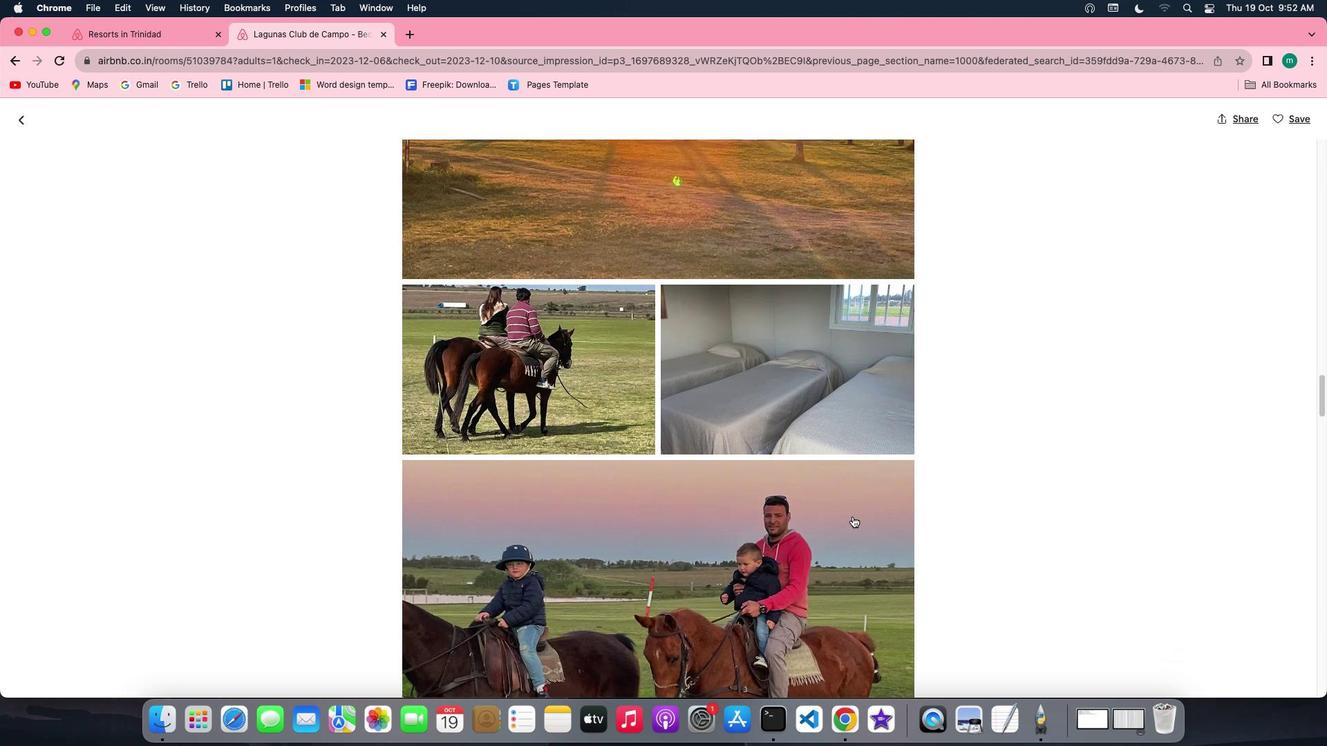 
Action: Mouse scrolled (912, 512) with delta (497, 165)
Screenshot: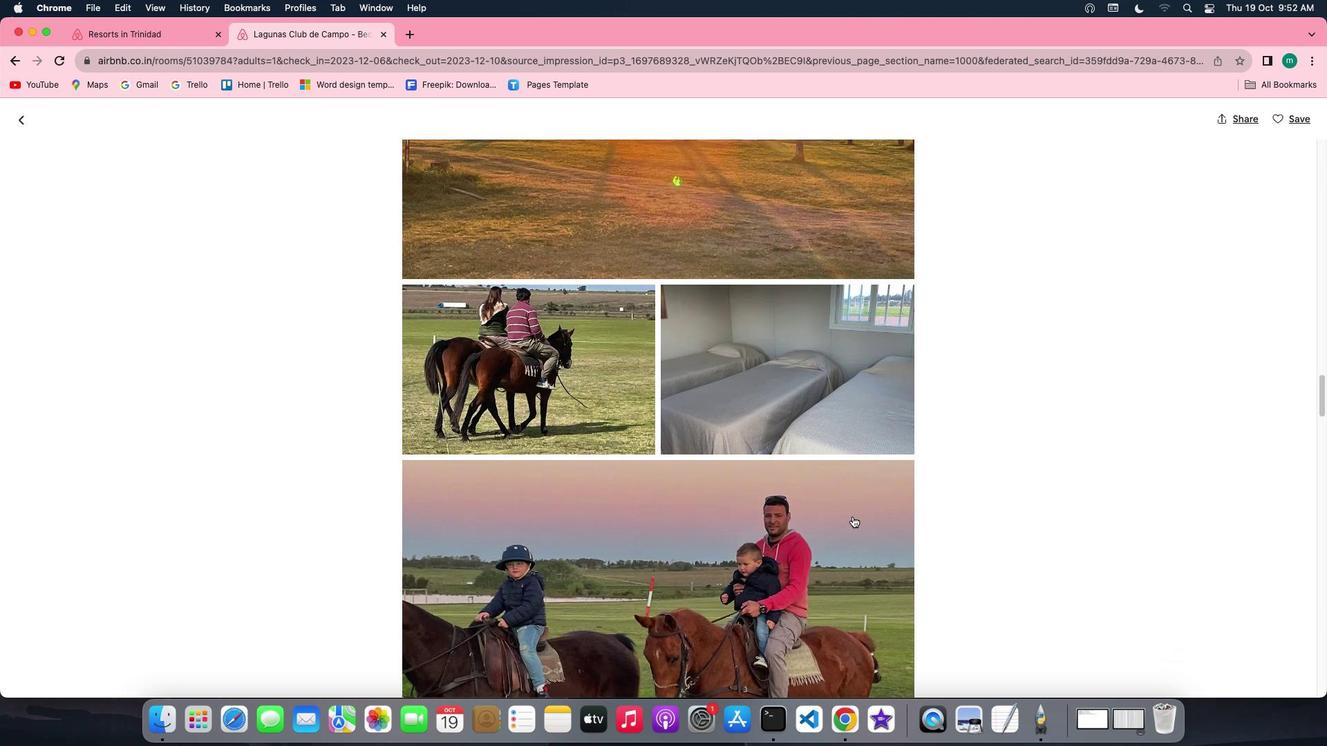 
Action: Mouse scrolled (912, 512) with delta (497, 165)
Screenshot: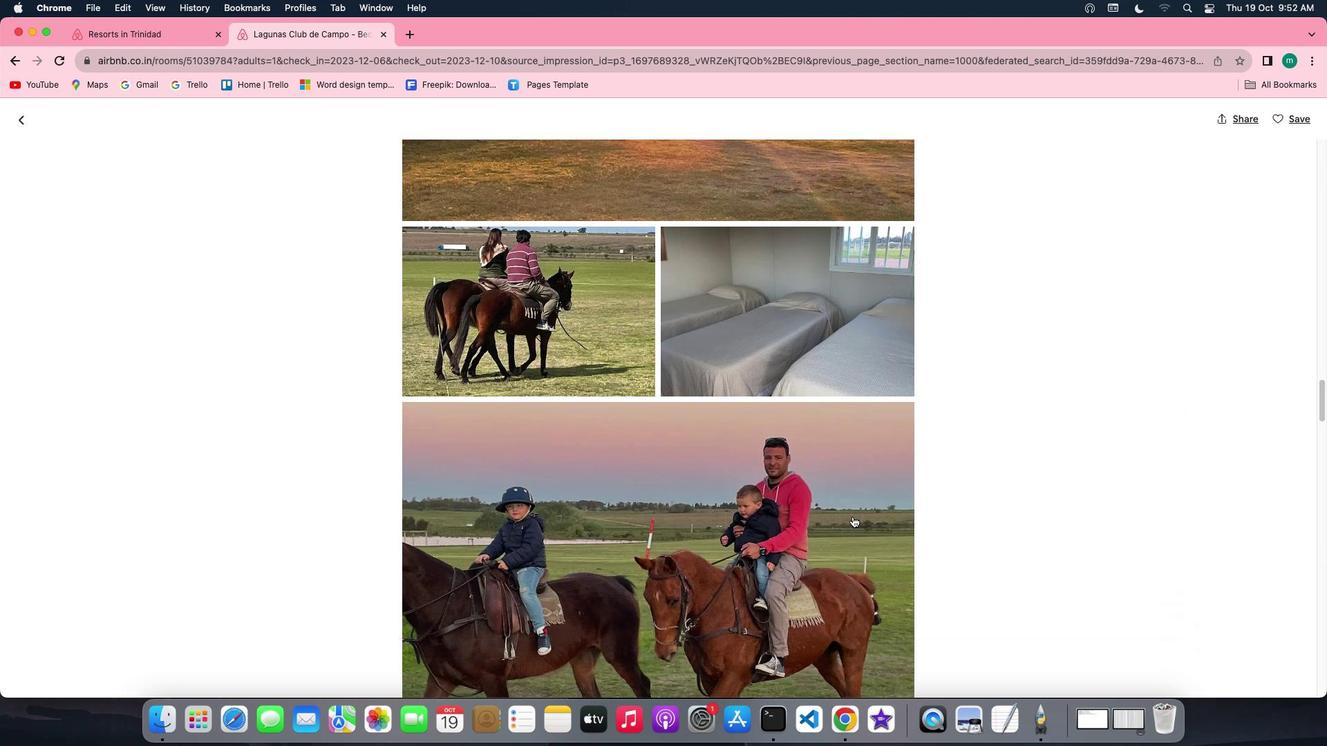 
Action: Mouse moved to (912, 512)
Screenshot: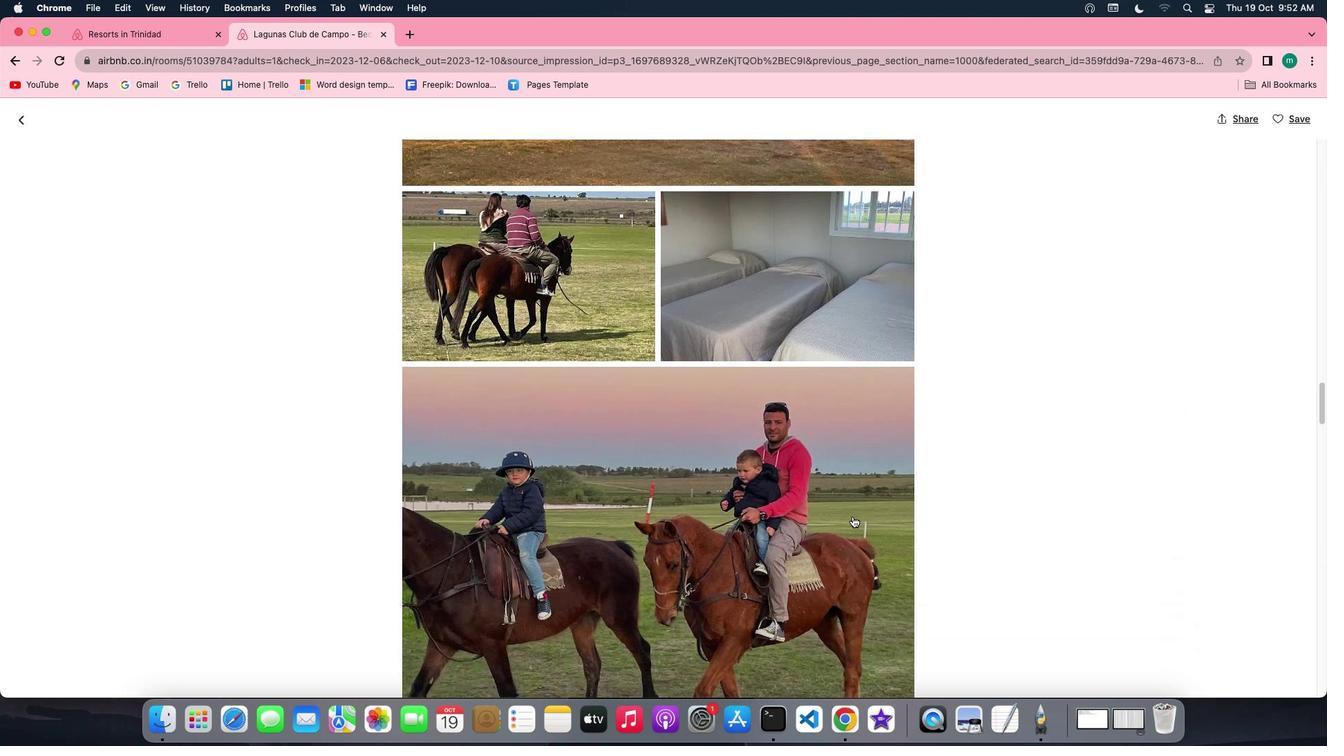 
Action: Mouse scrolled (912, 512) with delta (497, 164)
Screenshot: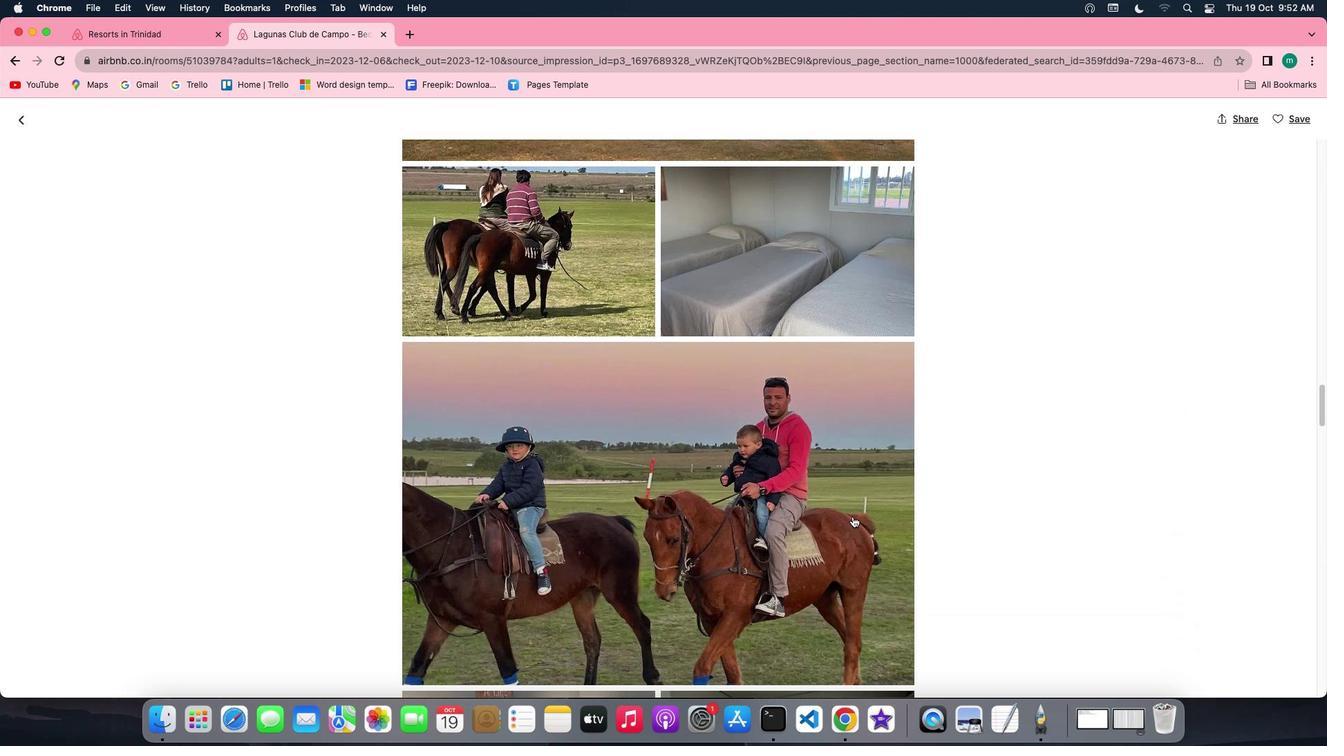 
Action: Mouse moved to (911, 513)
Screenshot: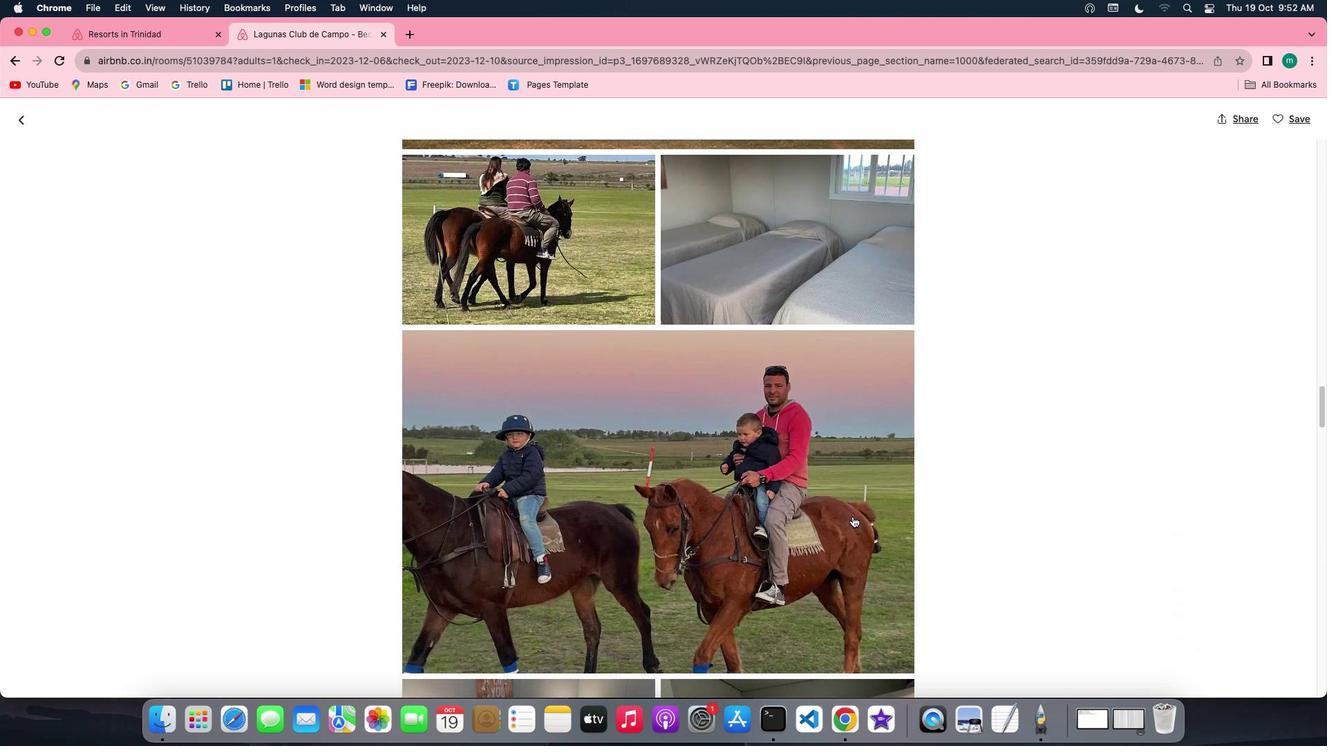 
Action: Mouse scrolled (911, 513) with delta (497, 163)
Screenshot: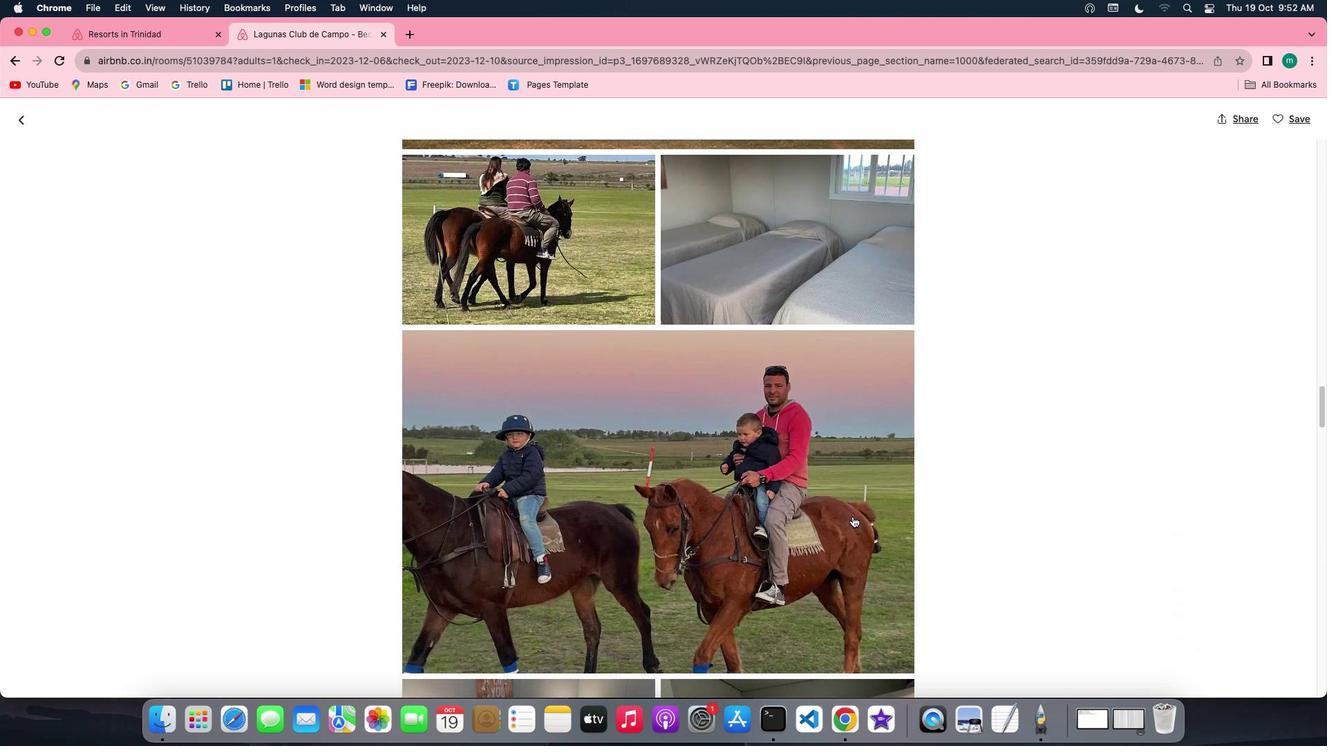 
Action: Mouse moved to (911, 514)
Screenshot: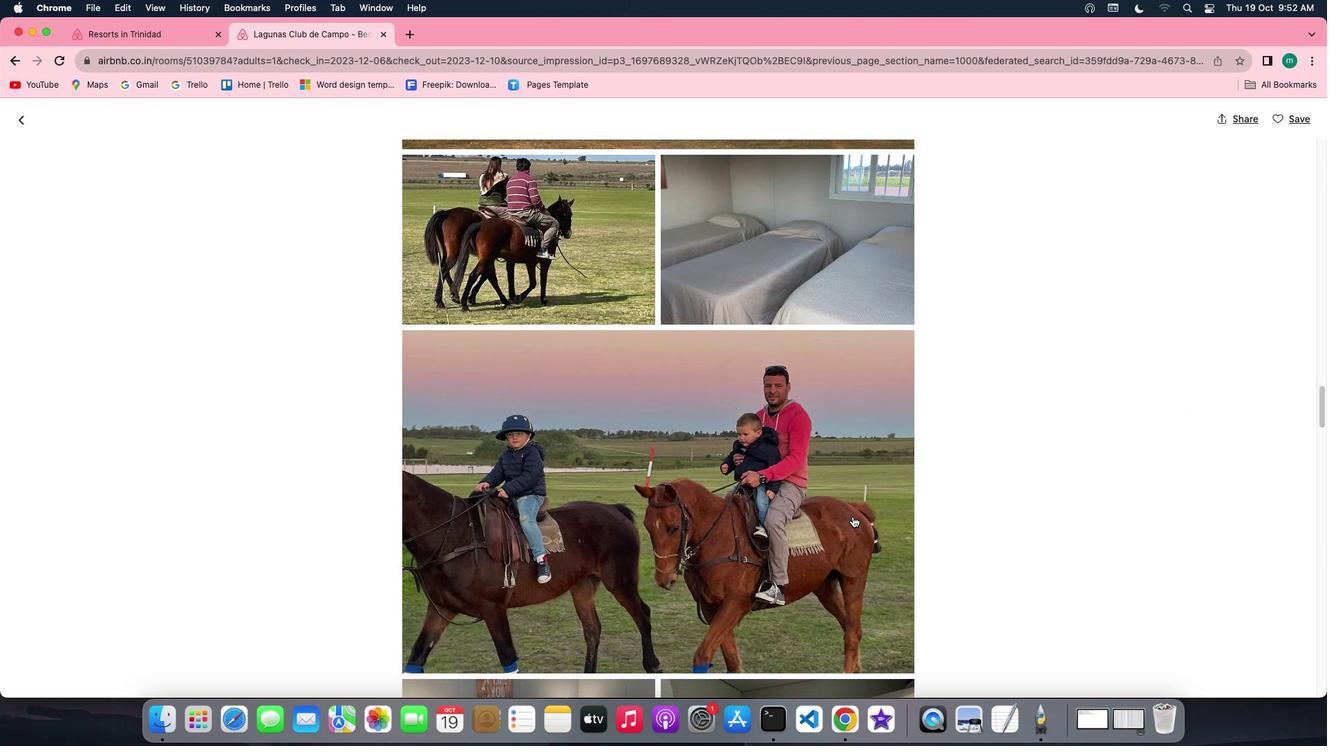 
Action: Mouse scrolled (911, 514) with delta (497, 165)
Screenshot: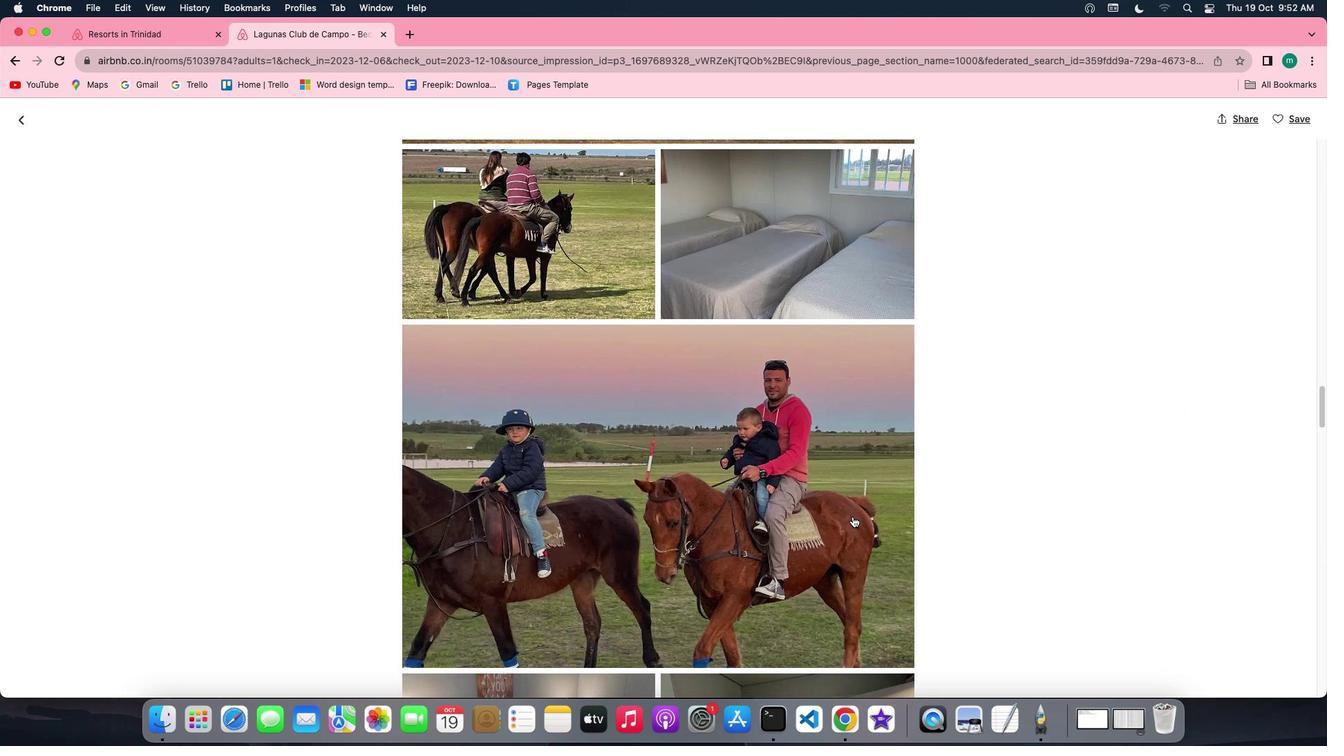 
Action: Mouse scrolled (911, 514) with delta (497, 165)
Screenshot: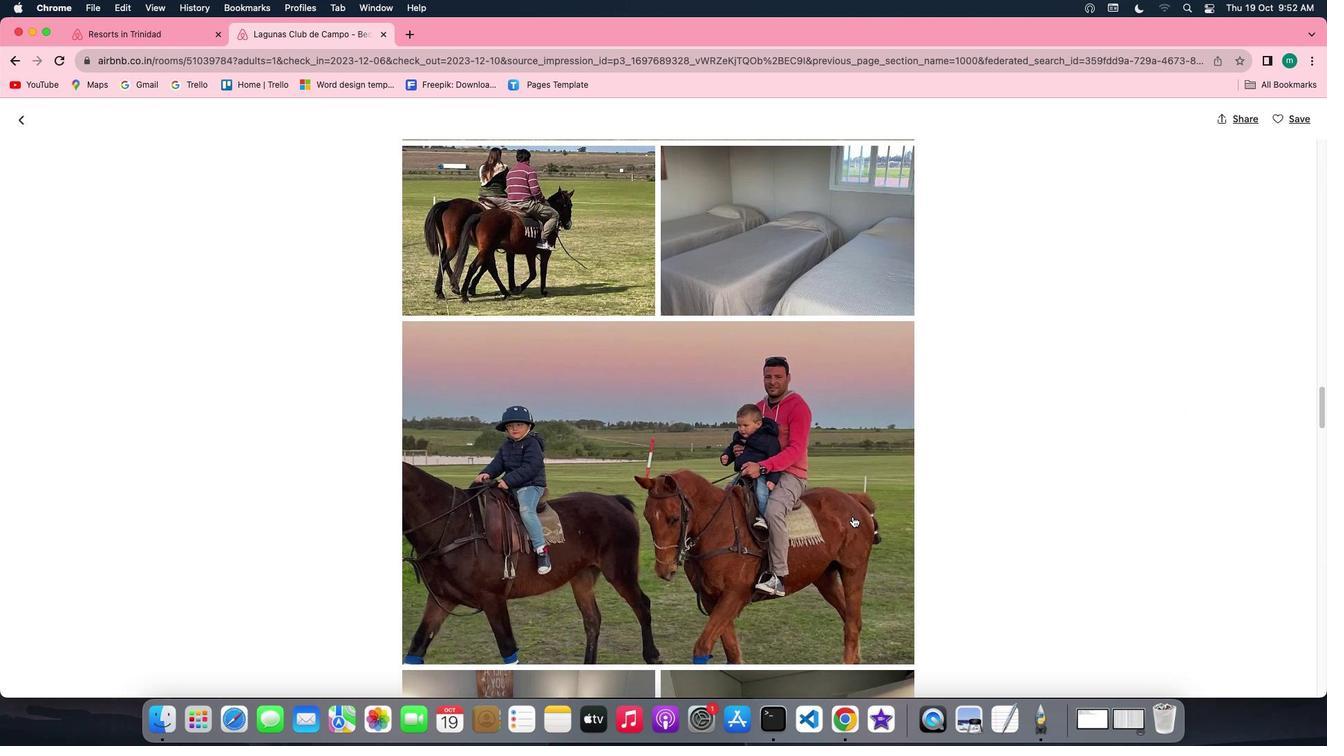 
Action: Mouse scrolled (911, 514) with delta (497, 164)
Screenshot: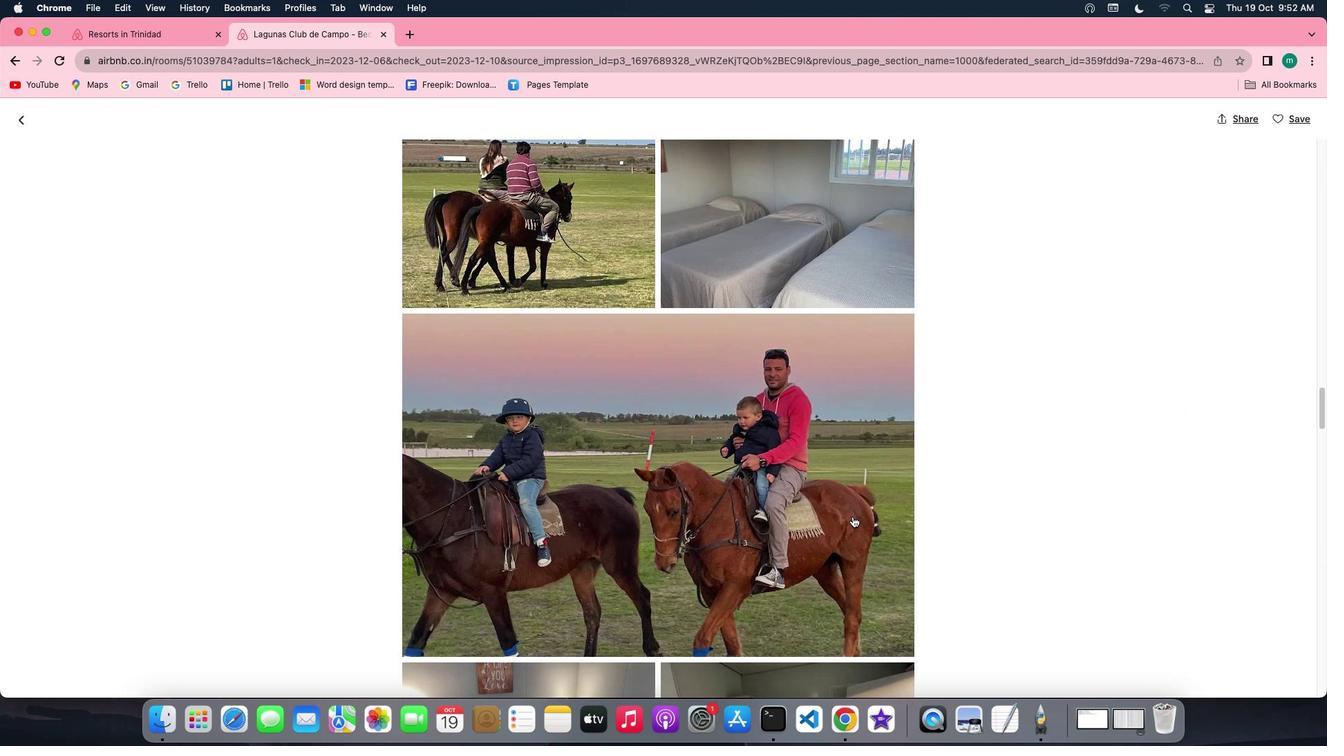 
Action: Mouse scrolled (911, 514) with delta (497, 164)
Screenshot: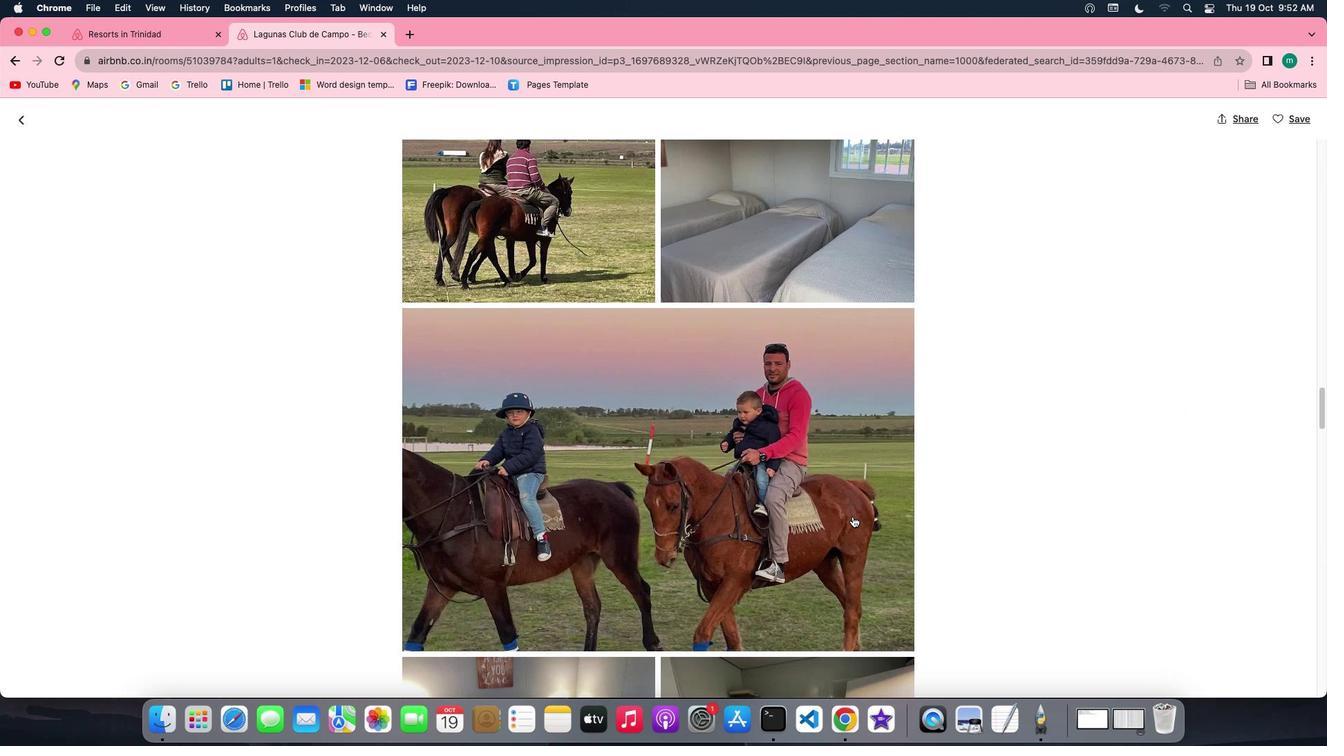 
Action: Mouse scrolled (911, 514) with delta (497, 165)
Screenshot: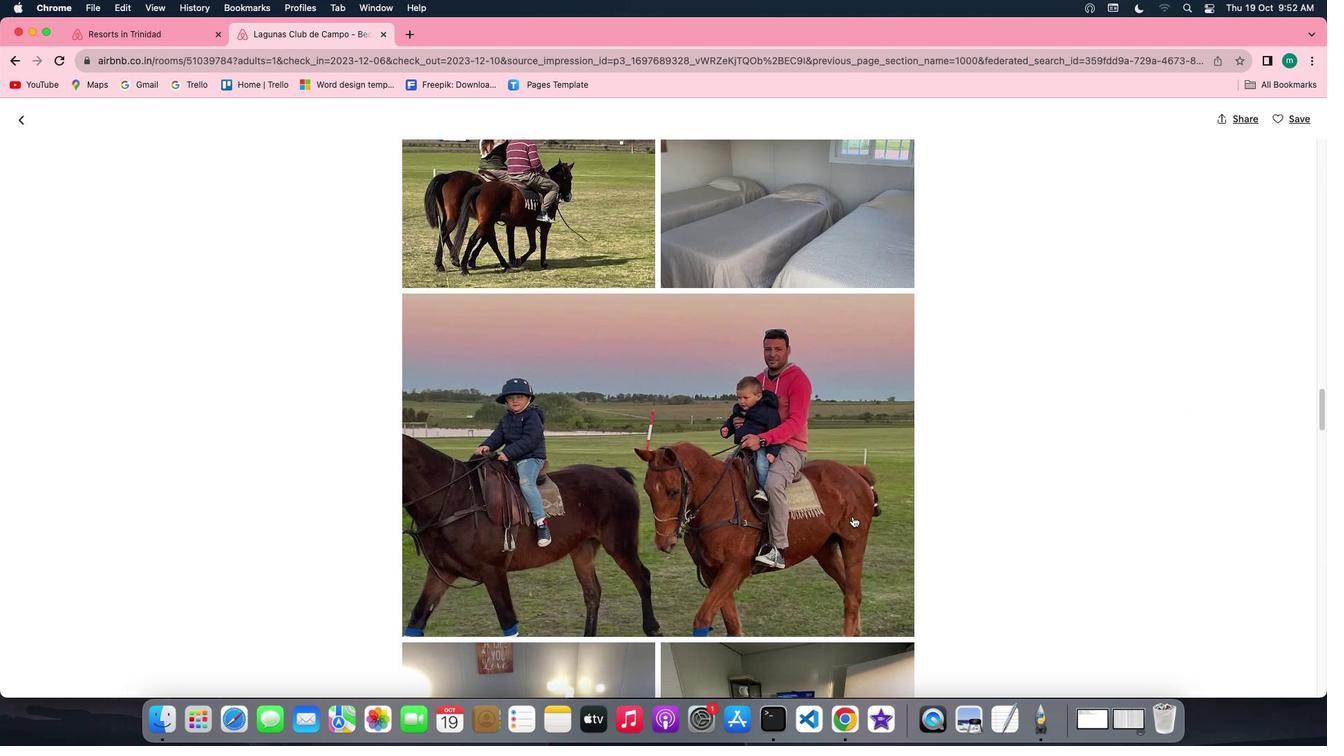 
Action: Mouse scrolled (911, 514) with delta (497, 165)
Screenshot: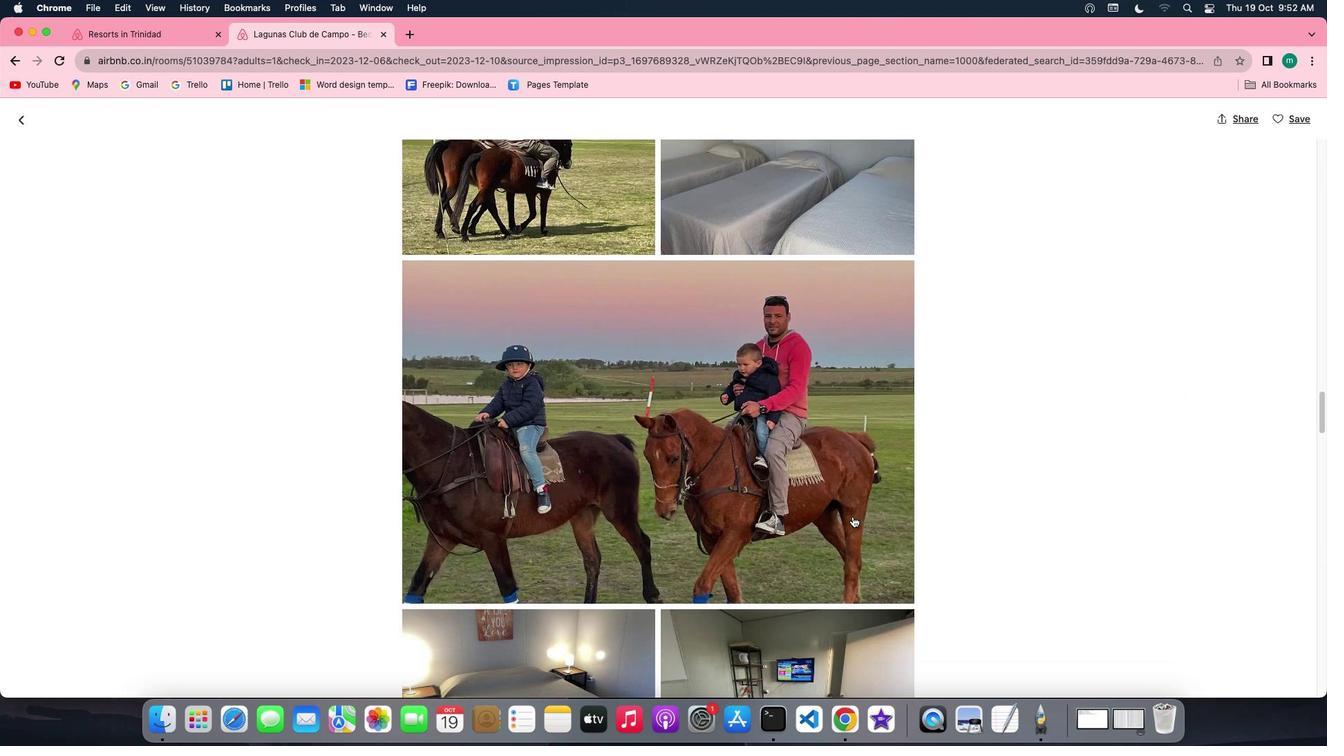 
Action: Mouse scrolled (911, 514) with delta (497, 165)
Screenshot: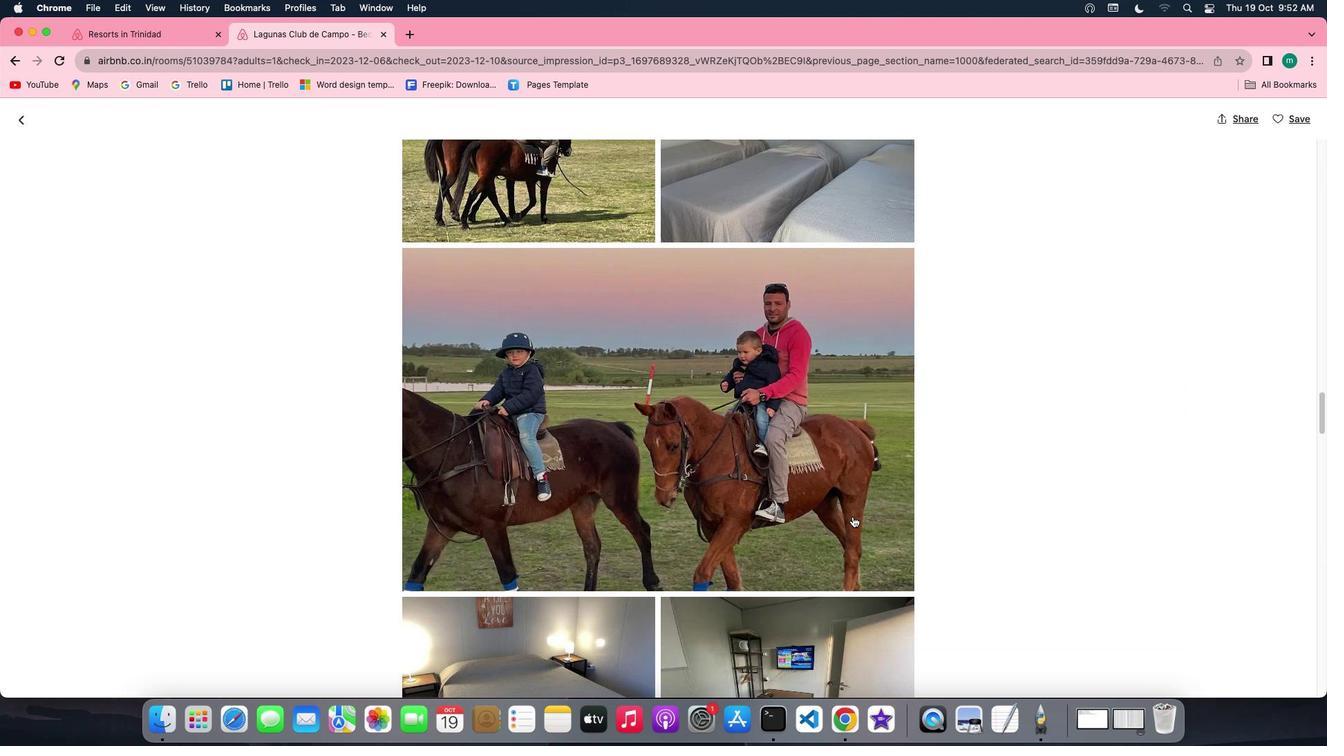 
Action: Mouse scrolled (911, 514) with delta (497, 165)
Screenshot: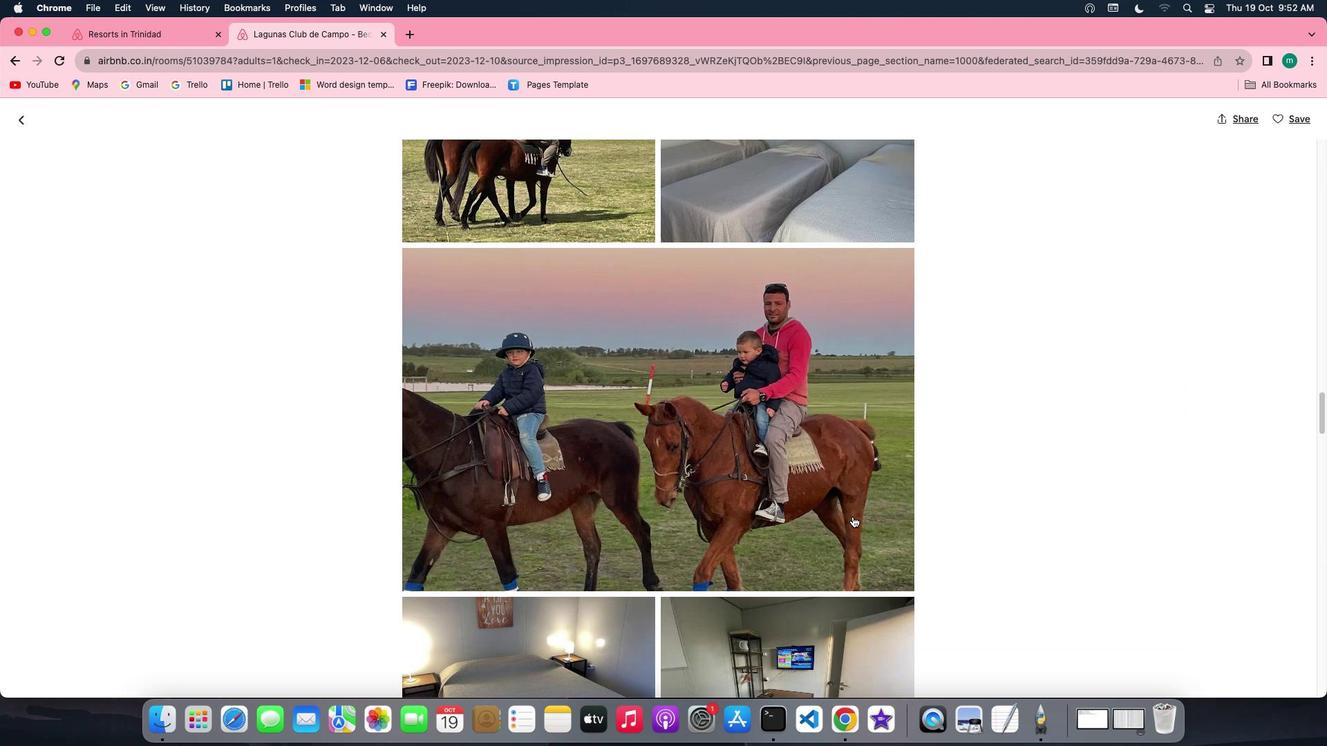 
Action: Mouse scrolled (911, 514) with delta (497, 165)
Screenshot: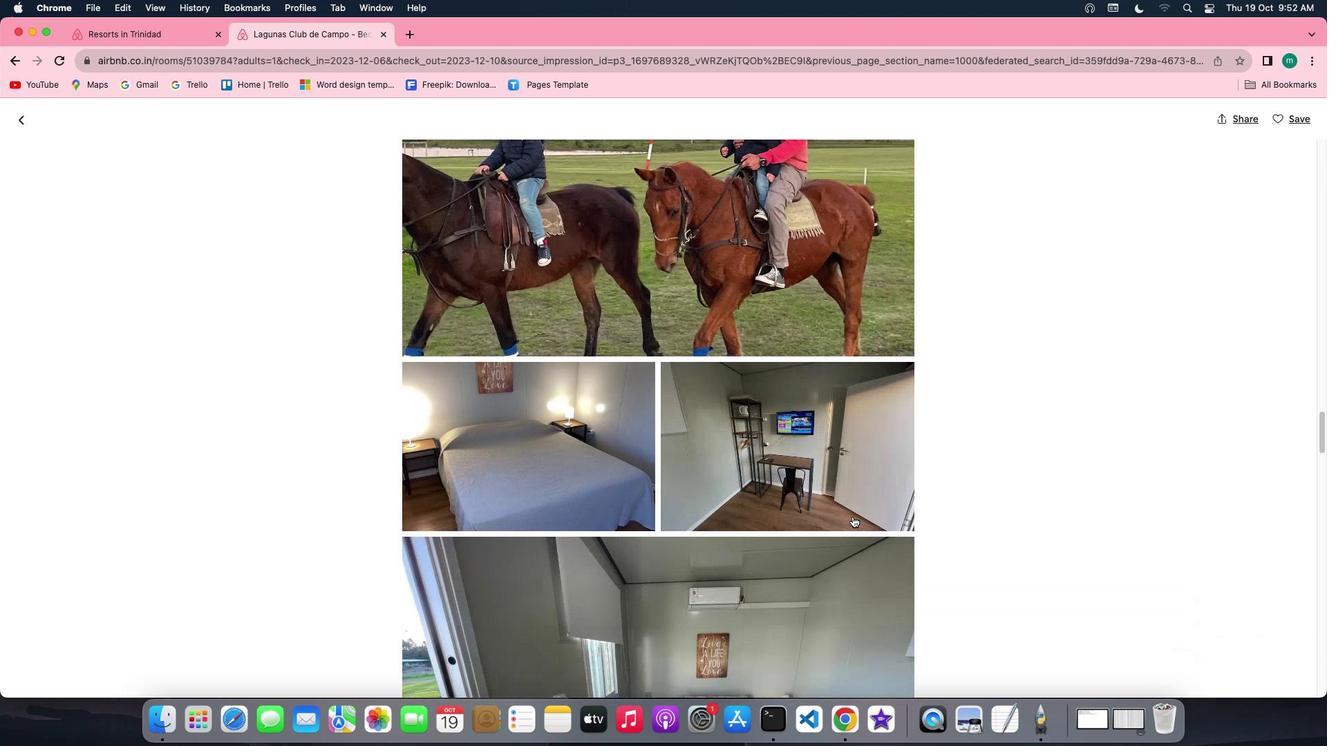 
Action: Mouse scrolled (911, 514) with delta (497, 165)
Screenshot: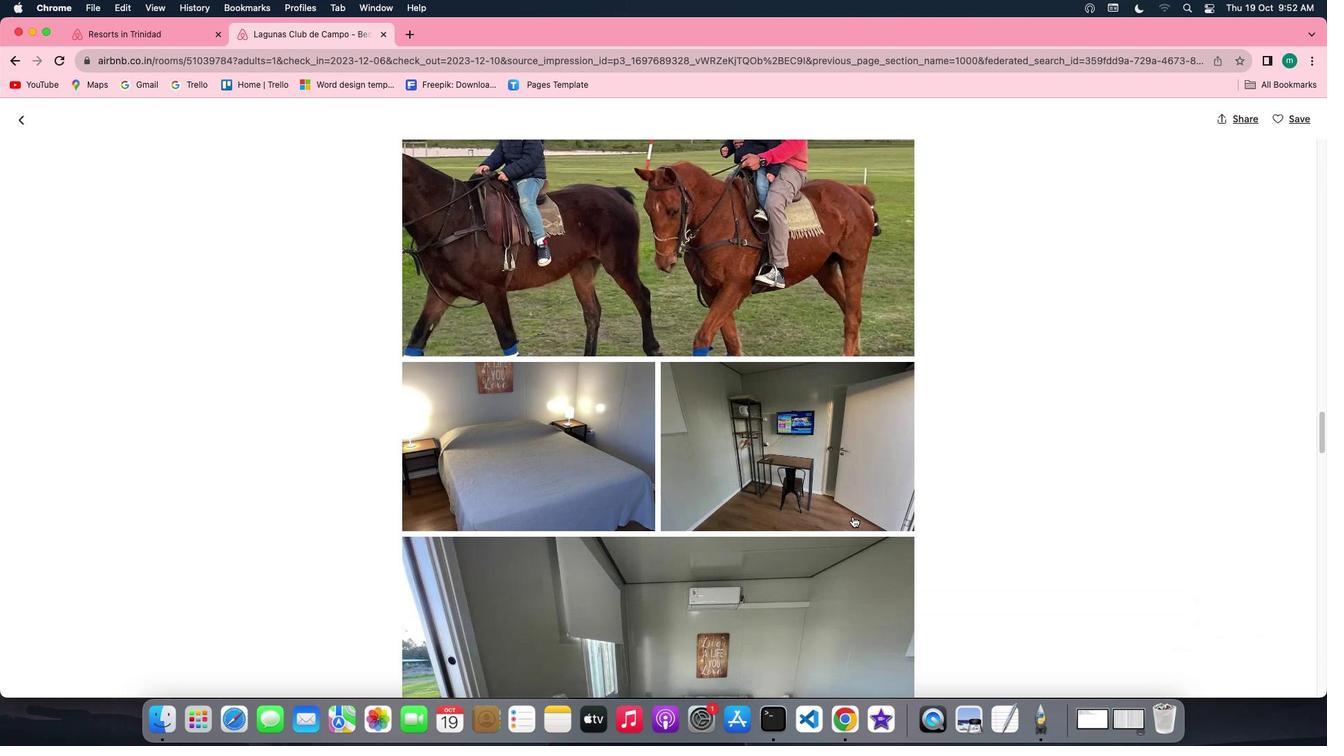 
Action: Mouse scrolled (911, 514) with delta (497, 165)
Screenshot: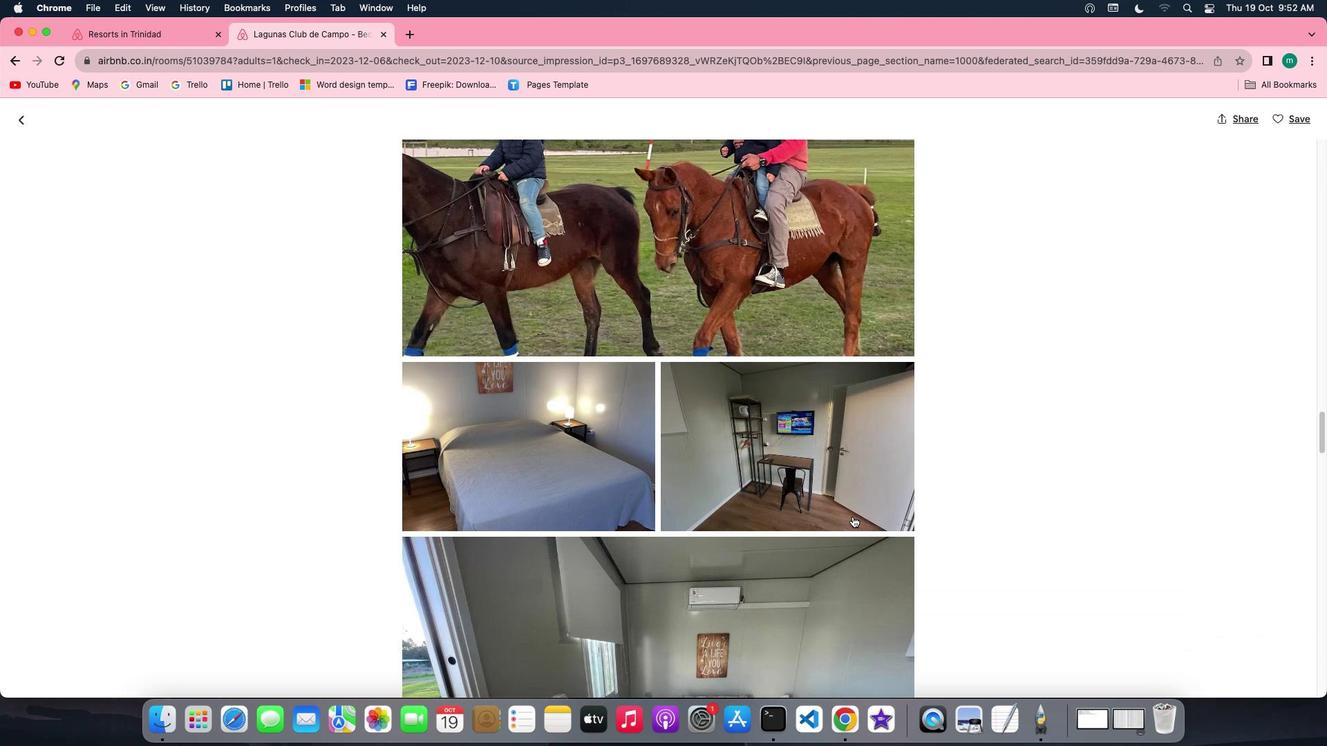 
Action: Mouse scrolled (911, 514) with delta (497, 165)
Screenshot: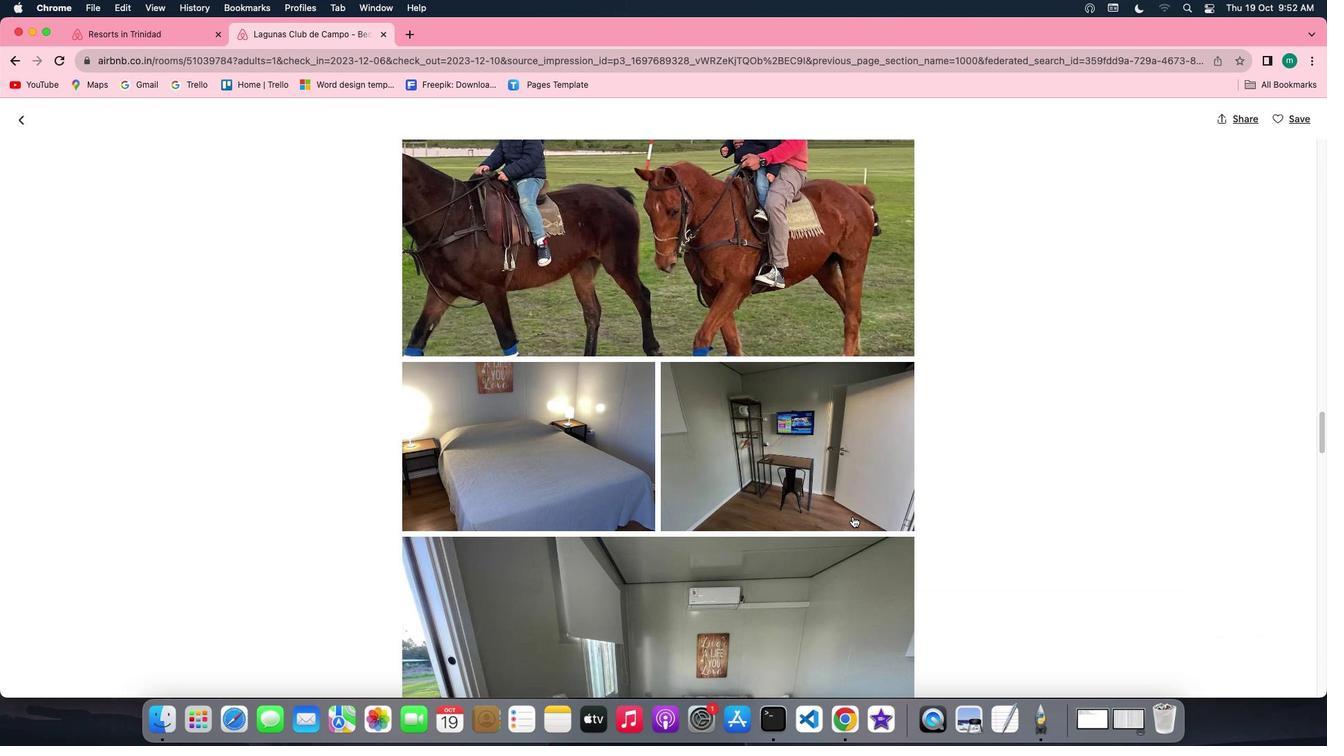
Action: Mouse scrolled (911, 514) with delta (497, 165)
Screenshot: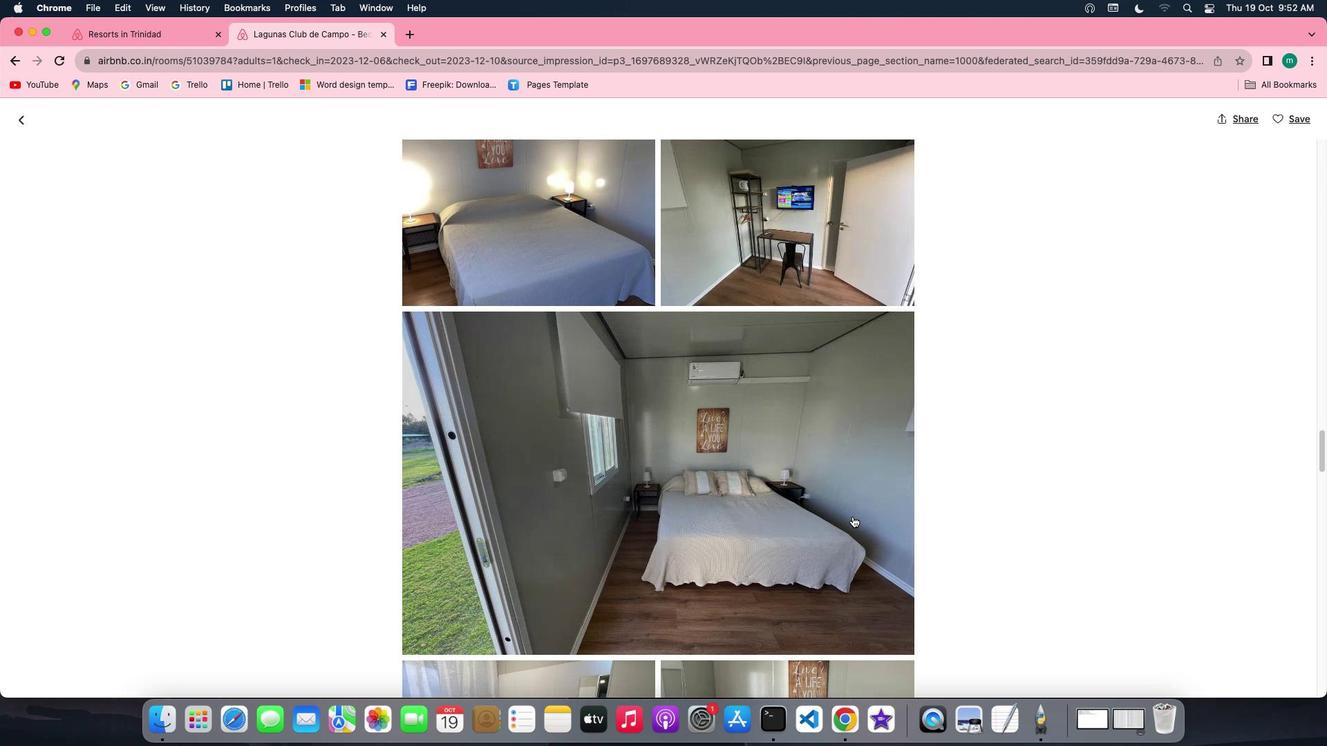 
Action: Mouse scrolled (911, 514) with delta (497, 165)
Screenshot: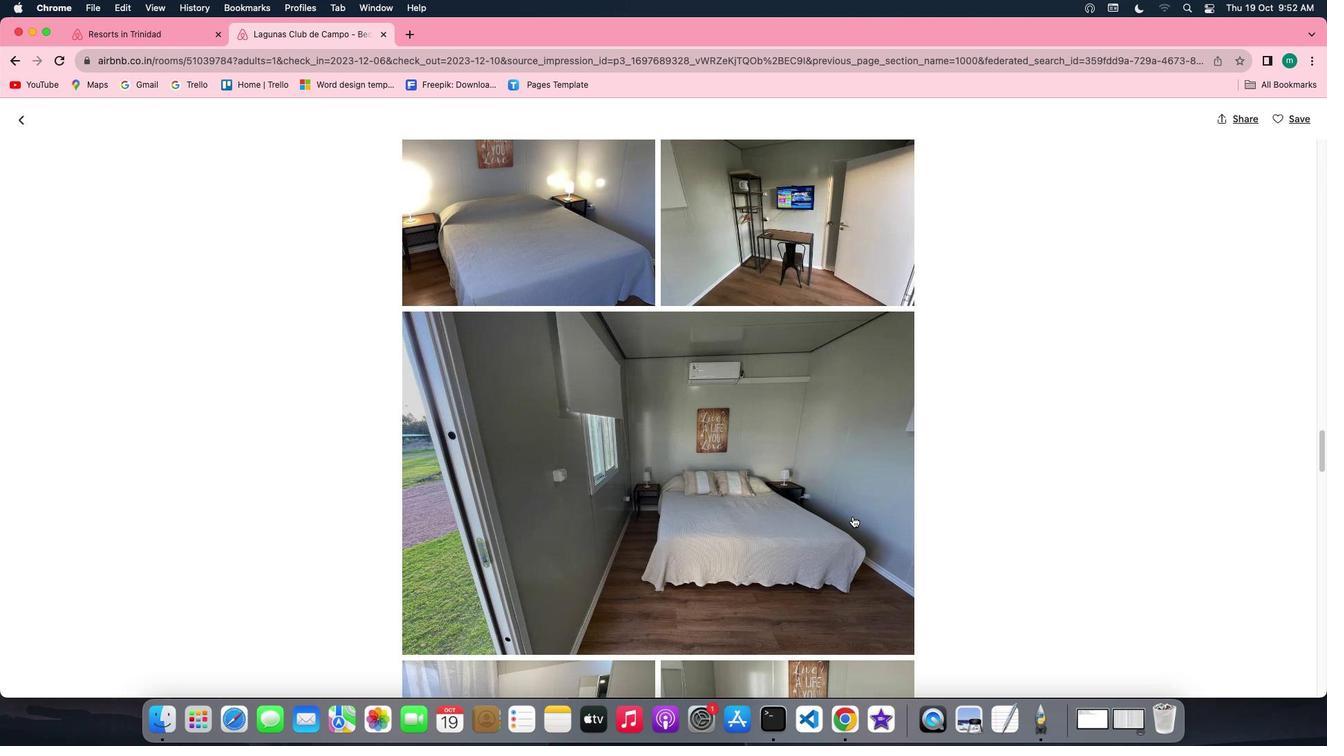 
Action: Mouse scrolled (911, 514) with delta (497, 163)
Screenshot: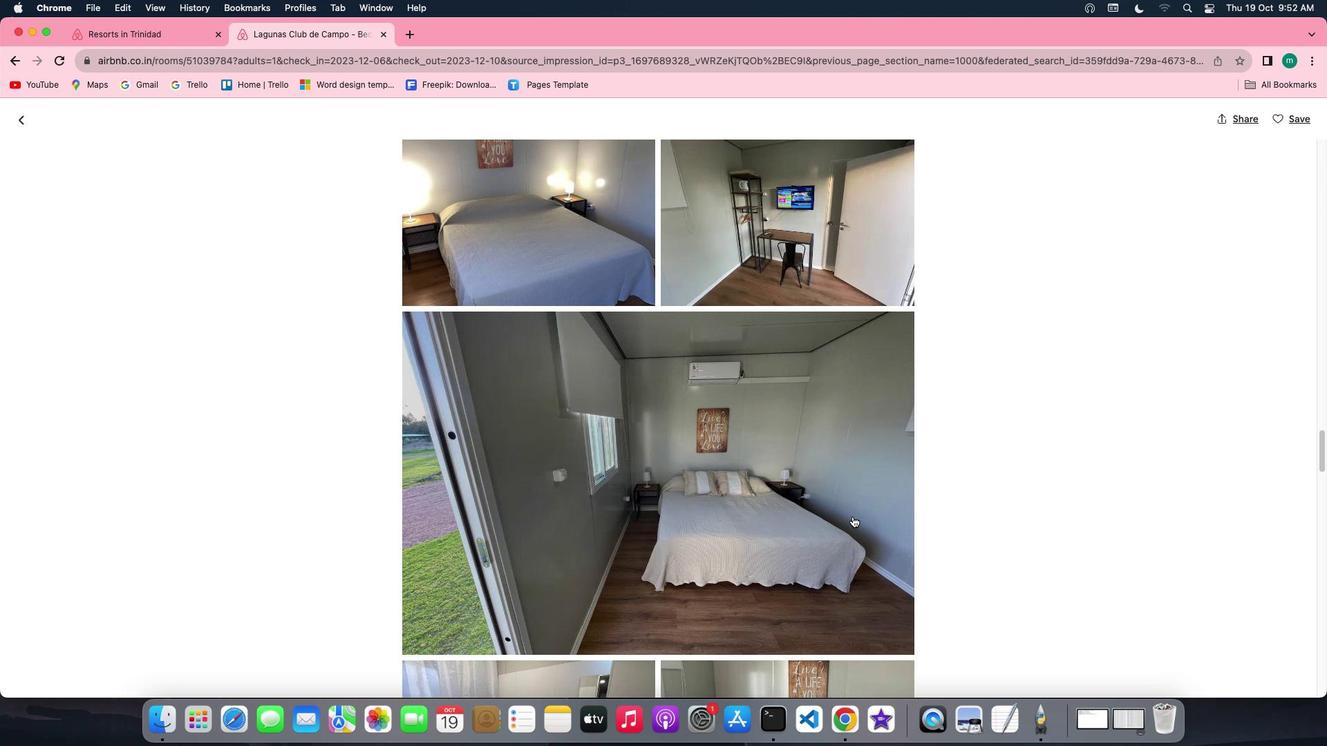 
Action: Mouse scrolled (911, 514) with delta (497, 163)
Screenshot: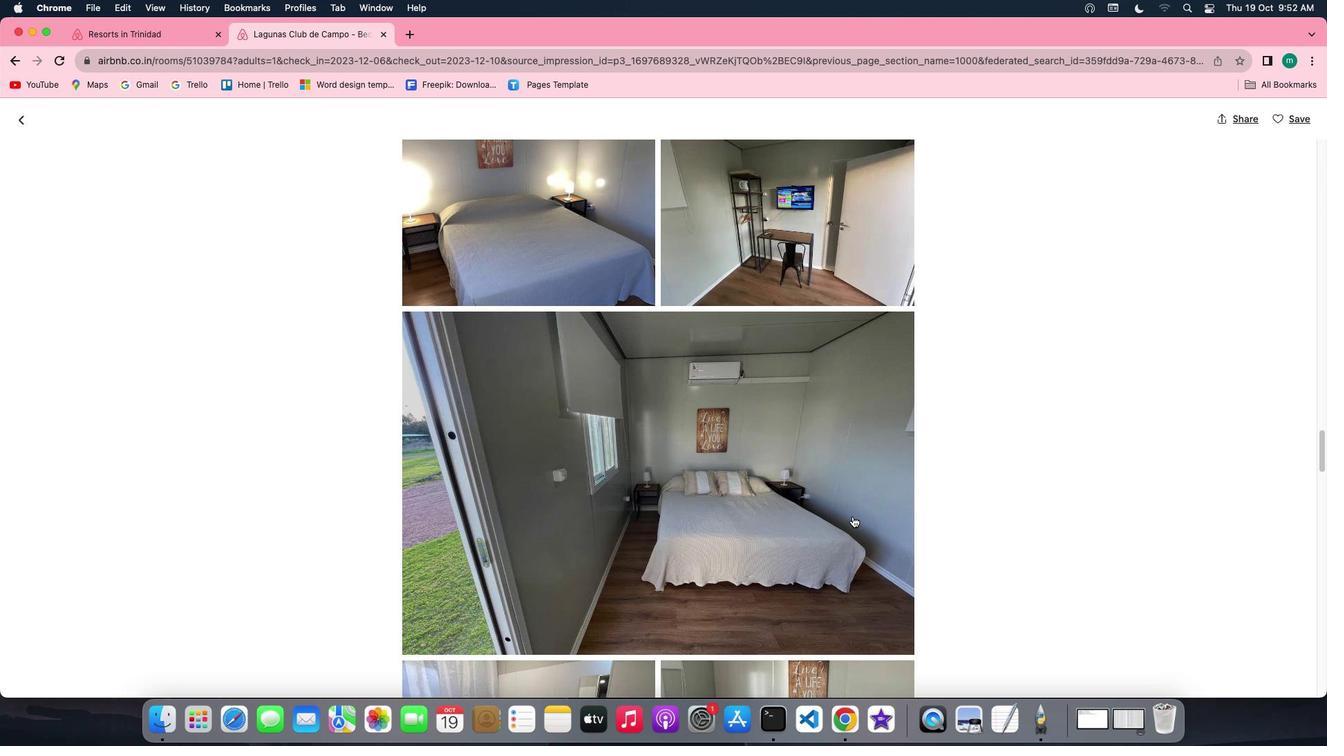 
Action: Mouse scrolled (911, 514) with delta (497, 165)
Screenshot: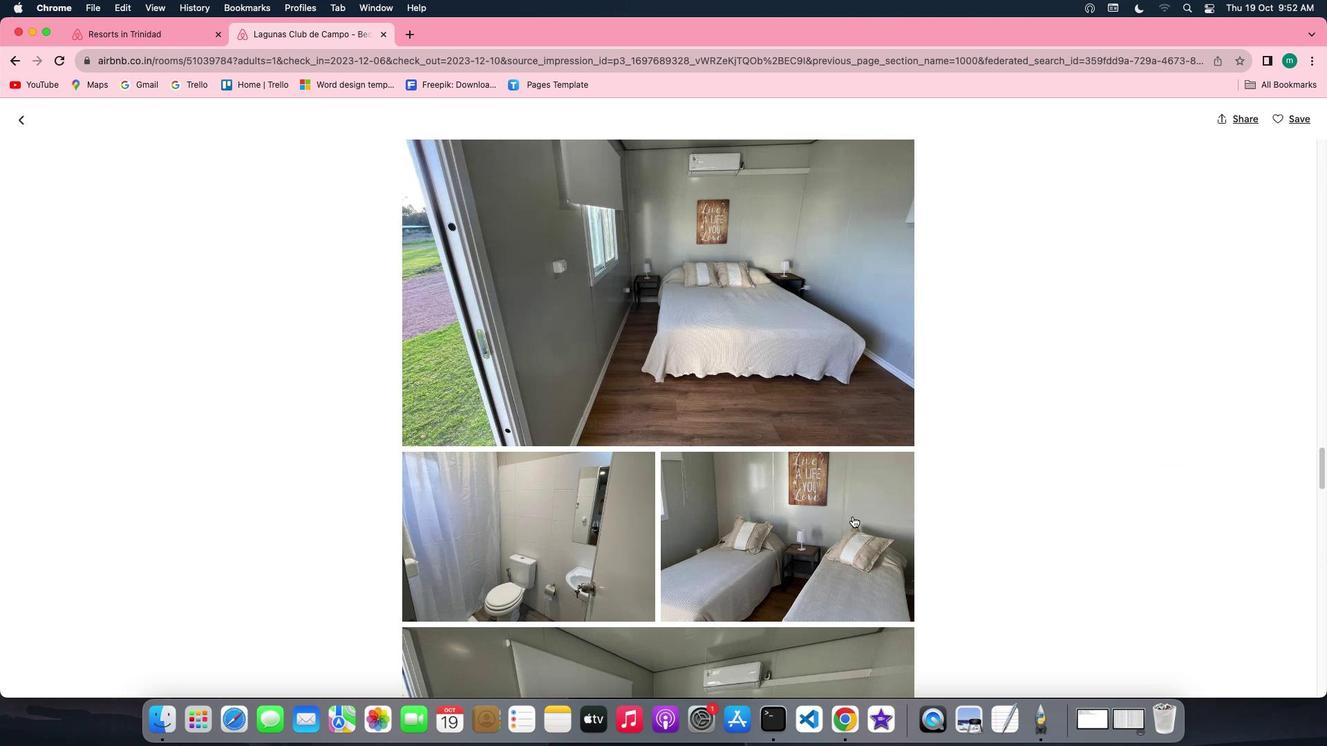 
Action: Mouse scrolled (911, 514) with delta (497, 165)
Screenshot: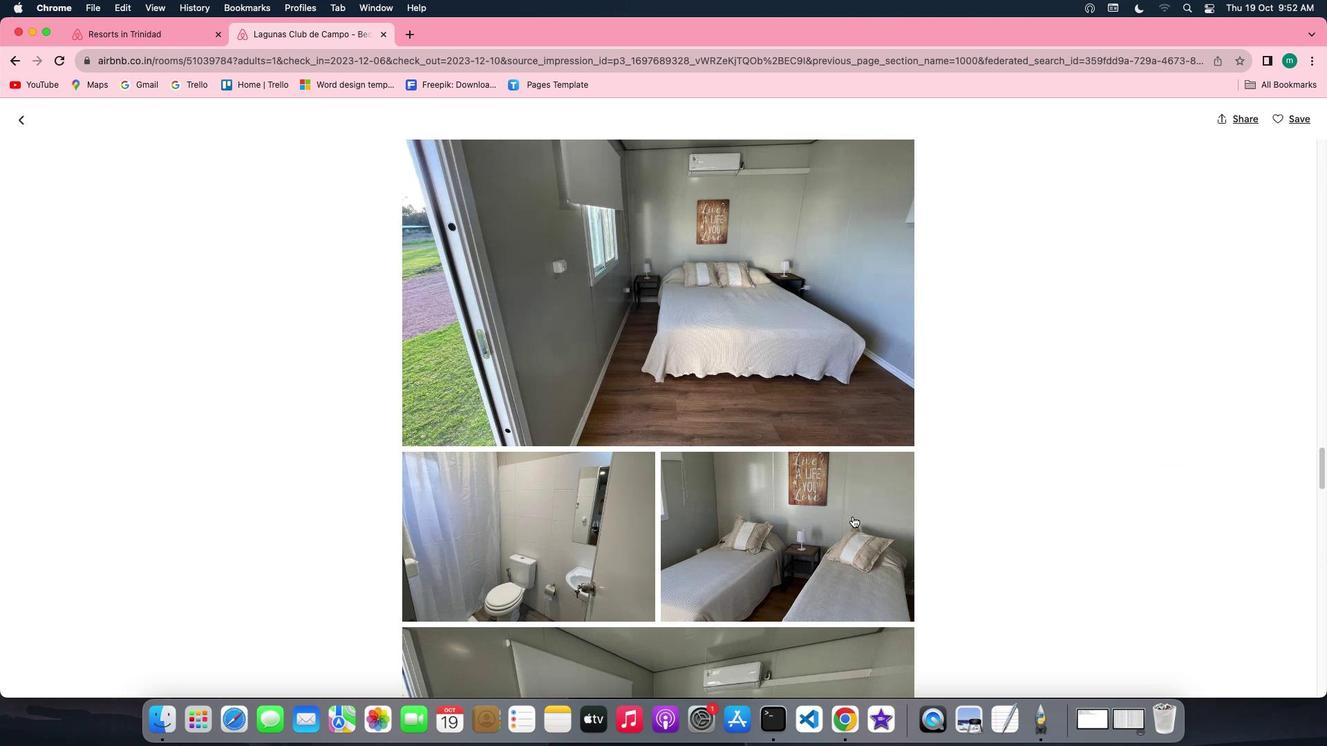 
Action: Mouse scrolled (911, 514) with delta (497, 163)
Screenshot: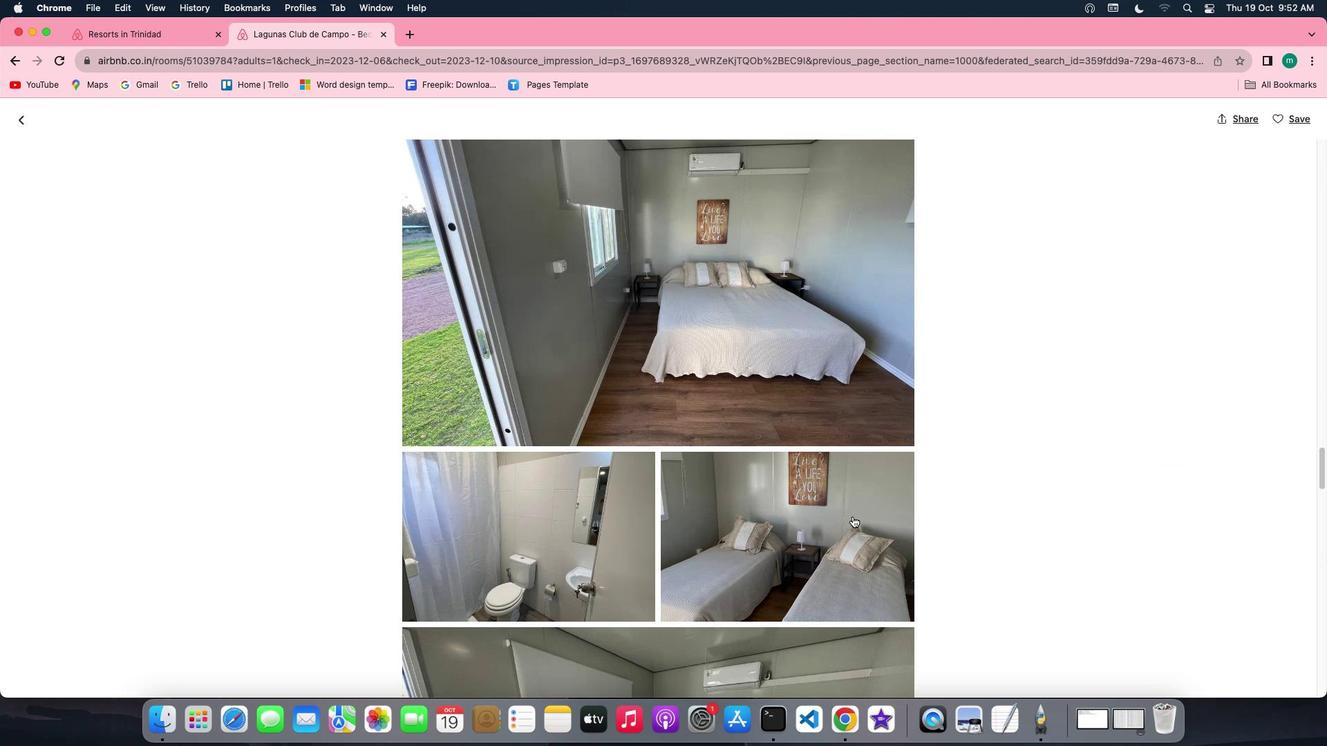 
Action: Mouse scrolled (911, 514) with delta (497, 163)
Screenshot: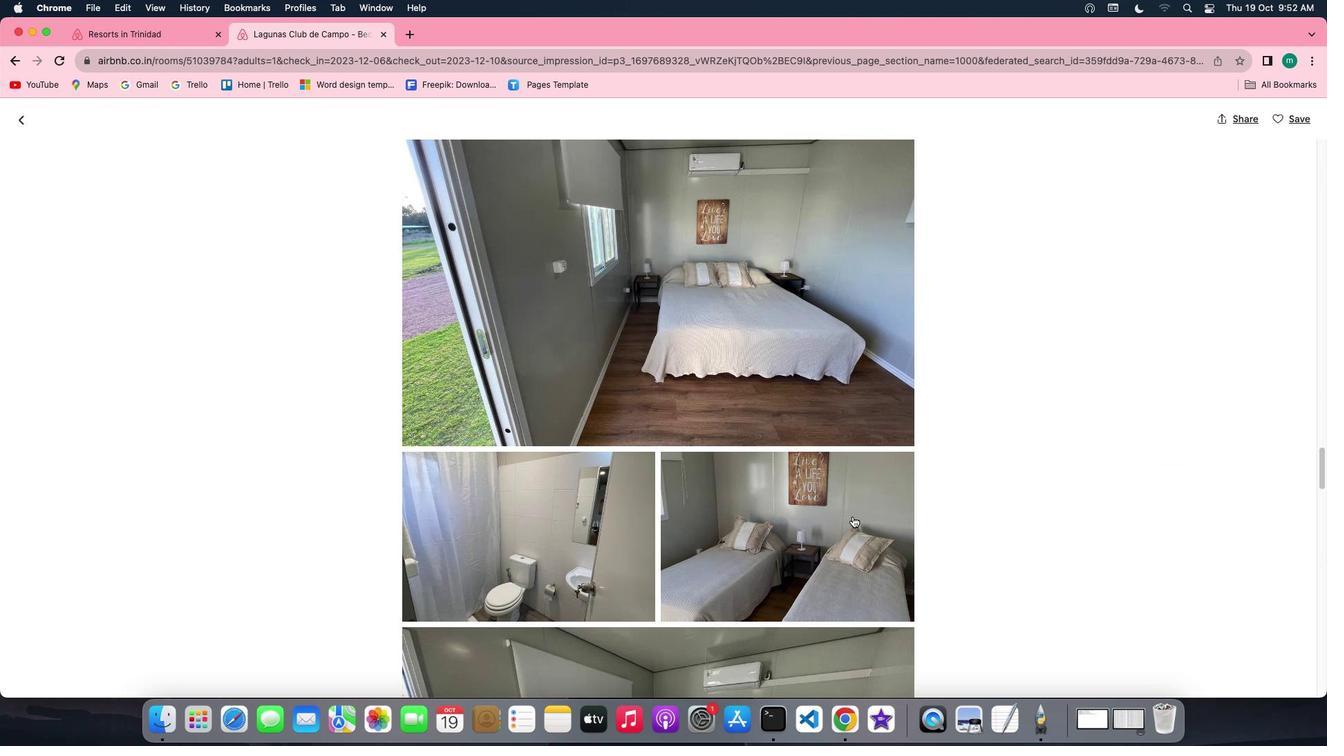 
Action: Mouse scrolled (911, 514) with delta (497, 165)
Screenshot: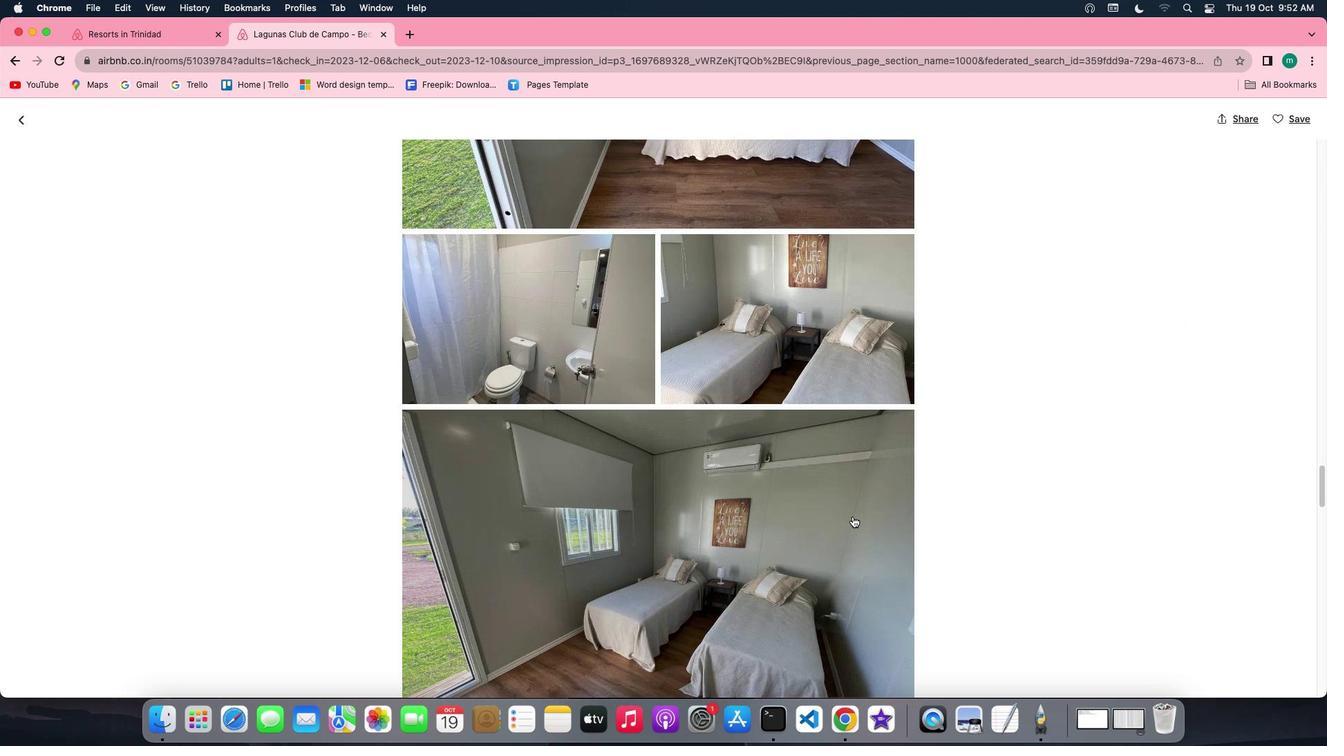 
Action: Mouse scrolled (911, 514) with delta (497, 165)
Screenshot: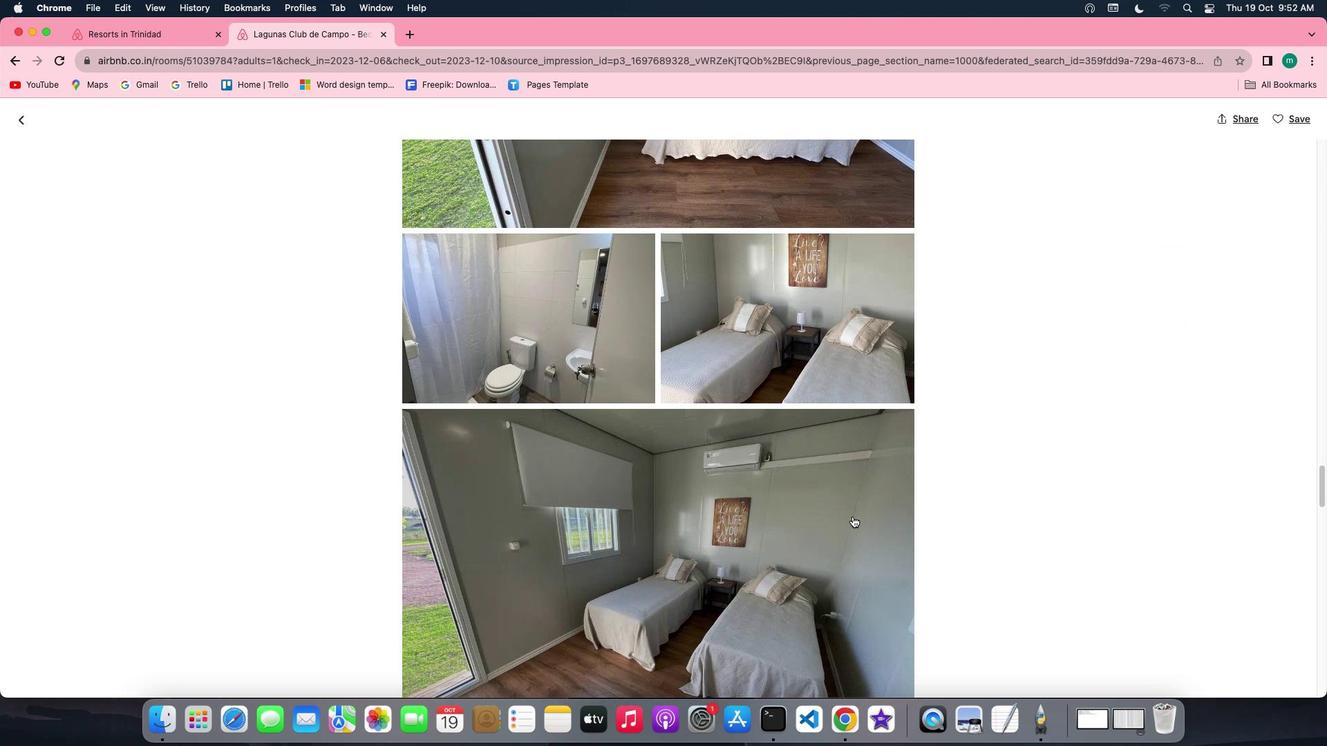 
Action: Mouse scrolled (911, 514) with delta (497, 164)
Screenshot: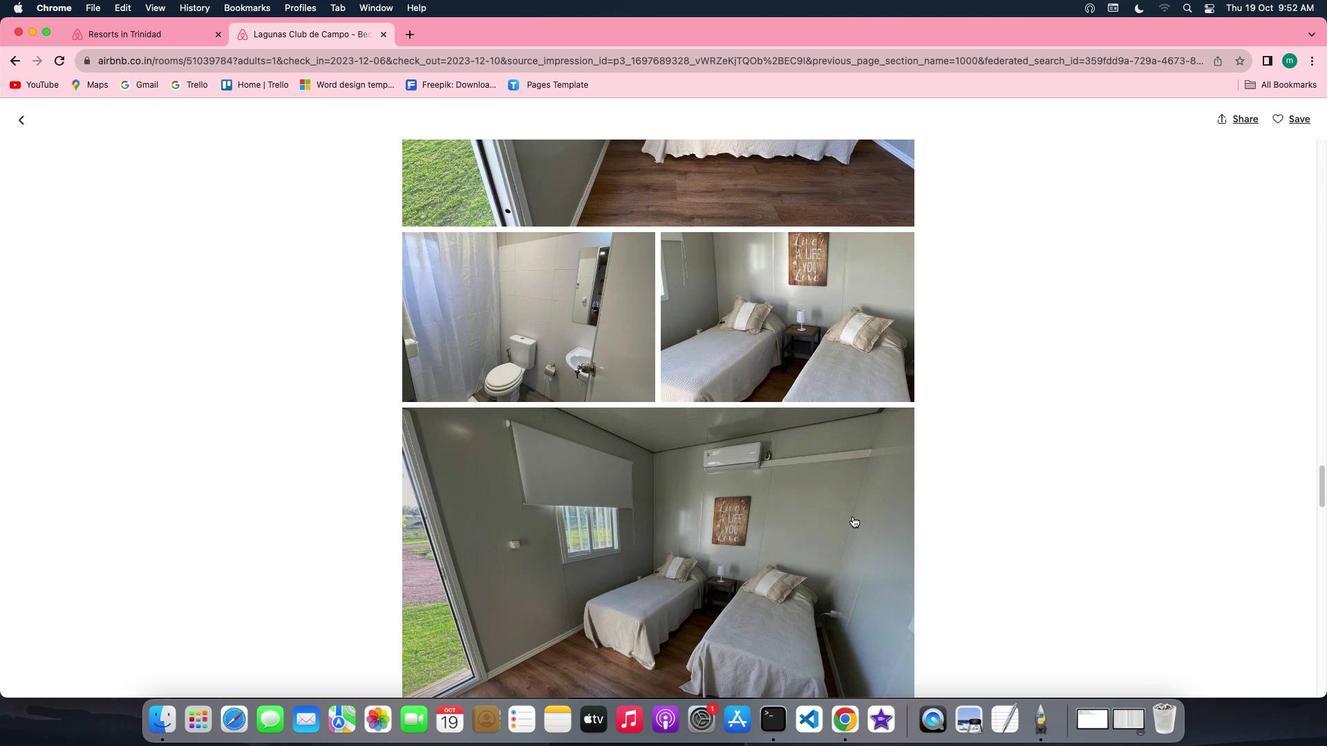 
Action: Mouse scrolled (911, 514) with delta (497, 163)
Screenshot: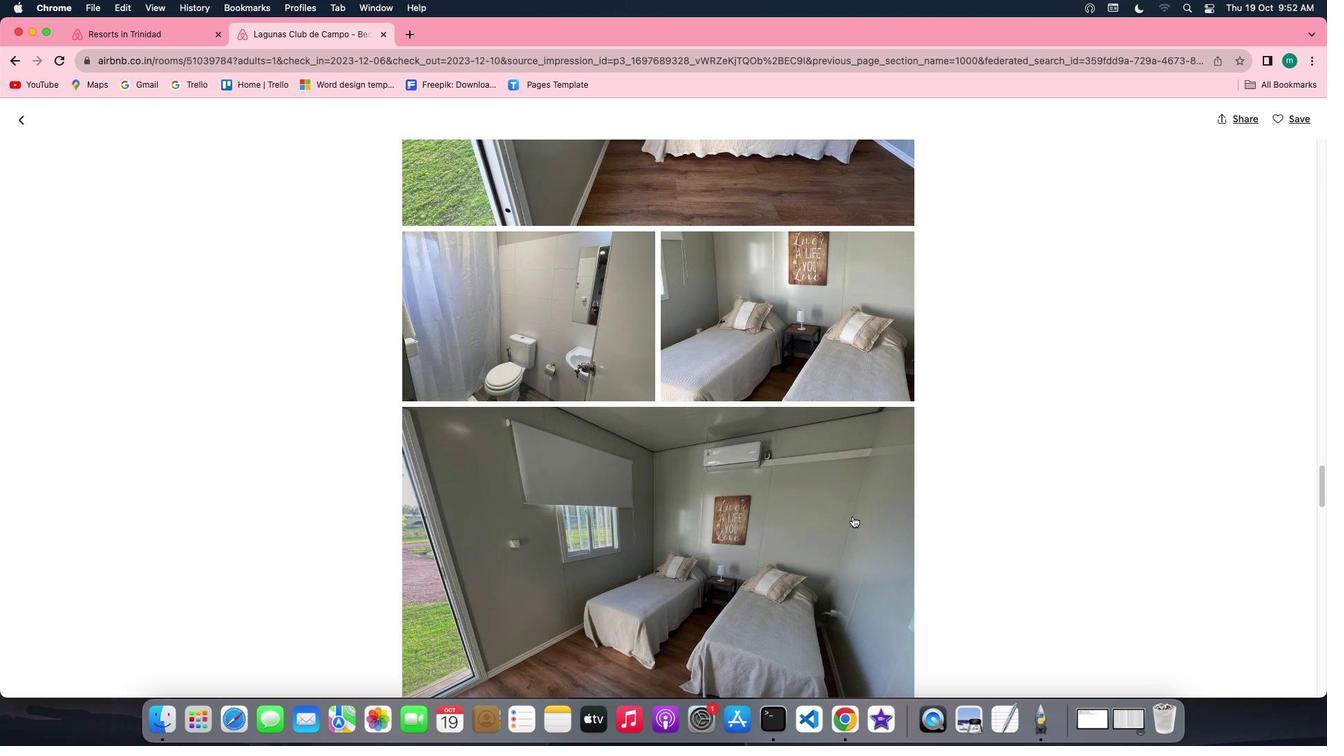 
Action: Mouse scrolled (911, 514) with delta (497, 165)
Screenshot: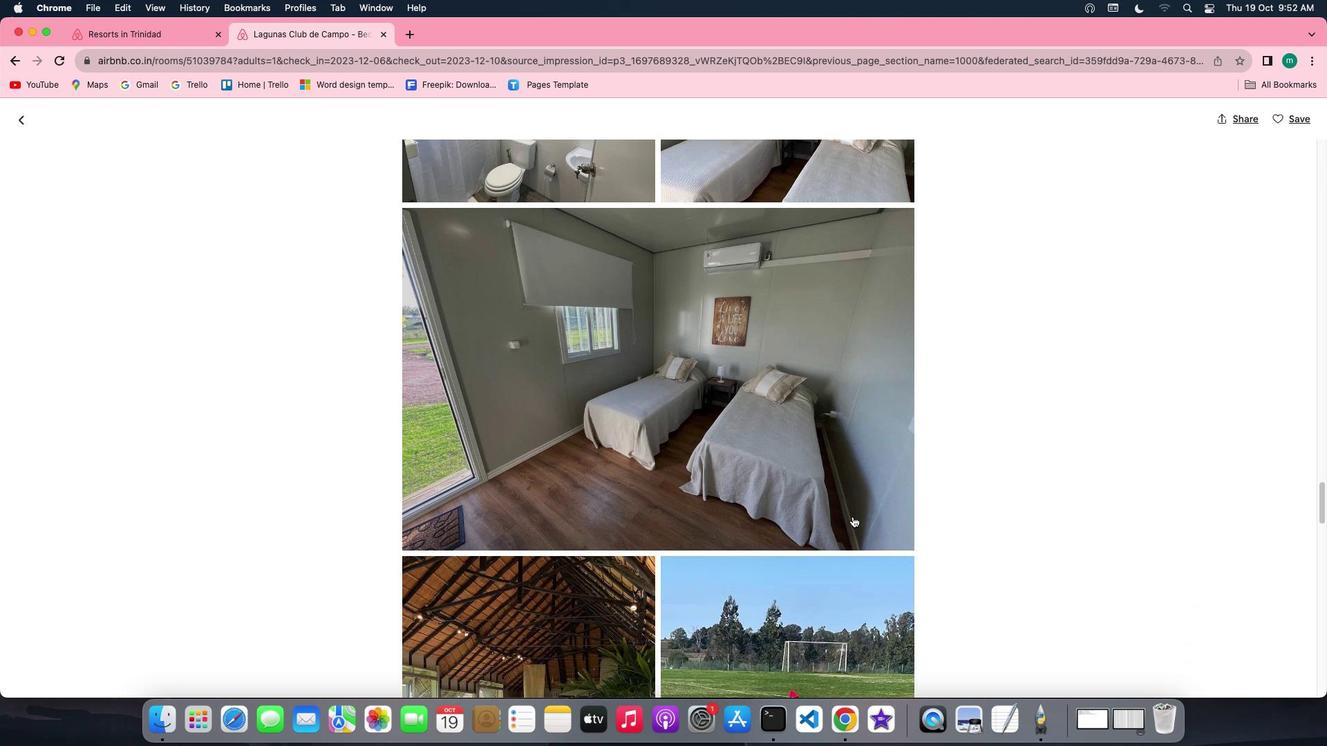 
Action: Mouse scrolled (911, 514) with delta (497, 165)
Screenshot: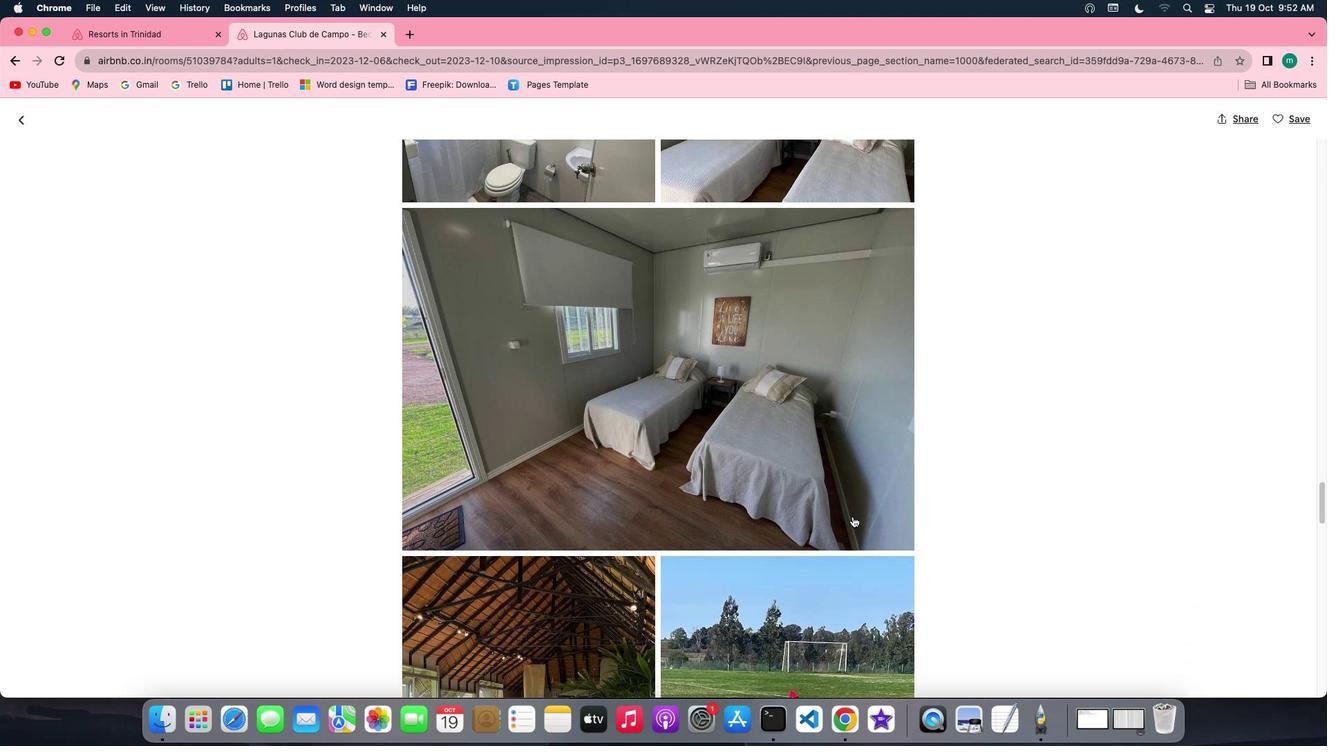 
Action: Mouse scrolled (911, 514) with delta (497, 164)
Screenshot: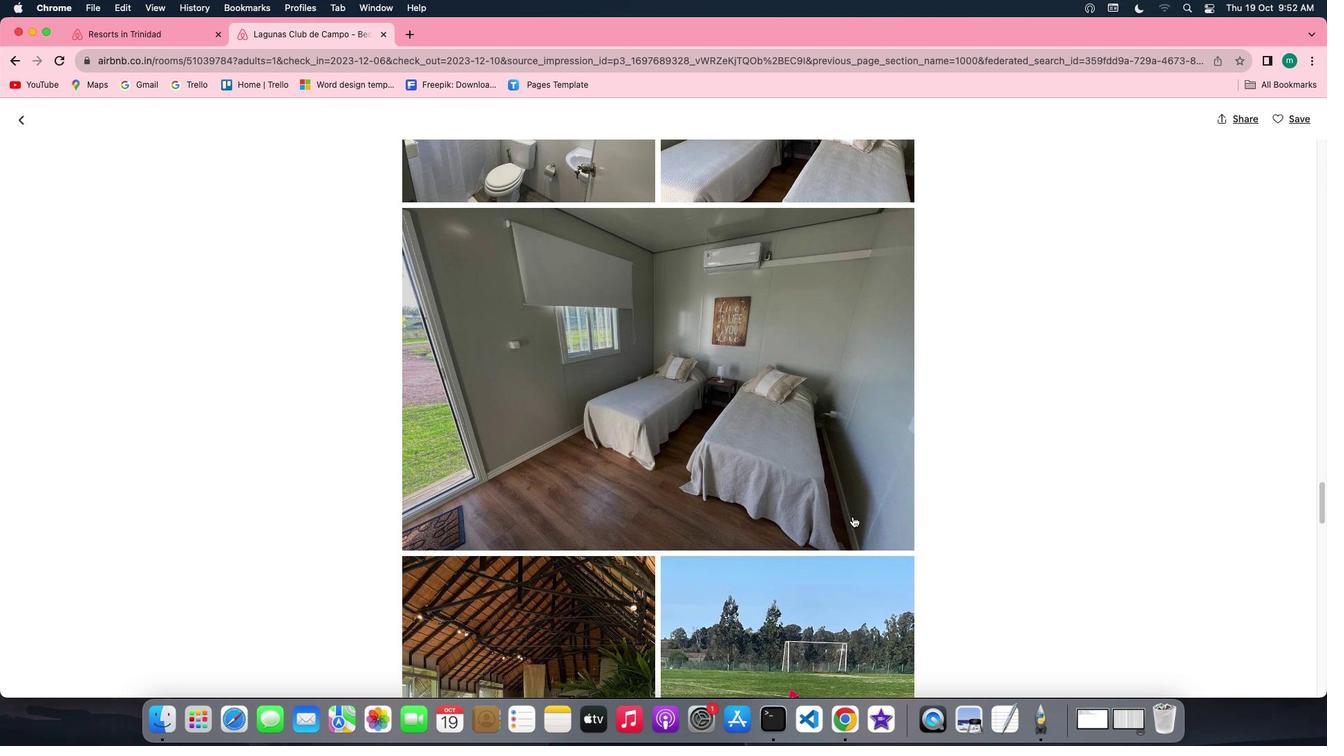
Action: Mouse scrolled (911, 514) with delta (497, 163)
Screenshot: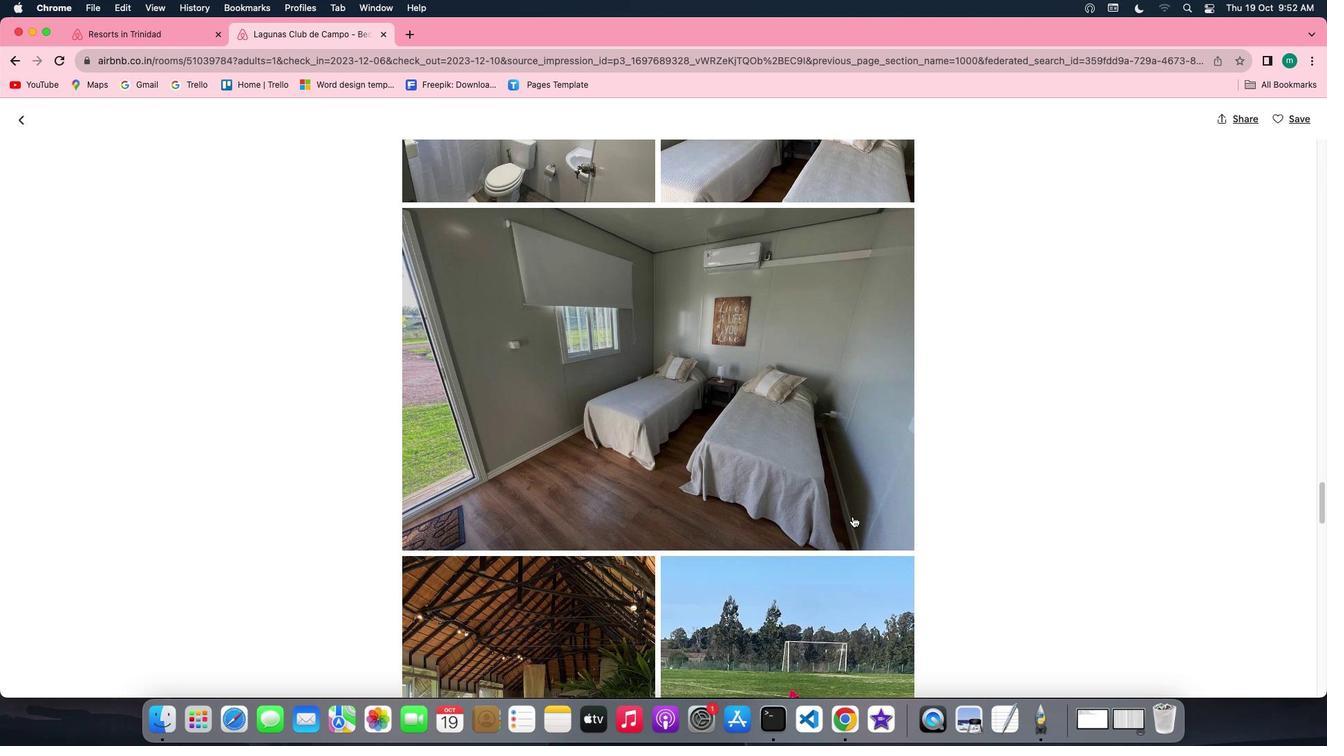 
Action: Mouse scrolled (911, 514) with delta (497, 165)
Screenshot: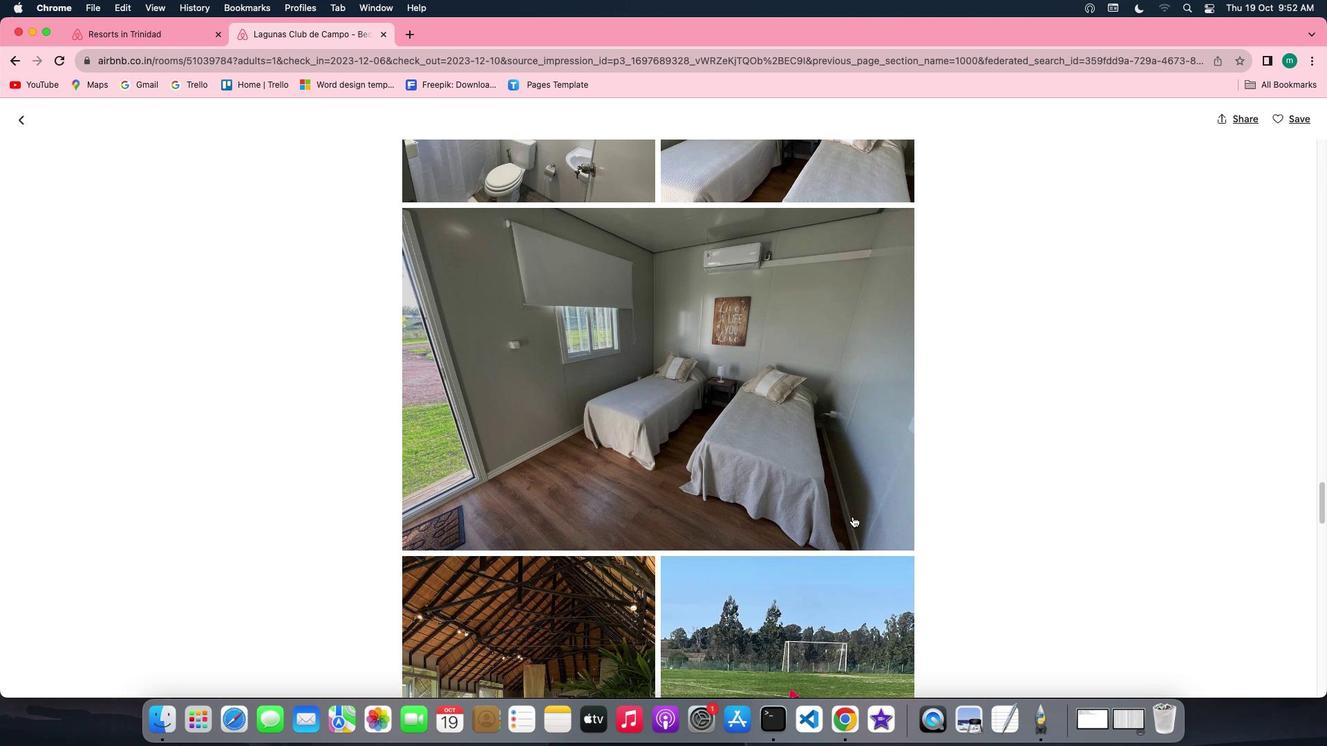 
Action: Mouse scrolled (911, 514) with delta (497, 165)
Screenshot: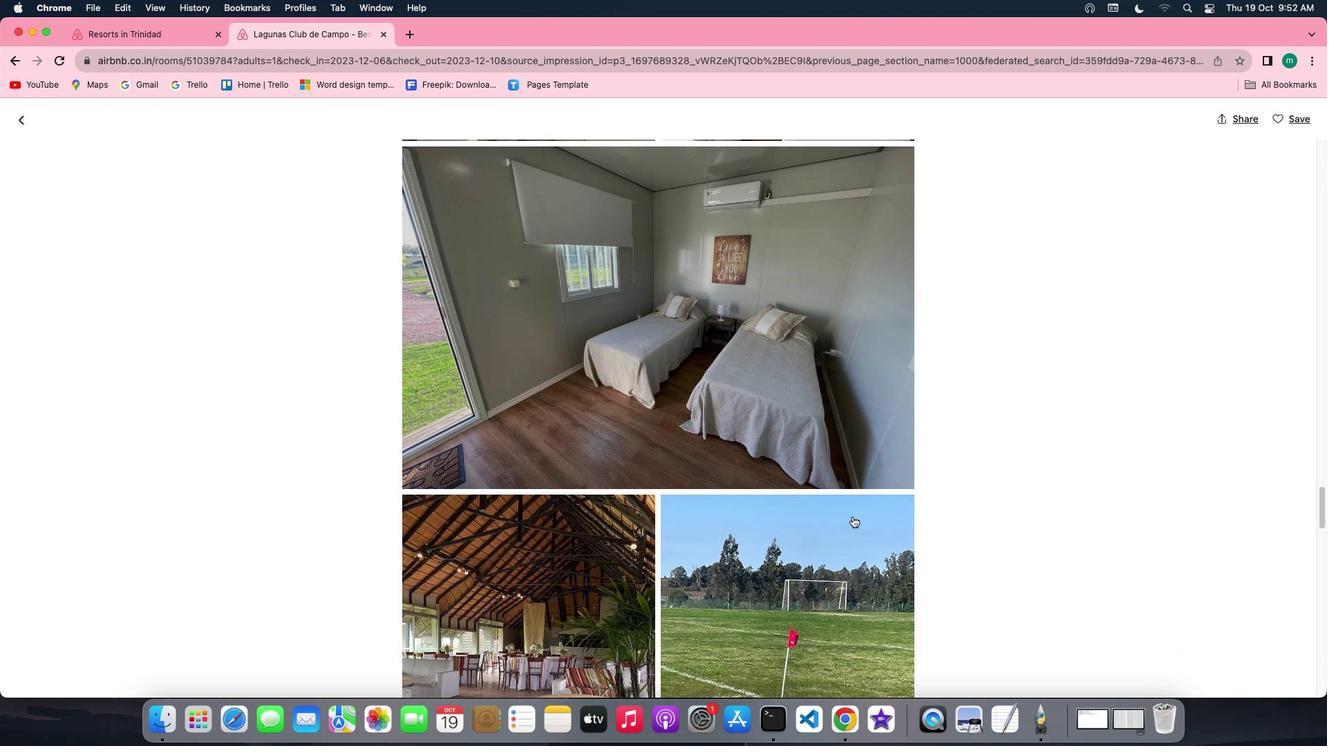 
Action: Mouse scrolled (911, 514) with delta (497, 165)
Screenshot: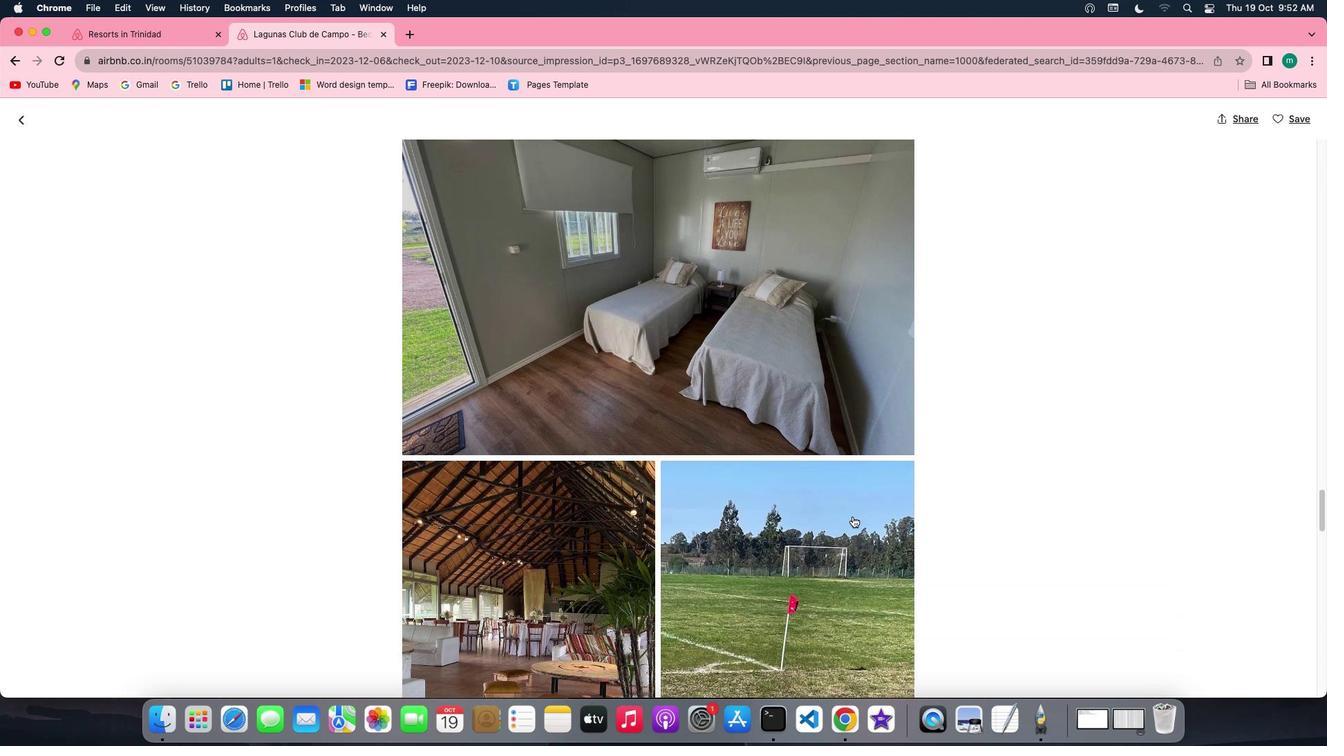 
Action: Mouse scrolled (911, 514) with delta (497, 164)
Screenshot: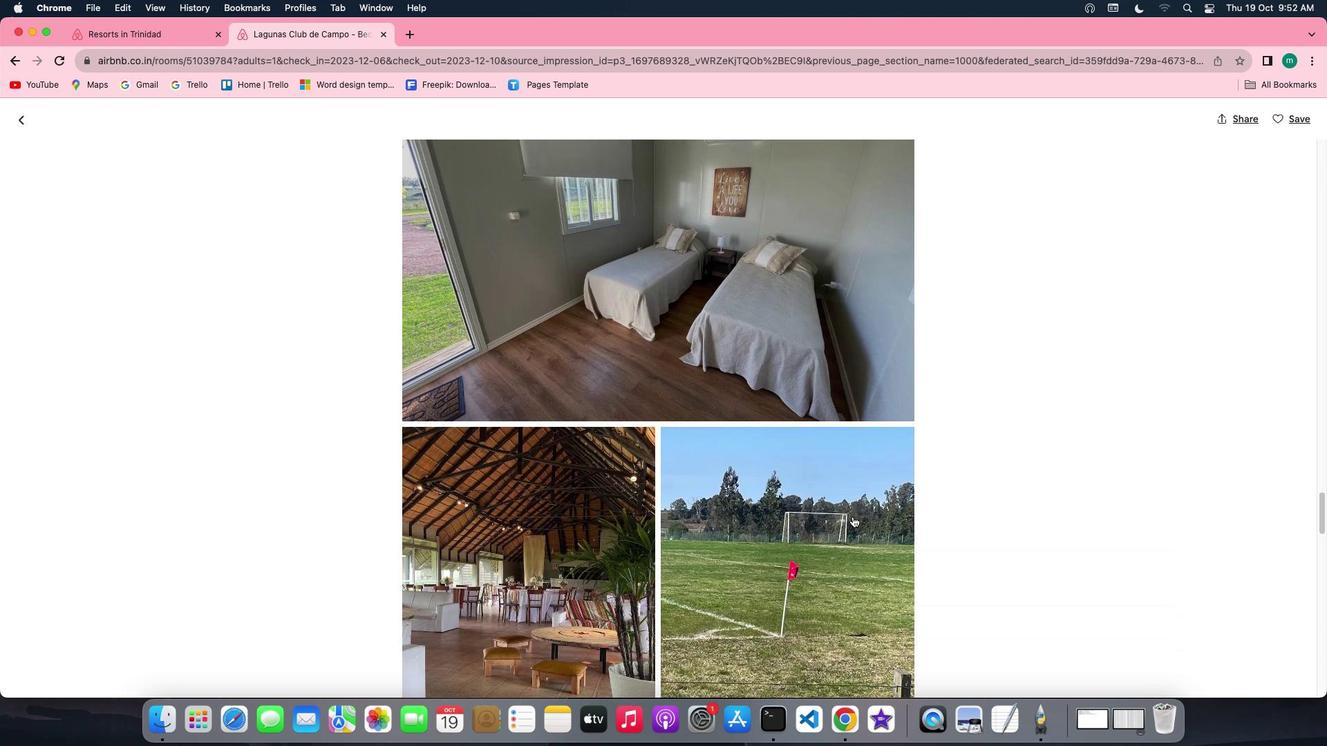 
Action: Mouse scrolled (911, 514) with delta (497, 163)
Screenshot: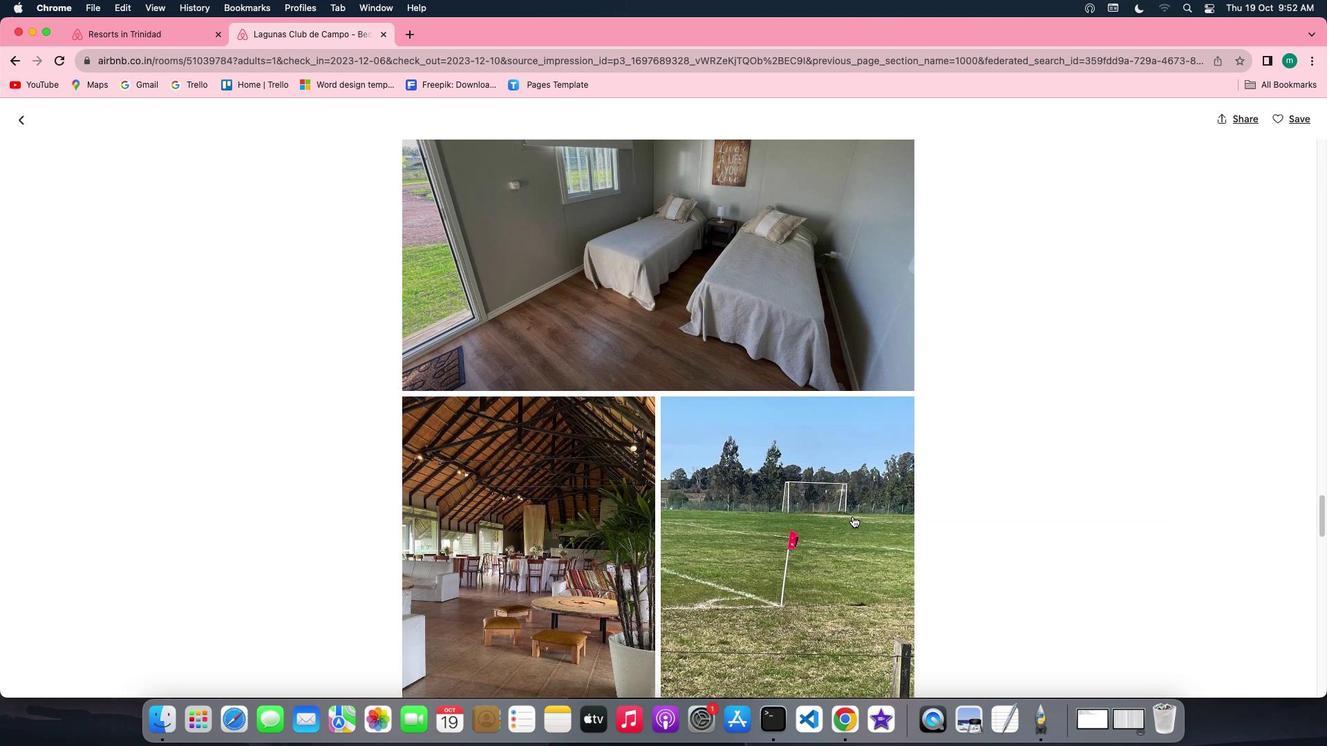 
Action: Mouse scrolled (911, 514) with delta (497, 165)
Screenshot: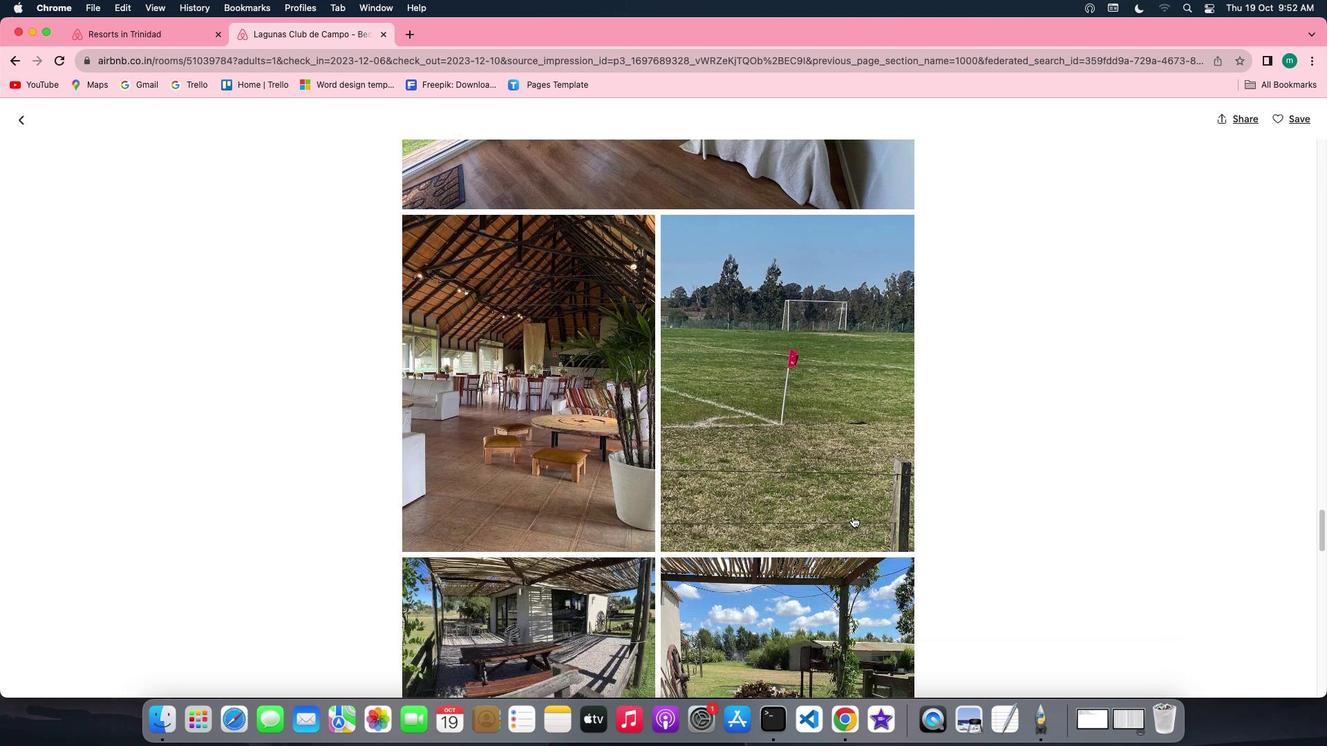 
Action: Mouse scrolled (911, 514) with delta (497, 165)
Screenshot: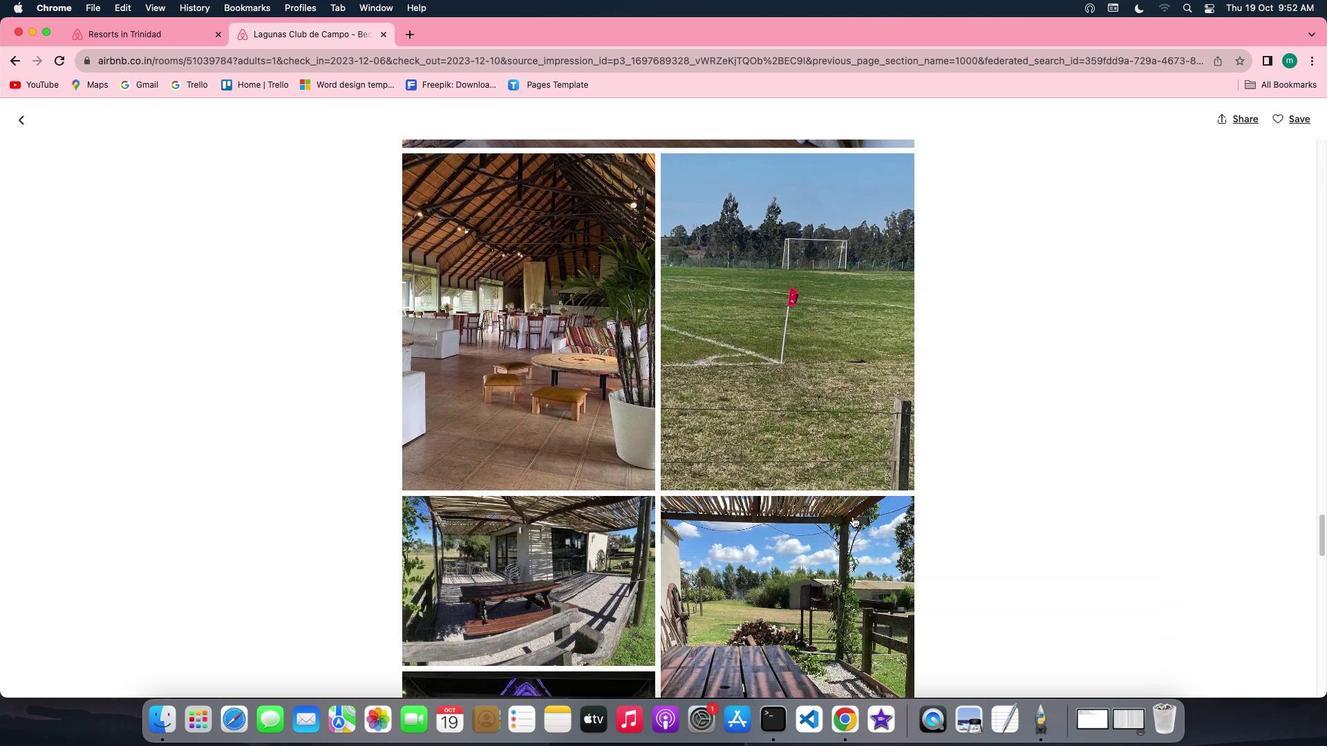 
Action: Mouse scrolled (911, 514) with delta (497, 164)
Screenshot: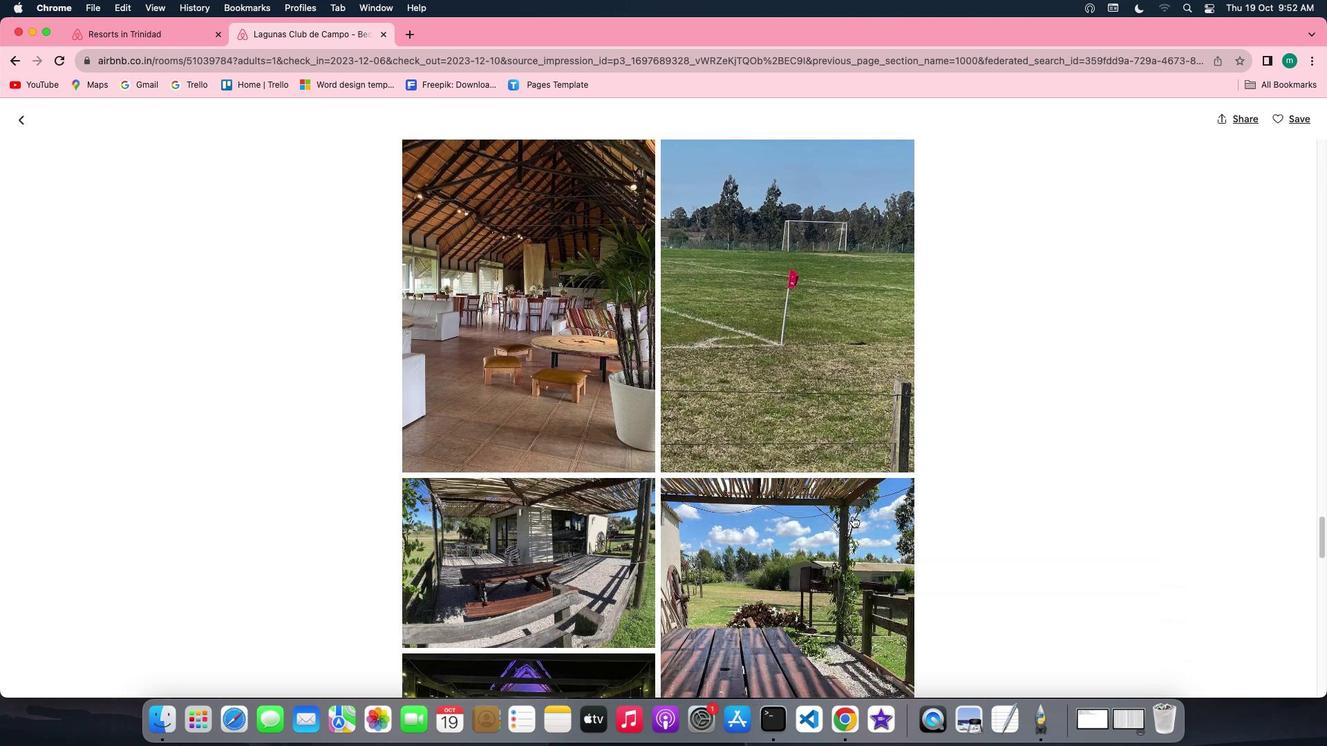 
Action: Mouse scrolled (911, 514) with delta (497, 164)
Screenshot: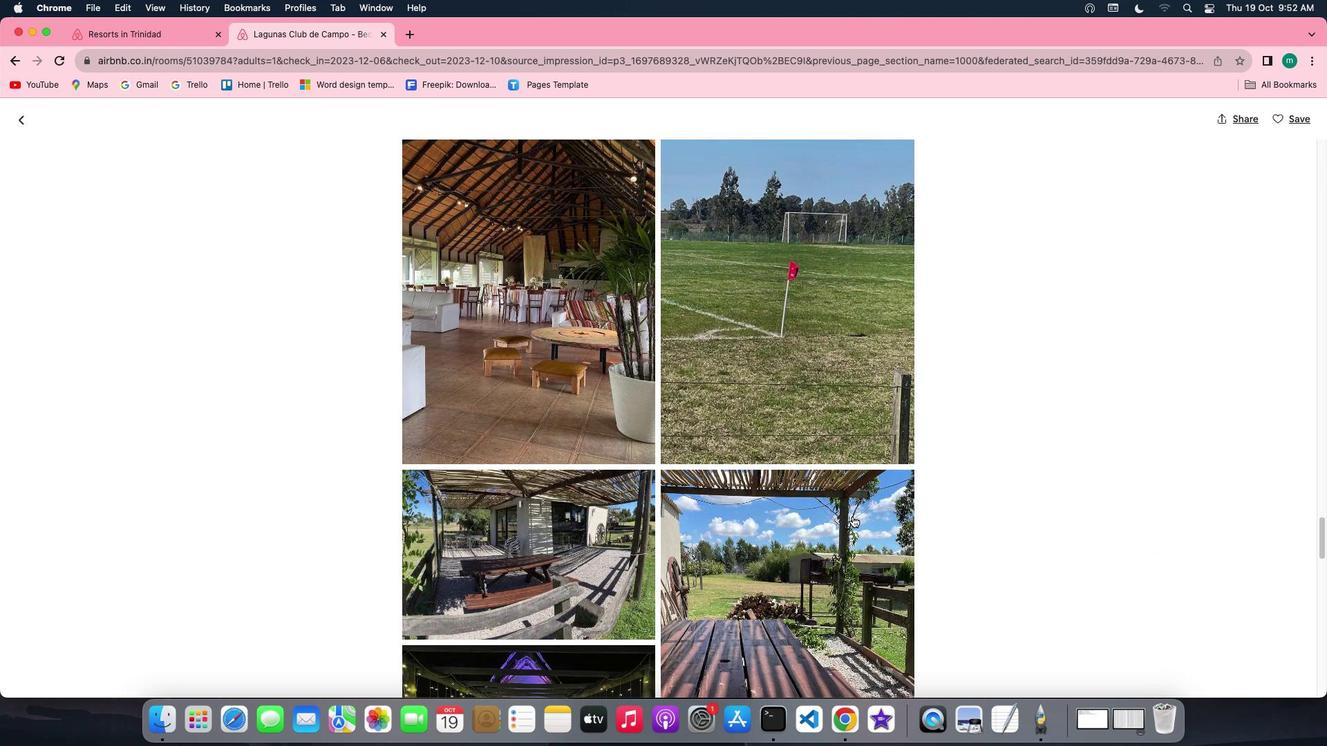 
Action: Mouse scrolled (911, 514) with delta (497, 165)
Screenshot: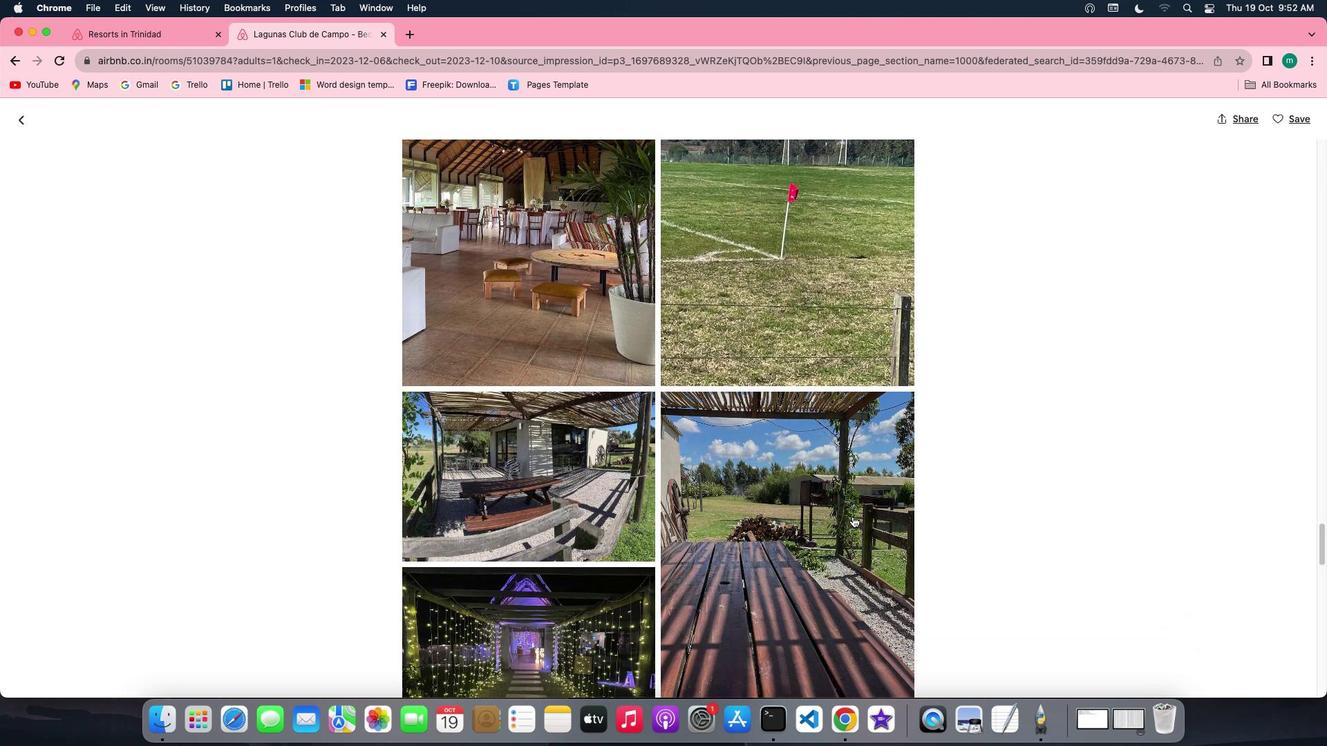 
Action: Mouse scrolled (911, 514) with delta (497, 165)
Screenshot: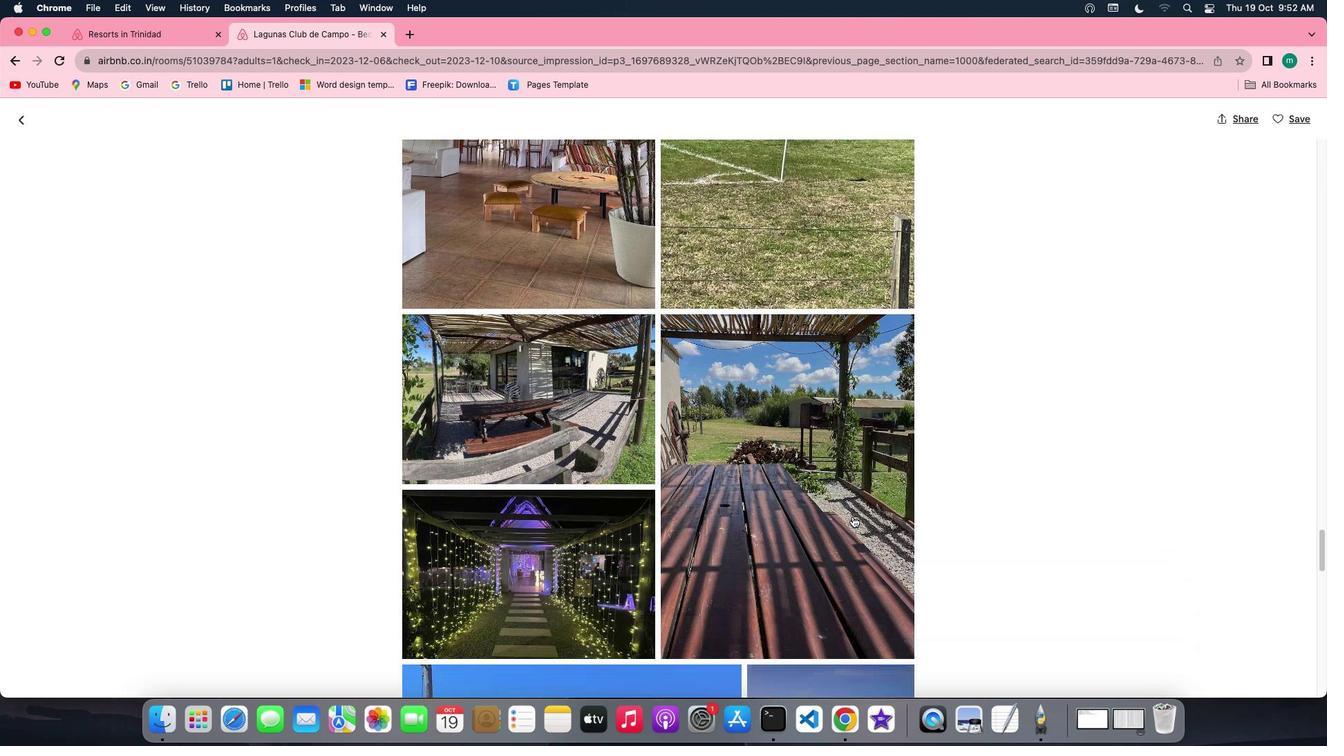 
Action: Mouse scrolled (911, 514) with delta (497, 164)
Screenshot: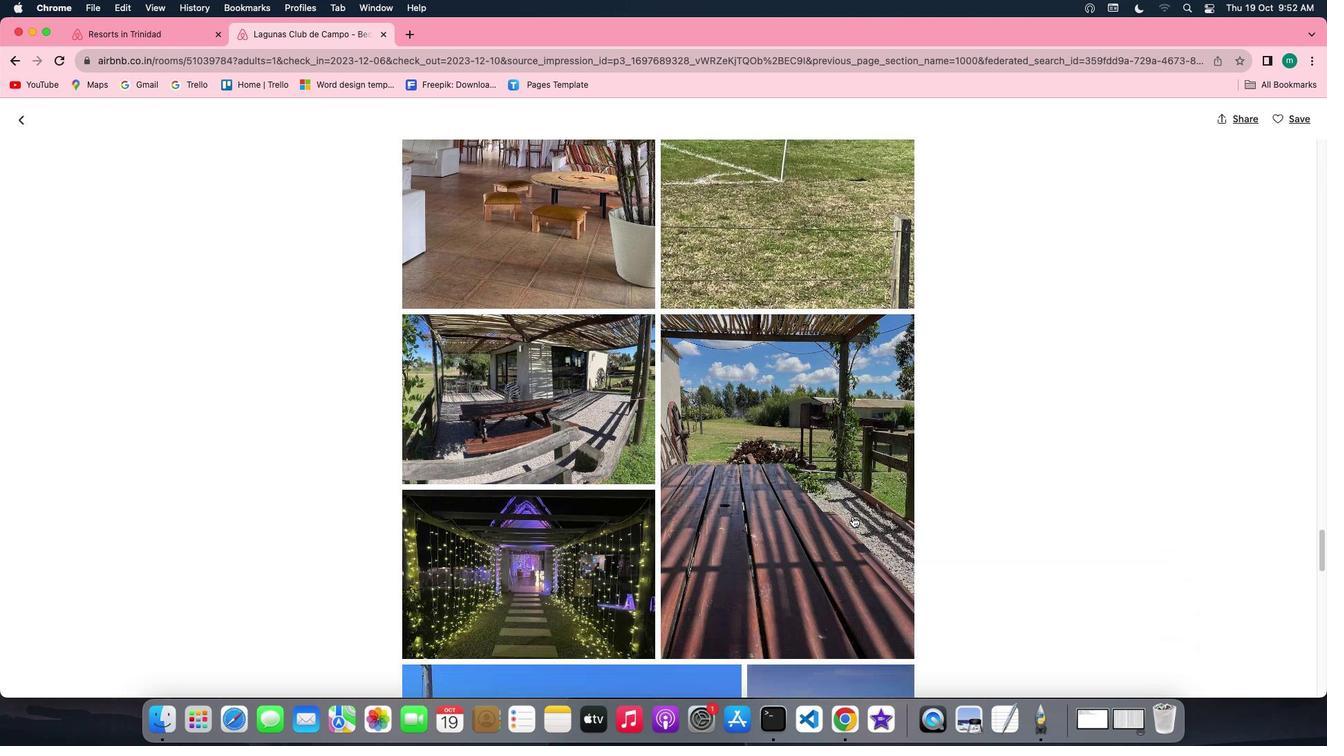 
Action: Mouse scrolled (911, 514) with delta (497, 163)
Screenshot: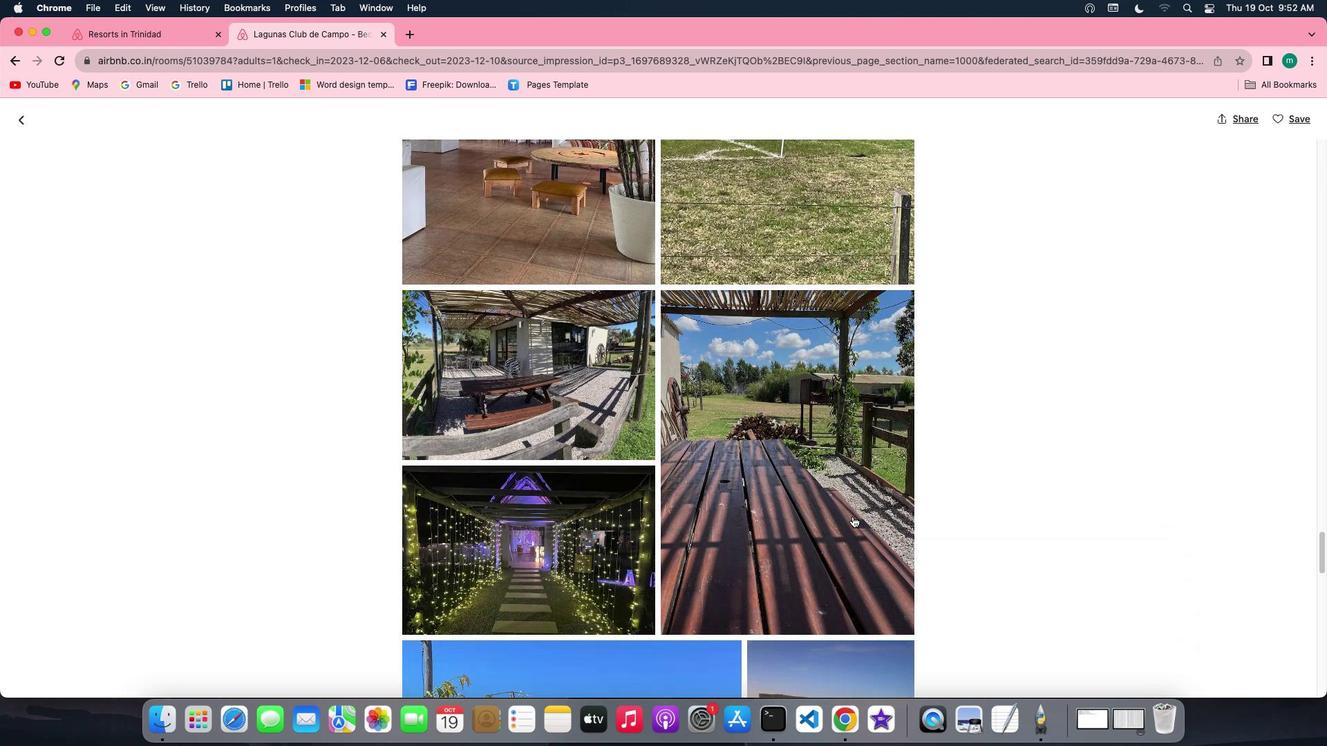 
Action: Mouse scrolled (911, 514) with delta (497, 163)
Screenshot: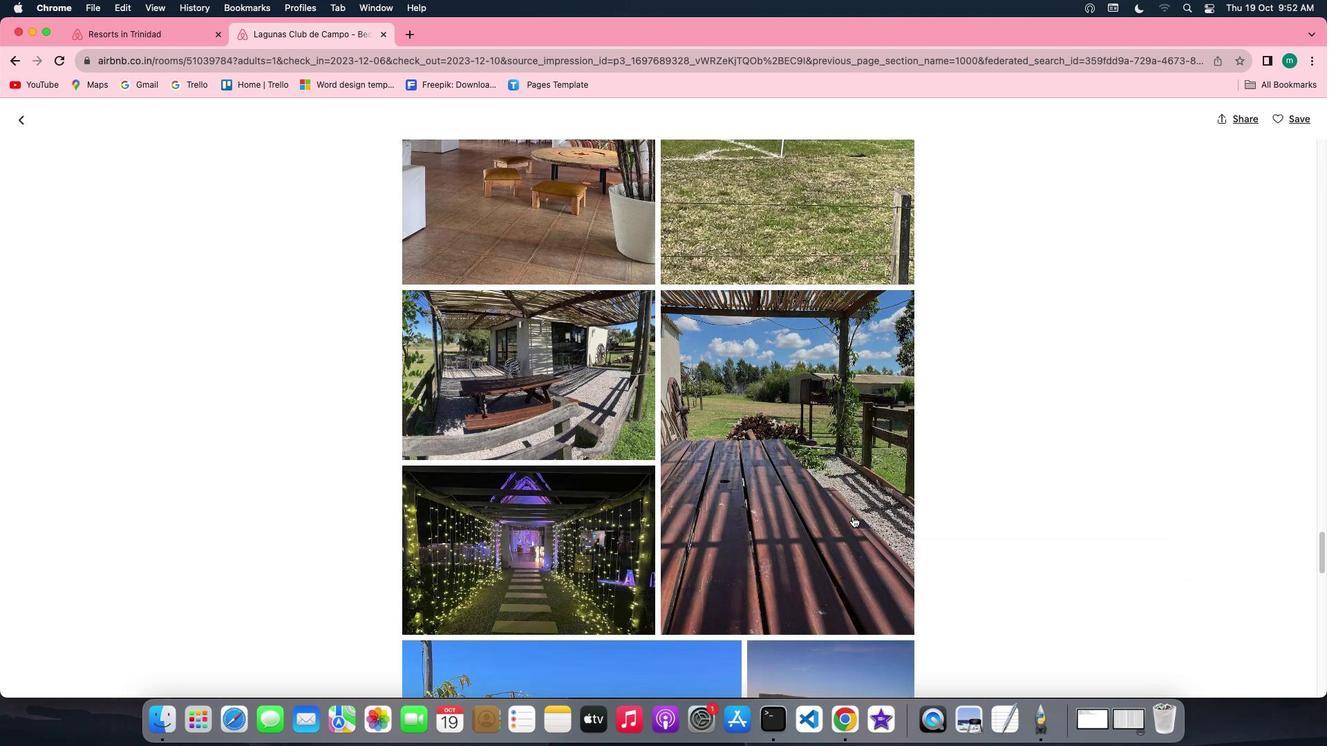 
Action: Mouse scrolled (911, 514) with delta (497, 165)
Screenshot: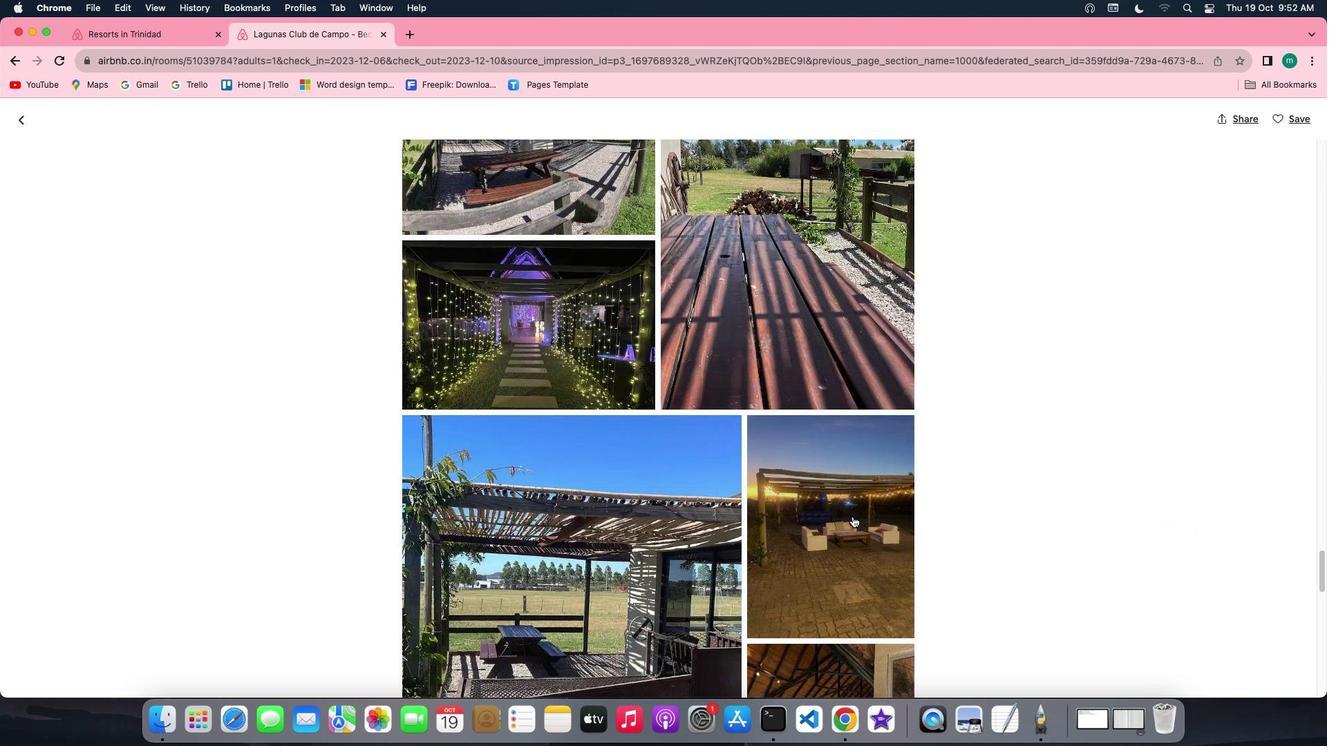 
Action: Mouse scrolled (911, 514) with delta (497, 165)
Screenshot: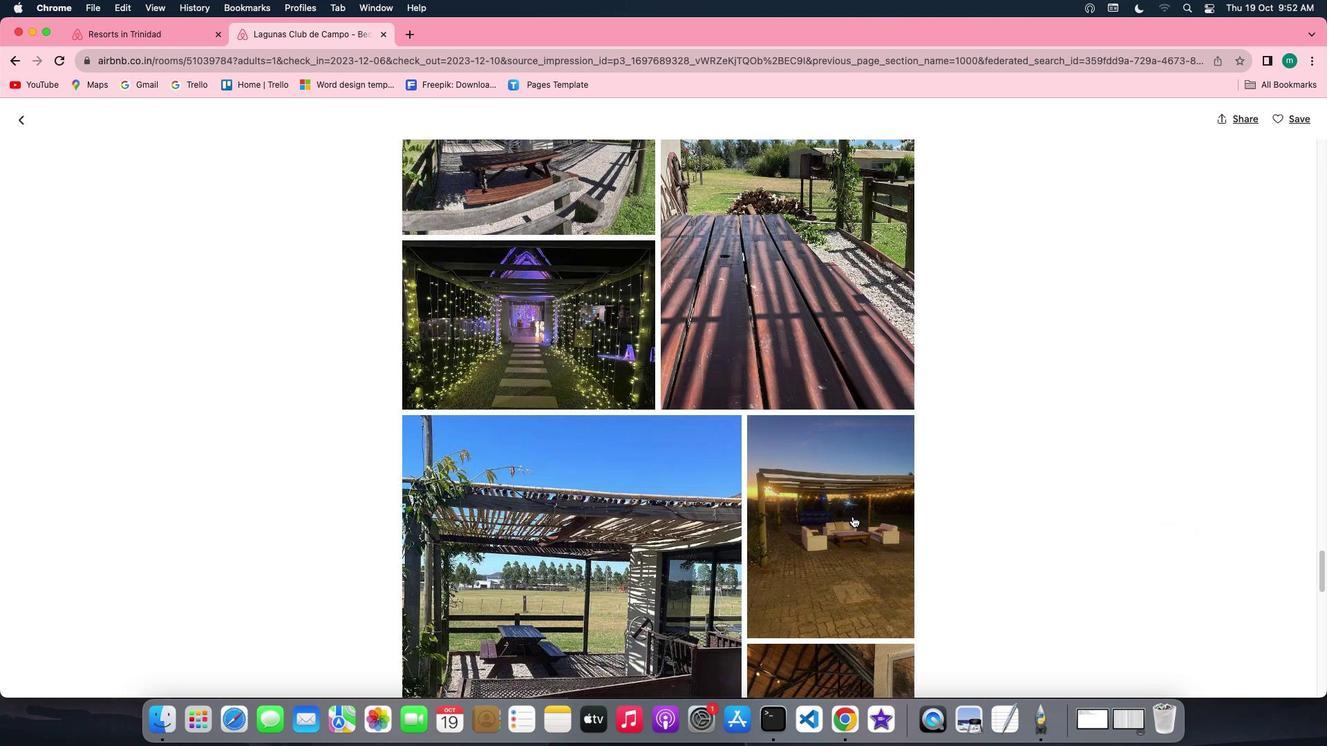 
Action: Mouse scrolled (911, 514) with delta (497, 164)
Screenshot: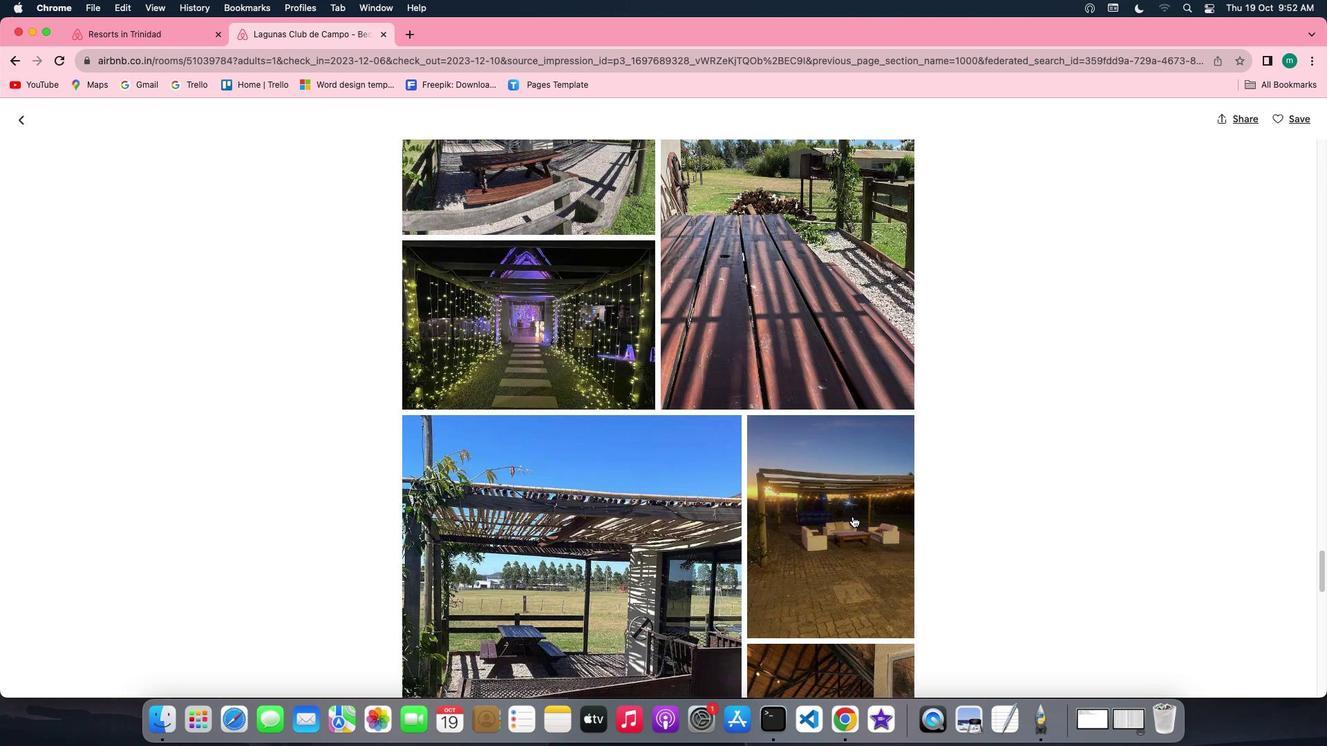 
Action: Mouse scrolled (911, 514) with delta (497, 163)
Screenshot: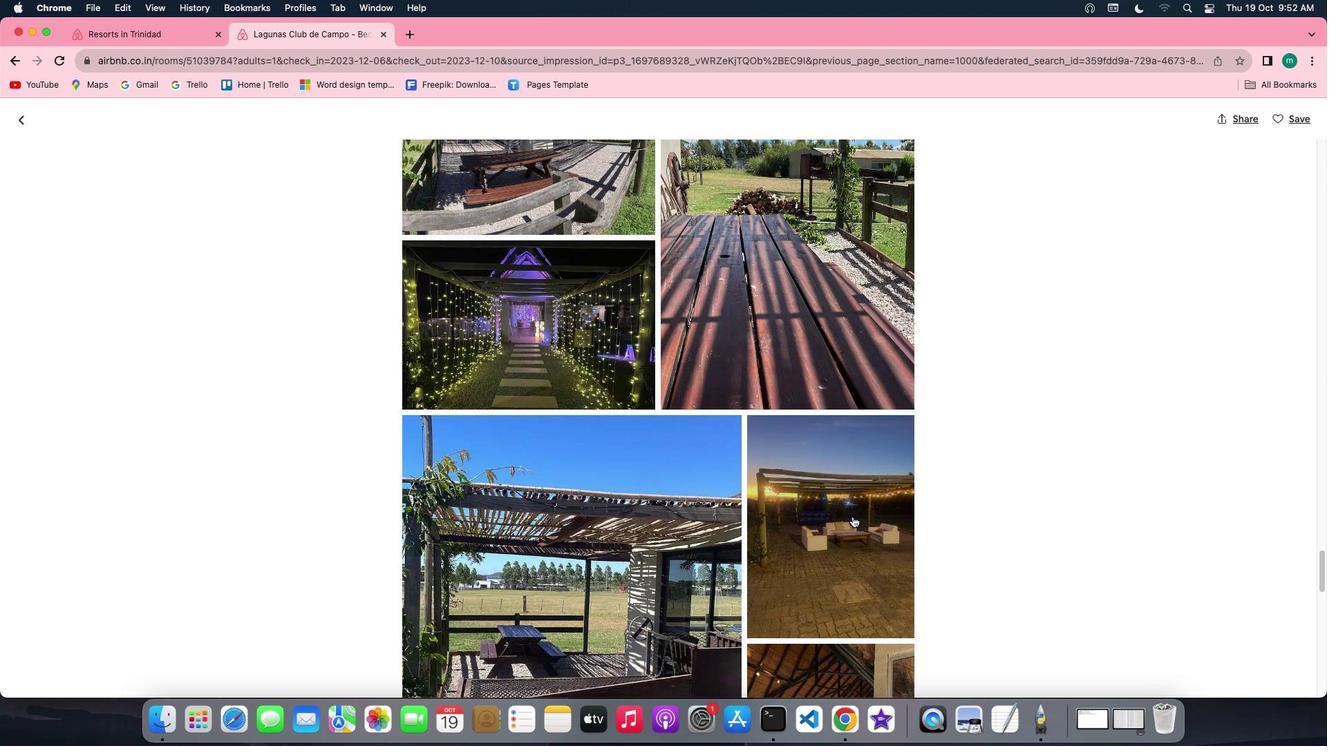 
Action: Mouse scrolled (911, 514) with delta (497, 165)
Screenshot: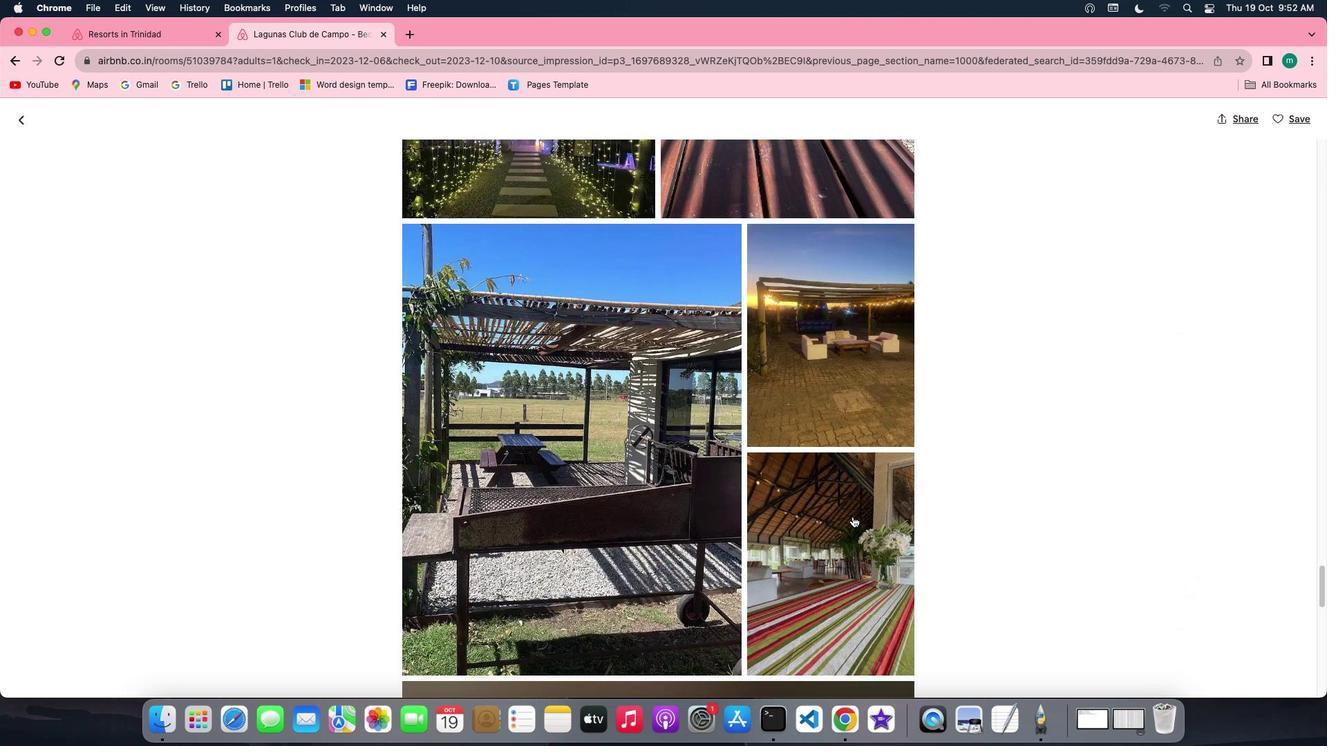 
Action: Mouse scrolled (911, 514) with delta (497, 165)
Screenshot: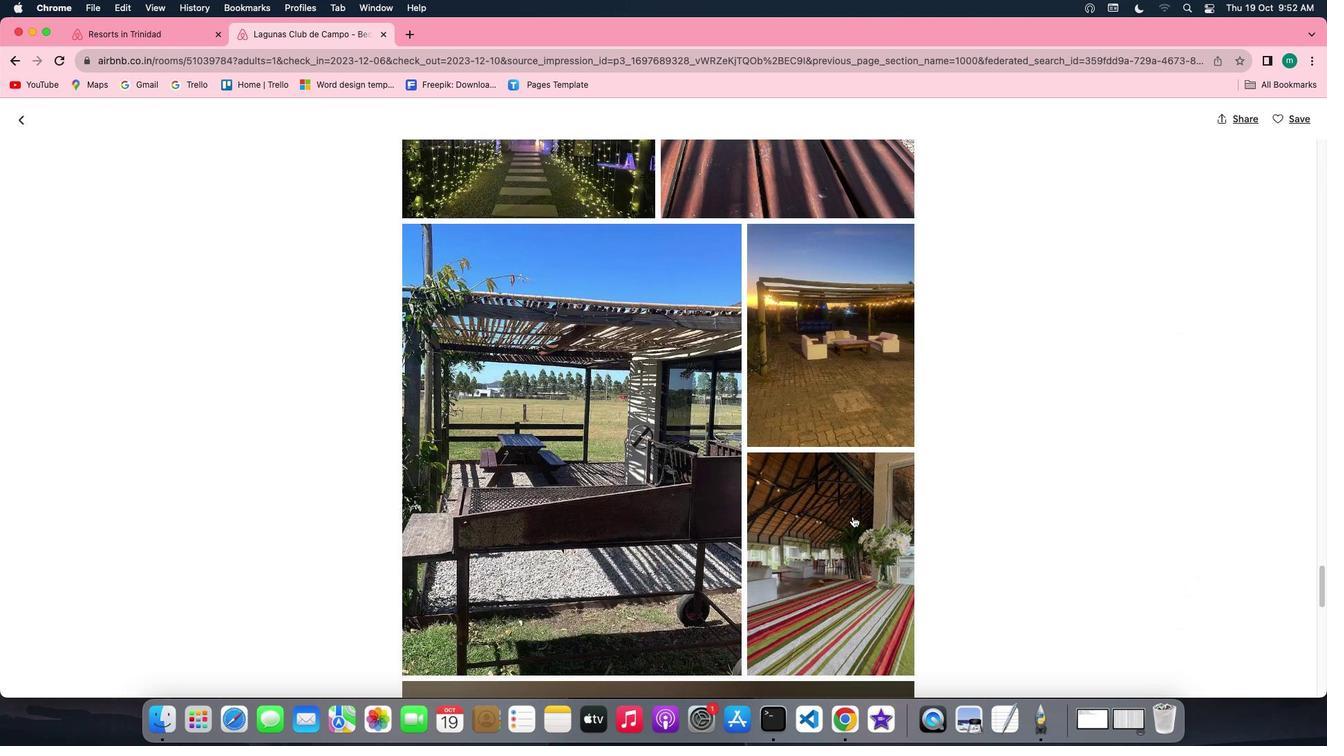 
Action: Mouse scrolled (911, 514) with delta (497, 163)
Screenshot: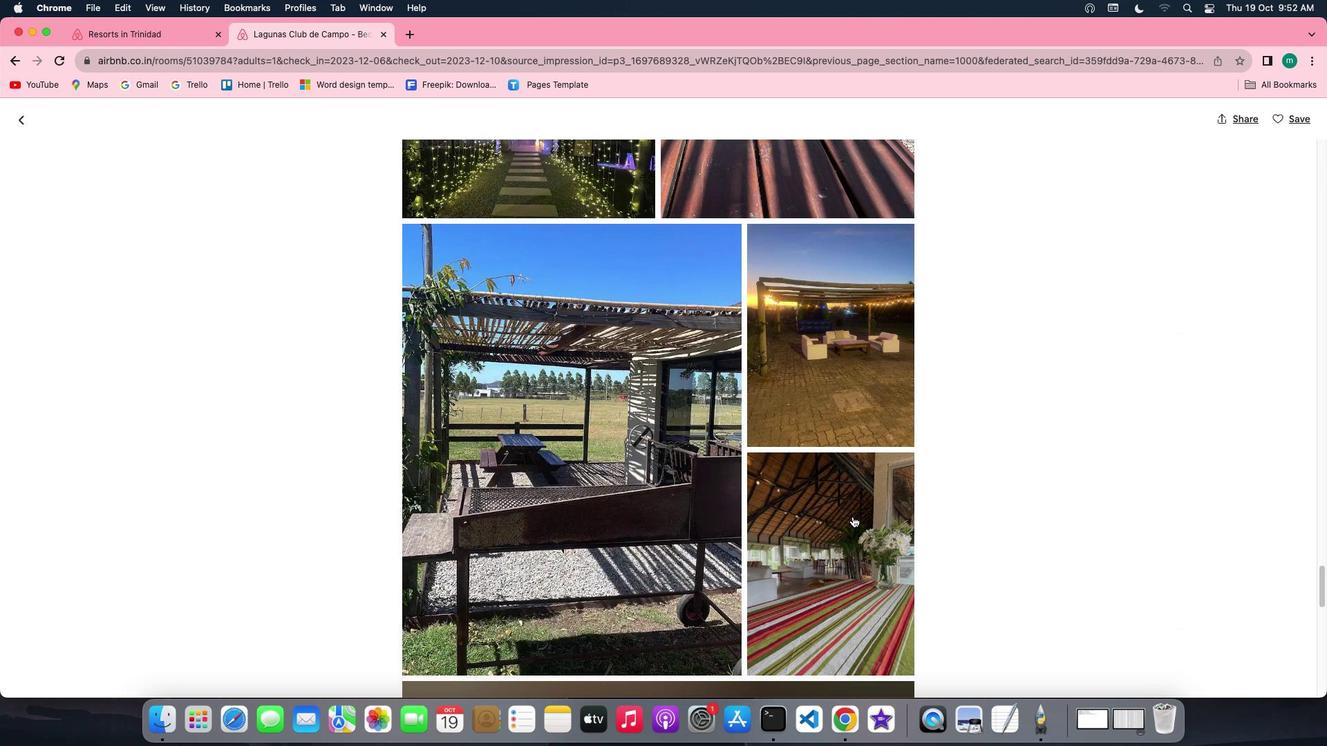 
Action: Mouse scrolled (911, 514) with delta (497, 163)
Screenshot: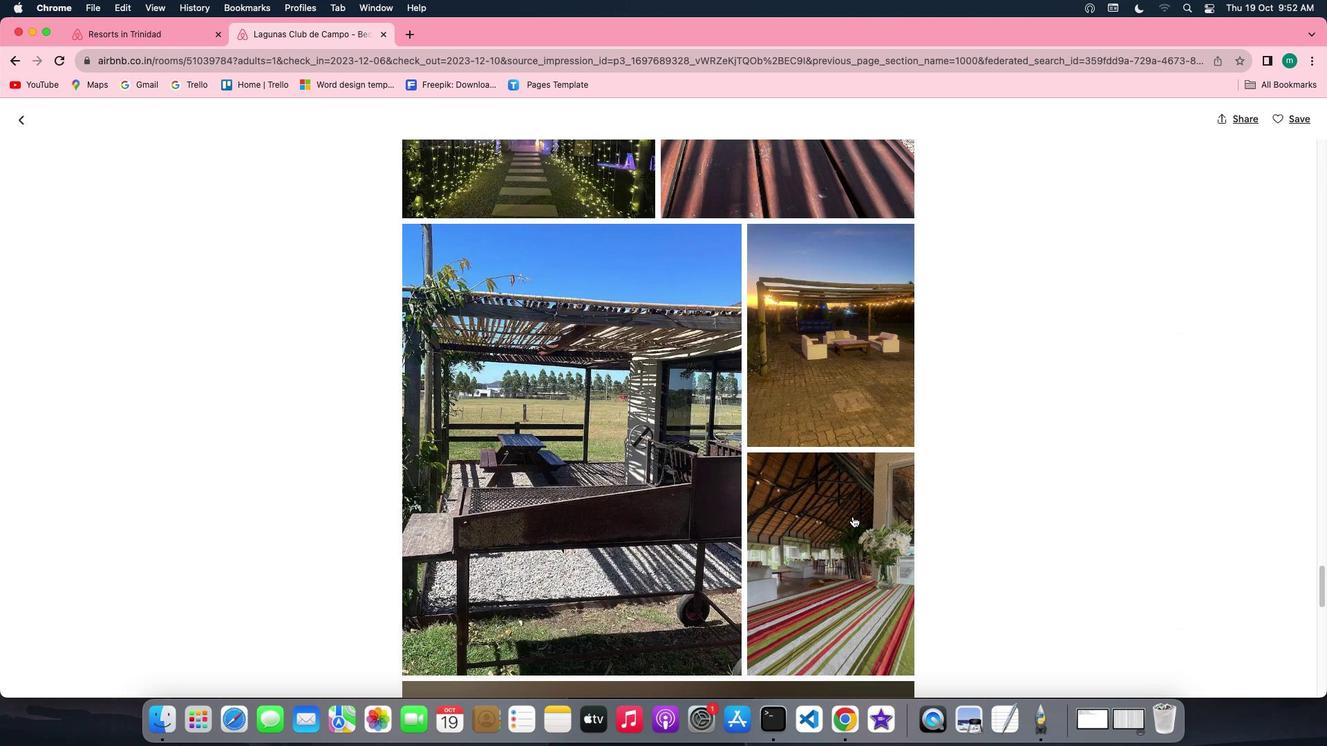 
Action: Mouse scrolled (911, 514) with delta (497, 165)
Screenshot: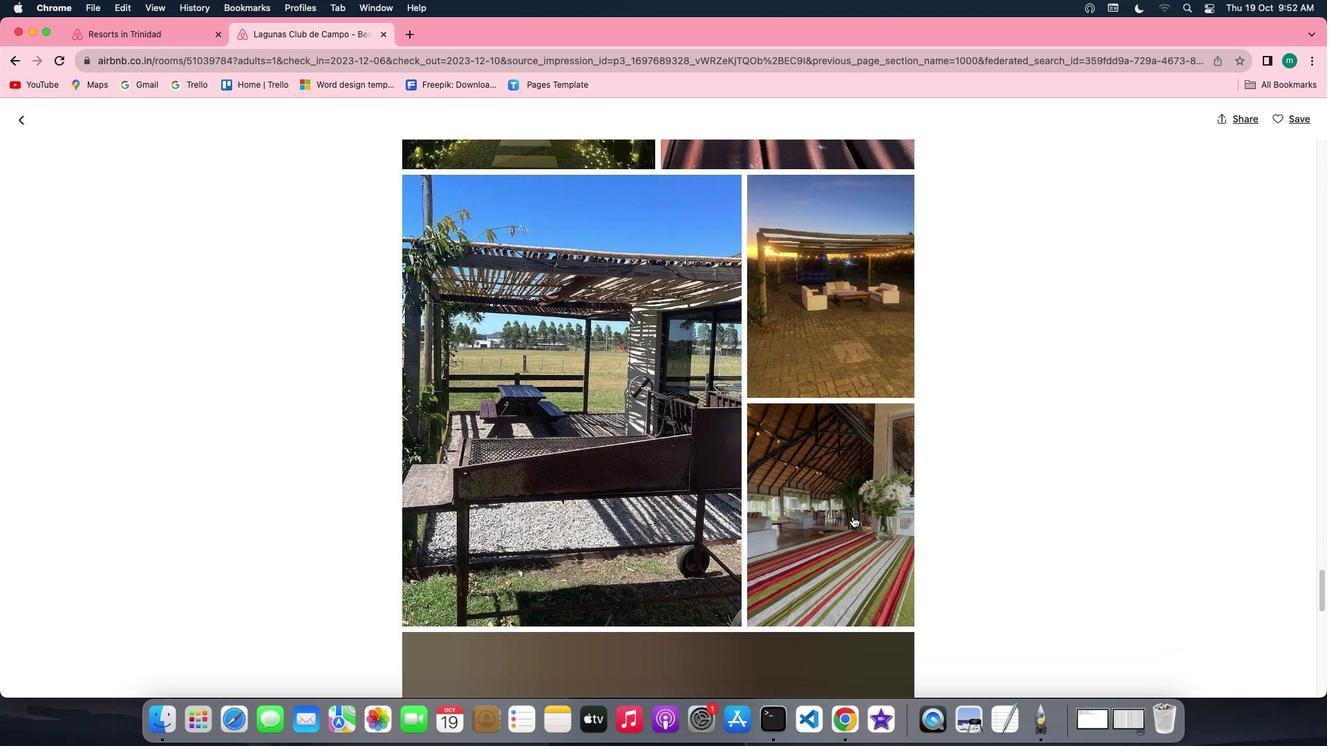 
Action: Mouse scrolled (911, 514) with delta (497, 165)
Screenshot: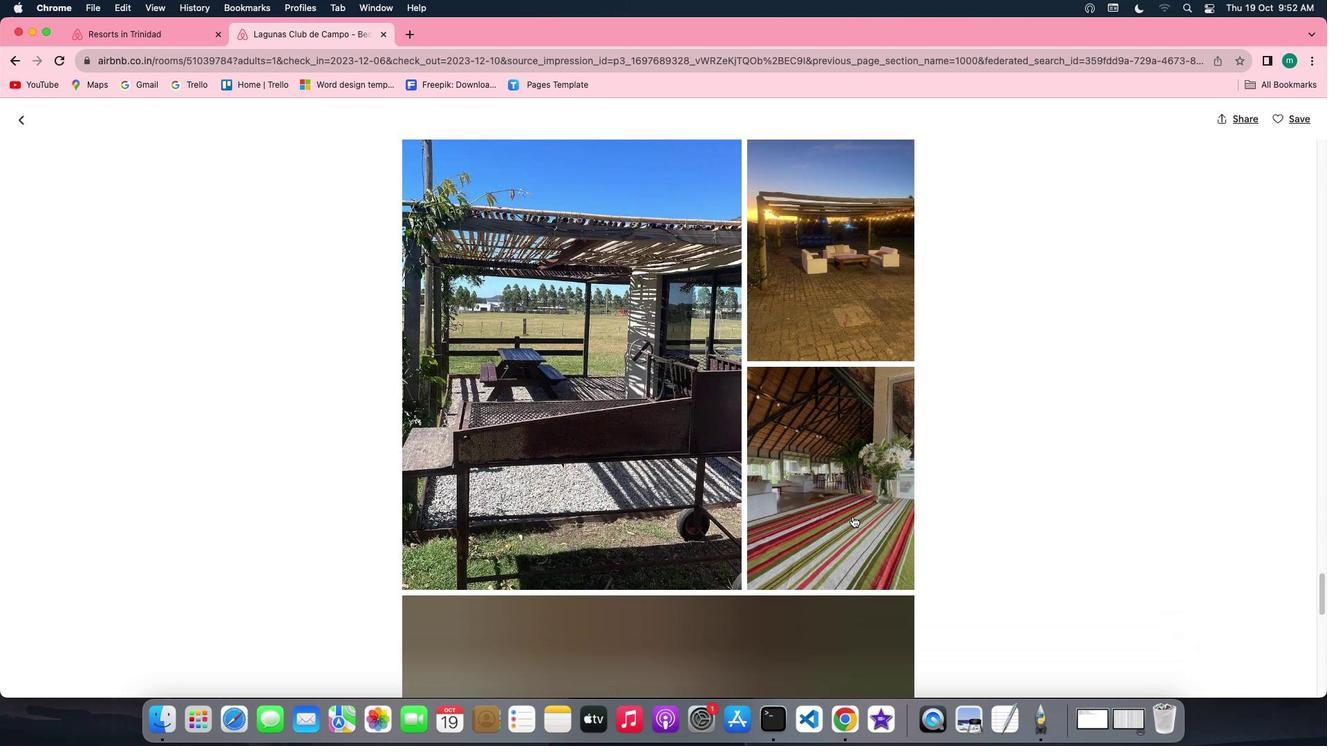
Action: Mouse scrolled (911, 514) with delta (497, 164)
Screenshot: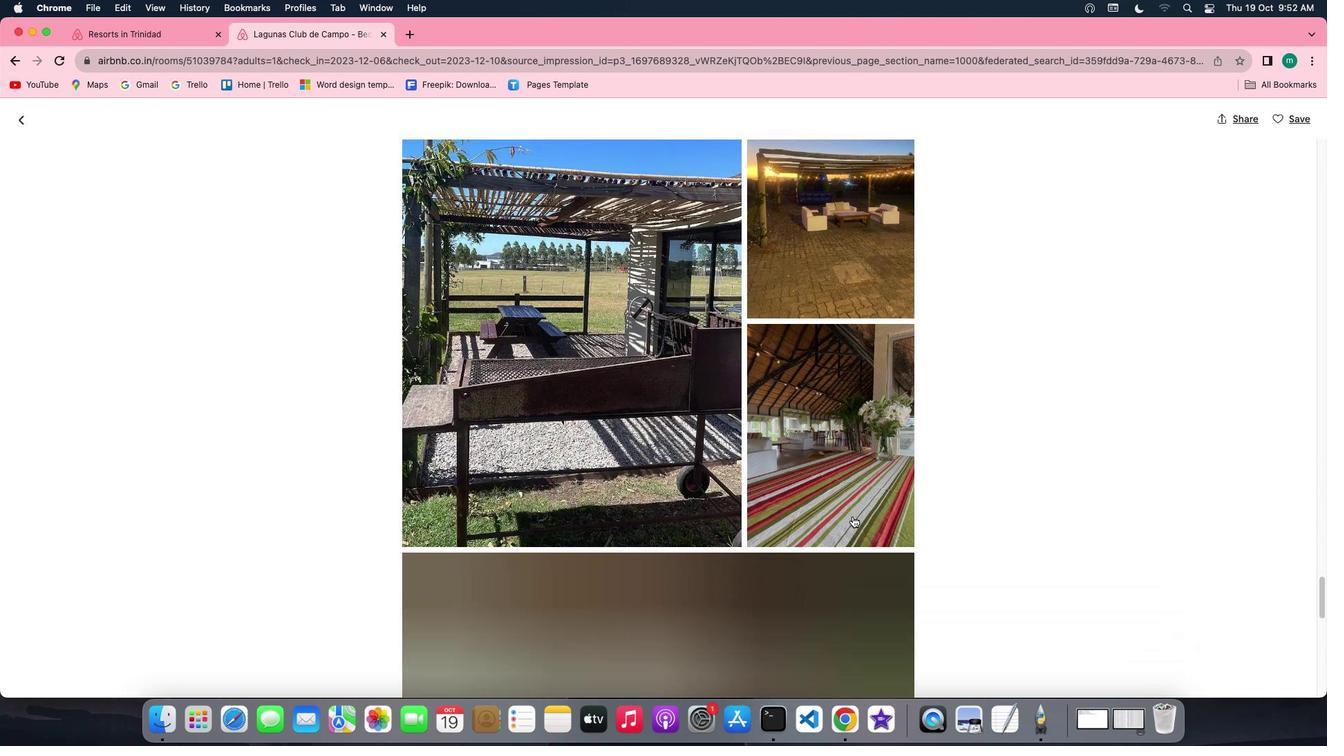 
Action: Mouse scrolled (911, 514) with delta (497, 163)
Screenshot: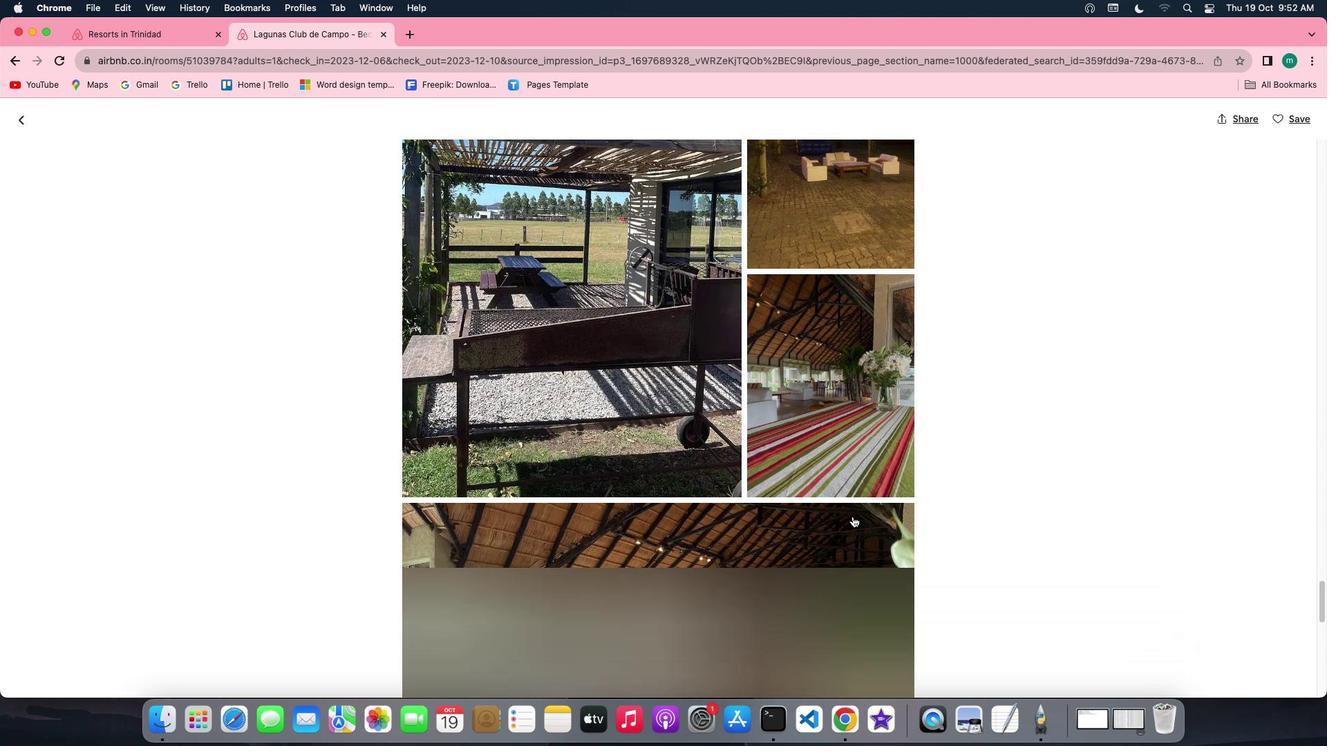 
Action: Mouse scrolled (911, 514) with delta (497, 165)
Screenshot: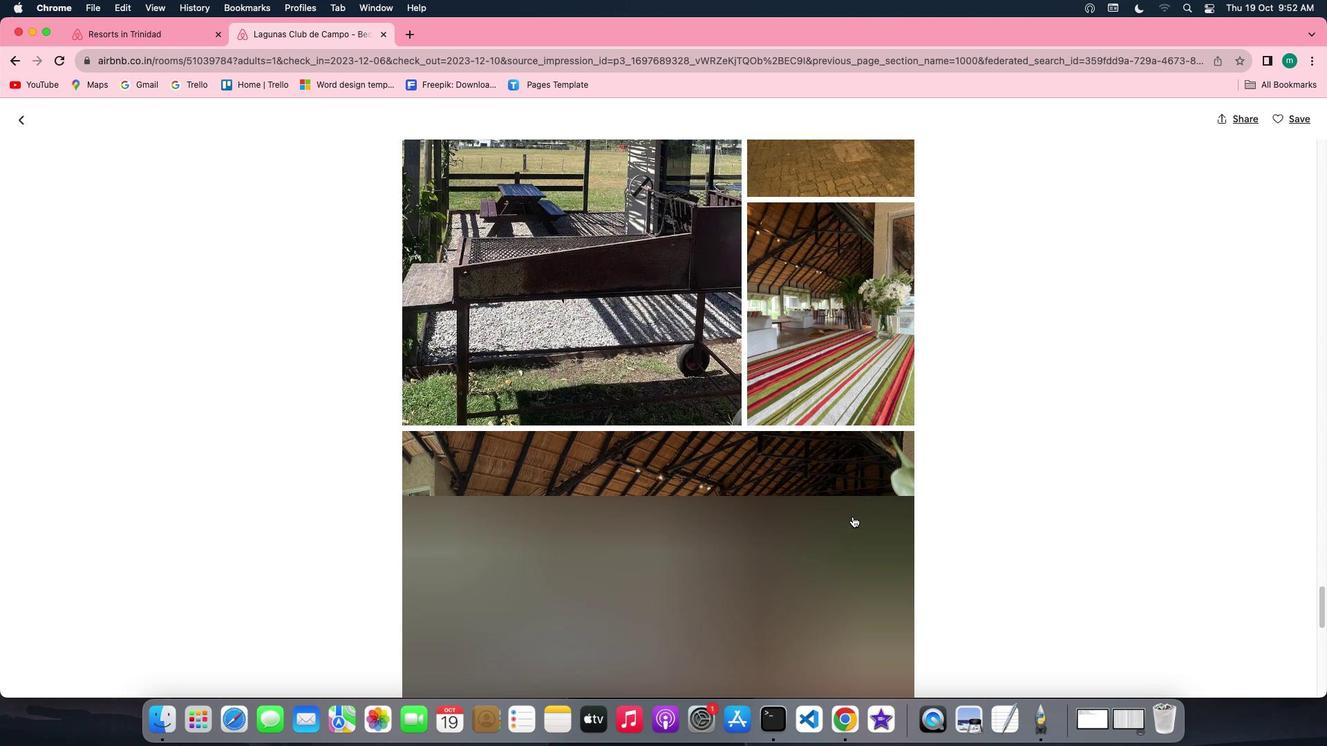 
Action: Mouse scrolled (911, 514) with delta (497, 165)
Screenshot: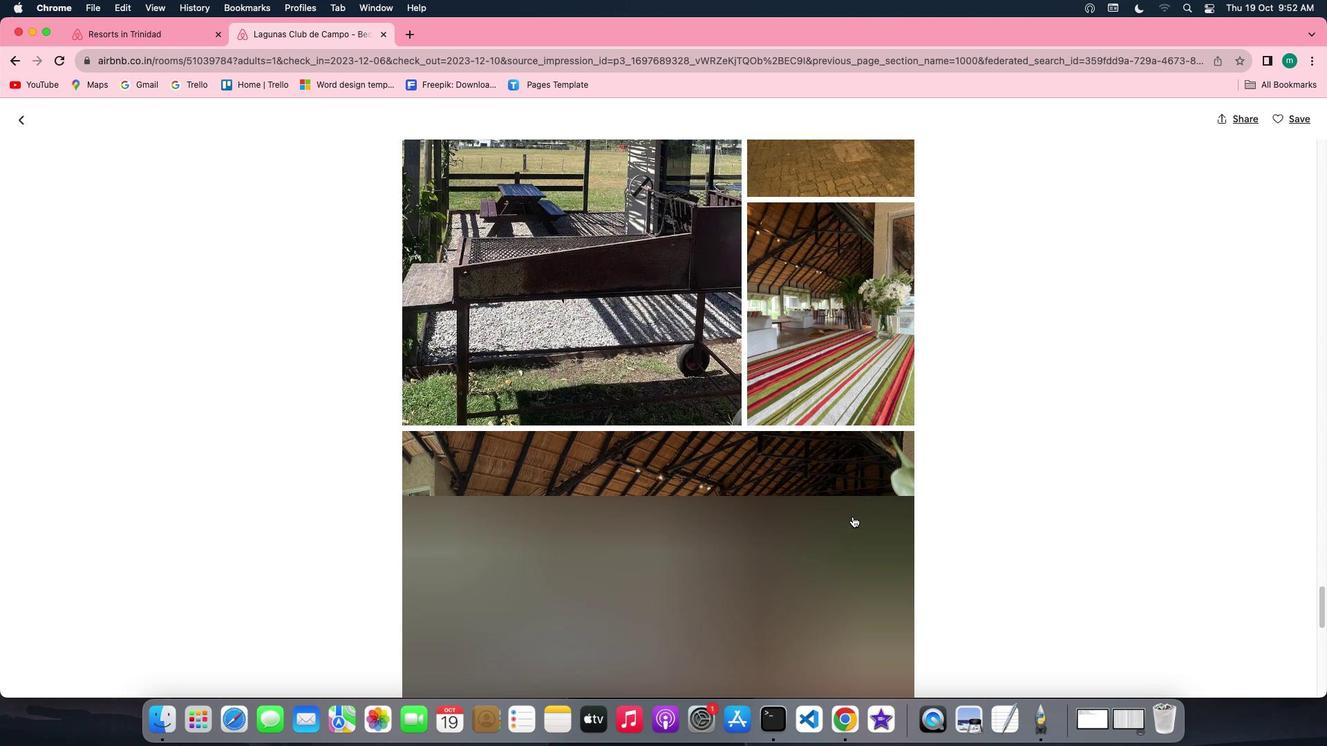 
Action: Mouse scrolled (911, 514) with delta (497, 164)
Screenshot: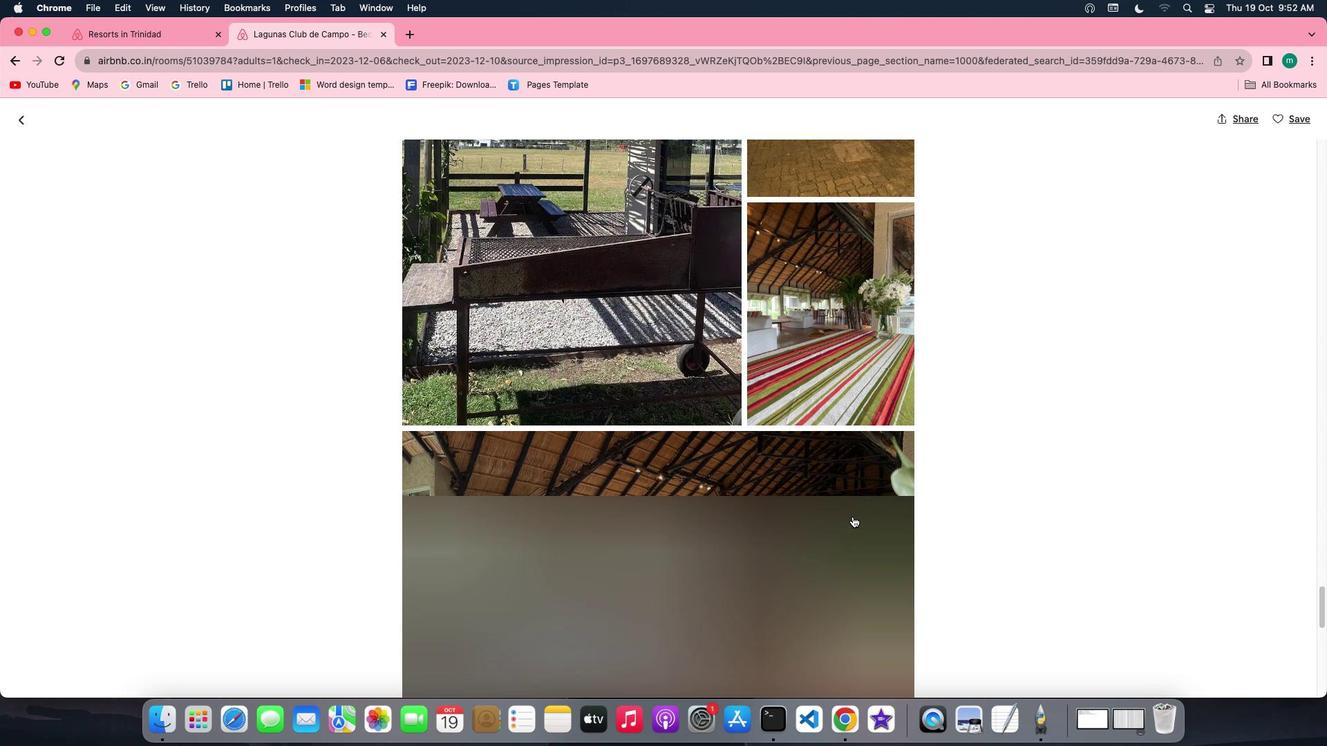 
Action: Mouse scrolled (911, 514) with delta (497, 163)
Screenshot: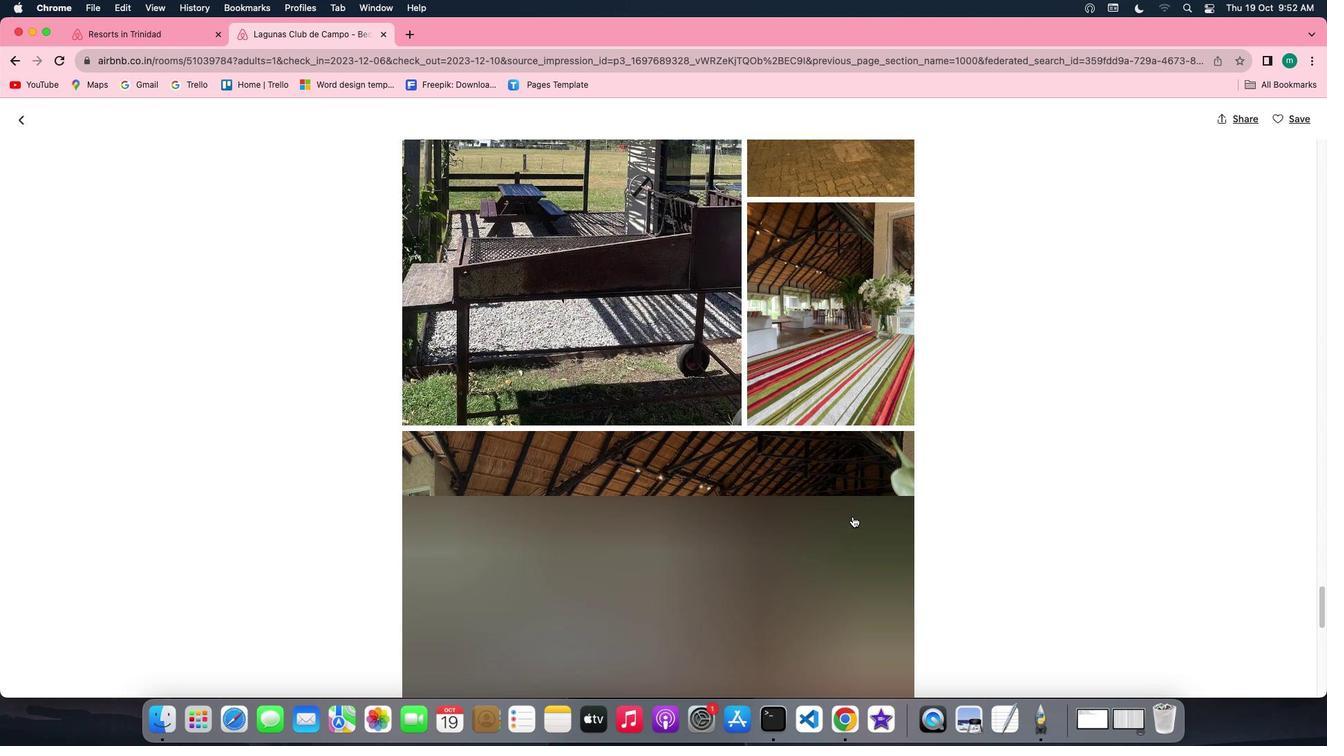 
Action: Mouse scrolled (911, 514) with delta (497, 164)
Screenshot: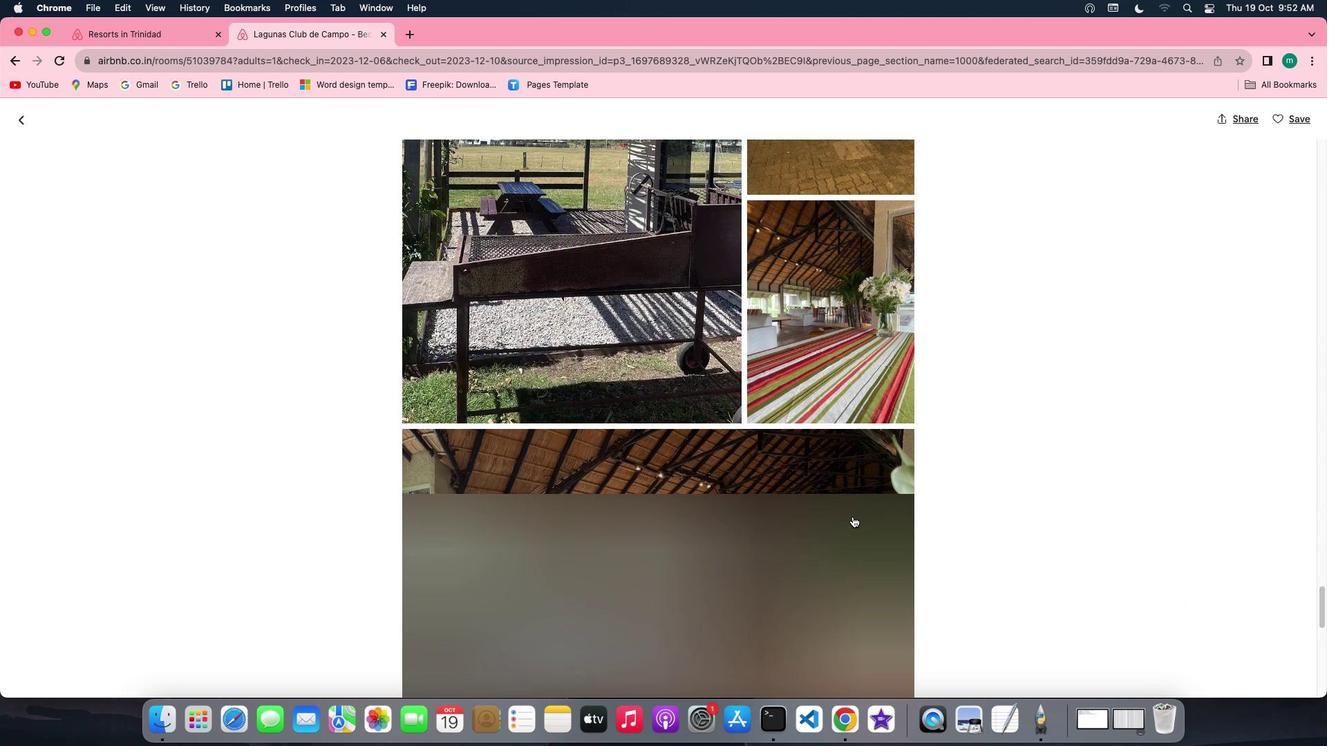 
Action: Mouse scrolled (911, 514) with delta (497, 165)
Screenshot: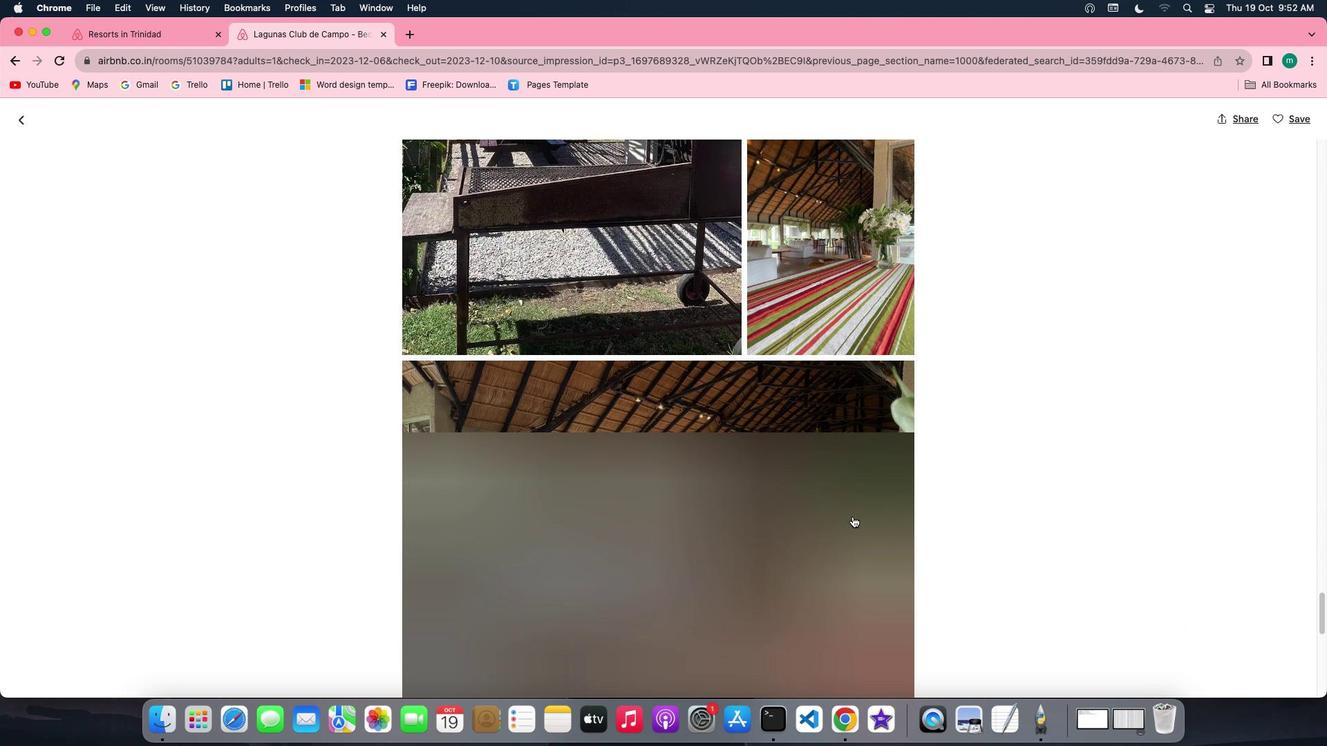 
Action: Mouse scrolled (911, 514) with delta (497, 165)
Screenshot: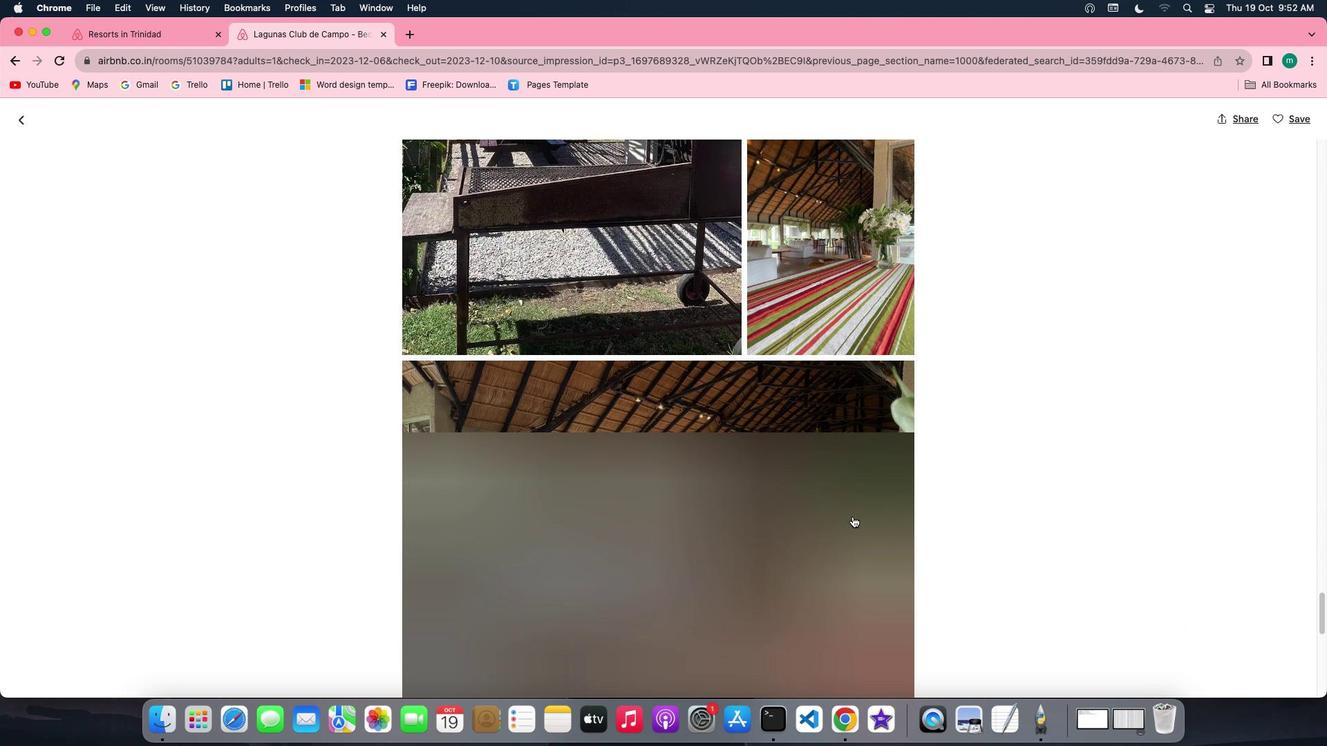 
Action: Mouse scrolled (911, 514) with delta (497, 165)
Screenshot: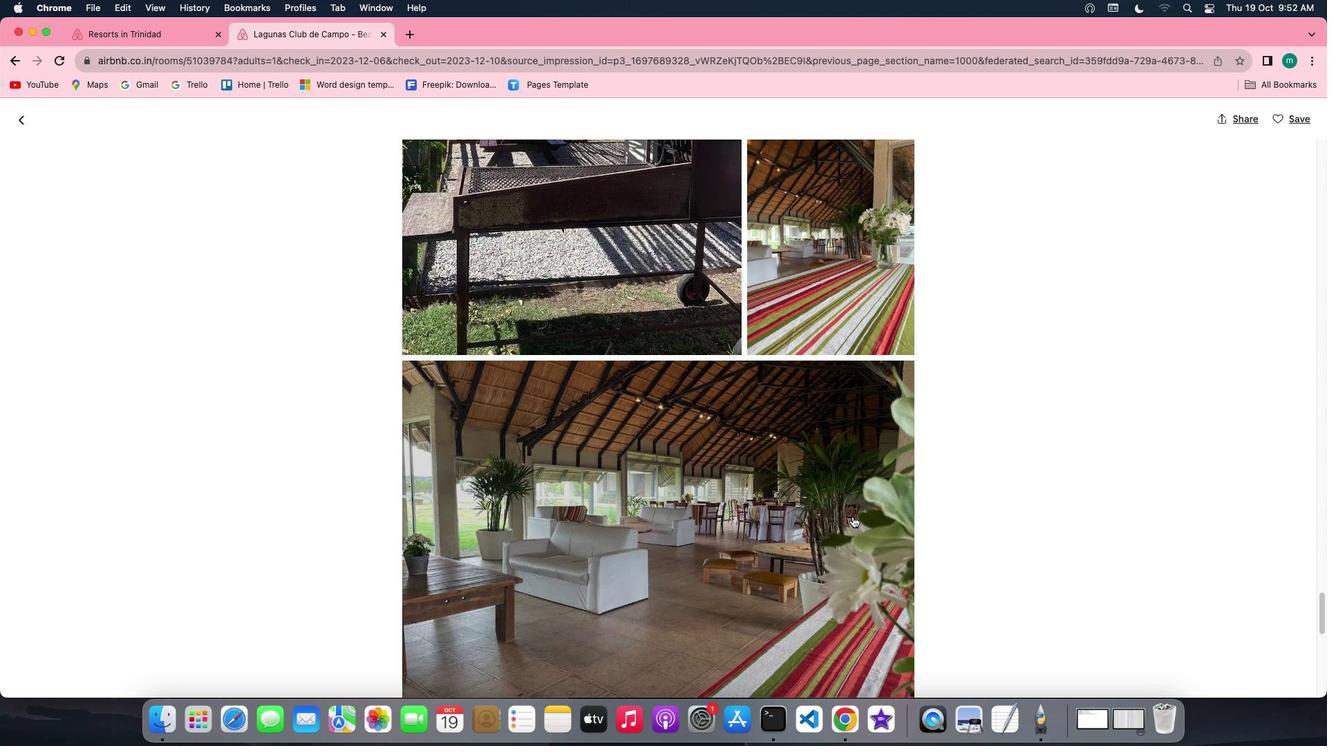 
Action: Mouse scrolled (911, 514) with delta (497, 165)
Screenshot: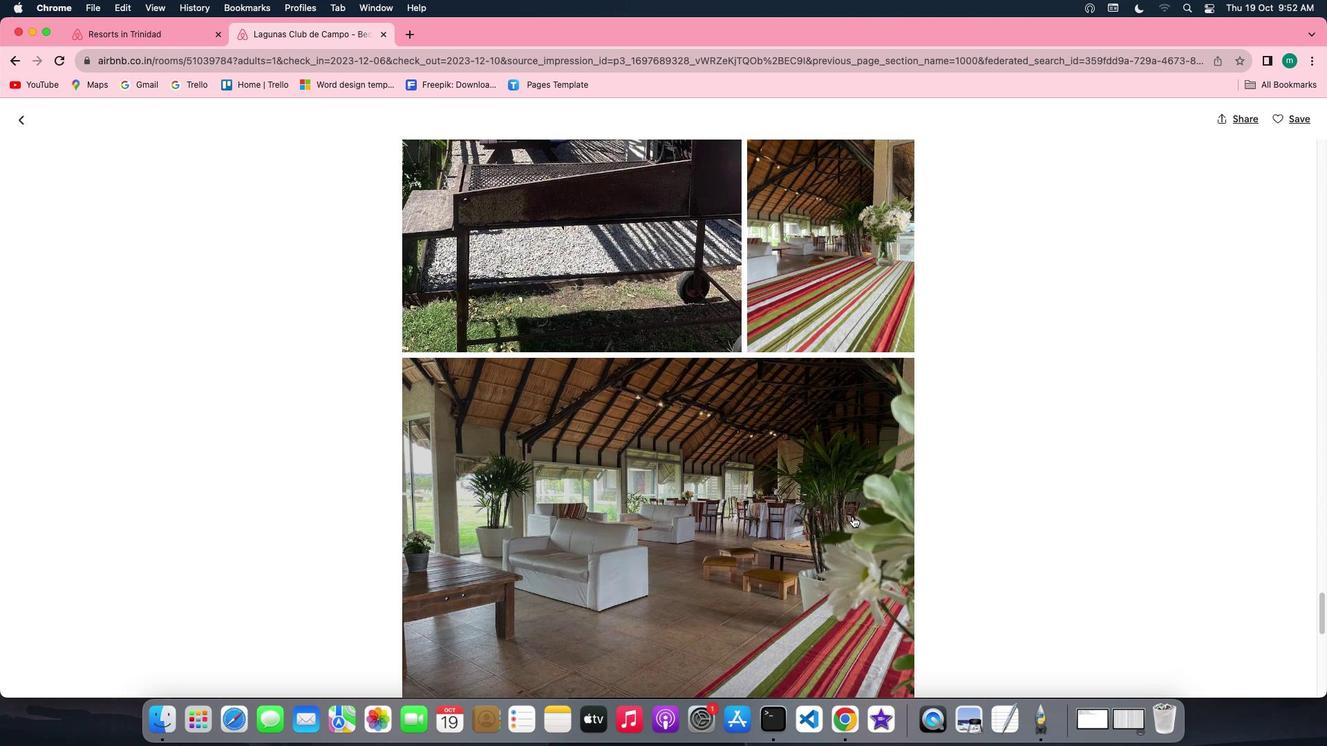 
Action: Mouse scrolled (911, 514) with delta (497, 165)
Screenshot: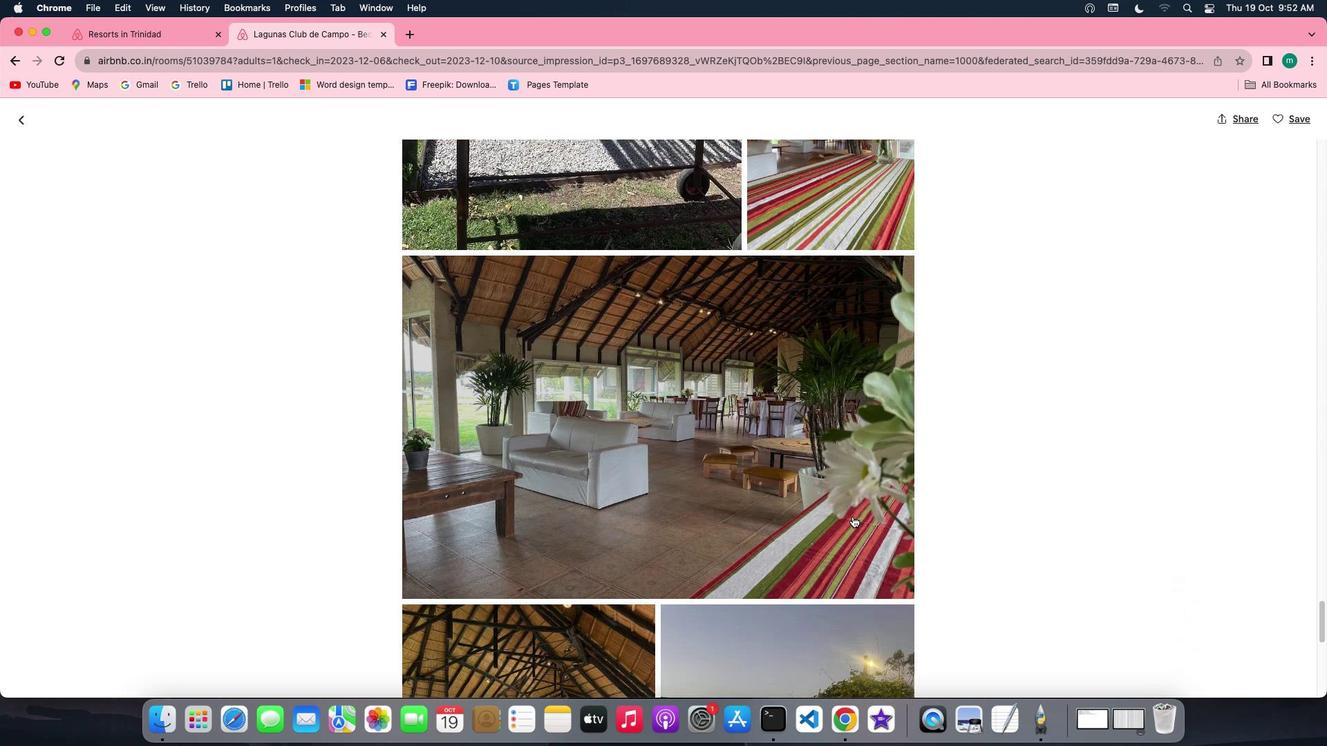 
Action: Mouse scrolled (911, 514) with delta (497, 165)
Screenshot: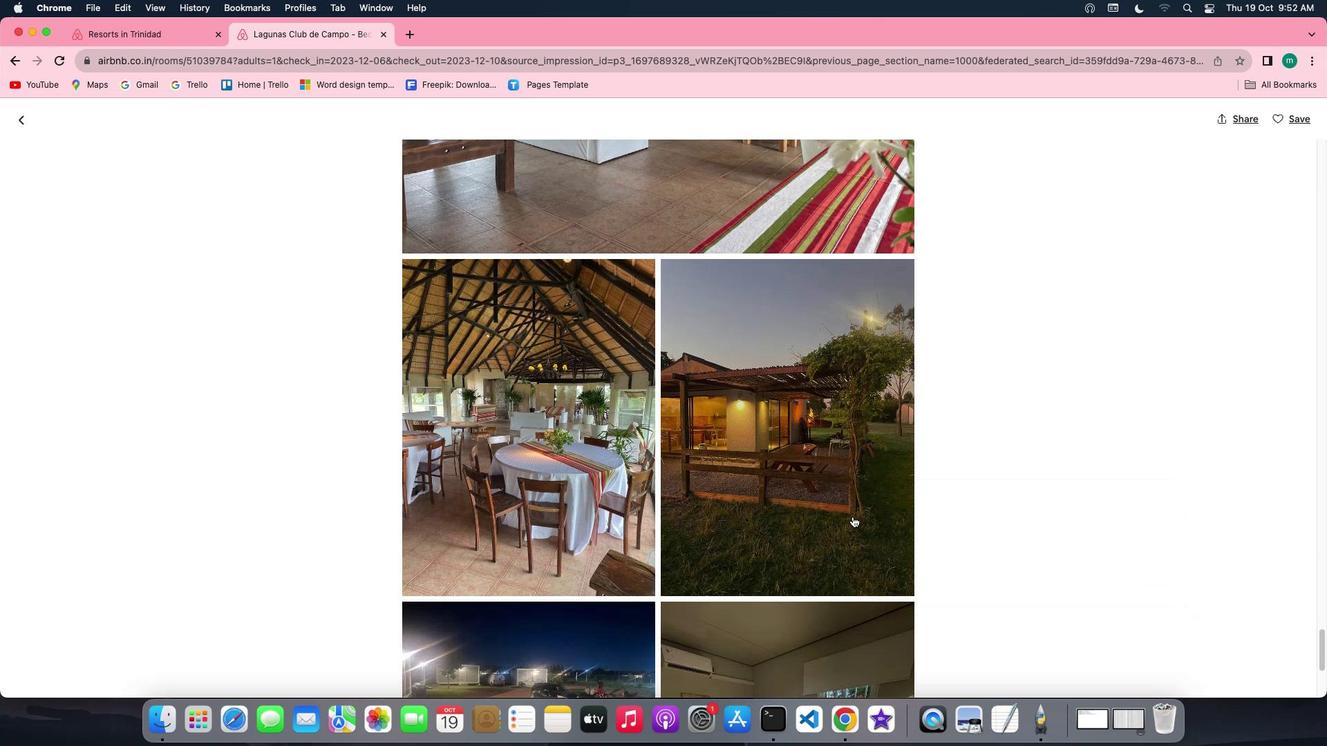 
Action: Mouse scrolled (911, 514) with delta (497, 165)
Screenshot: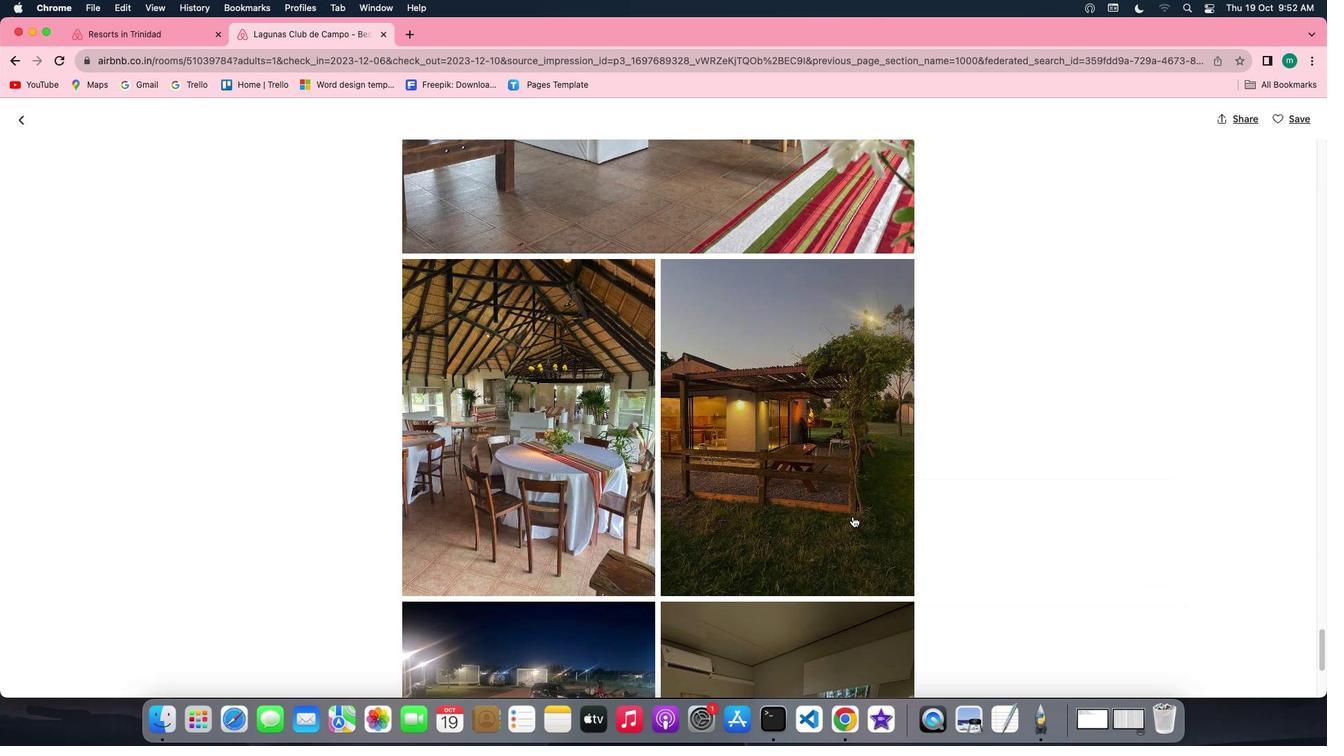
Action: Mouse scrolled (911, 514) with delta (497, 165)
Screenshot: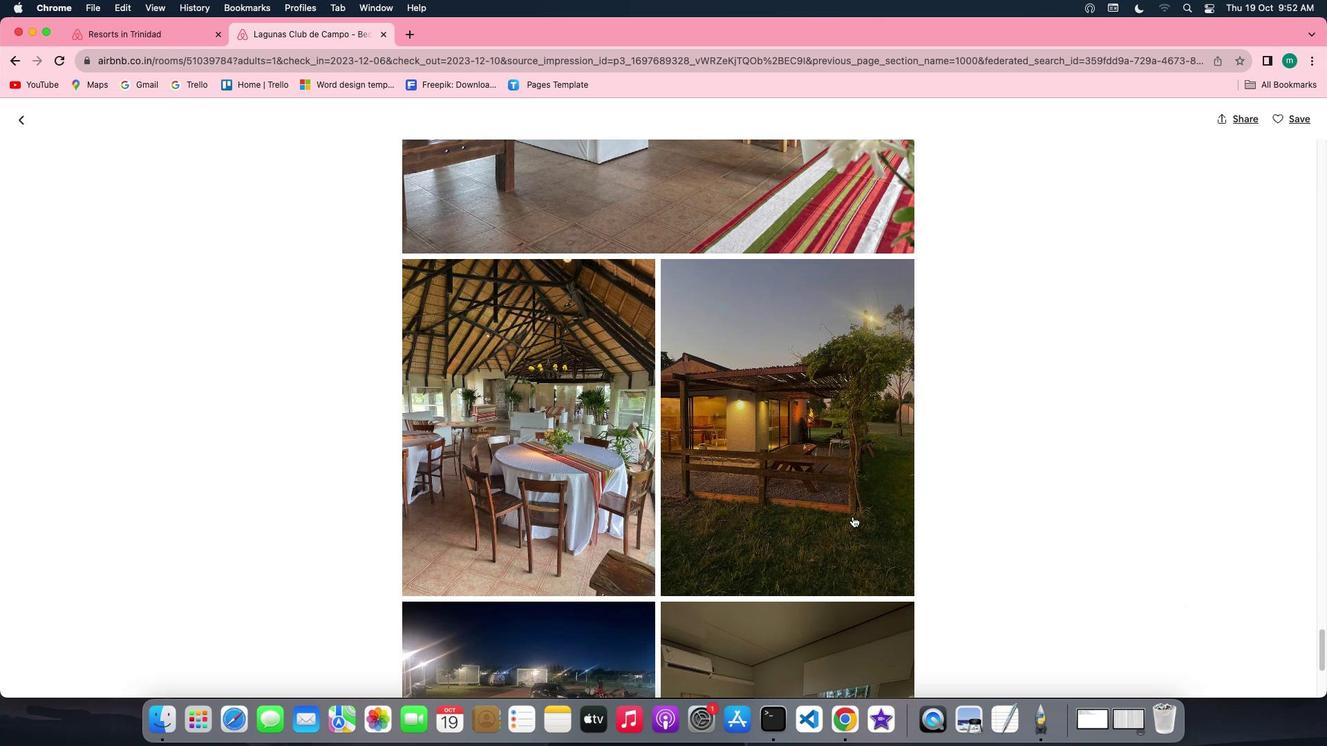 
Action: Mouse scrolled (911, 514) with delta (497, 164)
Screenshot: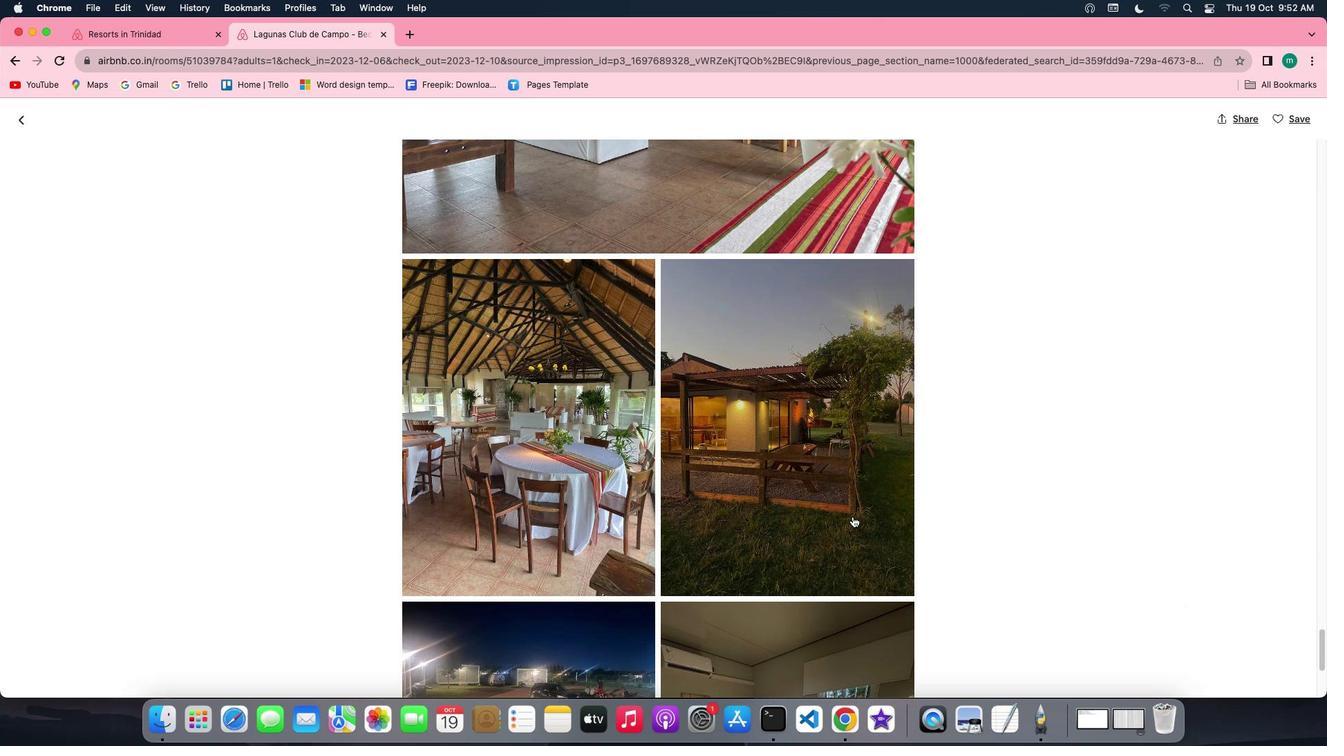 
Action: Mouse scrolled (911, 514) with delta (497, 164)
Screenshot: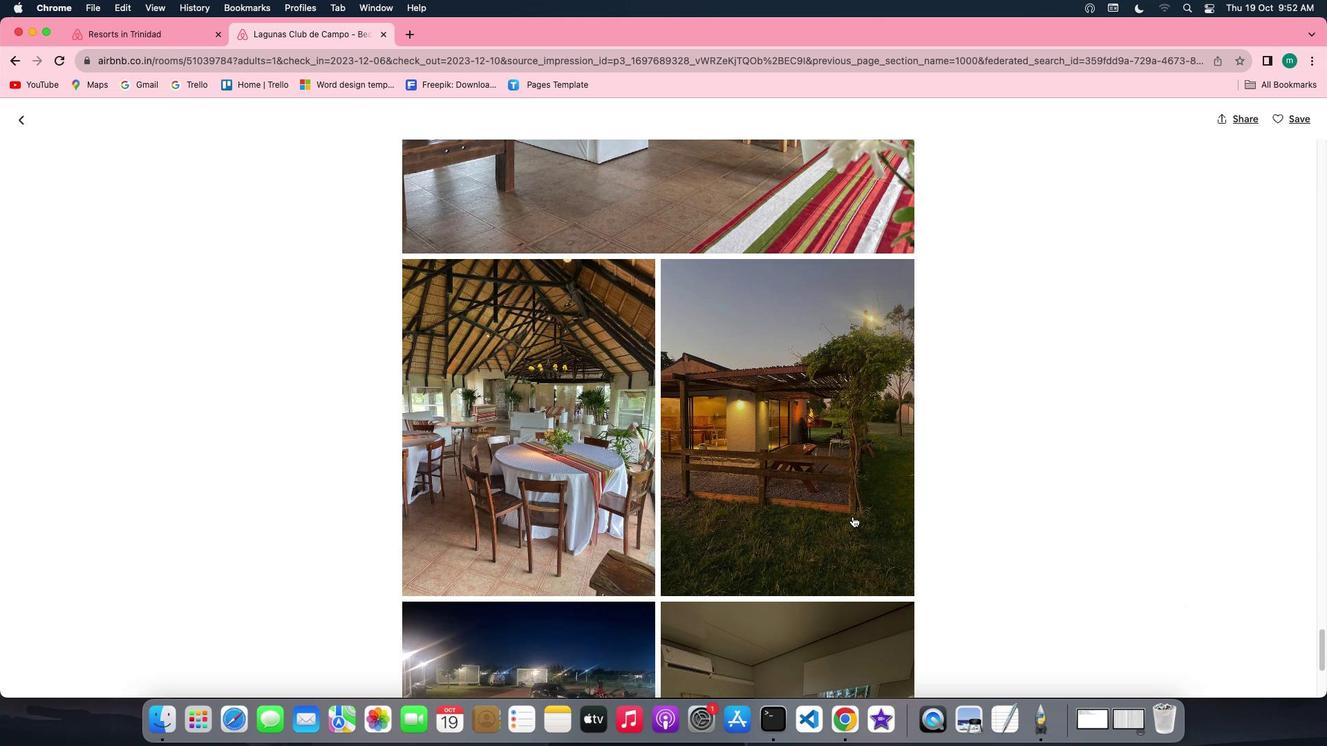 
Action: Mouse scrolled (911, 514) with delta (497, 165)
Screenshot: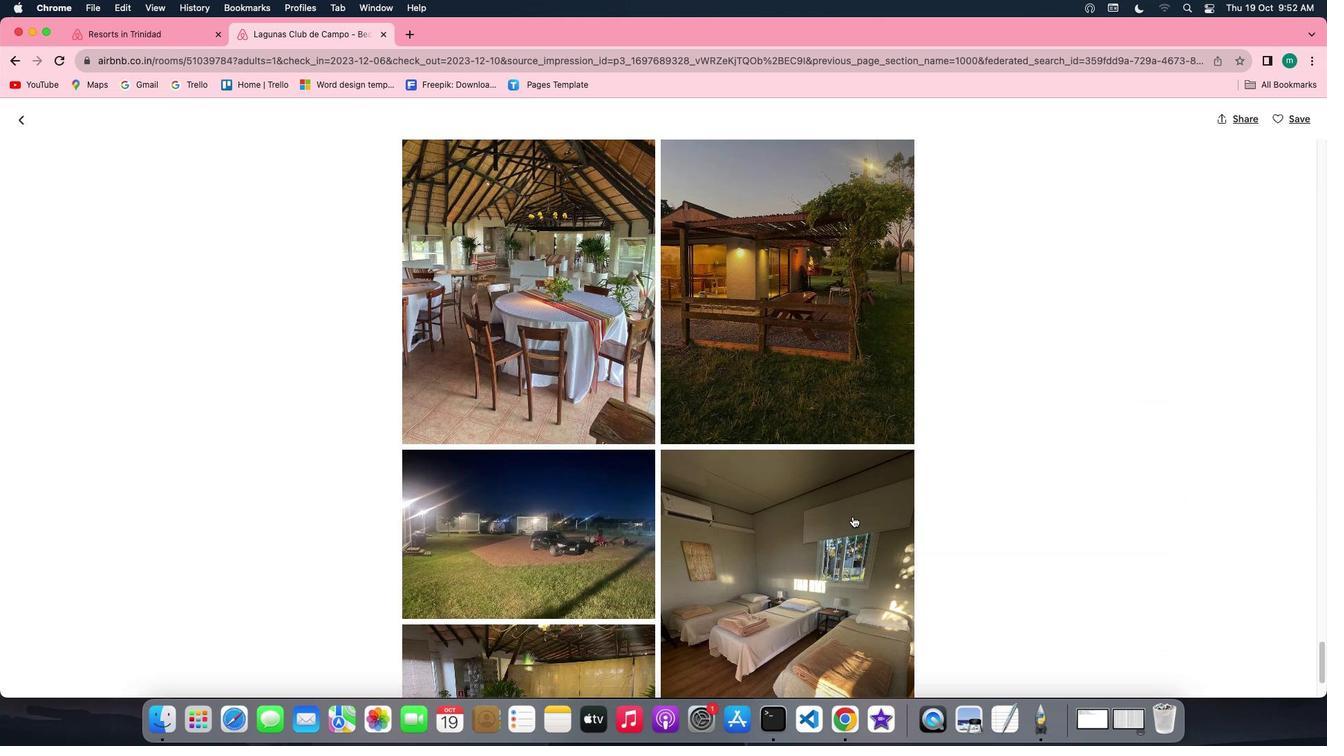 
Action: Mouse scrolled (911, 514) with delta (497, 165)
Screenshot: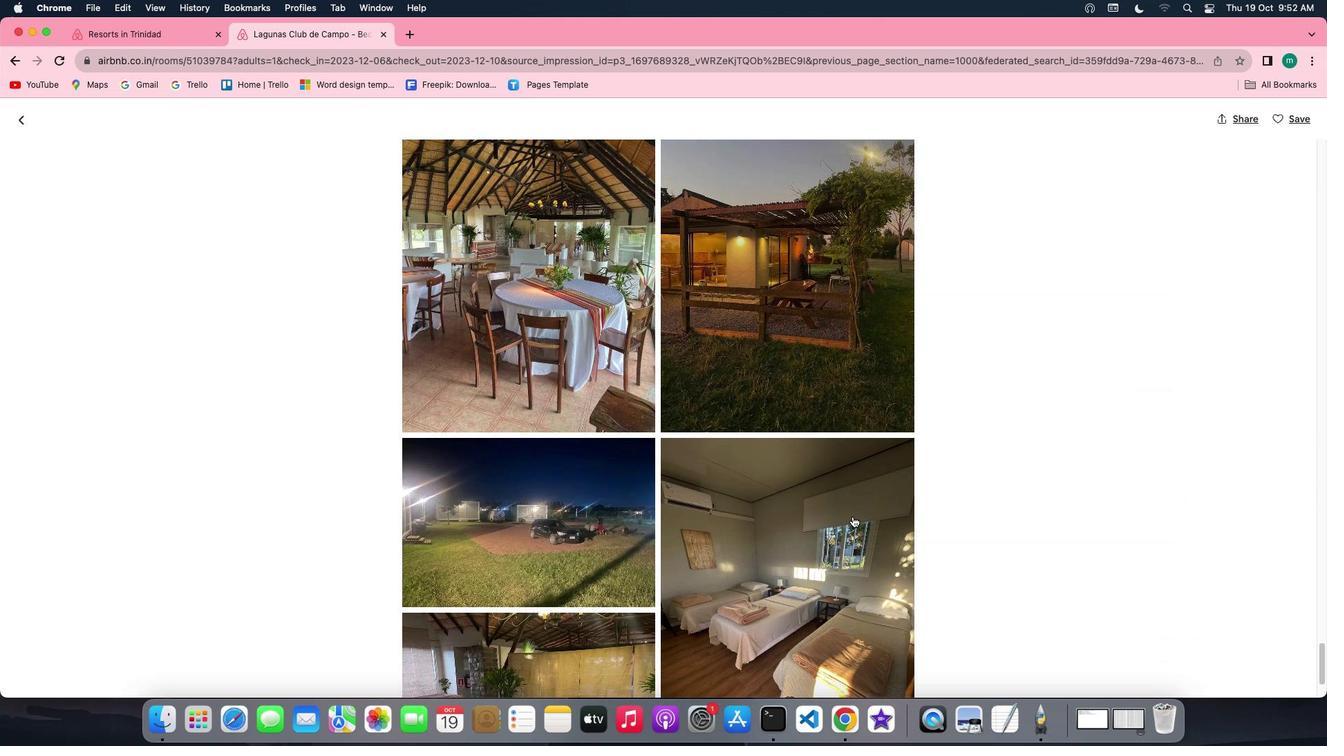
Action: Mouse scrolled (911, 514) with delta (497, 163)
Screenshot: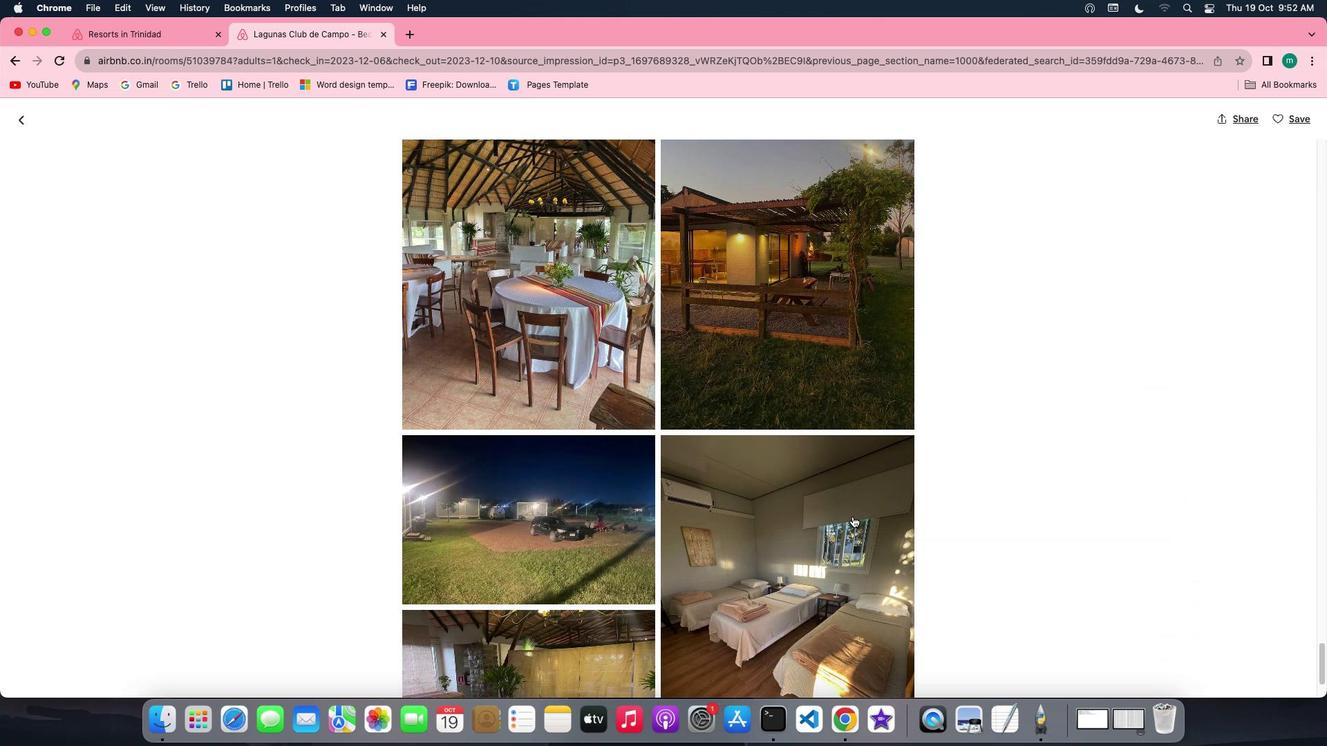 
Action: Mouse scrolled (911, 514) with delta (497, 163)
Screenshot: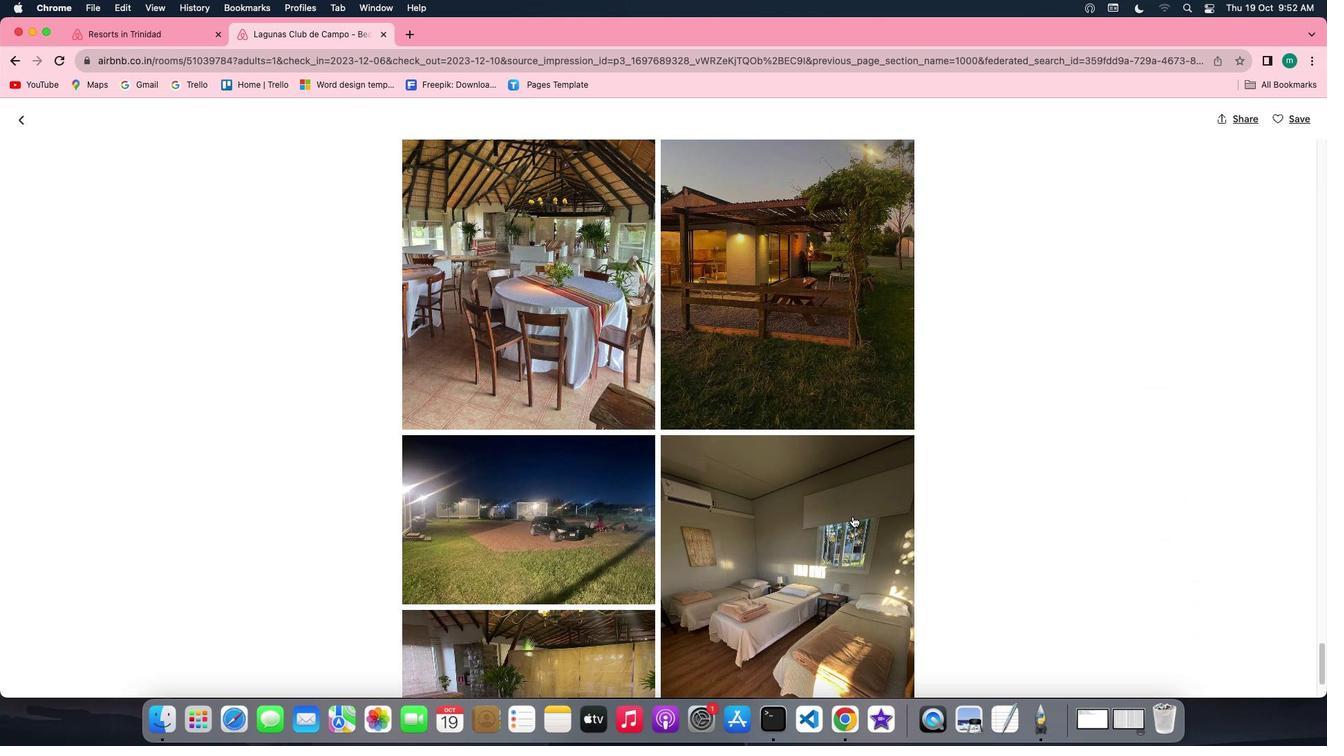
Action: Mouse scrolled (911, 514) with delta (497, 165)
Screenshot: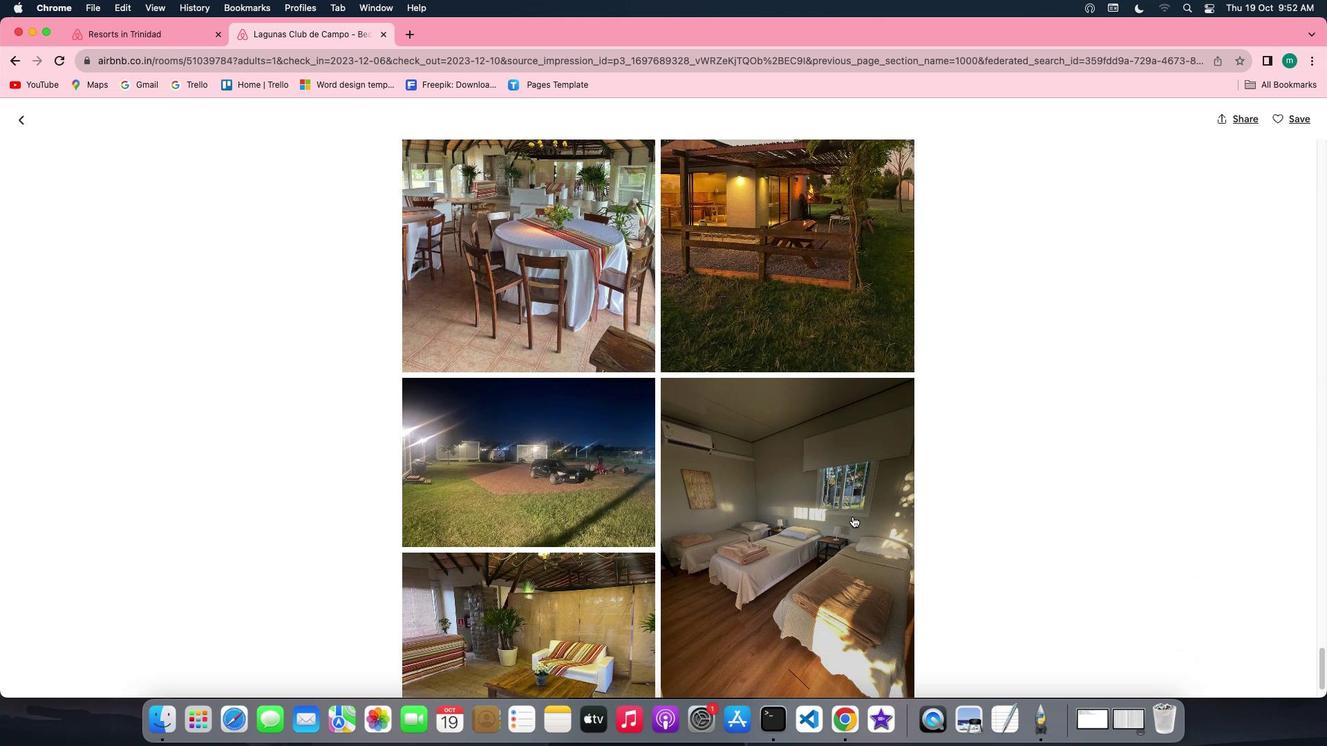 
Action: Mouse scrolled (911, 514) with delta (497, 165)
Screenshot: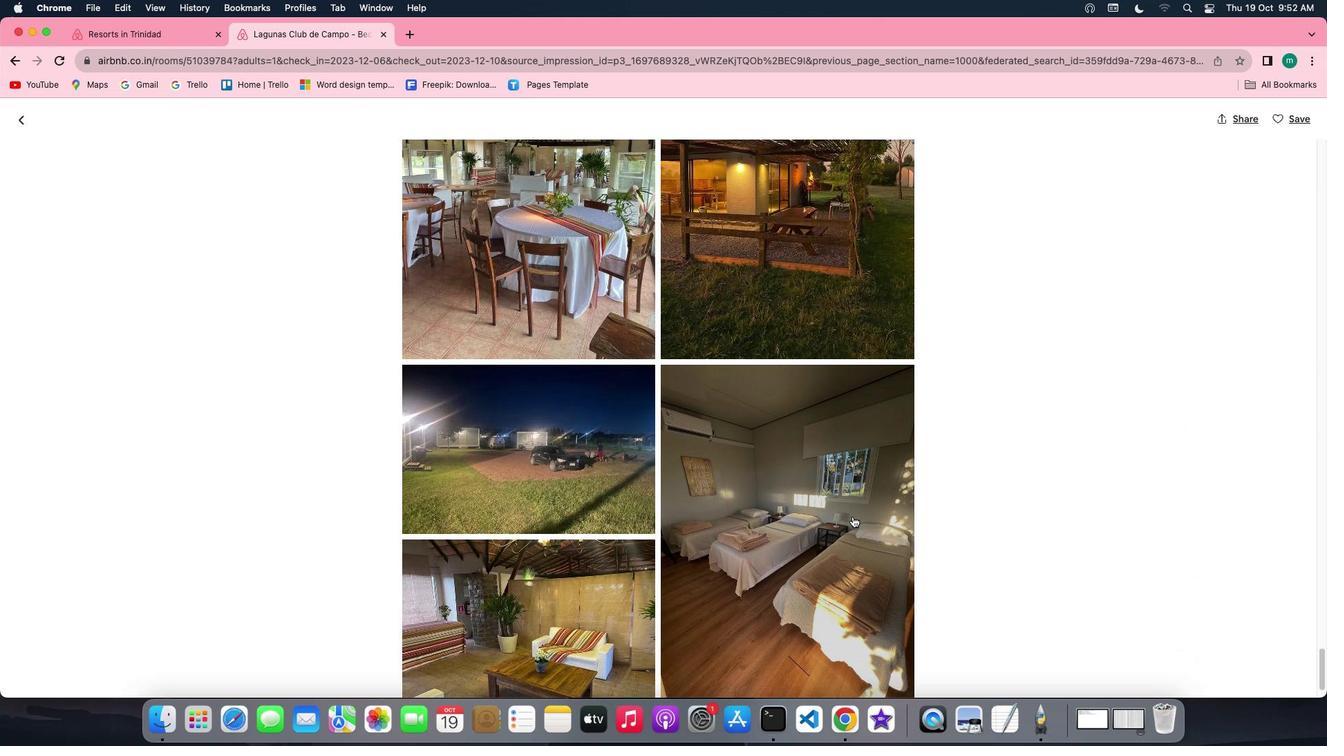 
Action: Mouse scrolled (911, 514) with delta (497, 164)
Screenshot: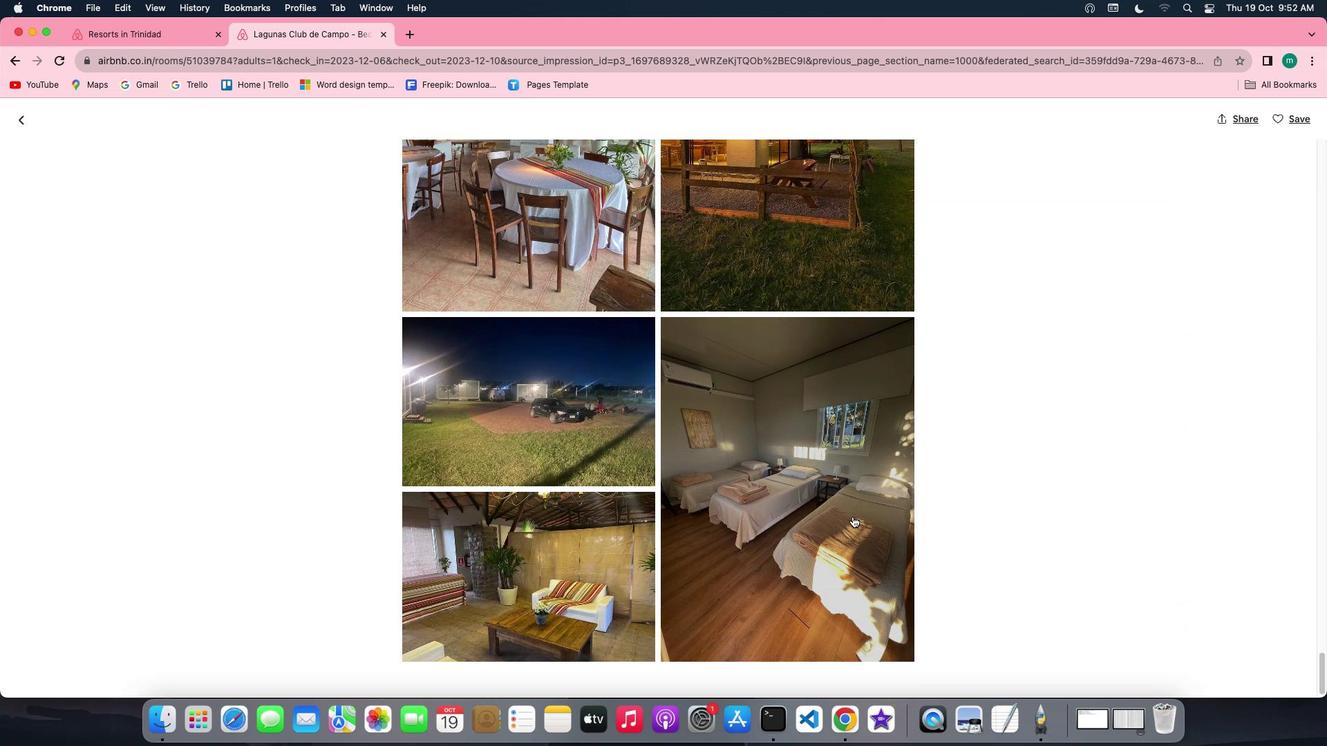
Action: Mouse scrolled (911, 514) with delta (497, 164)
Screenshot: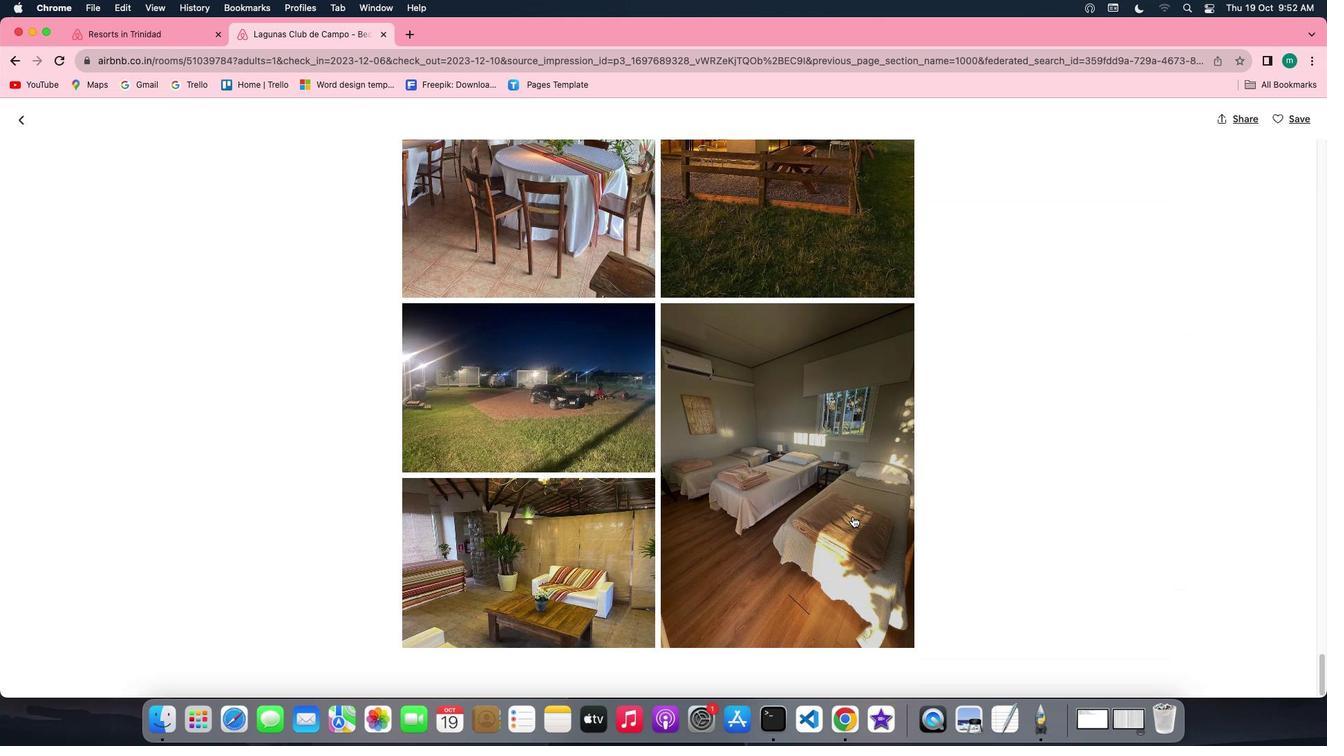 
Action: Mouse scrolled (911, 514) with delta (497, 165)
Screenshot: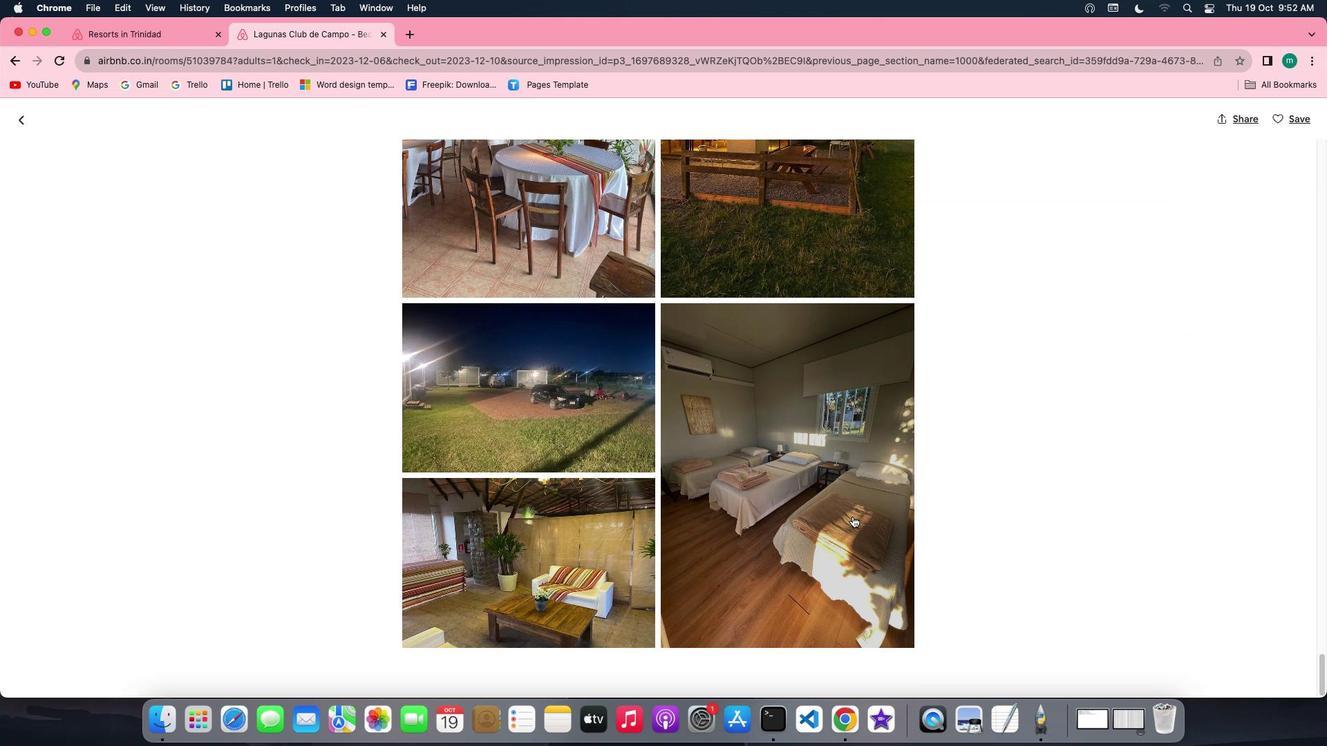 
Action: Mouse scrolled (911, 514) with delta (497, 165)
Screenshot: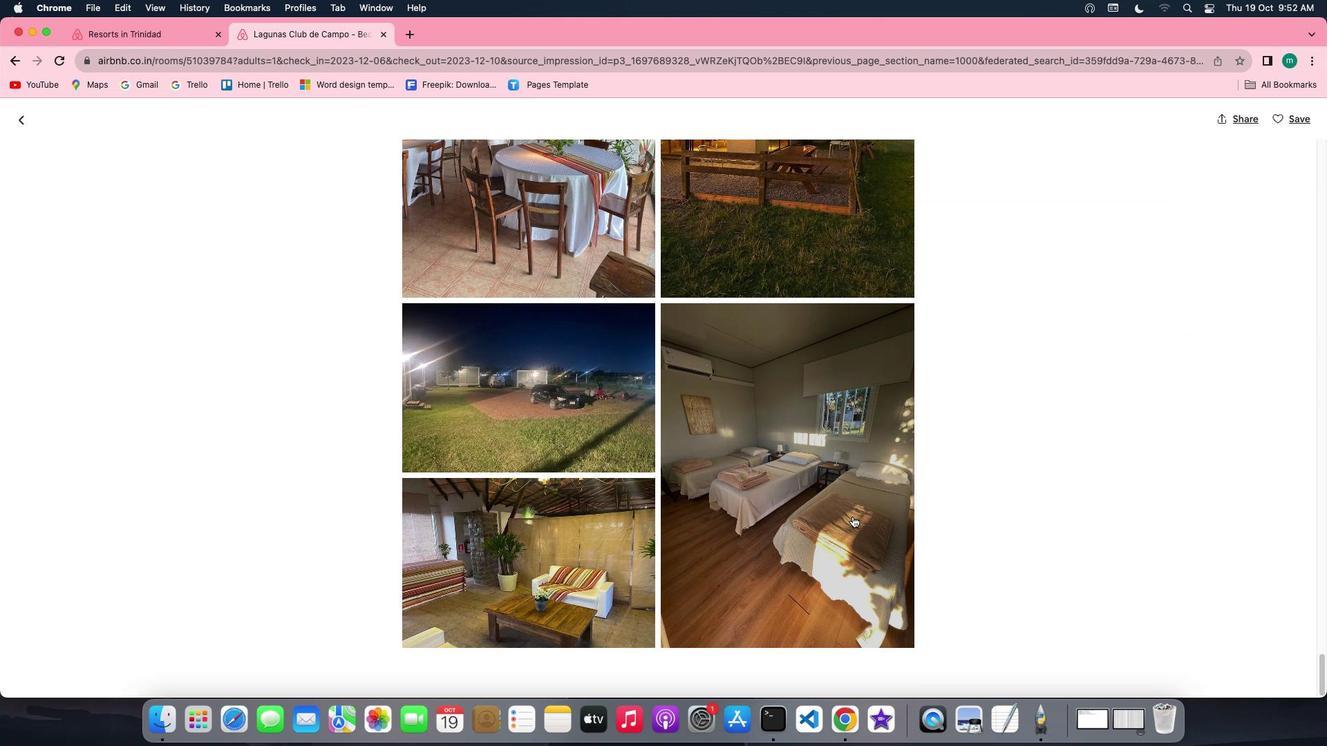 
Action: Mouse scrolled (911, 514) with delta (497, 164)
Screenshot: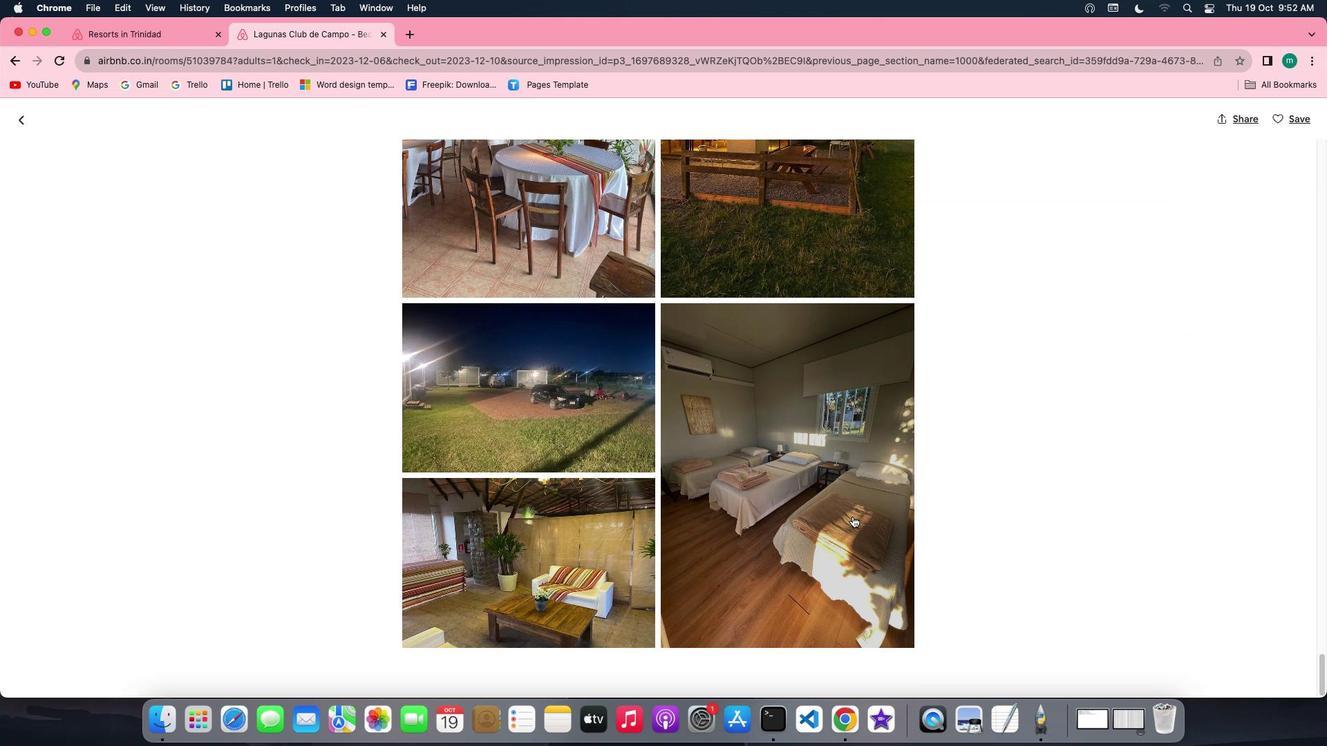 
Action: Mouse scrolled (911, 514) with delta (497, 163)
Screenshot: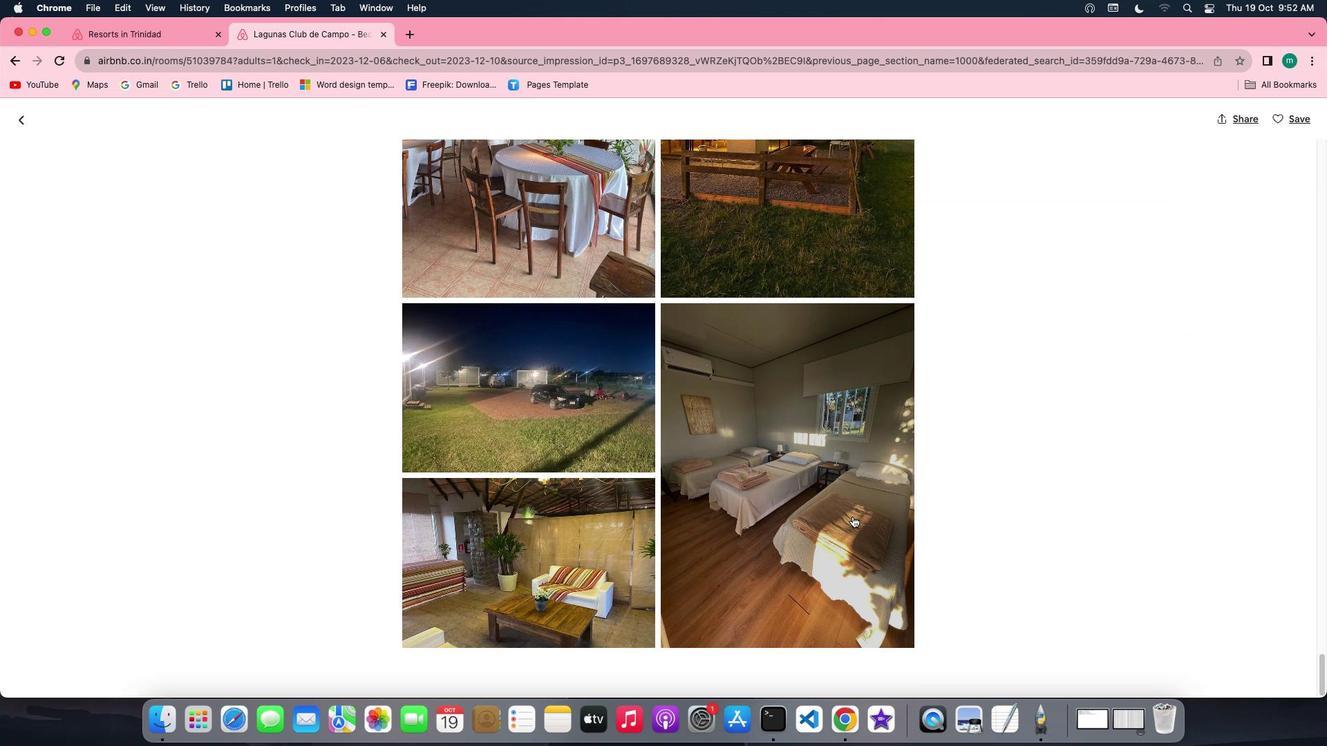 
Action: Mouse scrolled (911, 514) with delta (497, 163)
Screenshot: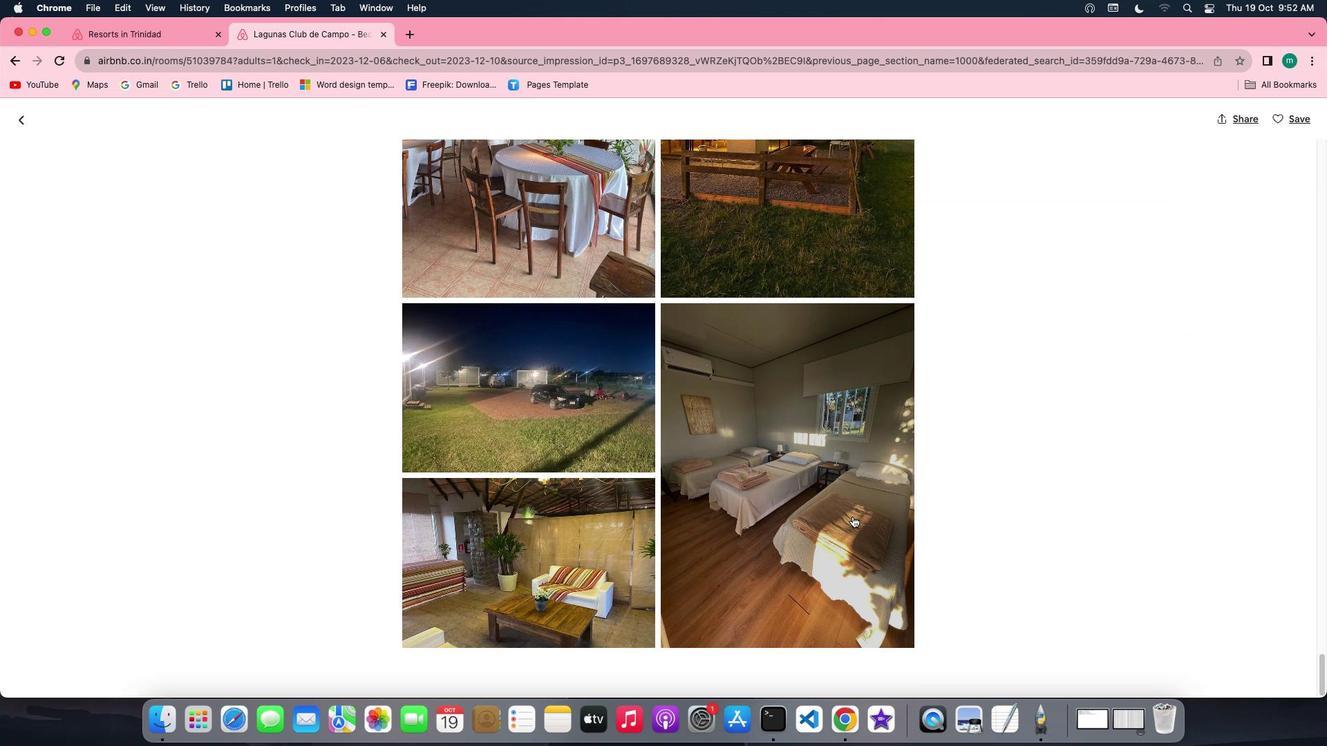 
Action: Mouse scrolled (911, 514) with delta (497, 165)
Screenshot: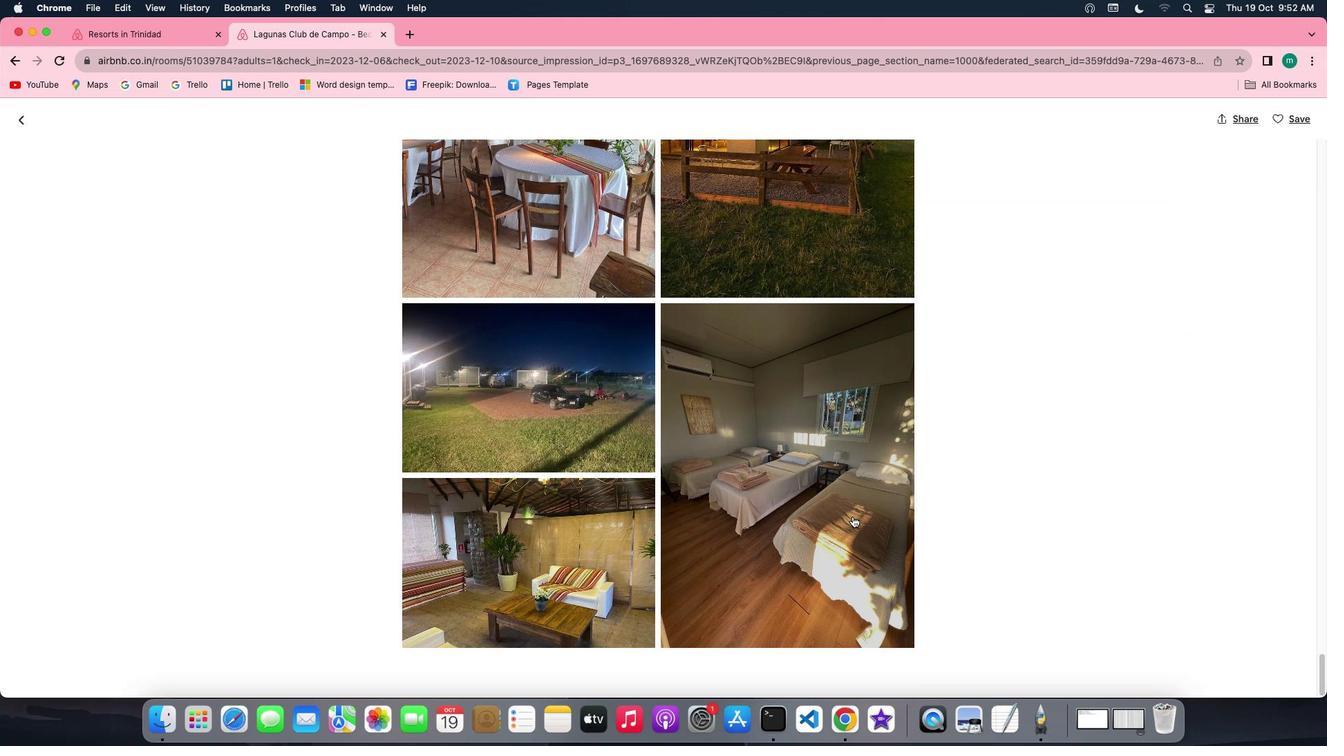 
Action: Mouse scrolled (911, 514) with delta (497, 165)
Screenshot: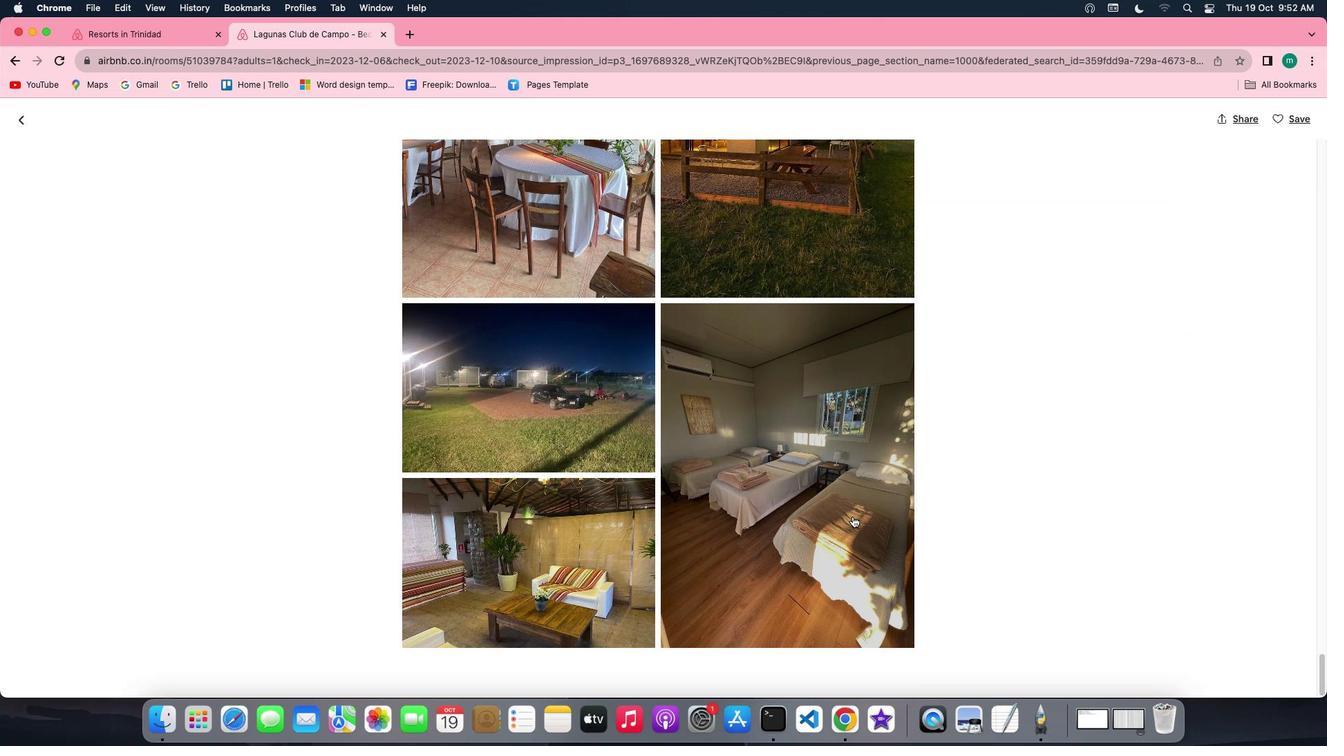 
Action: Mouse scrolled (911, 514) with delta (497, 163)
Screenshot: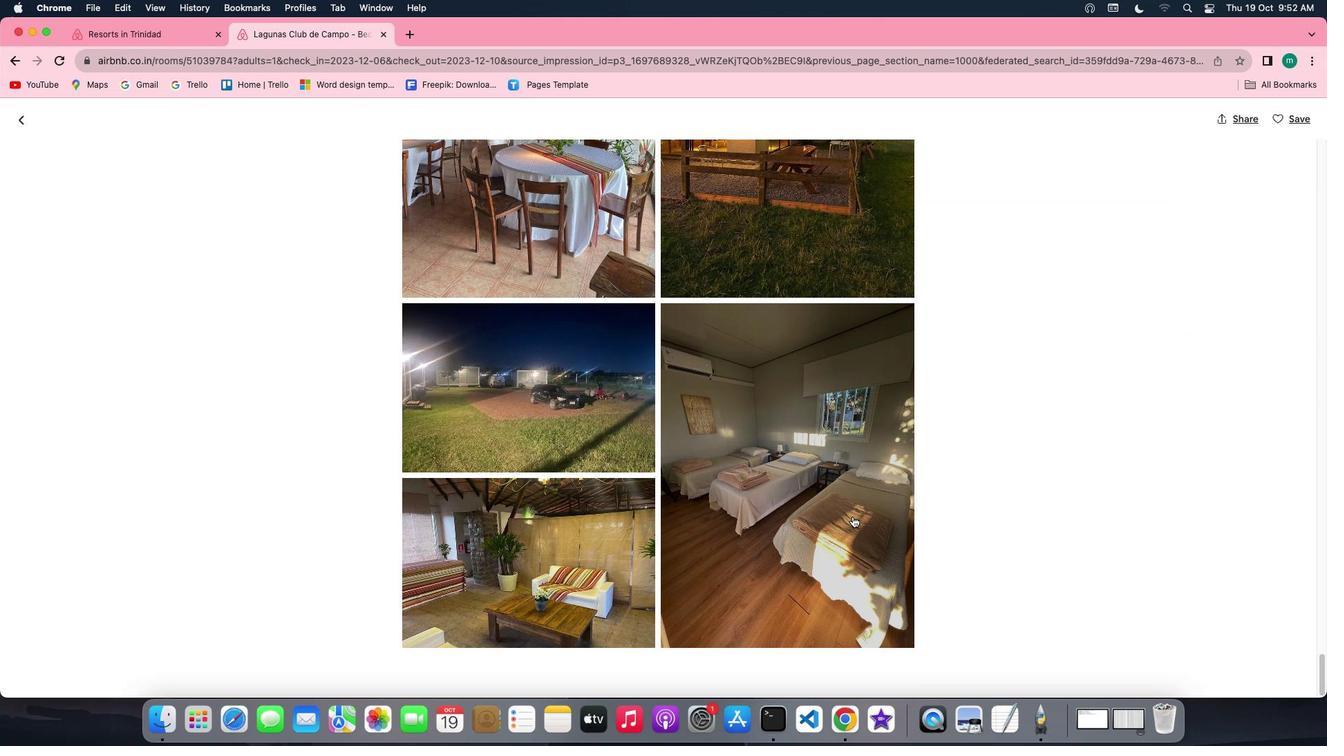 
Action: Mouse scrolled (911, 514) with delta (497, 163)
Screenshot: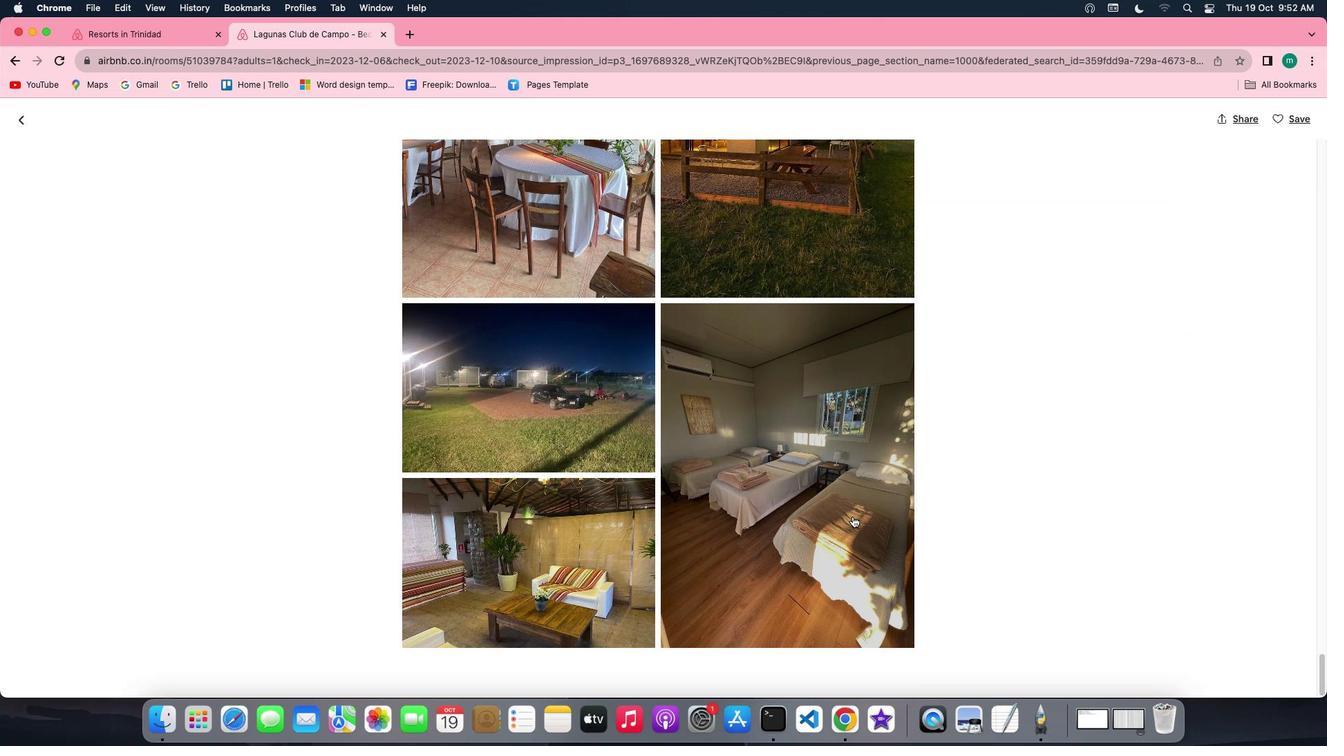 
Action: Mouse moved to (507, 242)
Screenshot: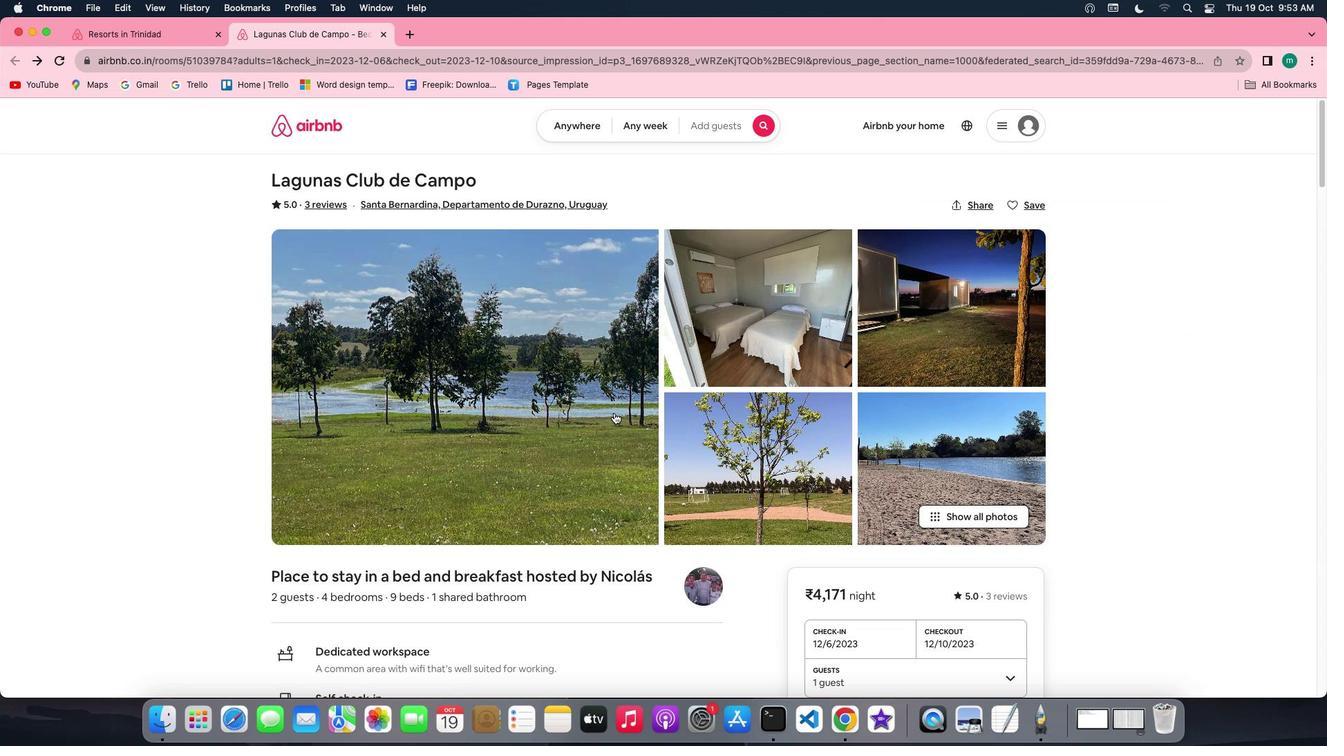 
Action: Mouse pressed left at (507, 242)
Screenshot: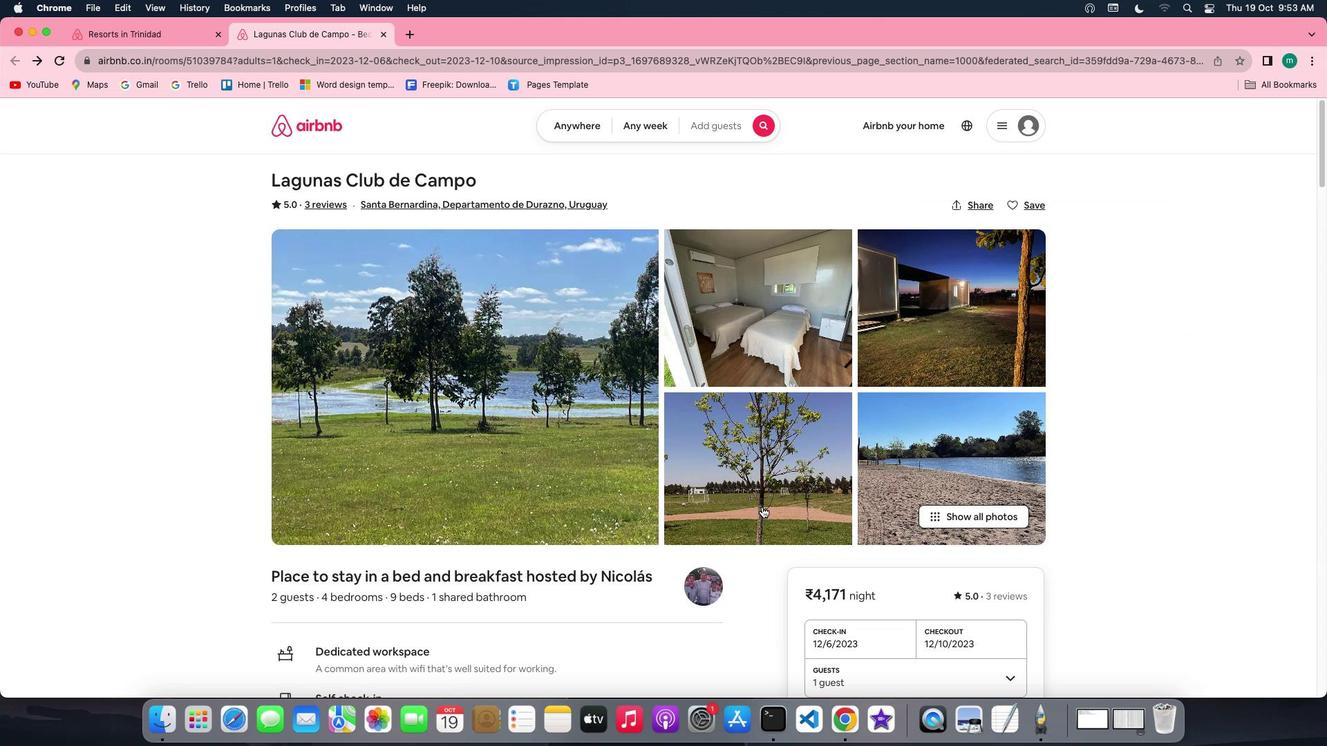 
Action: Mouse moved to (855, 522)
Screenshot: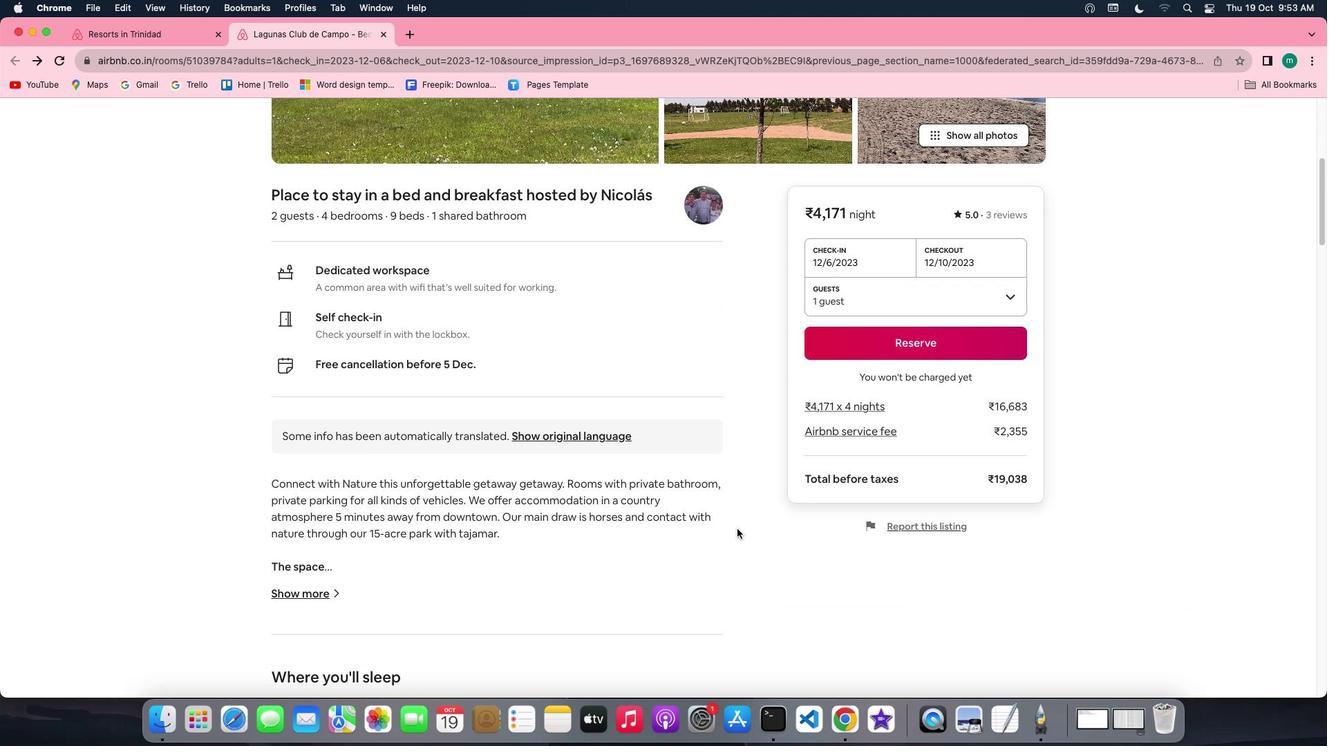 
Action: Mouse scrolled (855, 522) with delta (497, 165)
